 Task: Buy 4 Vacuum Pumps from Air Conditioning Tools & Equipment section under best seller category for shipping address: Danny Hernandez, 4721 Wines Lane, Sabine Pass, Texas 77655, Cell Number 8322385022. Pay from credit card ending with 5759, CVV 953
Action: Mouse moved to (212, 49)
Screenshot: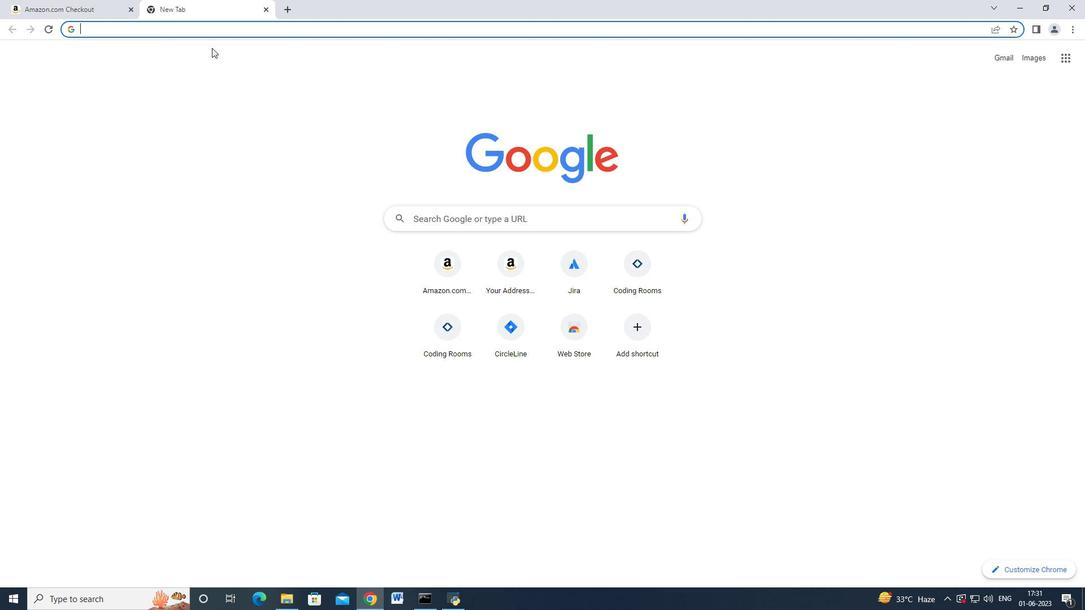 
Action: Key pressed amazon.com<Key.enter>
Screenshot: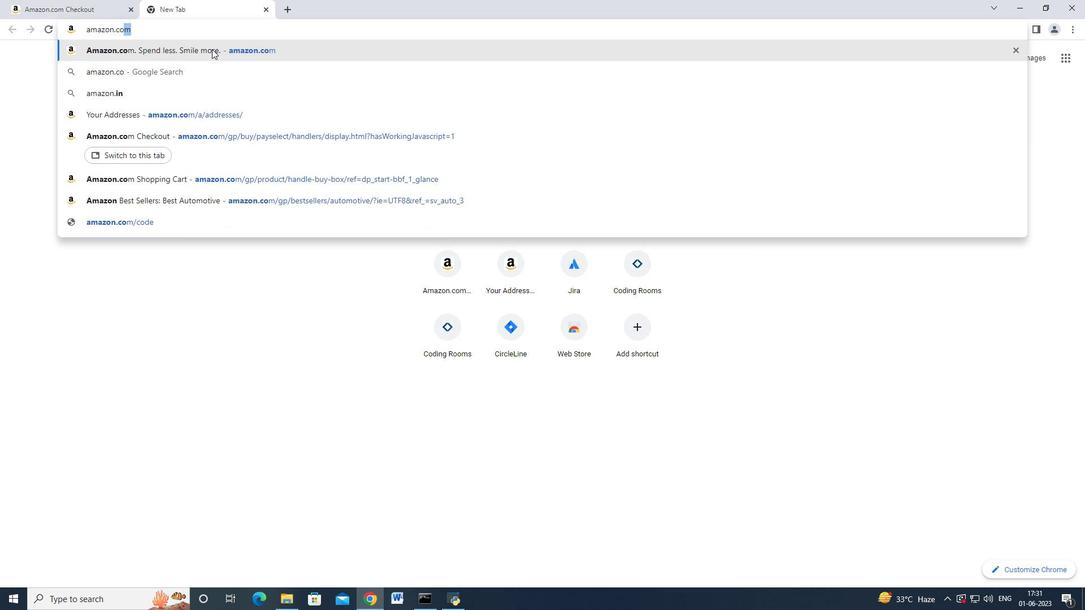
Action: Mouse moved to (9, 90)
Screenshot: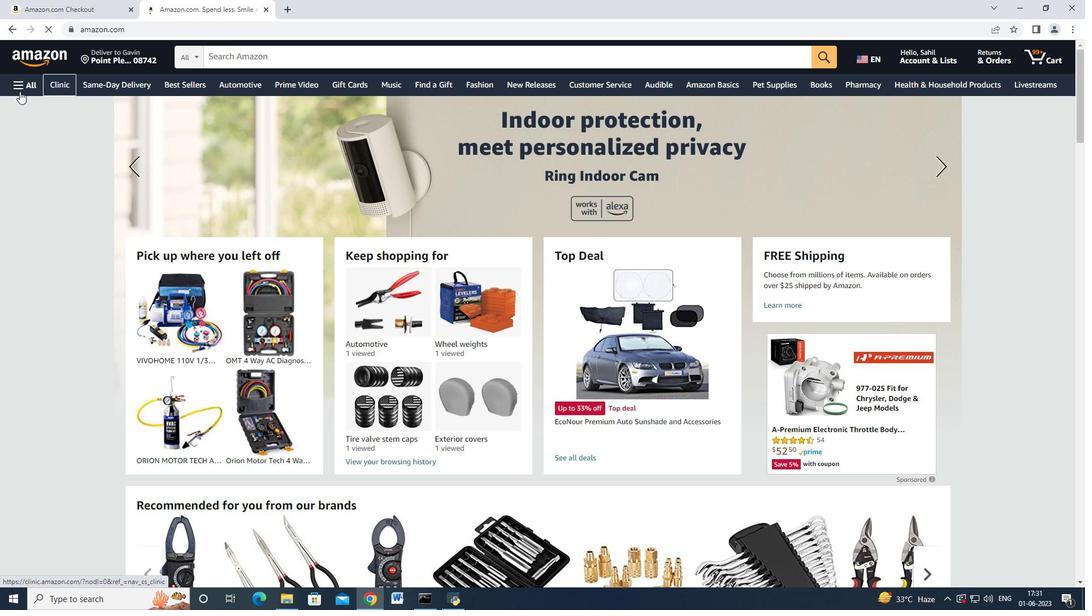 
Action: Mouse pressed left at (9, 90)
Screenshot: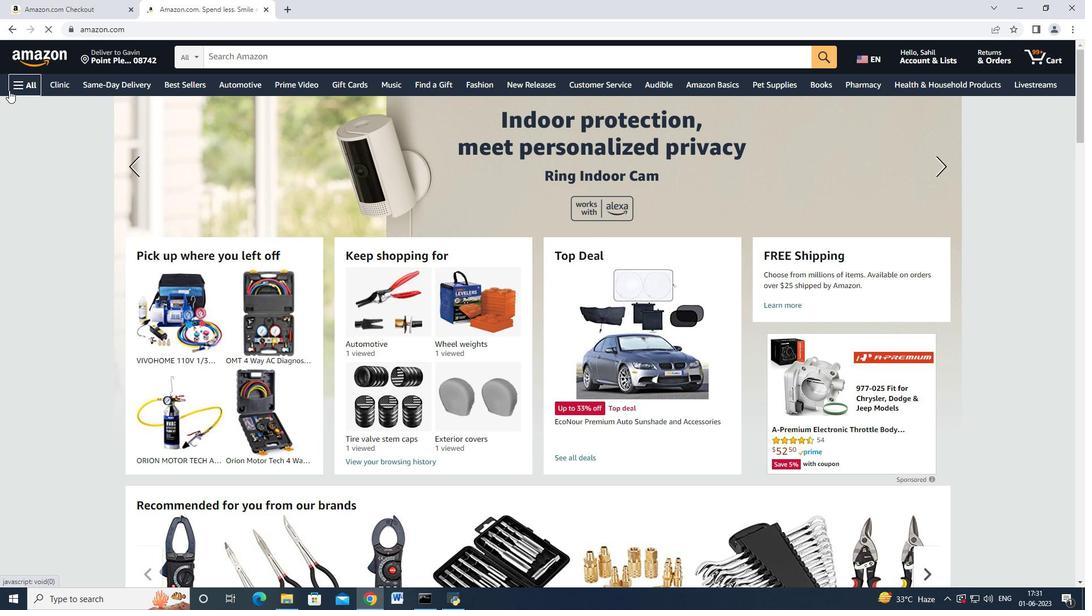 
Action: Mouse moved to (87, 250)
Screenshot: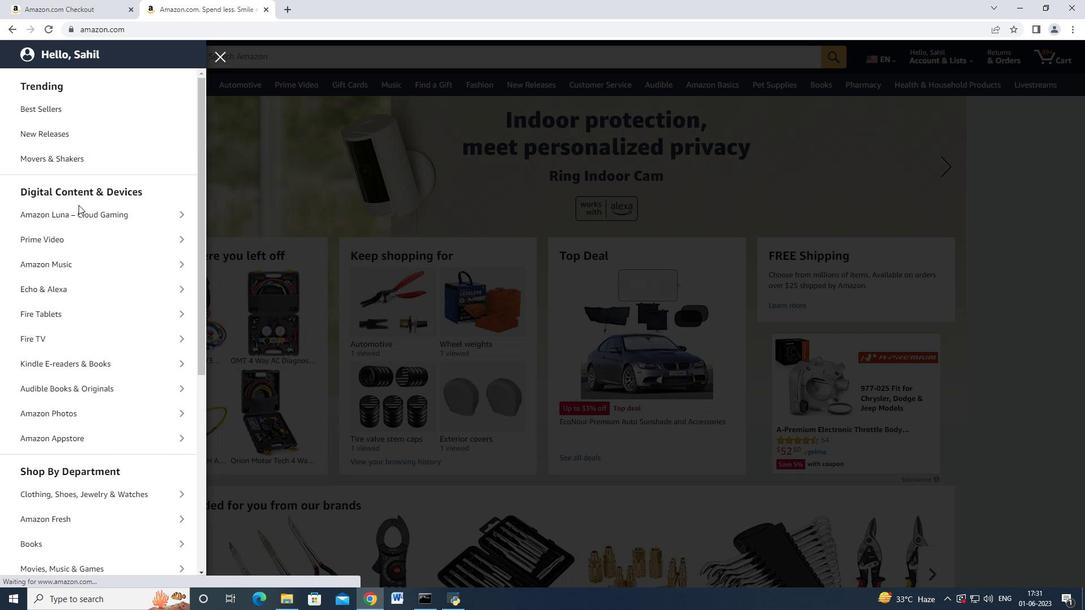 
Action: Mouse scrolled (87, 249) with delta (0, 0)
Screenshot: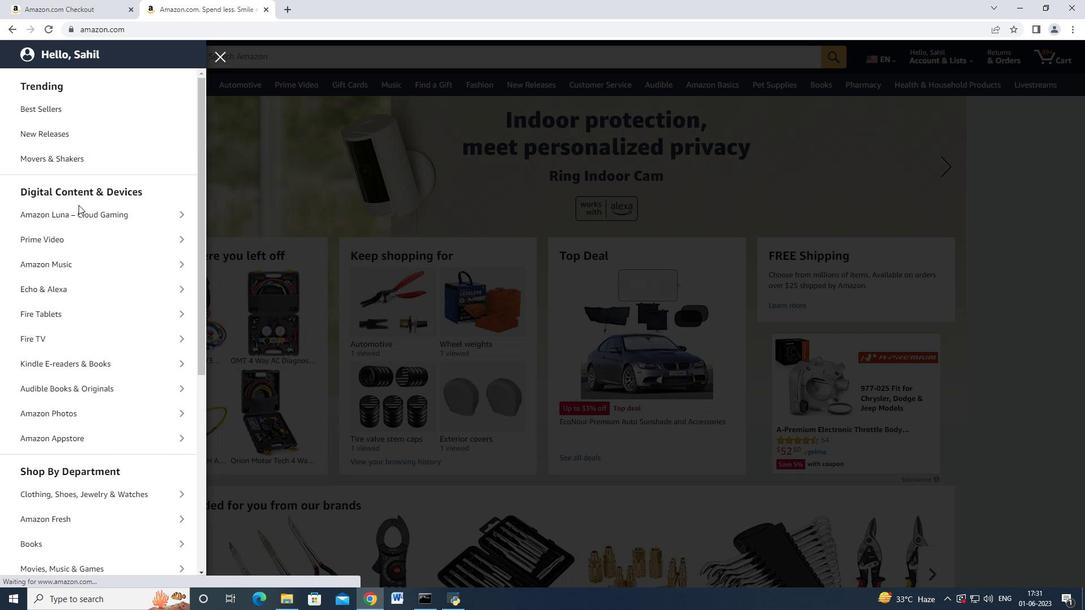 
Action: Mouse moved to (87, 250)
Screenshot: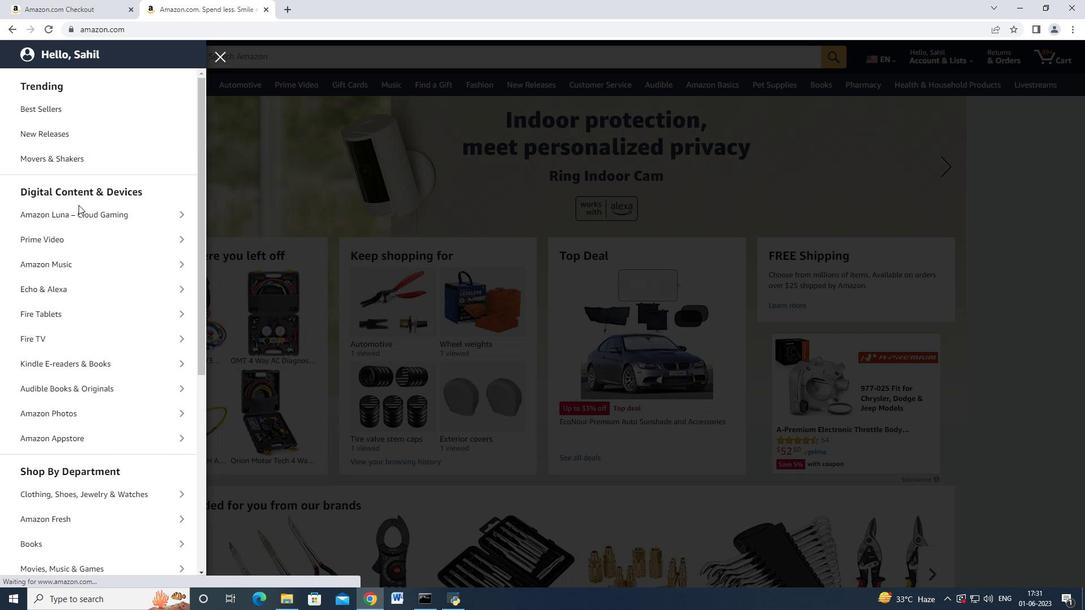 
Action: Mouse scrolled (87, 249) with delta (0, 0)
Screenshot: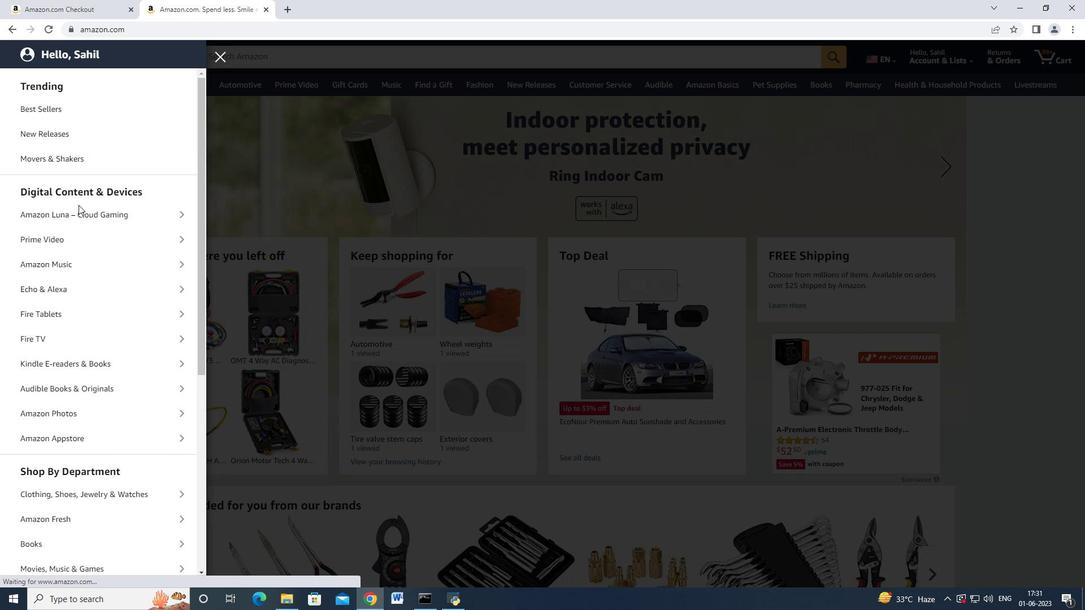 
Action: Mouse moved to (61, 480)
Screenshot: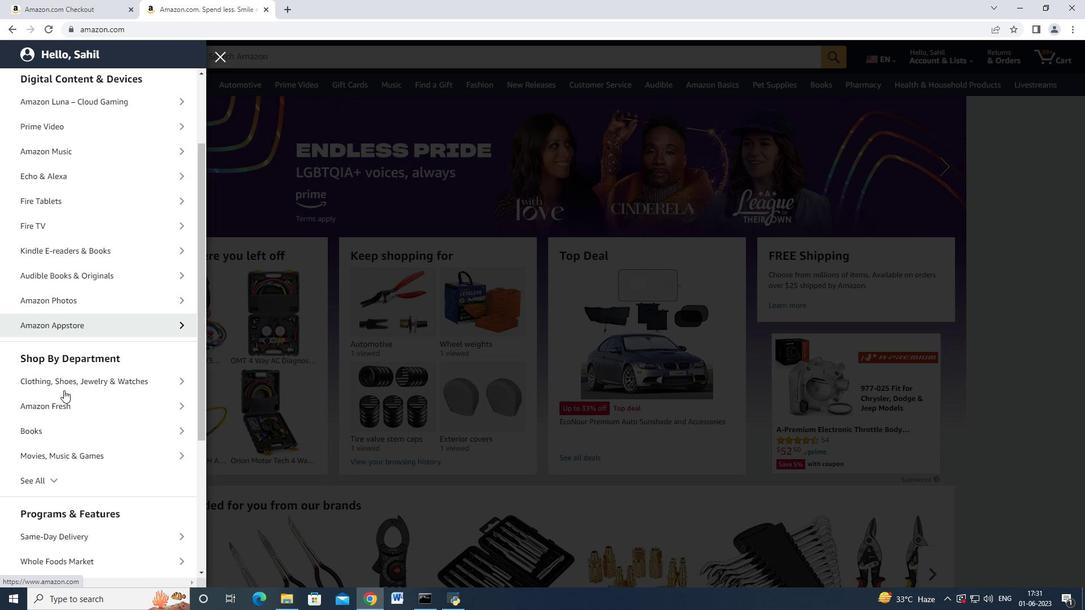 
Action: Mouse pressed left at (61, 480)
Screenshot: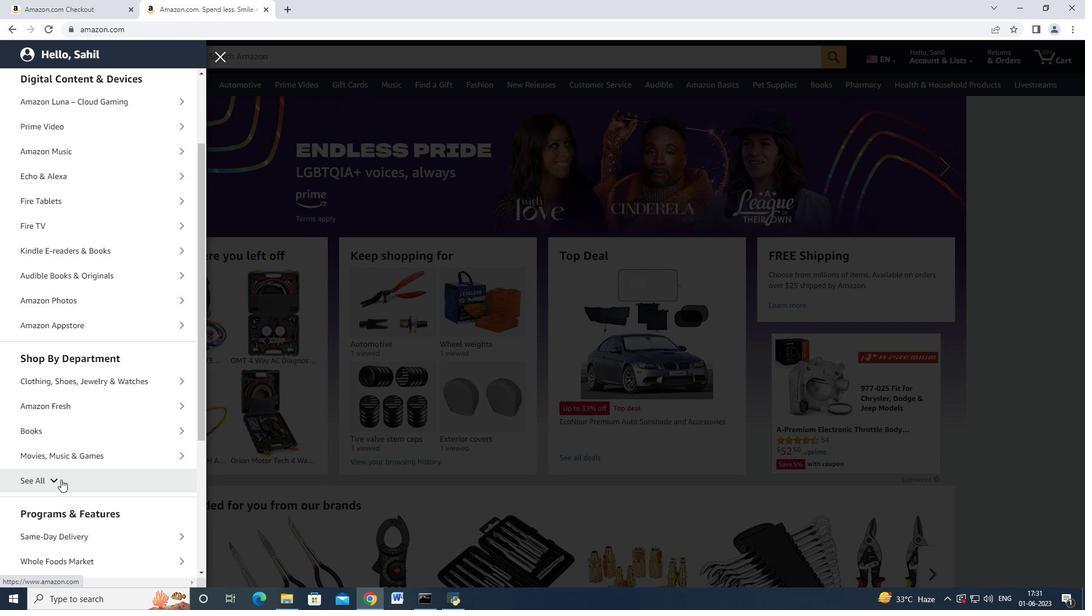 
Action: Mouse moved to (122, 388)
Screenshot: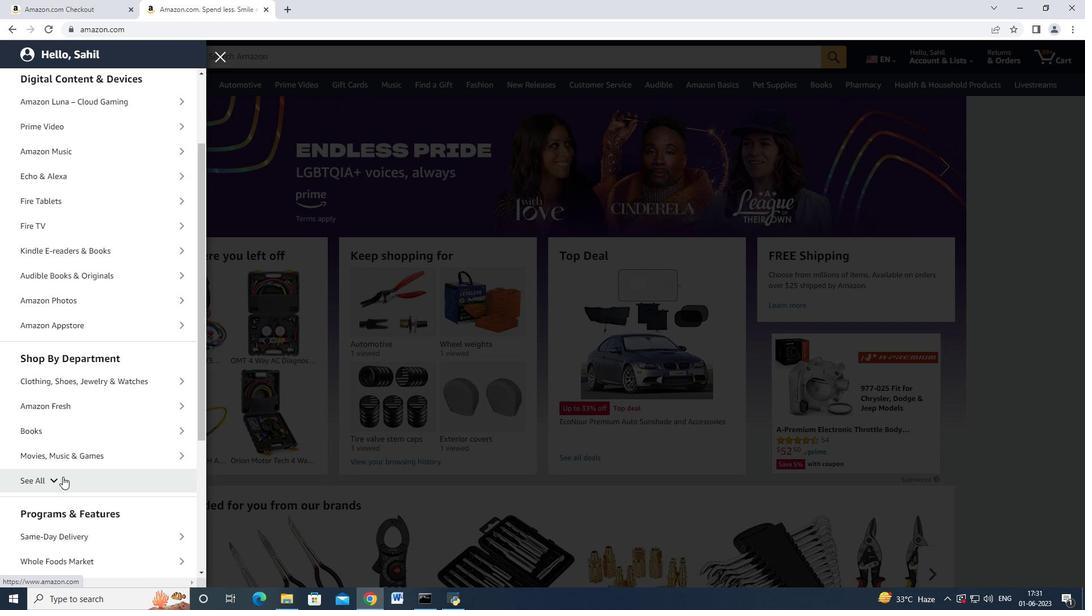 
Action: Mouse scrolled (122, 387) with delta (0, 0)
Screenshot: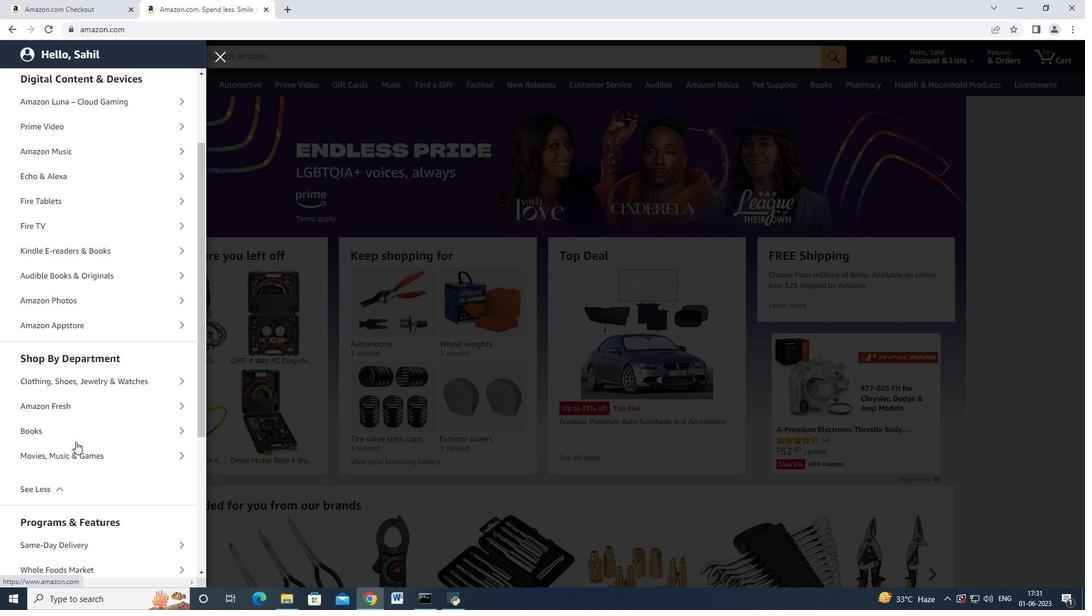 
Action: Mouse scrolled (122, 387) with delta (0, 0)
Screenshot: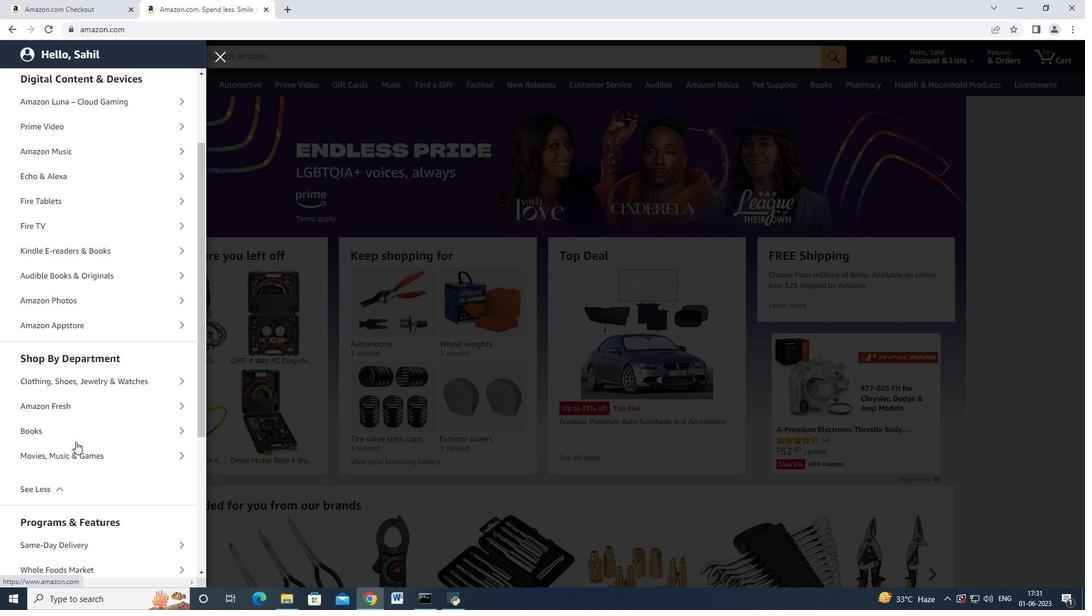 
Action: Mouse scrolled (122, 387) with delta (0, 0)
Screenshot: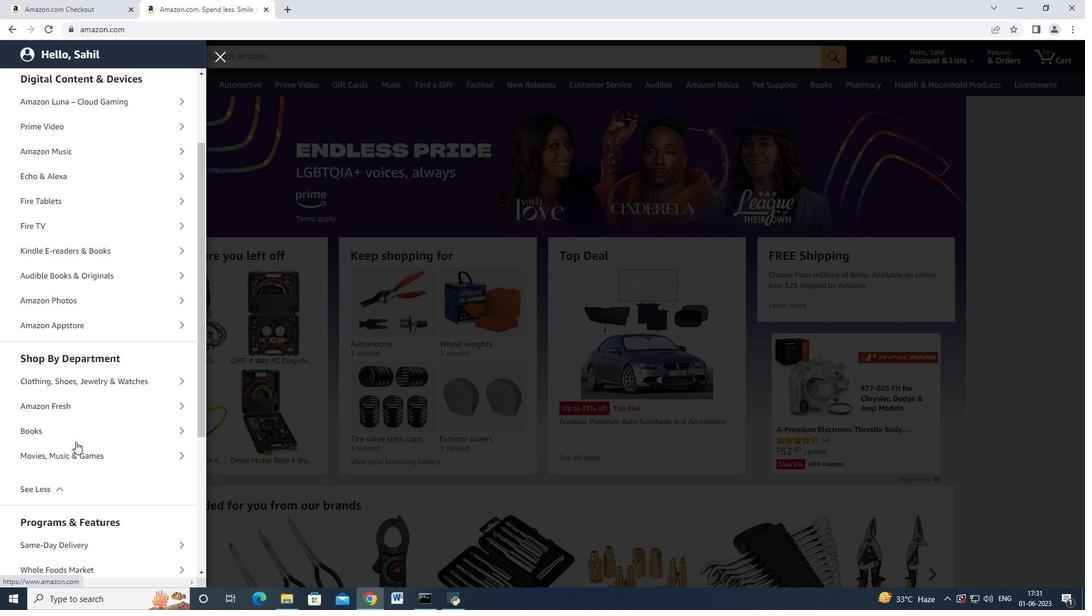 
Action: Mouse scrolled (122, 387) with delta (0, 0)
Screenshot: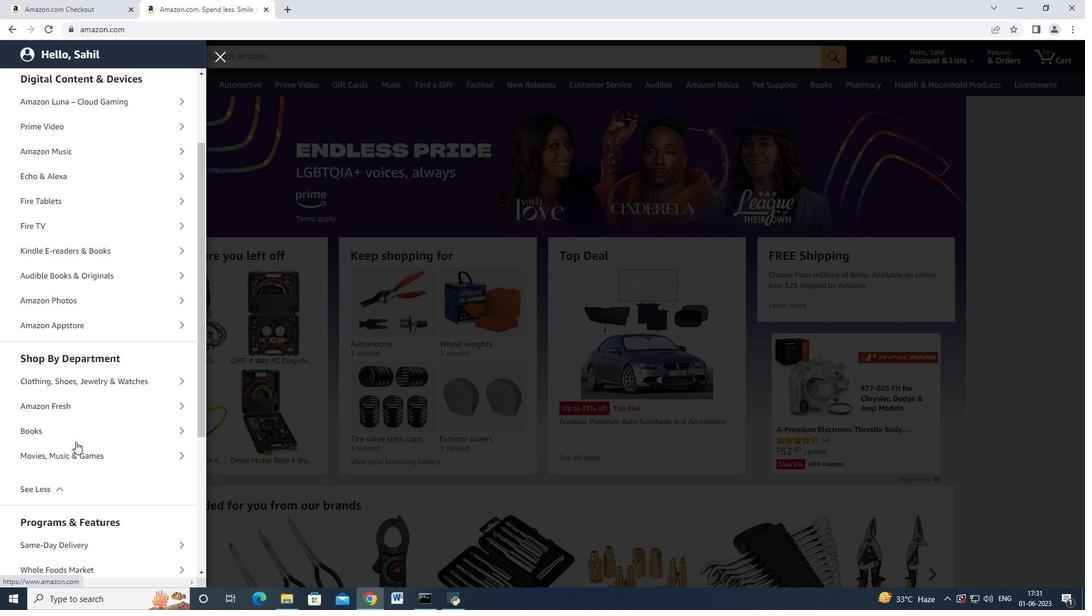 
Action: Mouse scrolled (122, 387) with delta (0, 0)
Screenshot: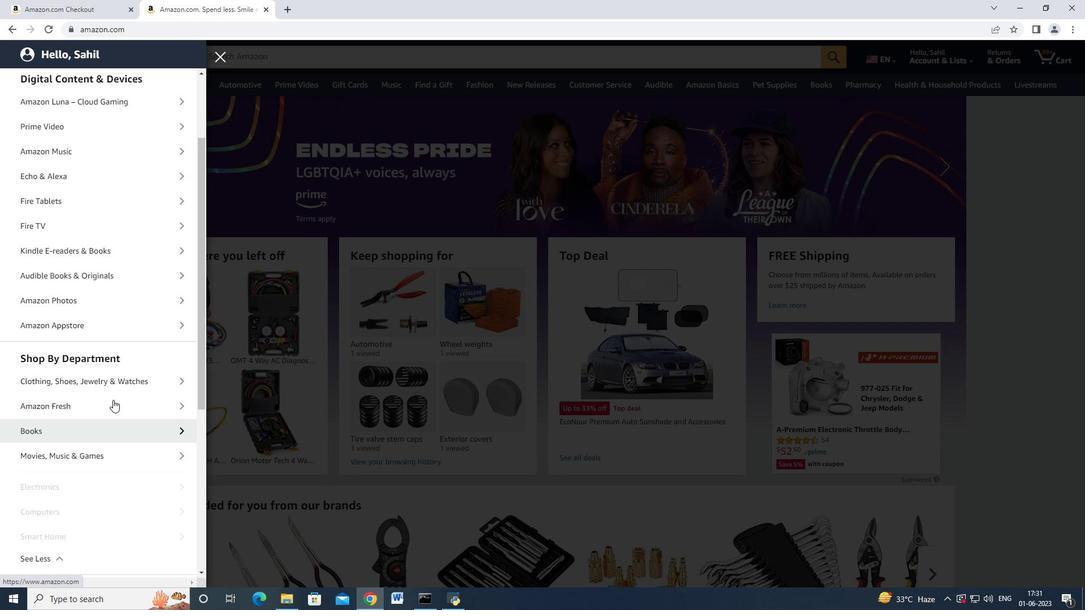 
Action: Mouse scrolled (122, 387) with delta (0, 0)
Screenshot: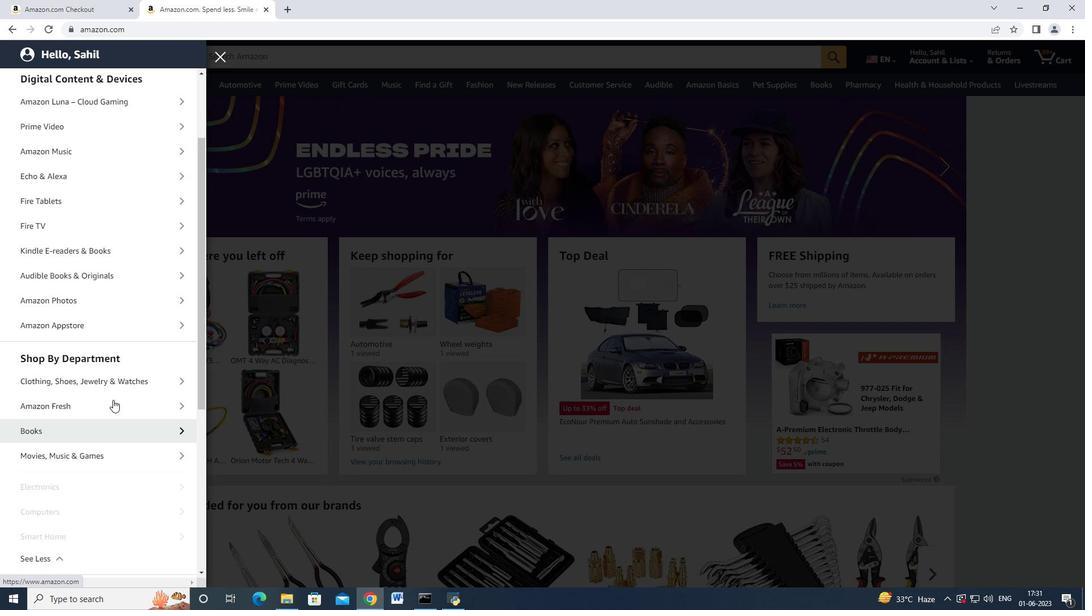 
Action: Mouse moved to (122, 388)
Screenshot: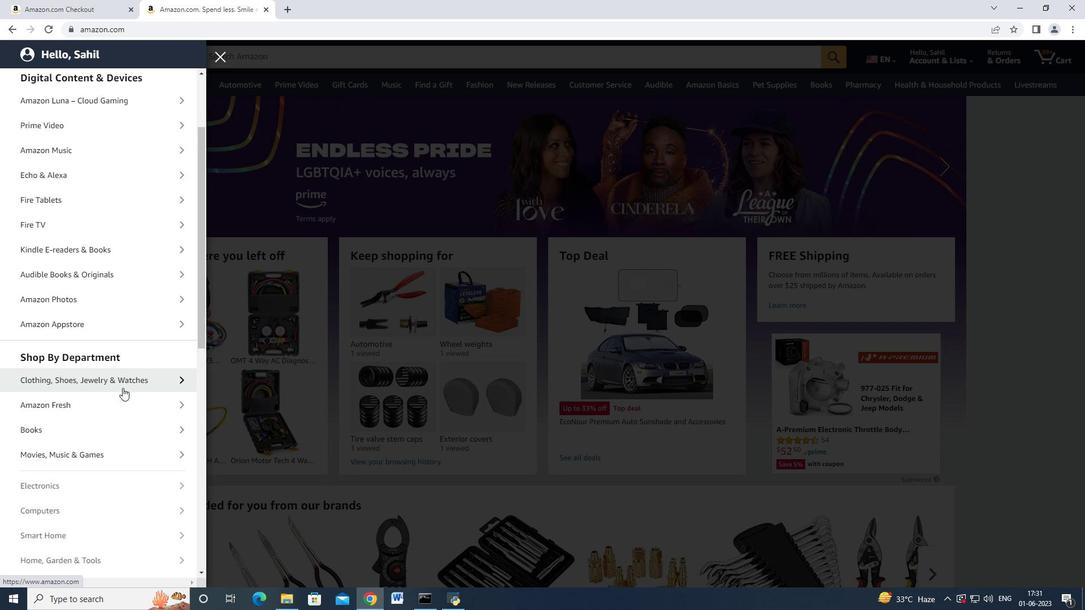 
Action: Mouse scrolled (122, 387) with delta (0, 0)
Screenshot: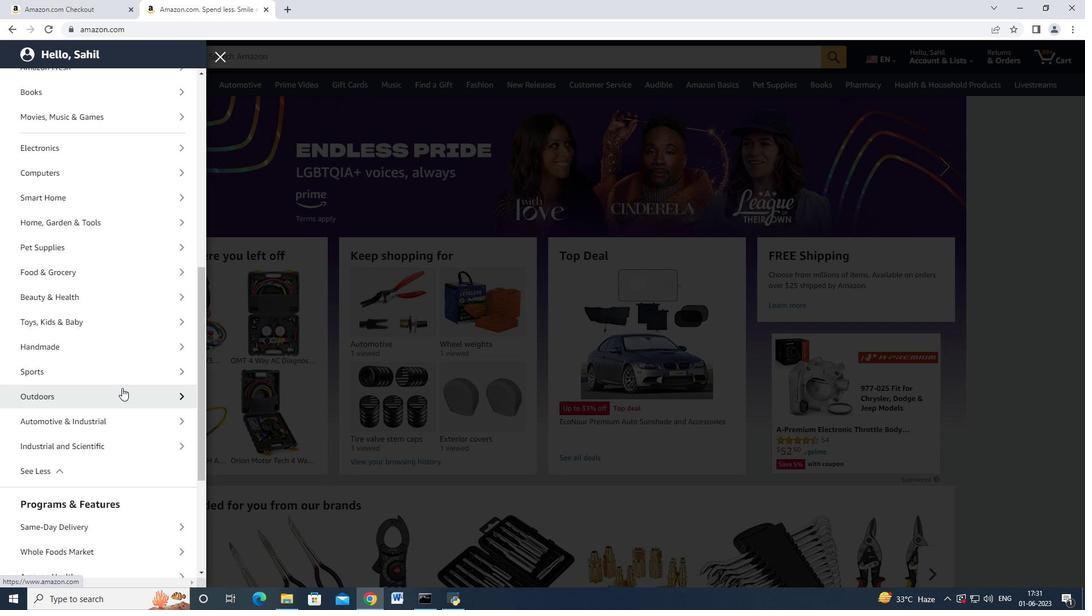 
Action: Mouse moved to (119, 364)
Screenshot: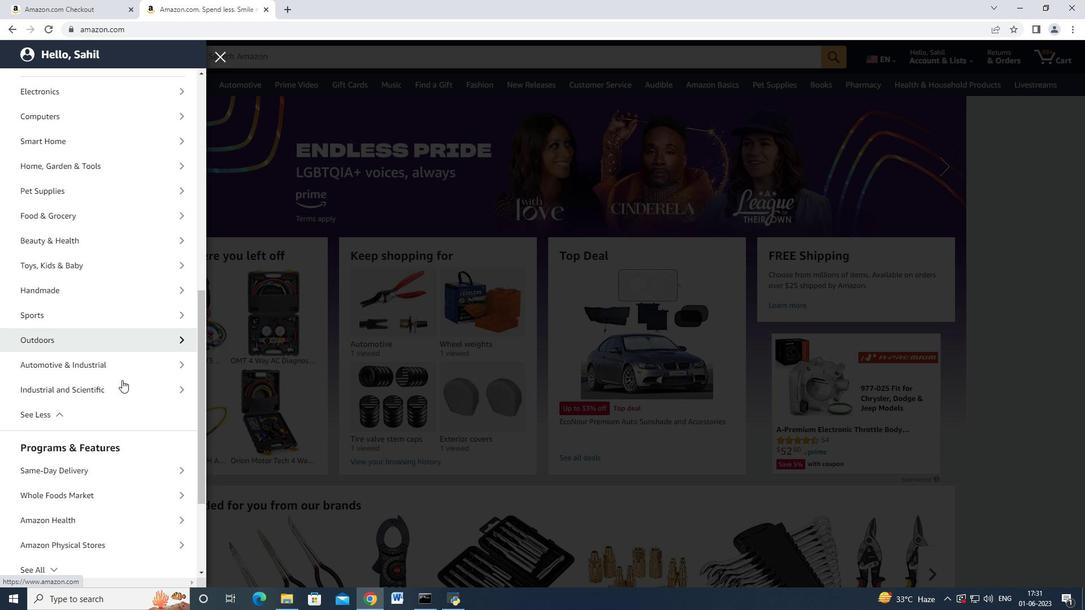
Action: Mouse pressed left at (119, 364)
Screenshot: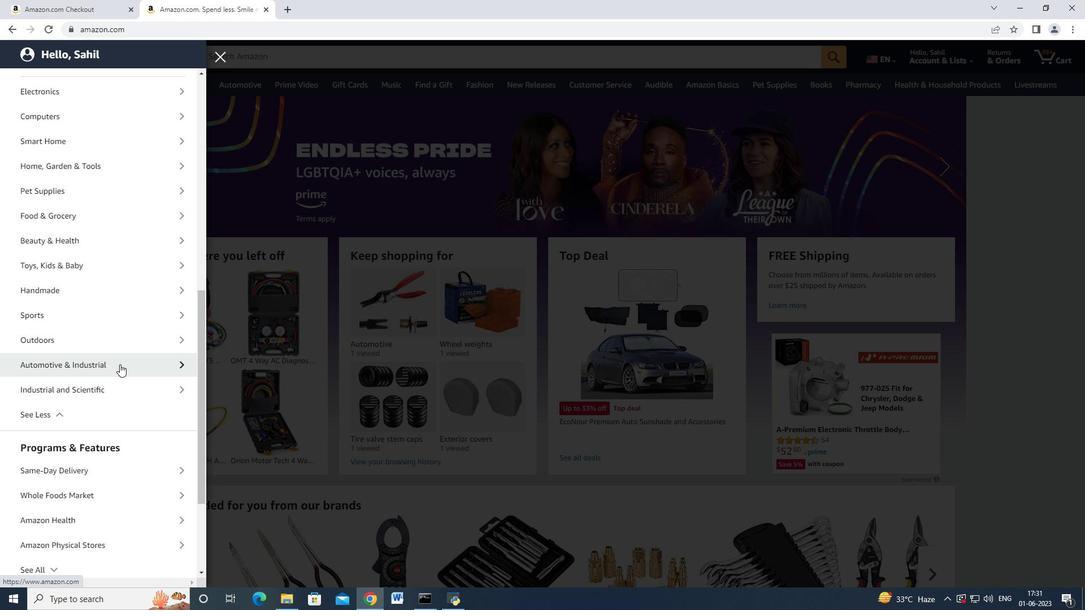 
Action: Mouse moved to (86, 137)
Screenshot: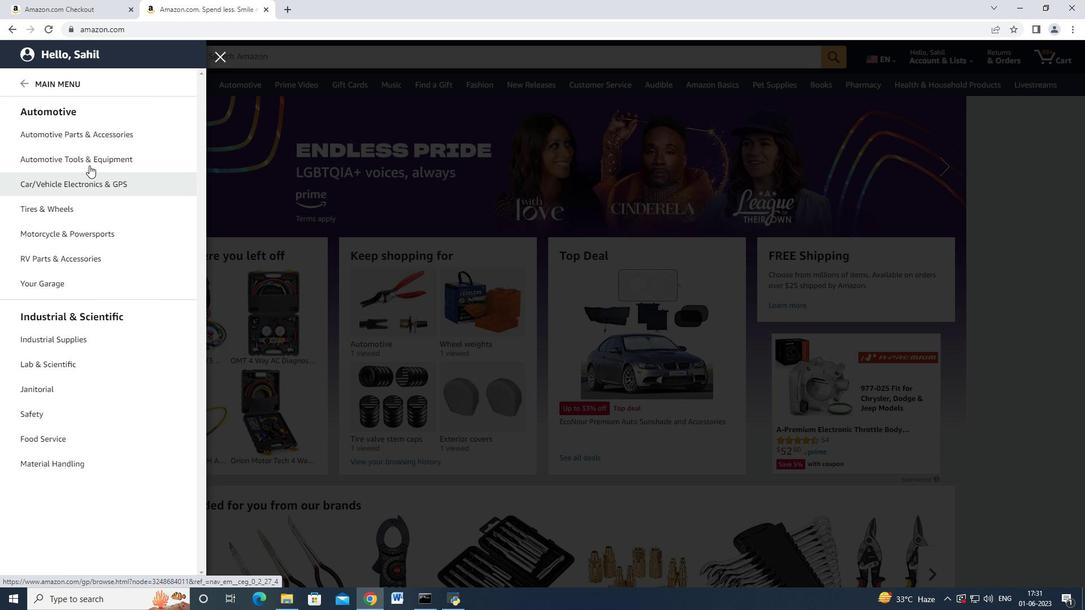 
Action: Mouse pressed left at (86, 137)
Screenshot: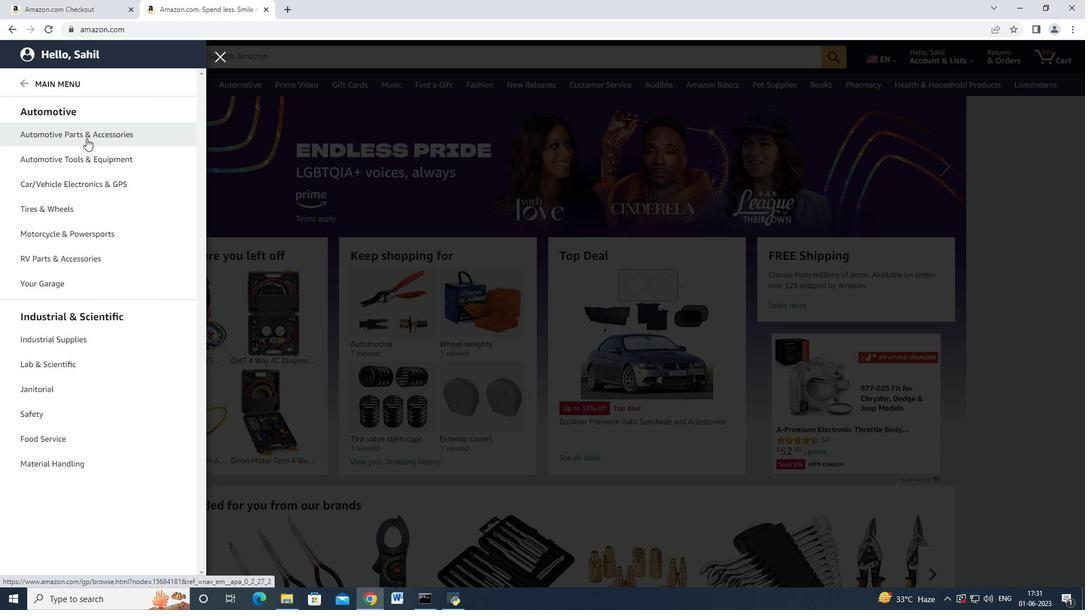 
Action: Mouse moved to (205, 103)
Screenshot: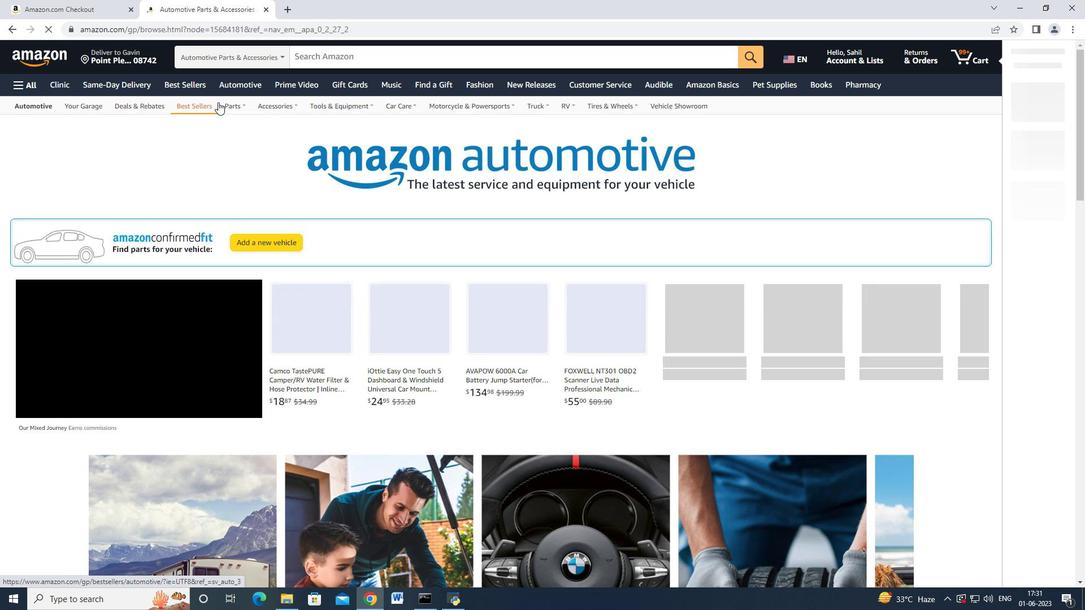 
Action: Mouse pressed left at (205, 103)
Screenshot: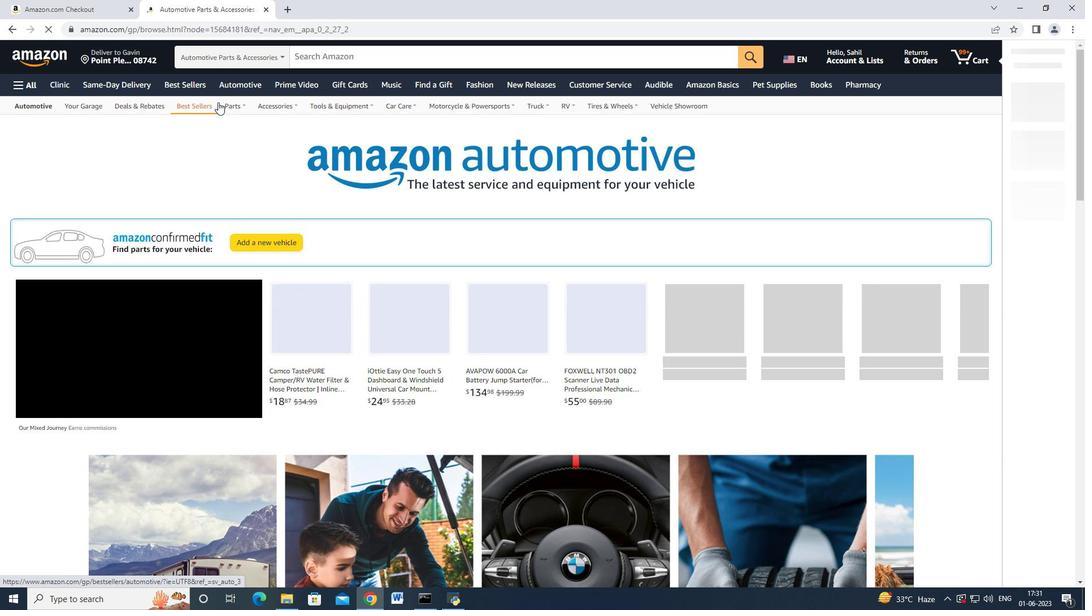 
Action: Mouse moved to (125, 311)
Screenshot: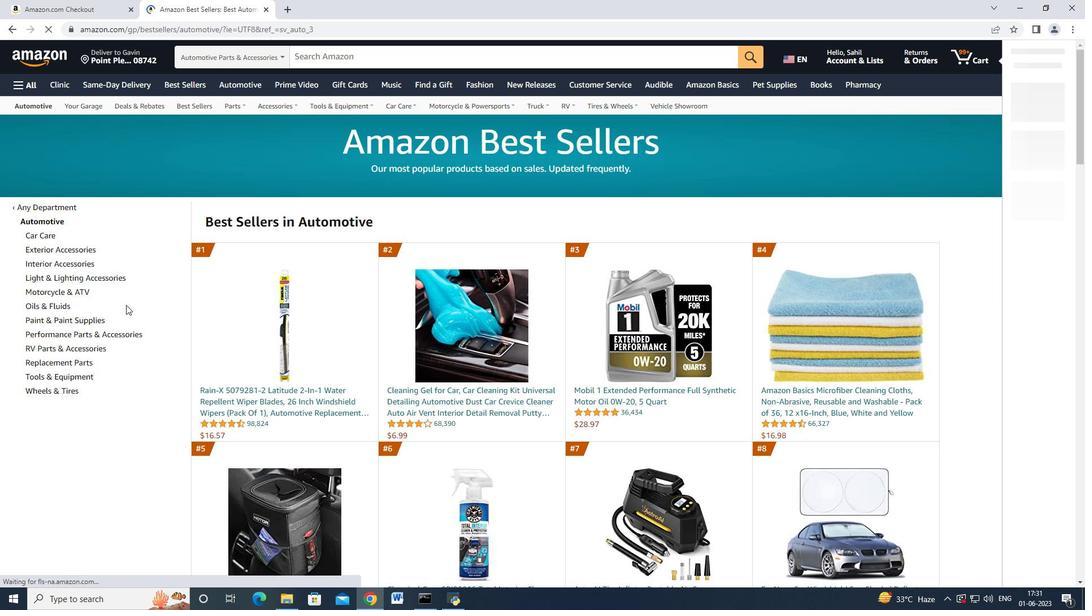 
Action: Mouse scrolled (125, 311) with delta (0, 0)
Screenshot: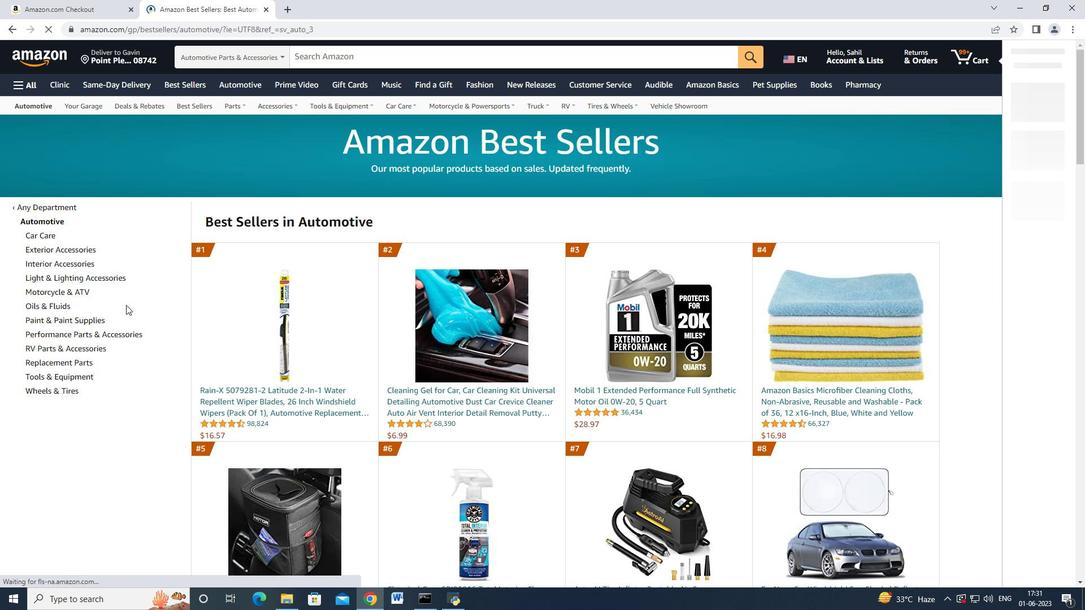 
Action: Mouse moved to (74, 308)
Screenshot: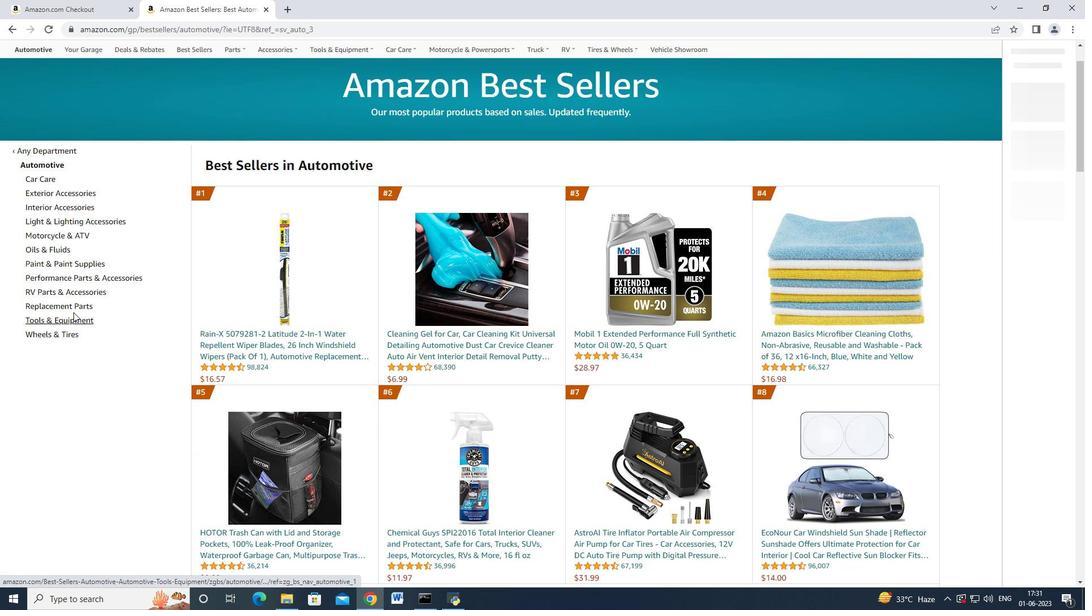 
Action: Mouse pressed left at (74, 308)
Screenshot: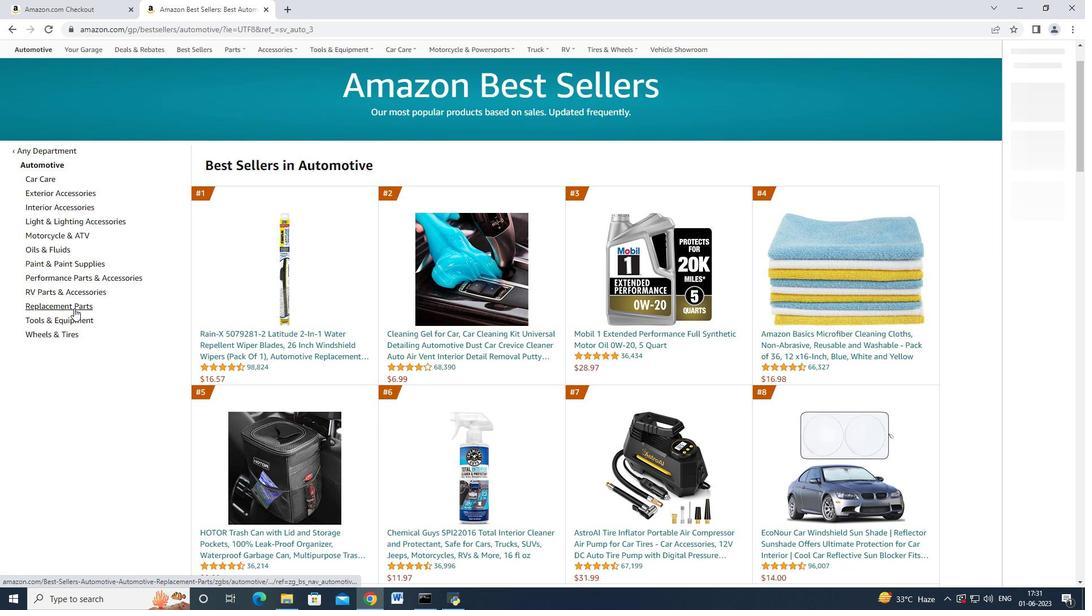 
Action: Mouse moved to (7, 26)
Screenshot: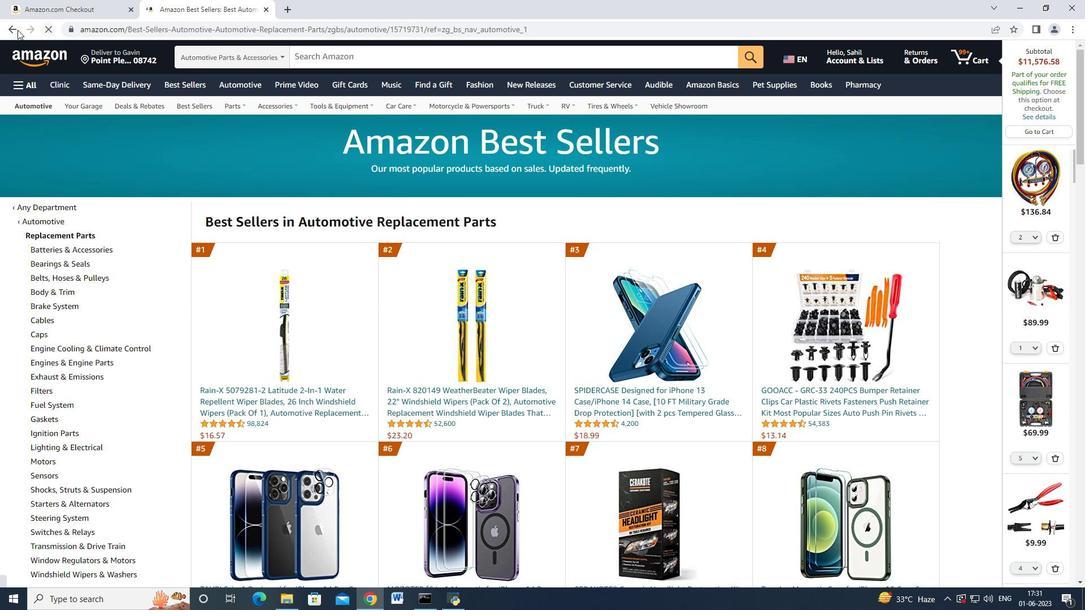 
Action: Mouse pressed left at (7, 26)
Screenshot: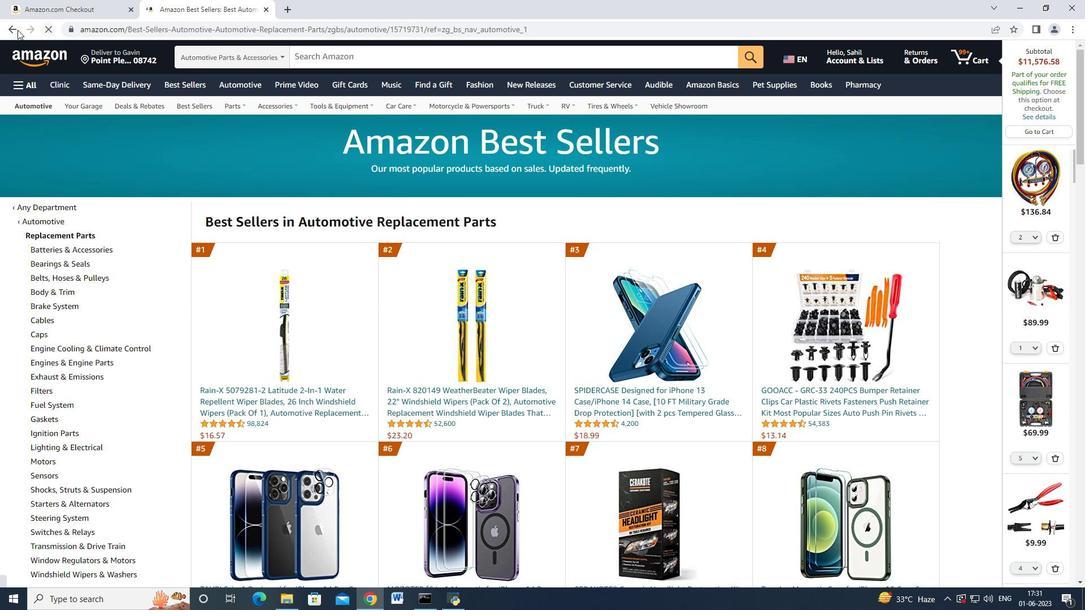 
Action: Mouse moved to (72, 320)
Screenshot: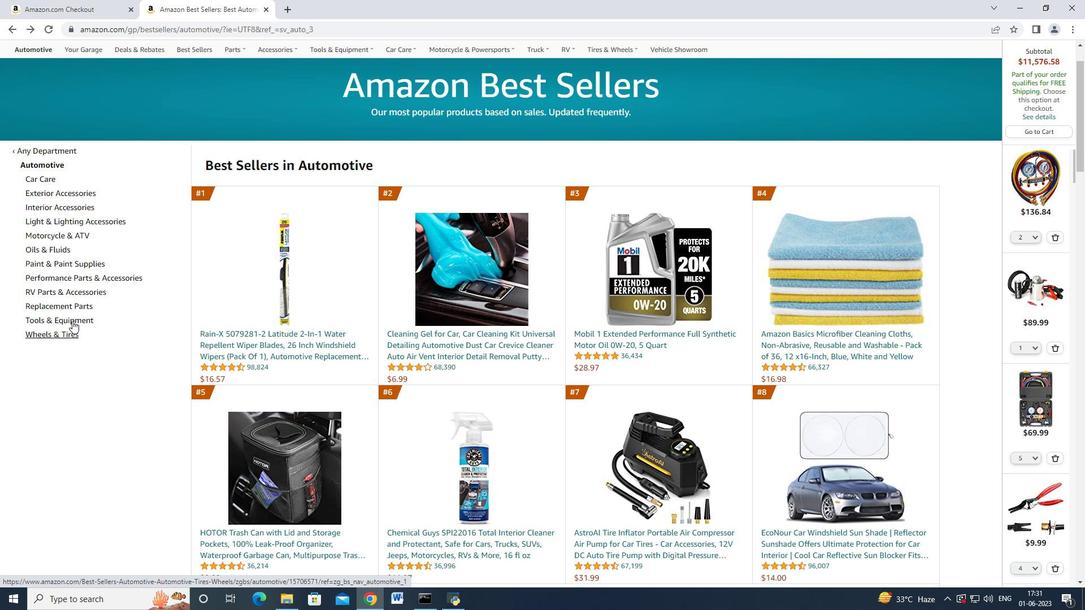 
Action: Mouse pressed left at (72, 320)
Screenshot: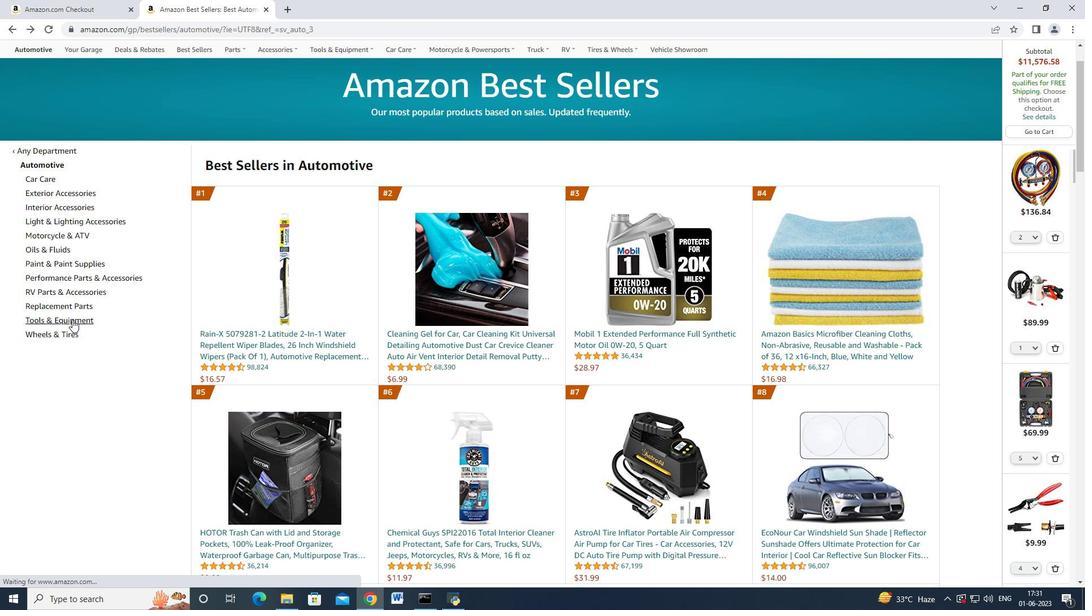 
Action: Mouse moved to (165, 219)
Screenshot: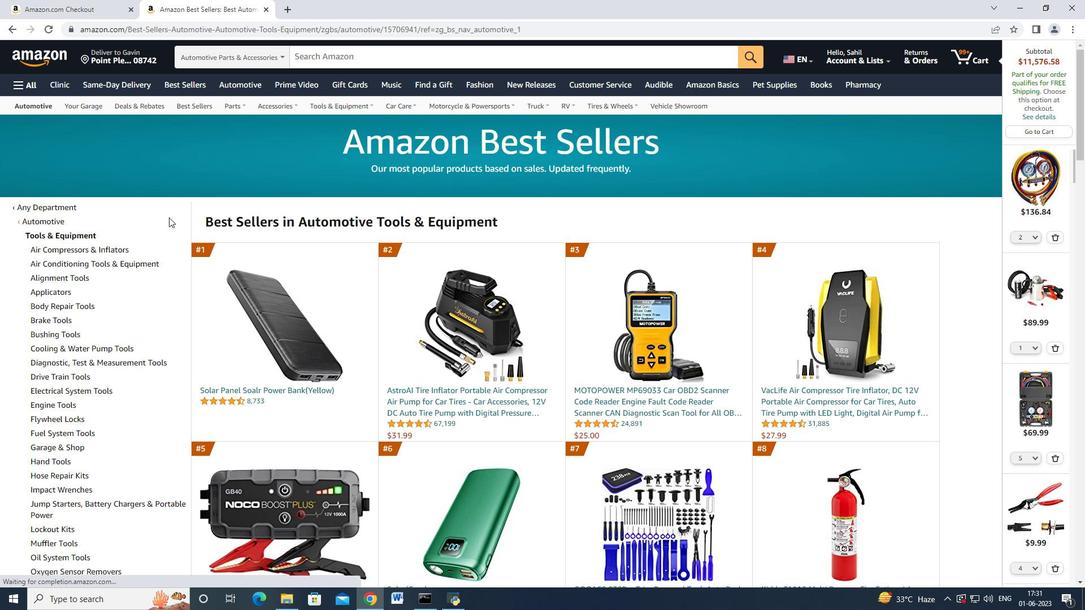 
Action: Mouse scrolled (165, 218) with delta (0, 0)
Screenshot: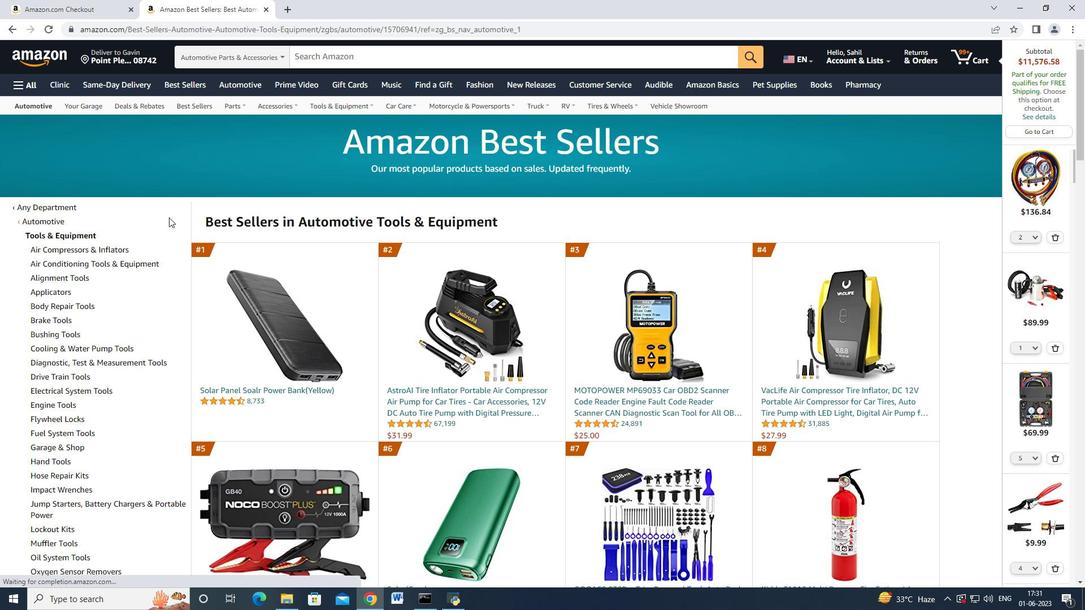 
Action: Mouse moved to (165, 219)
Screenshot: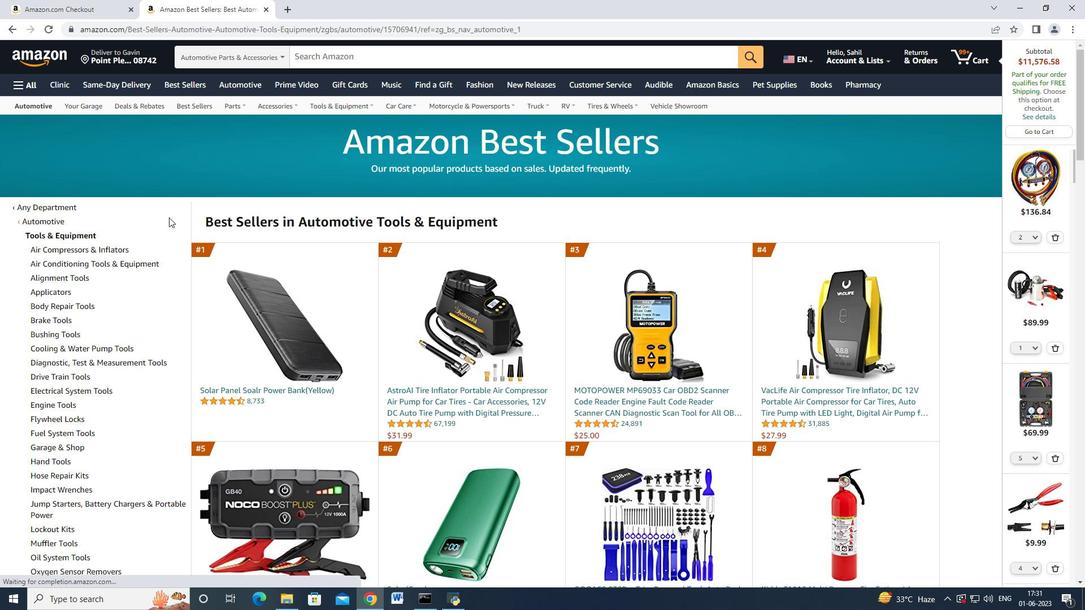 
Action: Mouse scrolled (165, 218) with delta (0, 0)
Screenshot: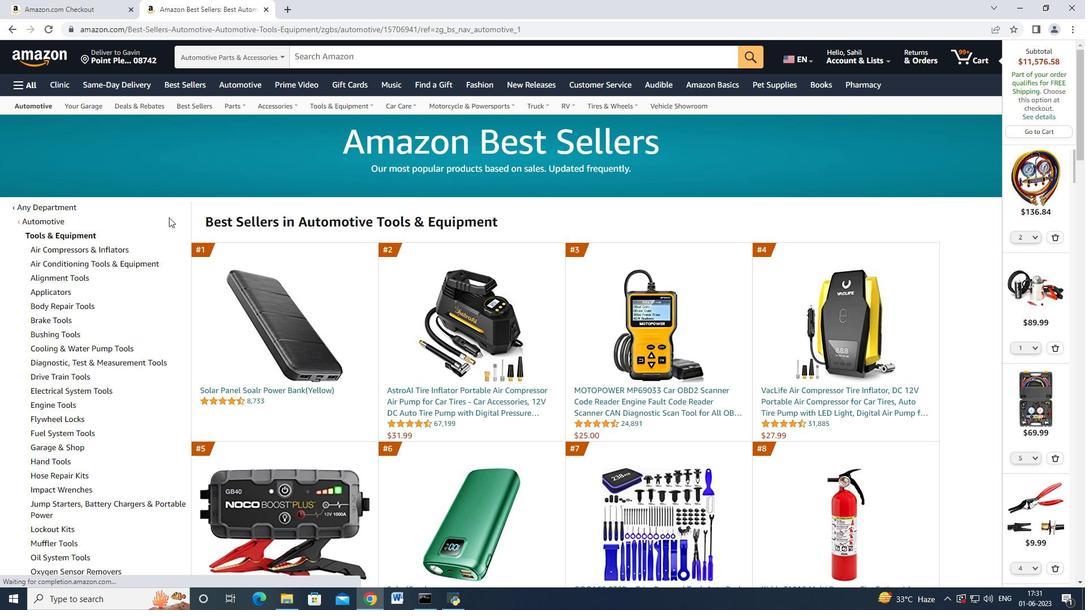 
Action: Mouse moved to (130, 152)
Screenshot: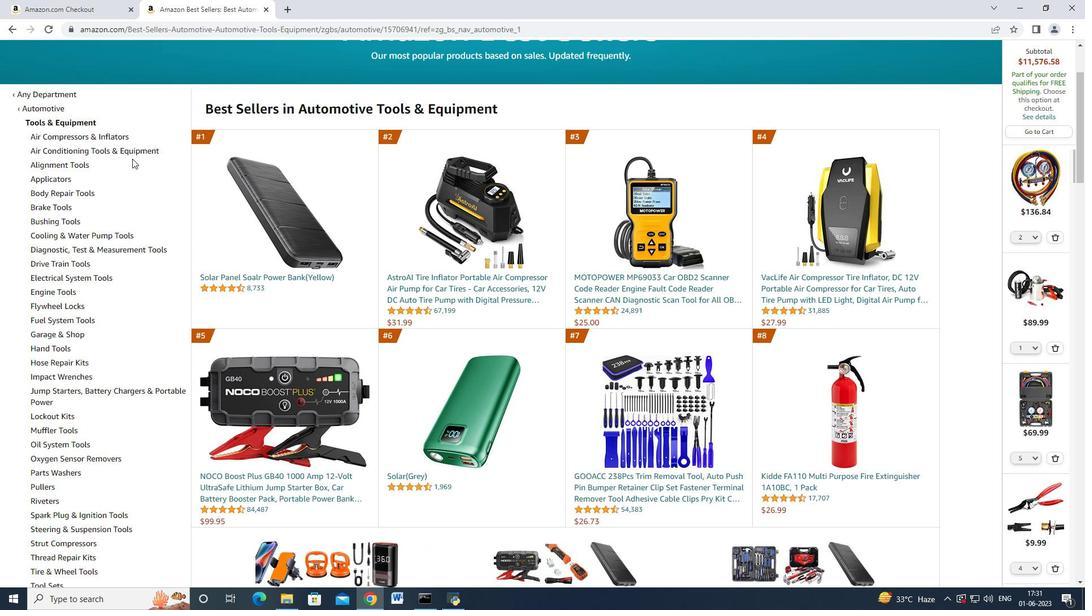 
Action: Mouse pressed left at (130, 152)
Screenshot: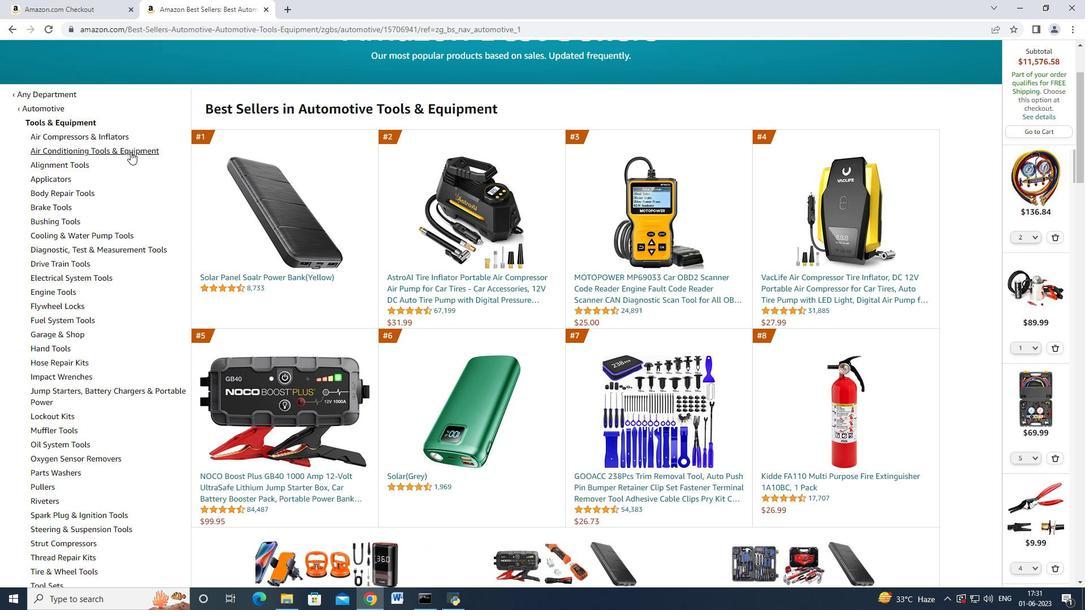 
Action: Mouse moved to (124, 262)
Screenshot: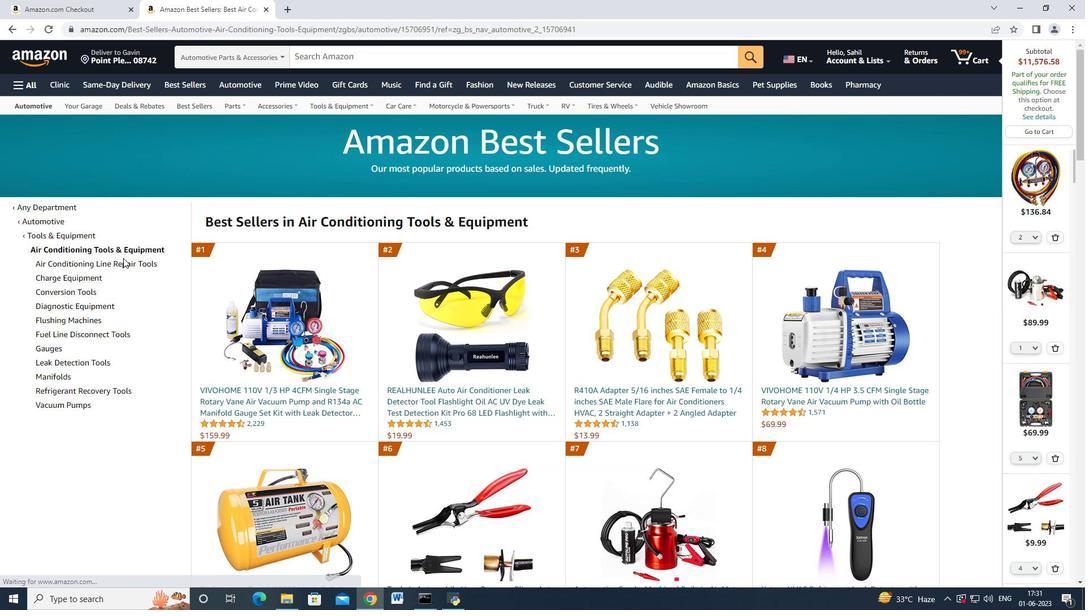 
Action: Mouse scrolled (124, 261) with delta (0, 0)
Screenshot: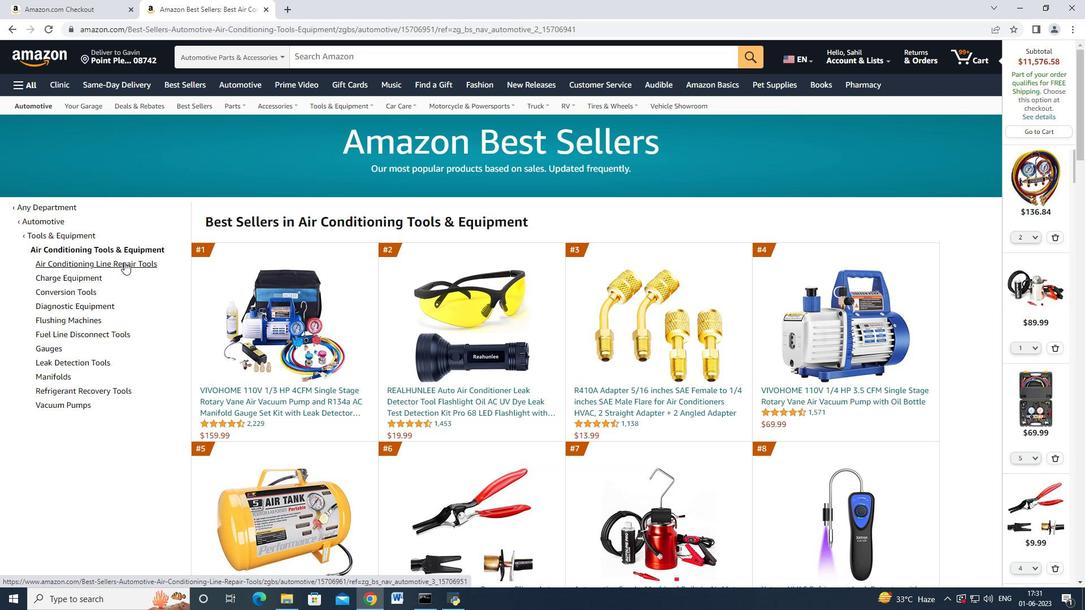 
Action: Mouse scrolled (124, 262) with delta (0, 0)
Screenshot: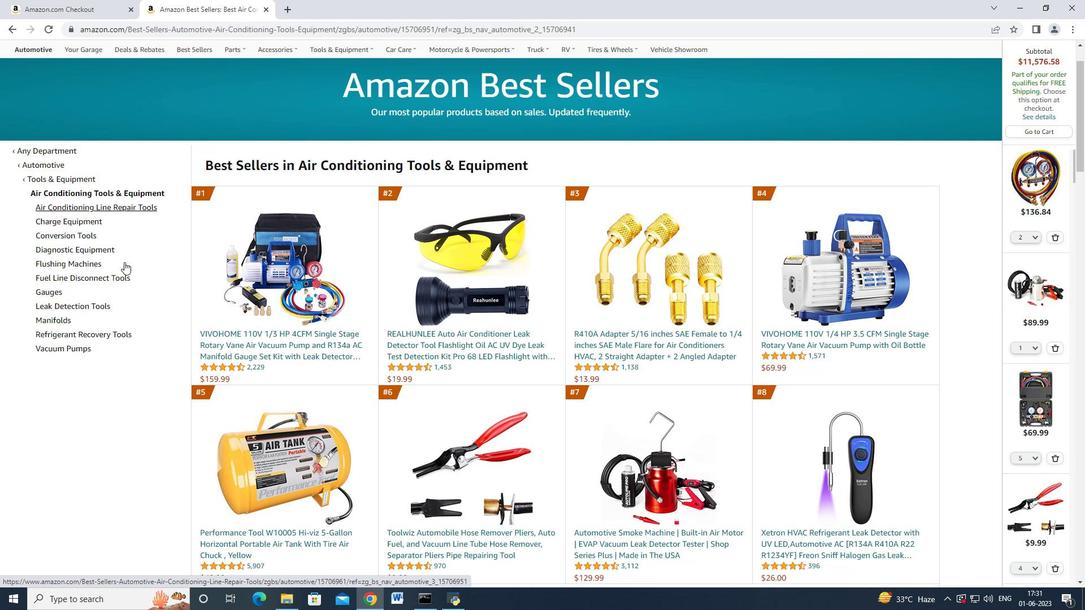 
Action: Mouse moved to (60, 402)
Screenshot: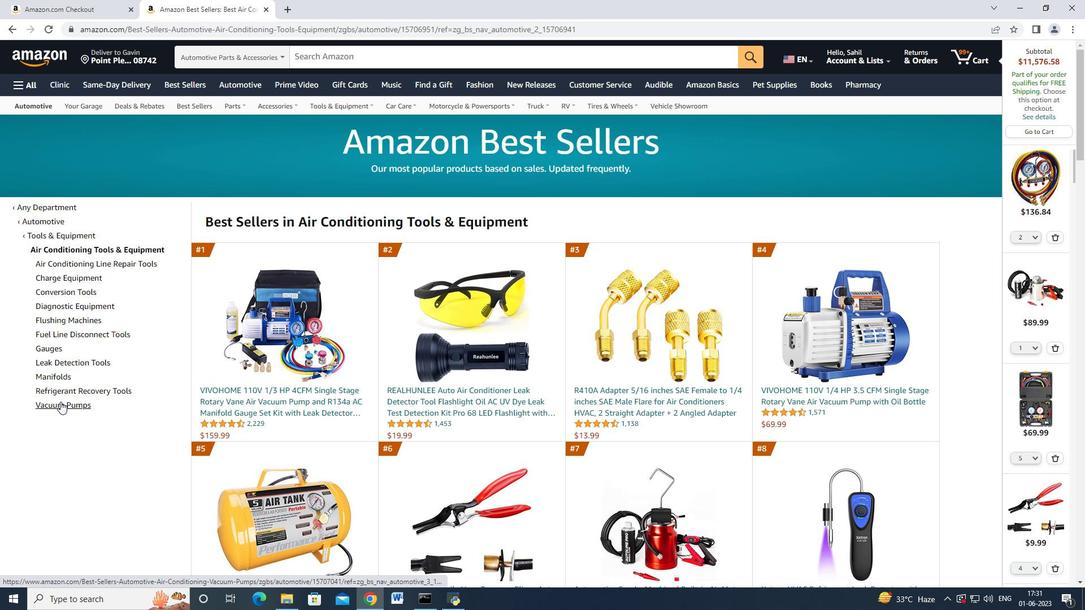 
Action: Mouse pressed left at (60, 402)
Screenshot: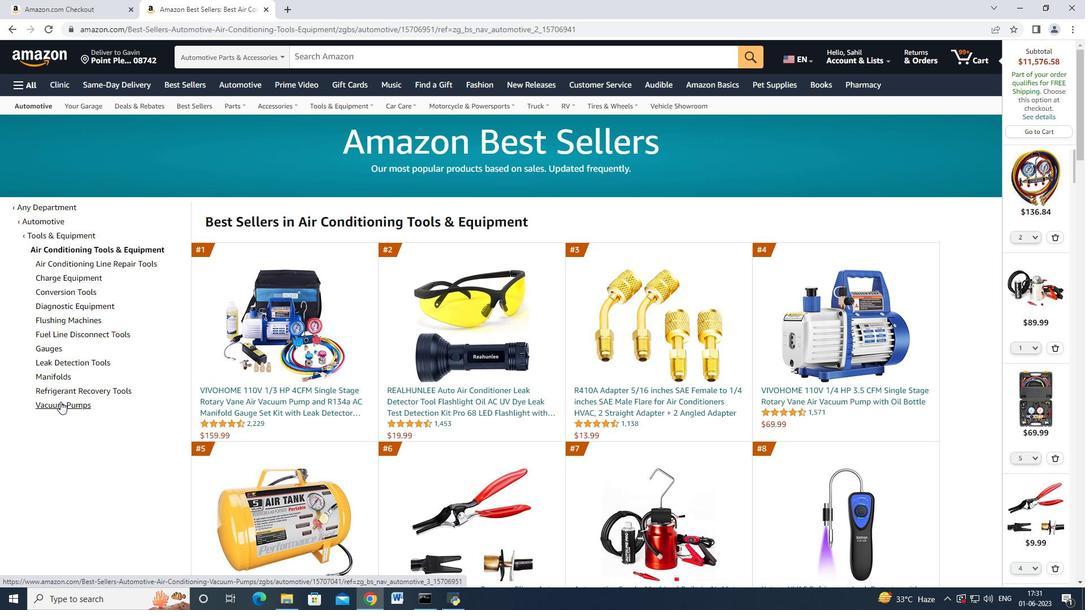 
Action: Mouse moved to (309, 387)
Screenshot: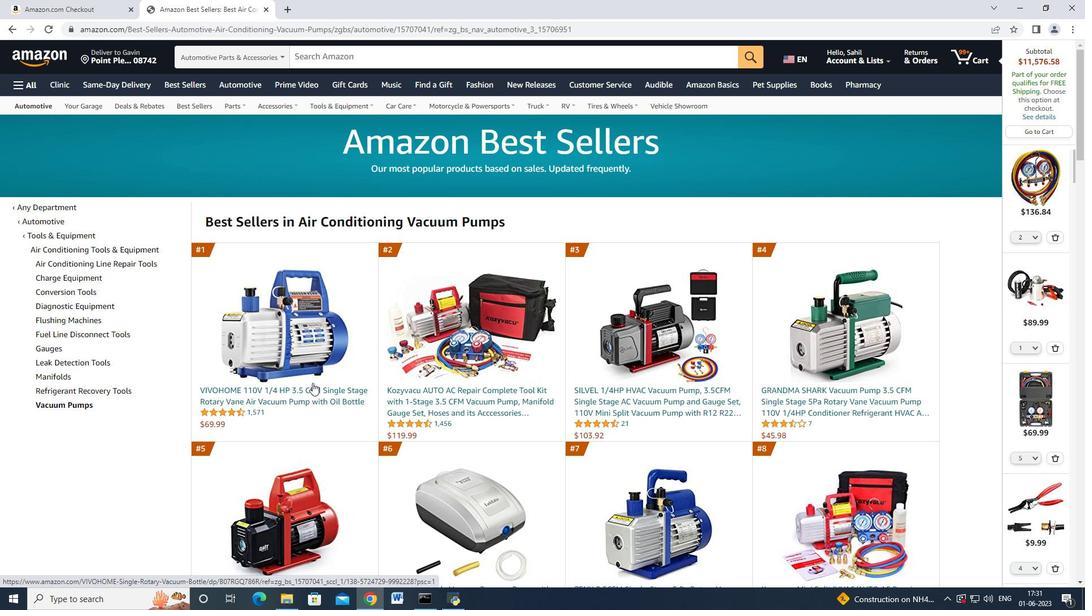 
Action: Mouse pressed left at (309, 387)
Screenshot: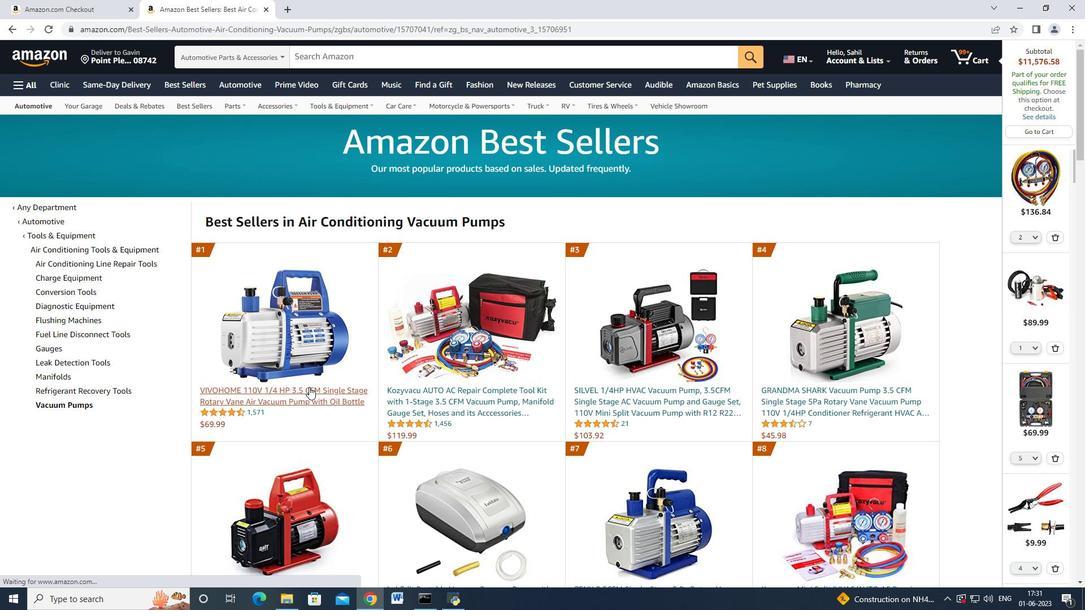 
Action: Mouse moved to (804, 390)
Screenshot: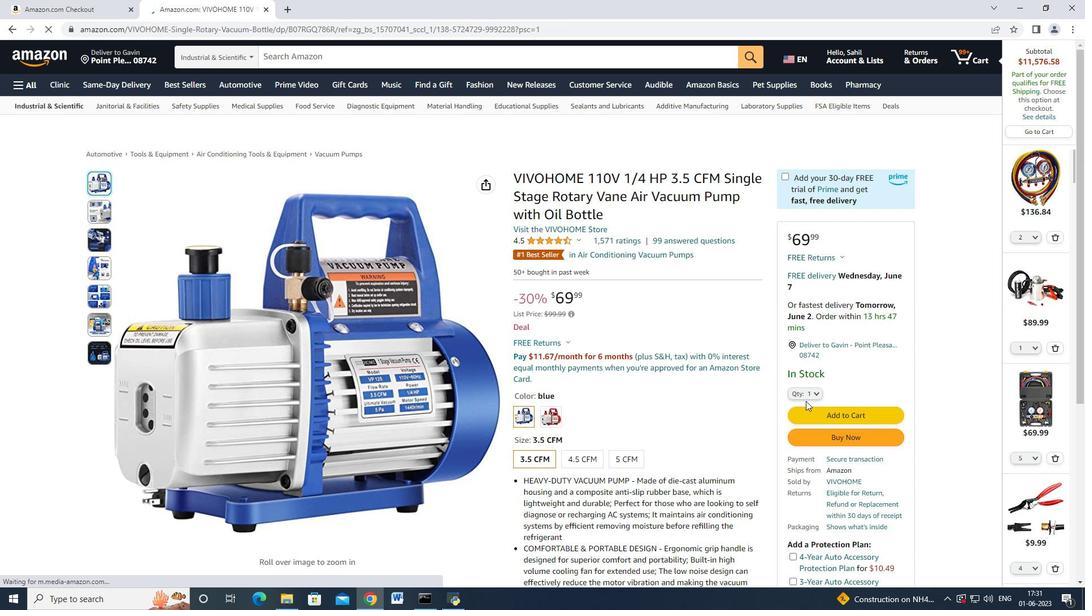 
Action: Mouse pressed left at (804, 390)
Screenshot: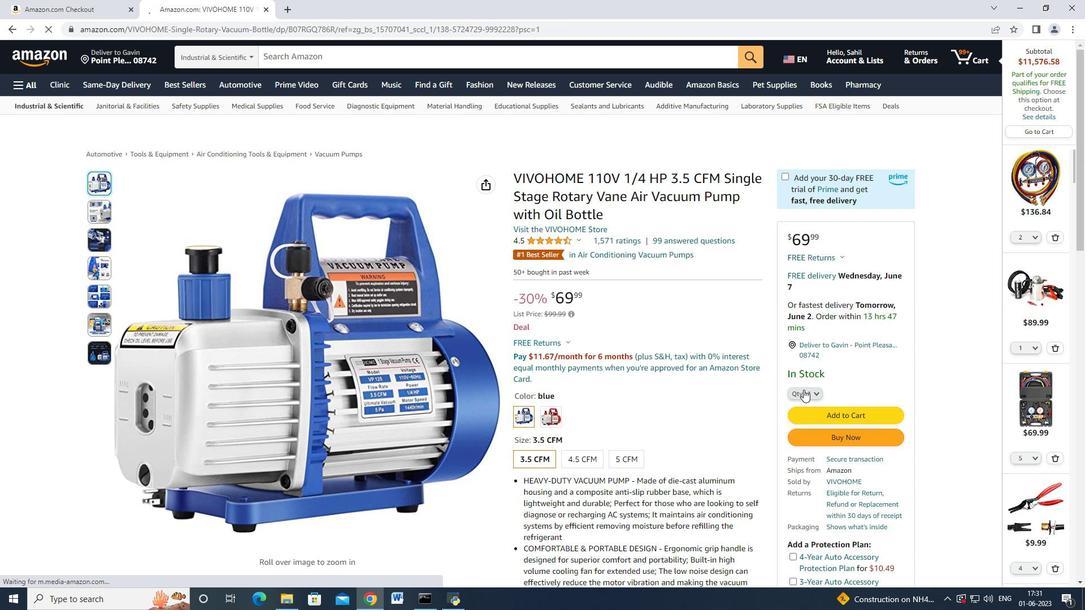 
Action: Mouse moved to (803, 163)
Screenshot: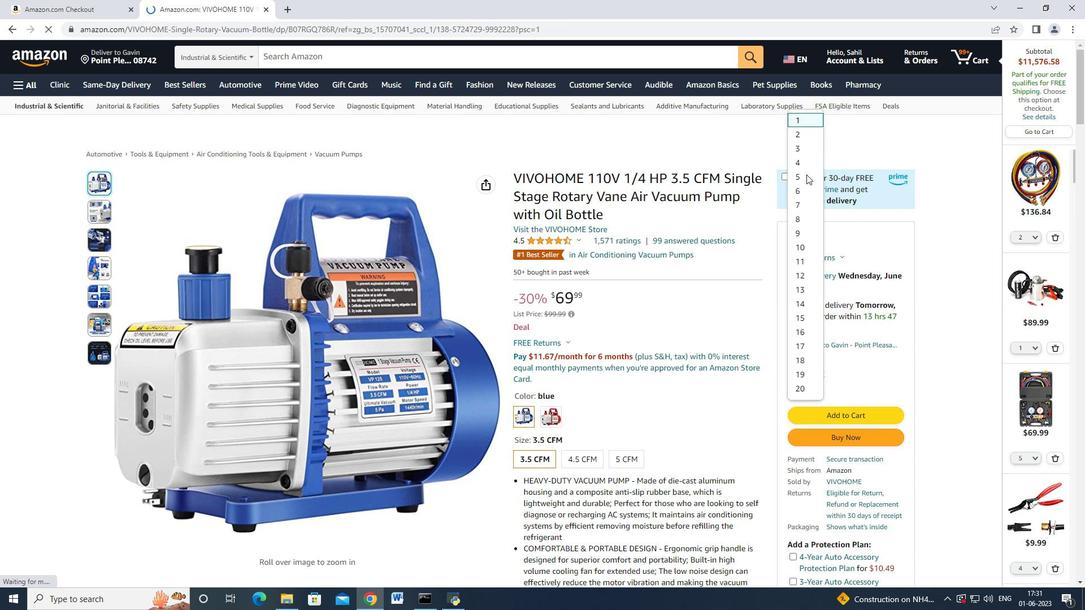 
Action: Mouse pressed left at (803, 163)
Screenshot: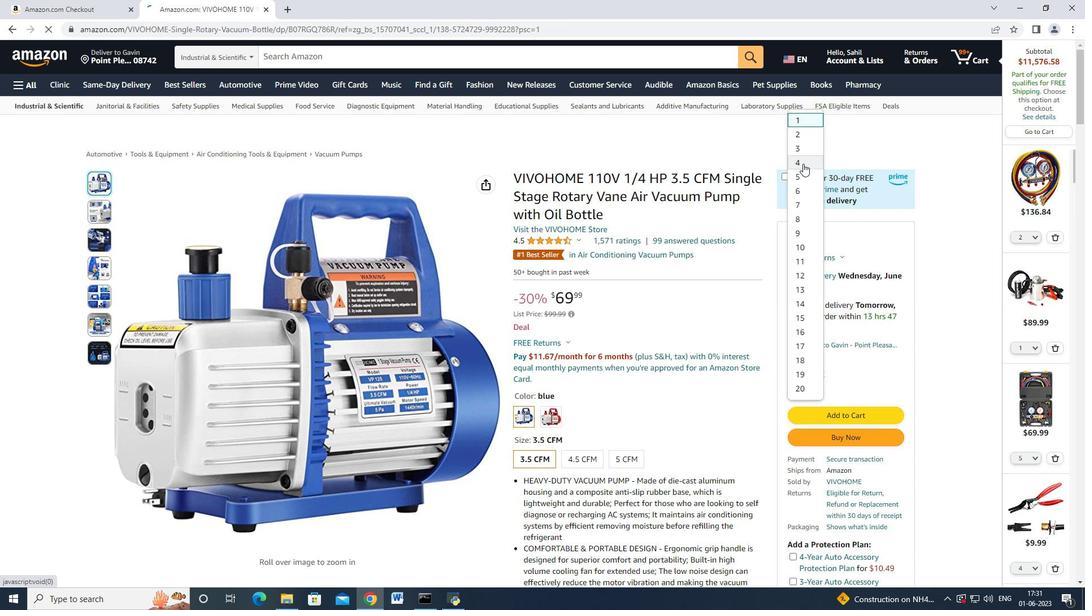 
Action: Mouse moved to (849, 437)
Screenshot: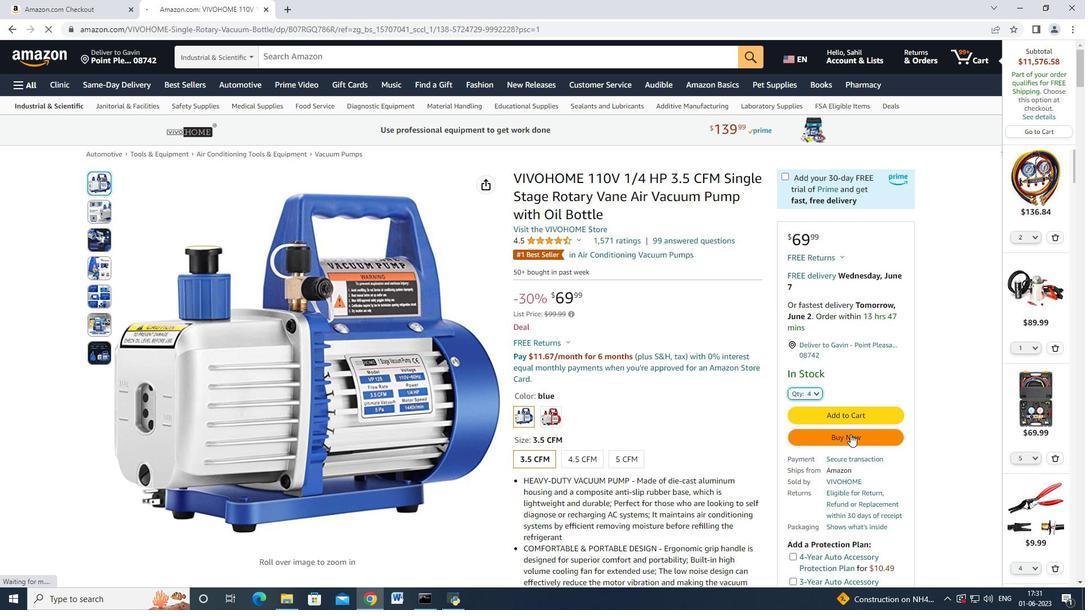 
Action: Mouse pressed left at (849, 437)
Screenshot: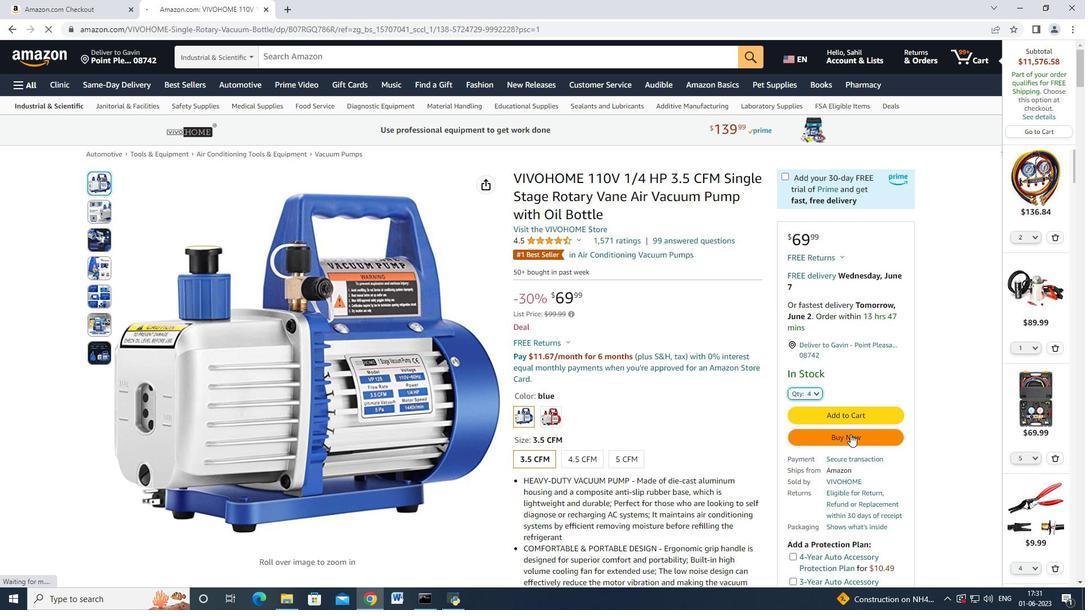 
Action: Mouse moved to (536, 210)
Screenshot: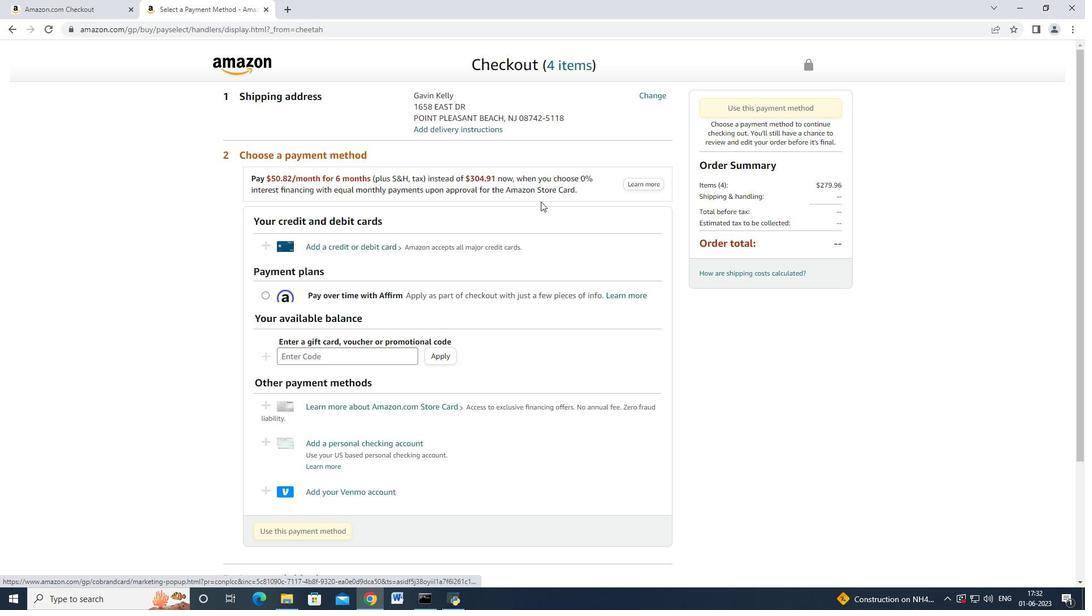 
Action: Mouse scrolled (536, 209) with delta (0, 0)
Screenshot: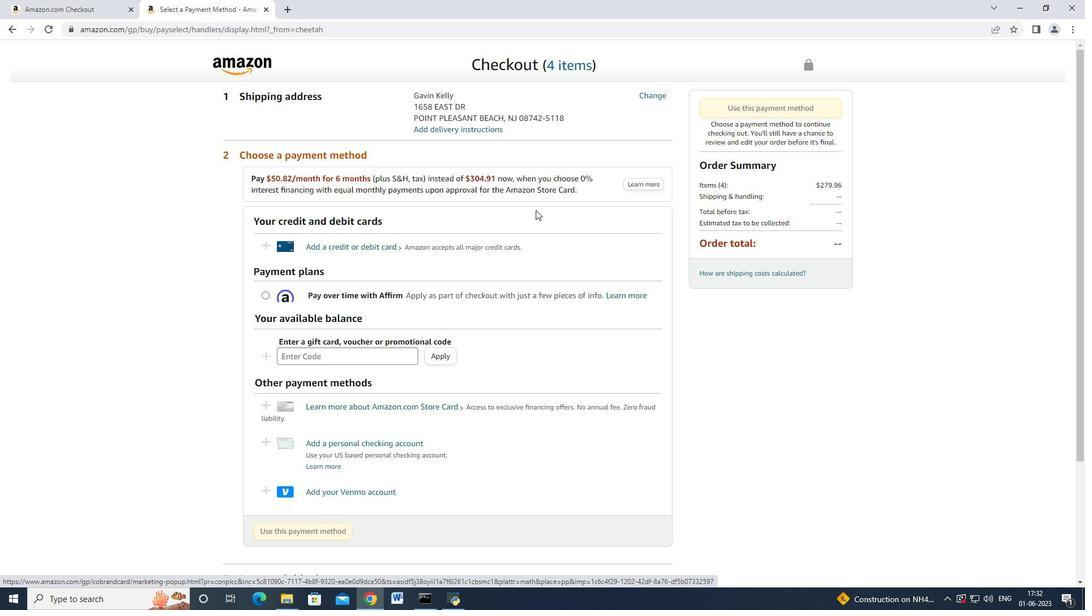 
Action: Mouse scrolled (536, 210) with delta (0, 0)
Screenshot: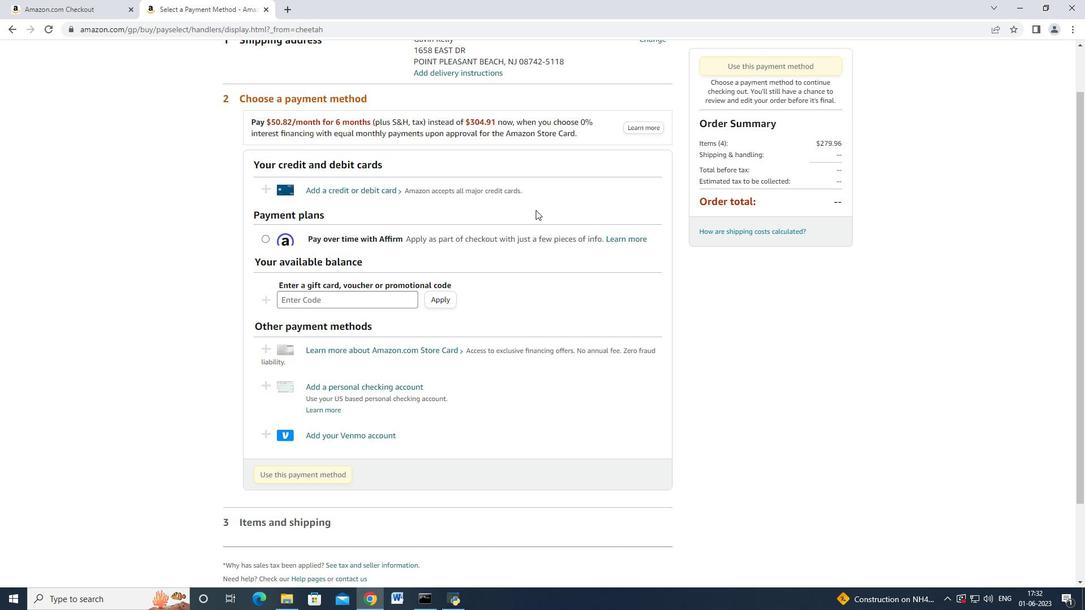 
Action: Mouse moved to (644, 96)
Screenshot: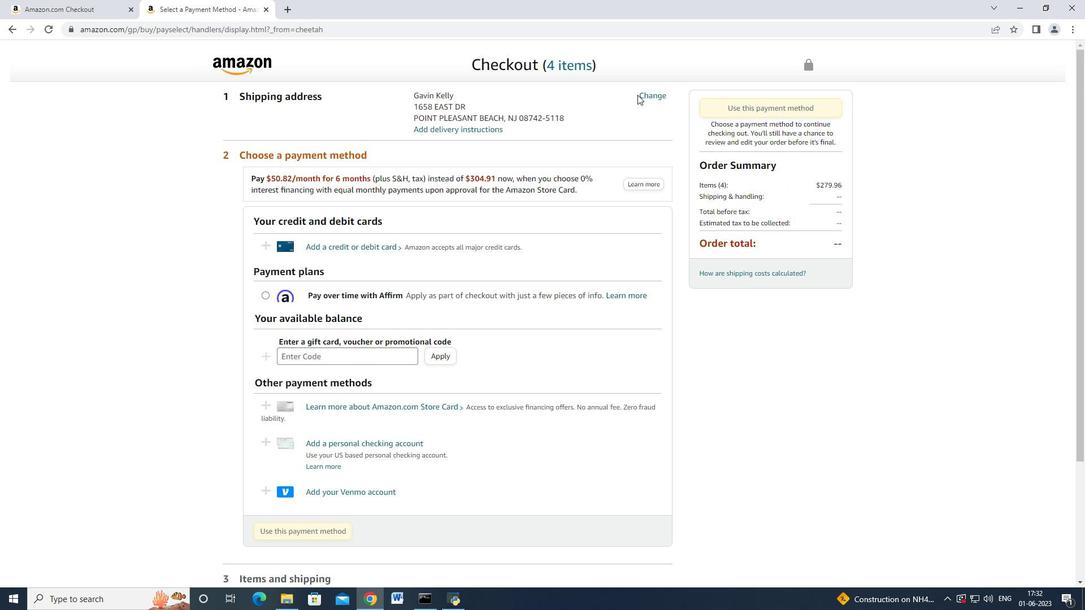 
Action: Mouse pressed left at (644, 96)
Screenshot: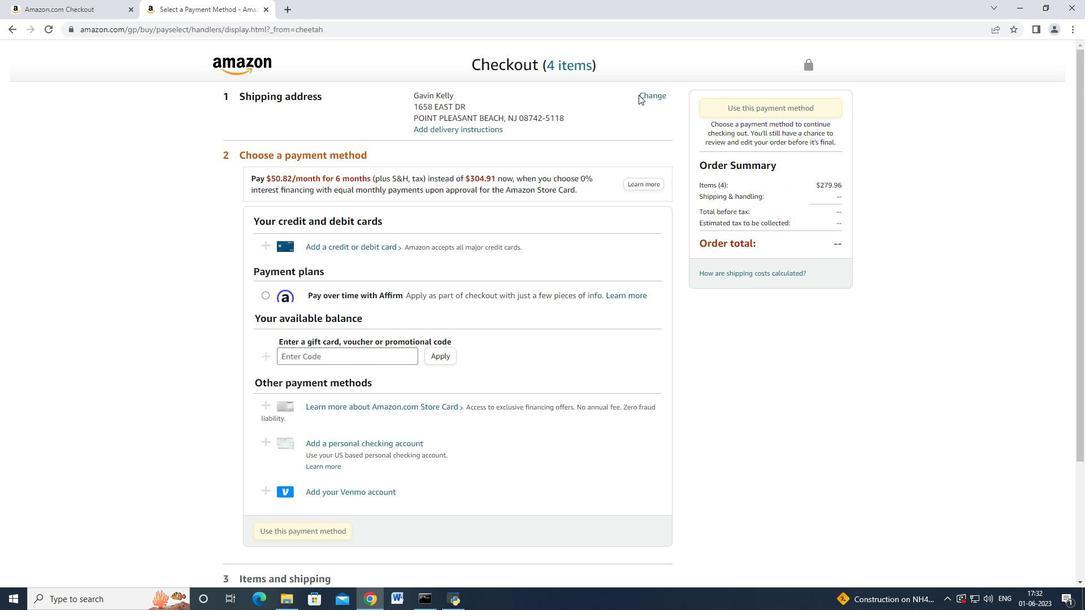 
Action: Mouse moved to (469, 230)
Screenshot: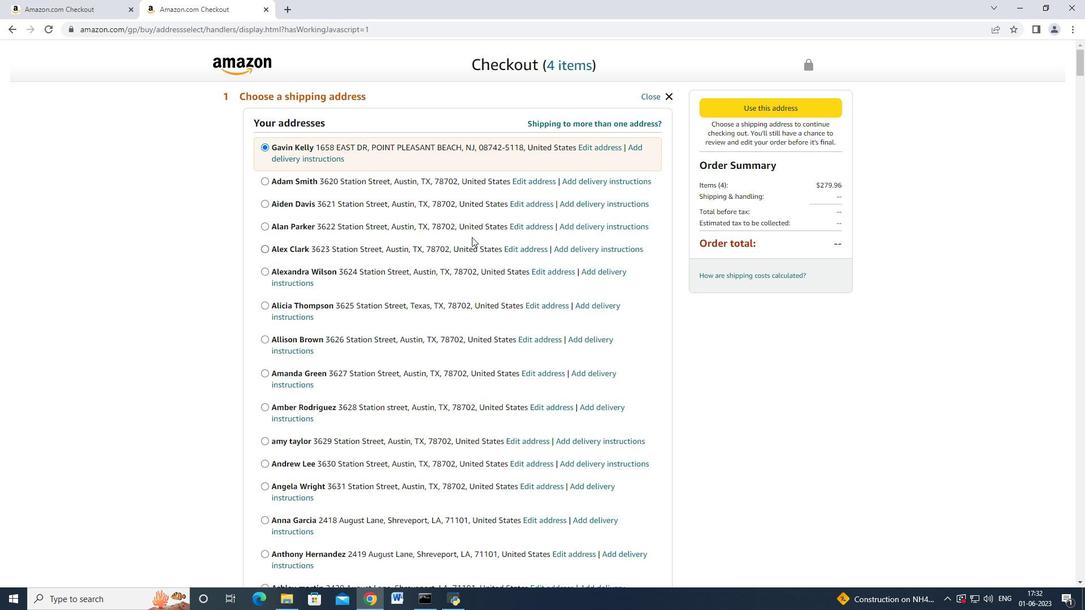 
Action: Mouse scrolled (469, 230) with delta (0, 0)
Screenshot: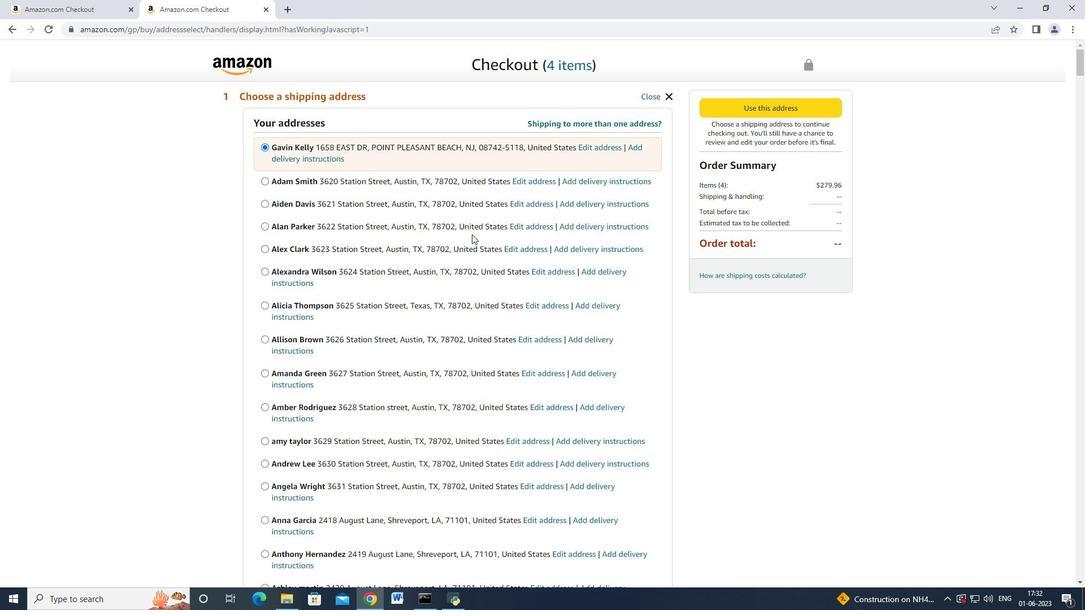 
Action: Mouse moved to (468, 230)
Screenshot: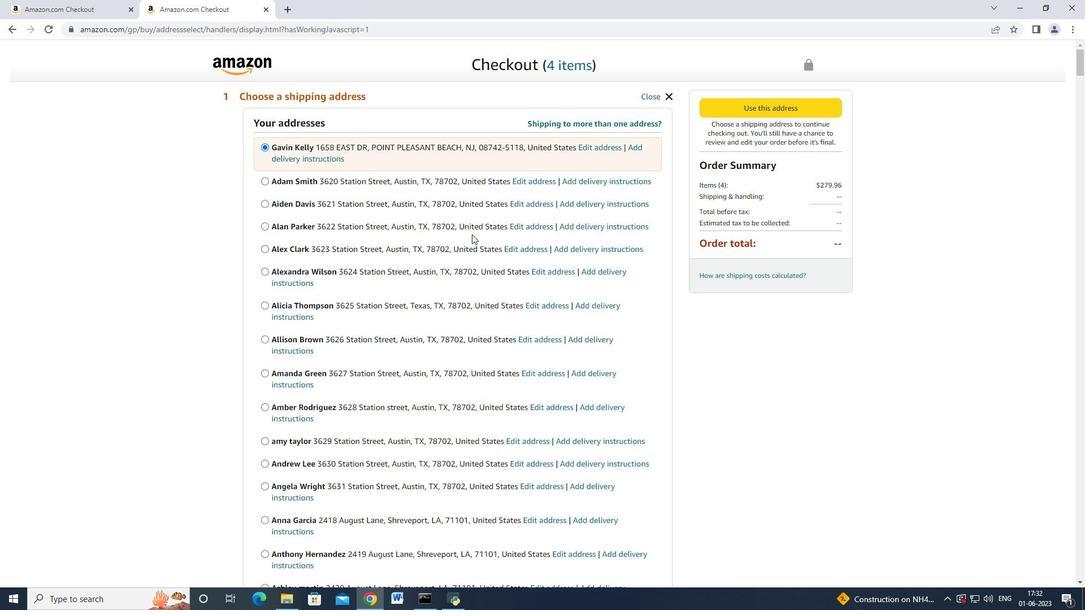 
Action: Mouse scrolled (468, 230) with delta (0, 0)
Screenshot: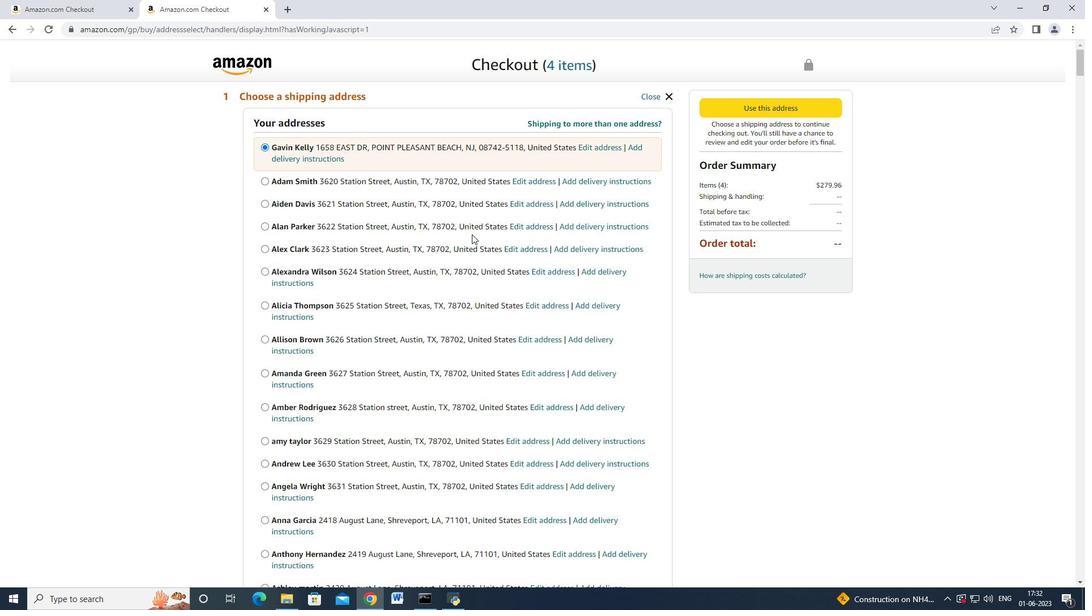 
Action: Mouse moved to (468, 230)
Screenshot: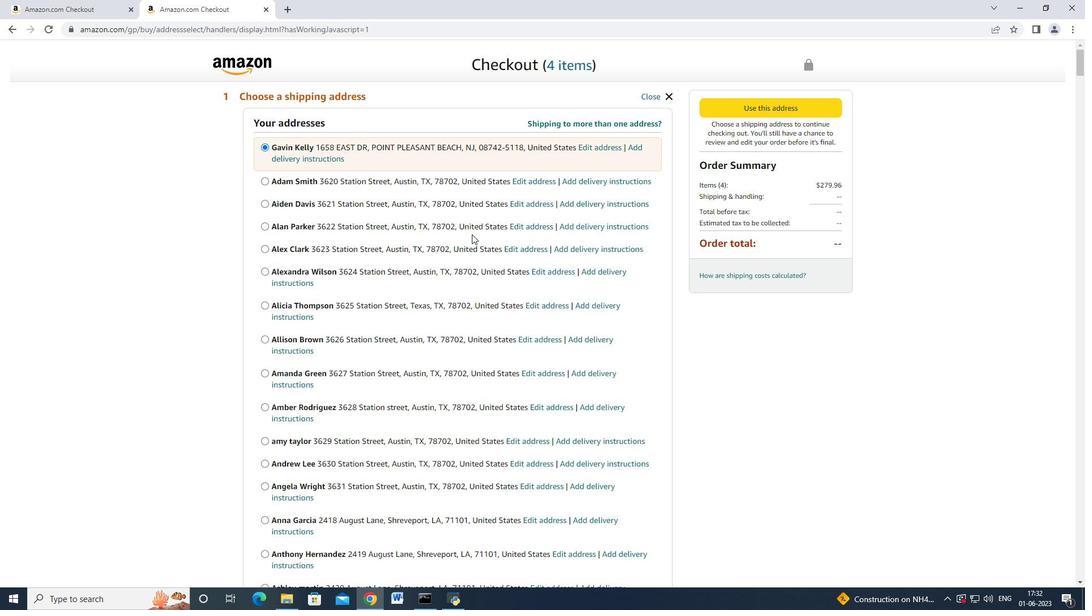 
Action: Mouse scrolled (468, 230) with delta (0, 0)
Screenshot: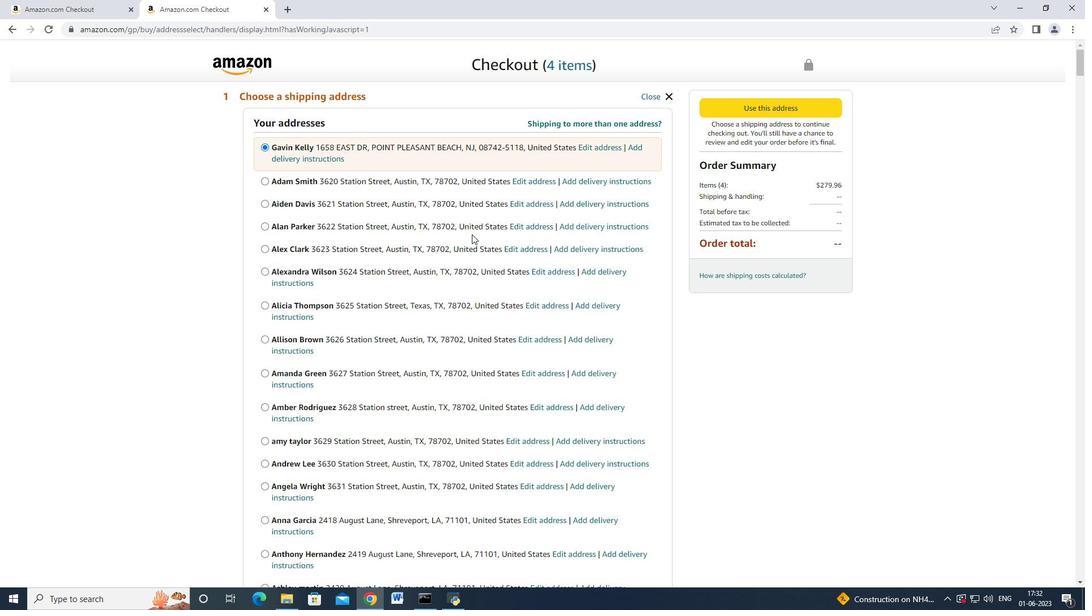 
Action: Mouse moved to (463, 228)
Screenshot: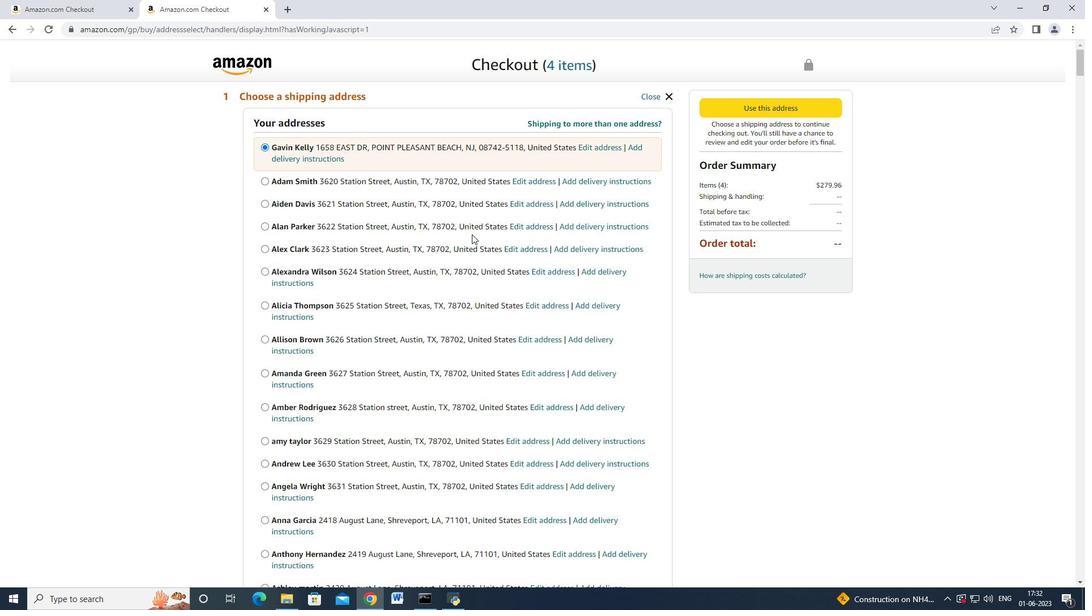 
Action: Mouse scrolled (465, 230) with delta (0, 0)
Screenshot: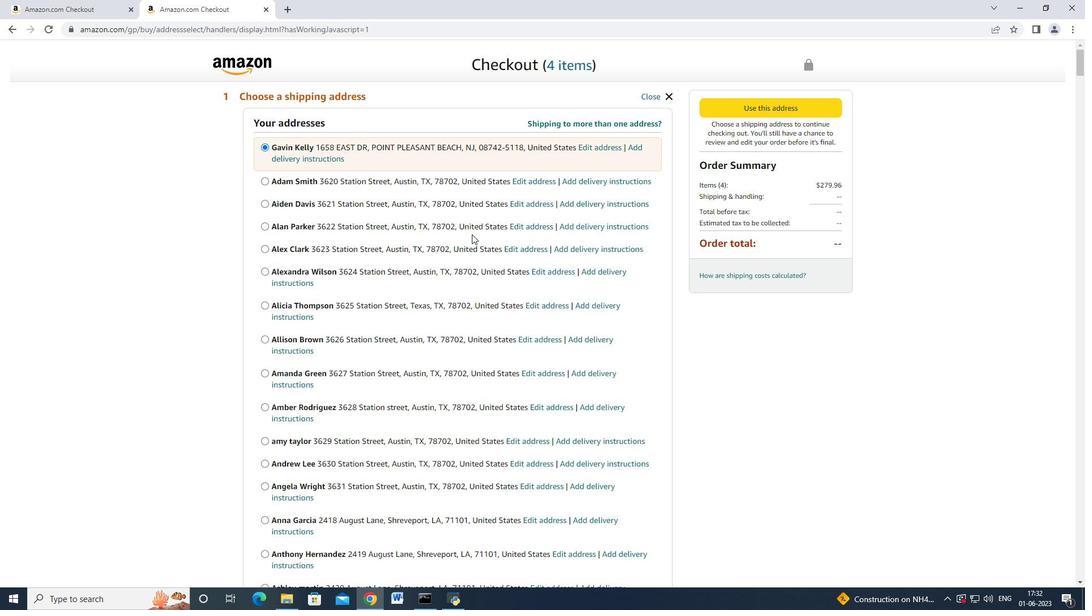 
Action: Mouse moved to (461, 226)
Screenshot: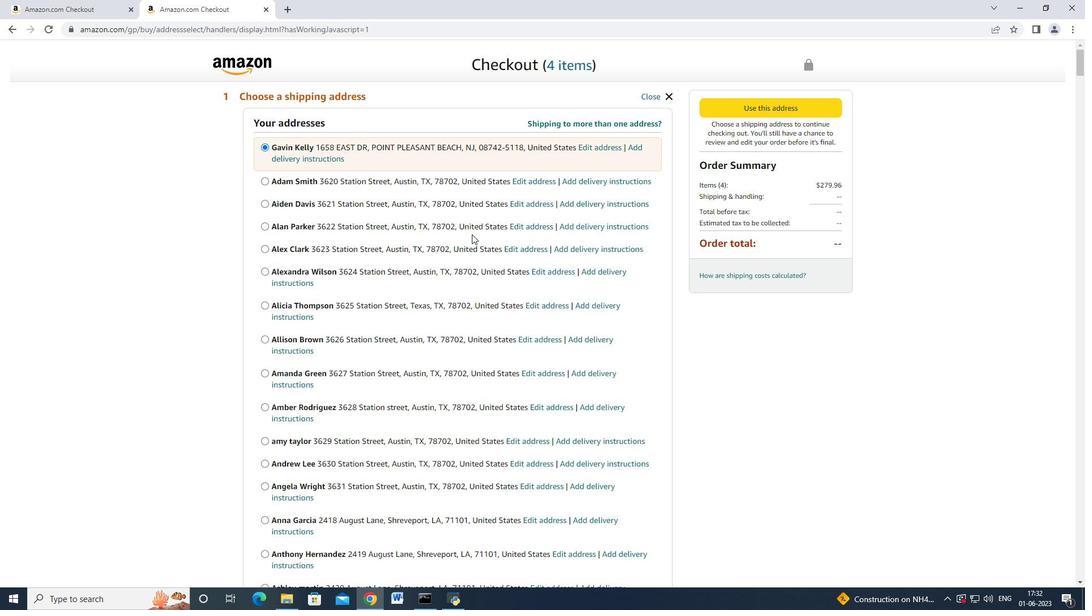 
Action: Mouse scrolled (463, 227) with delta (0, 0)
Screenshot: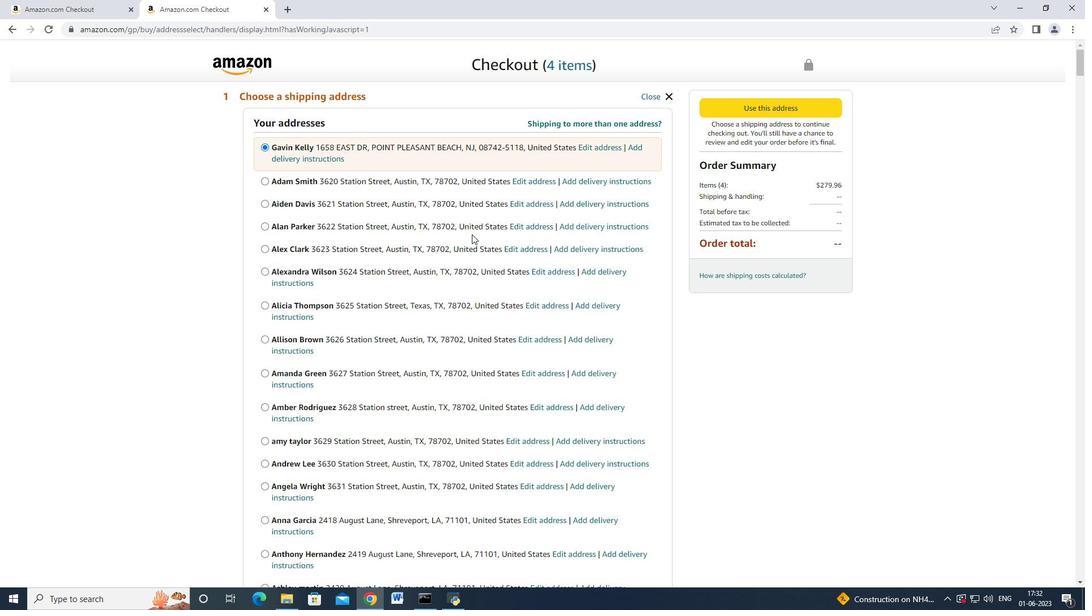 
Action: Mouse moved to (458, 223)
Screenshot: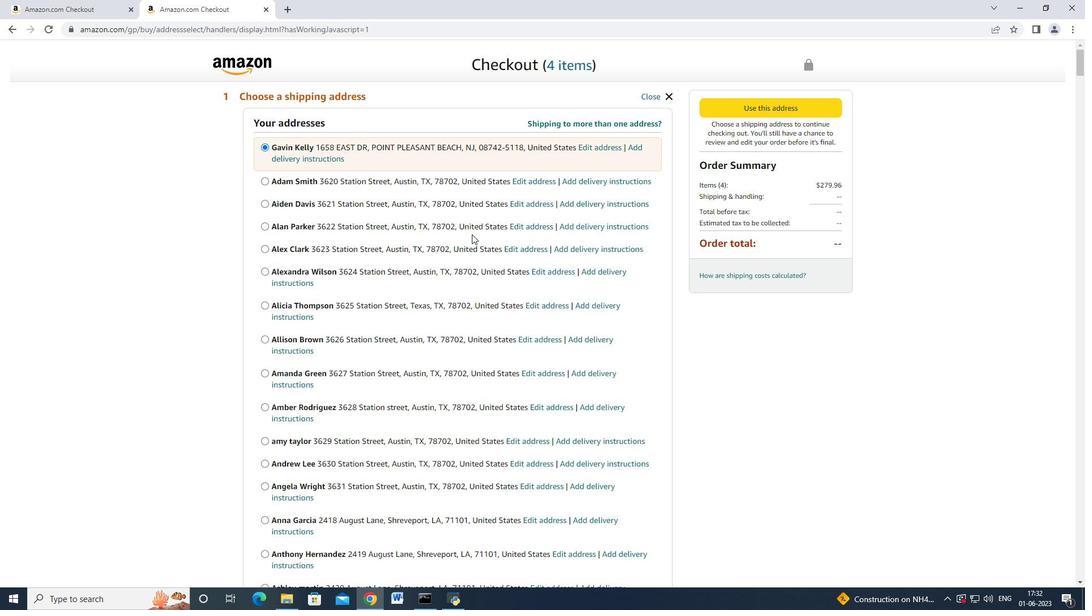 
Action: Mouse scrolled (461, 226) with delta (0, 0)
Screenshot: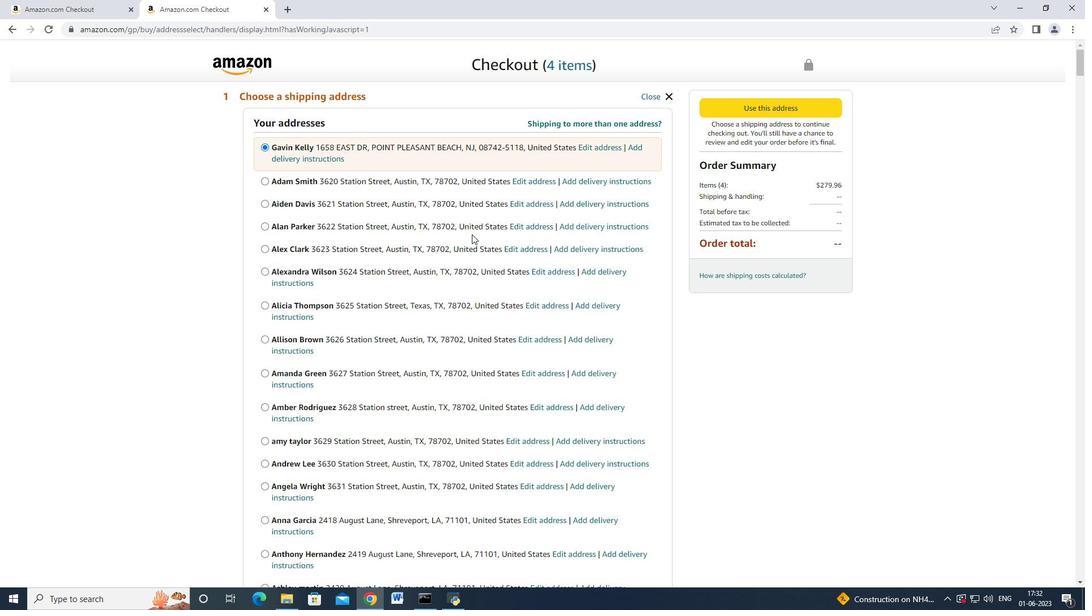 
Action: Mouse moved to (454, 219)
Screenshot: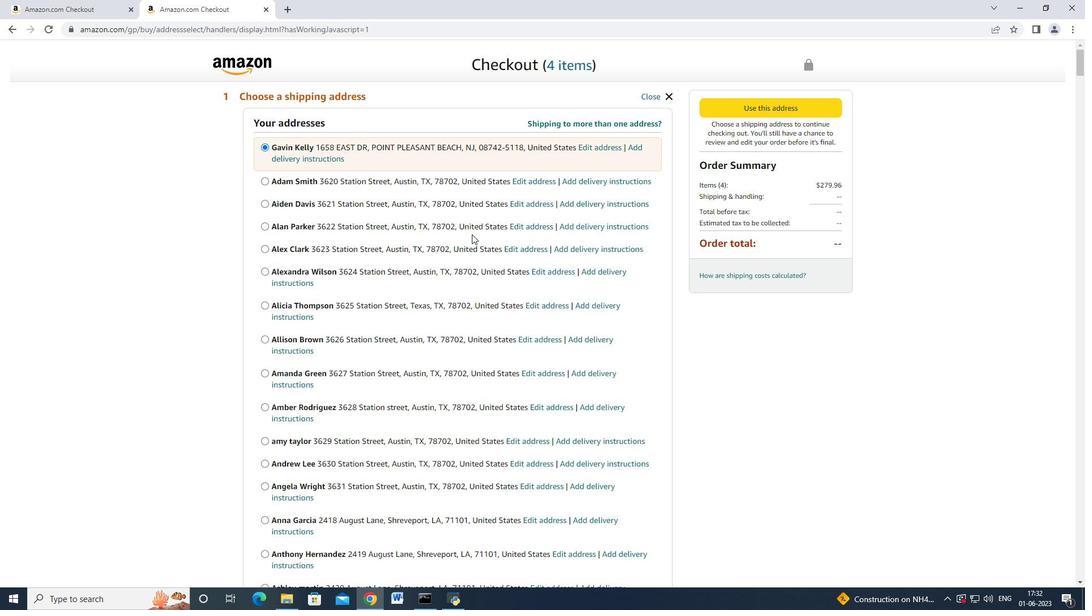 
Action: Mouse scrolled (458, 222) with delta (0, 0)
Screenshot: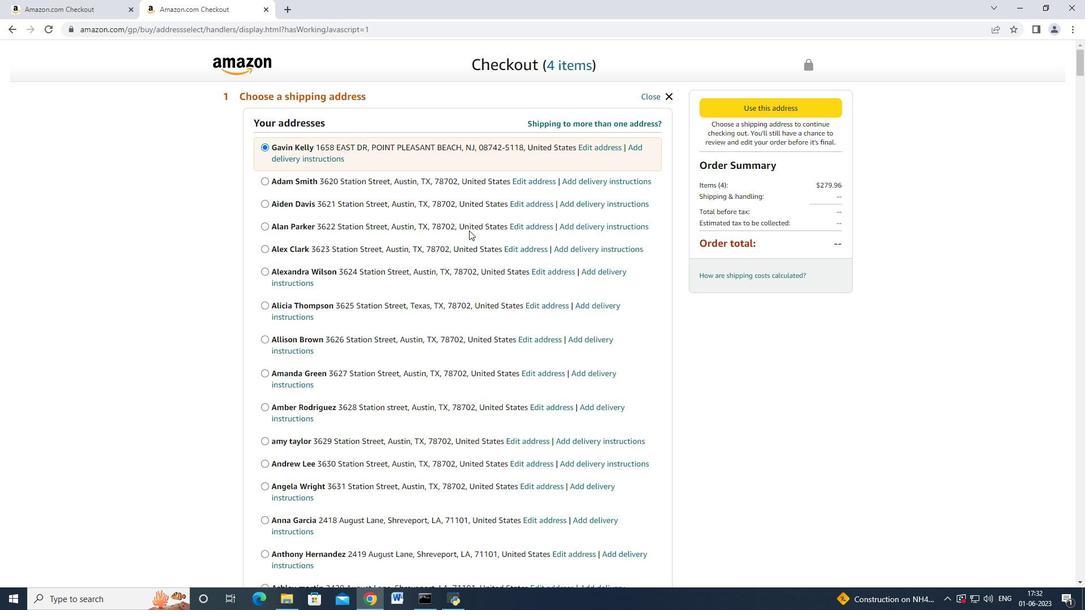 
Action: Mouse moved to (450, 209)
Screenshot: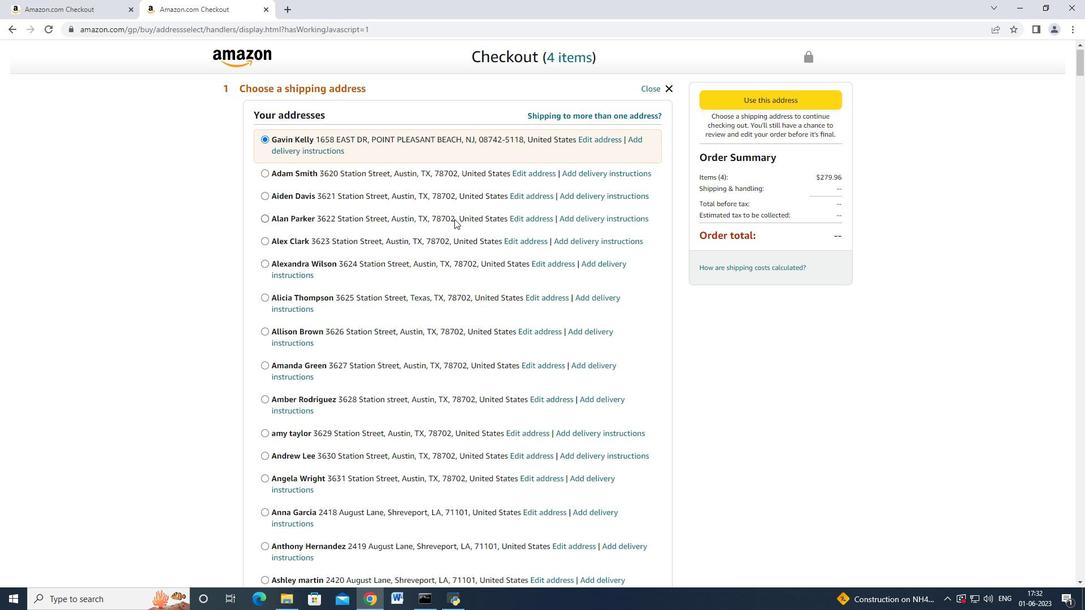 
Action: Mouse scrolled (450, 209) with delta (0, 0)
Screenshot: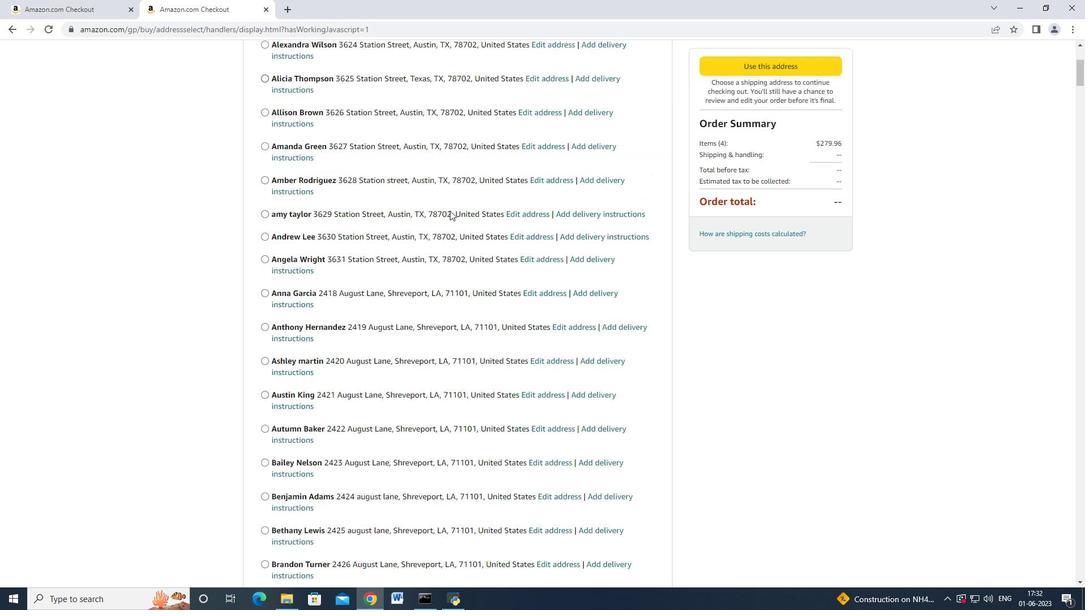 
Action: Mouse moved to (450, 209)
Screenshot: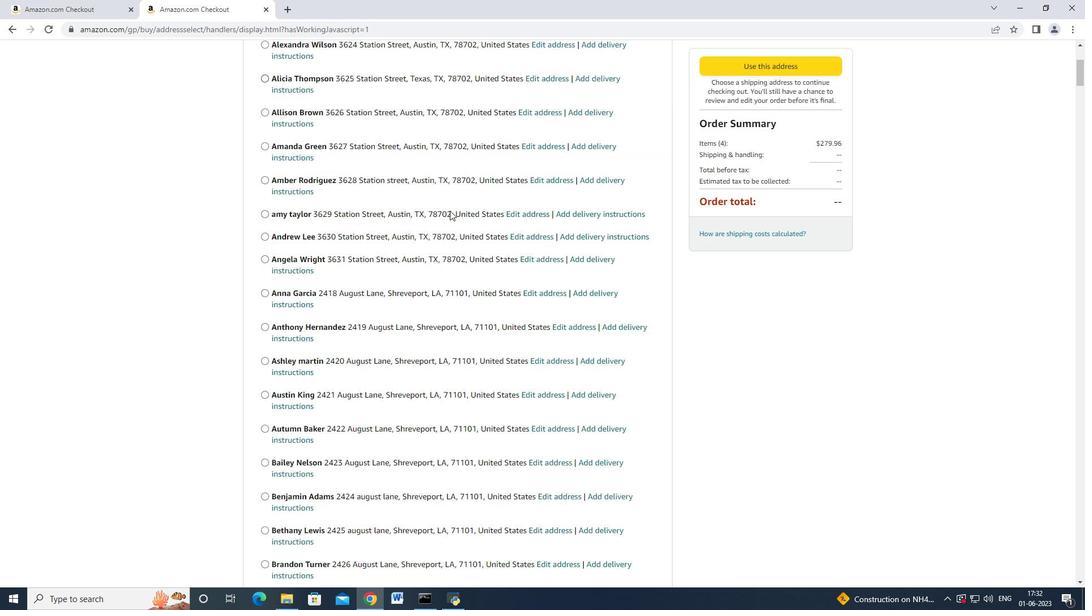 
Action: Mouse scrolled (450, 209) with delta (0, 0)
Screenshot: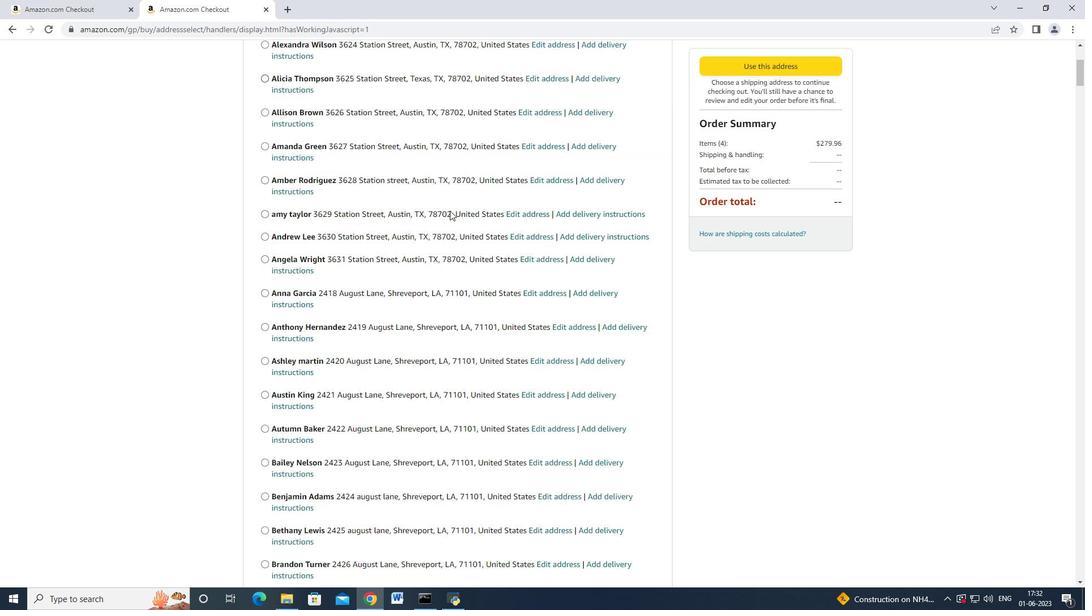 
Action: Mouse scrolled (450, 209) with delta (0, 0)
Screenshot: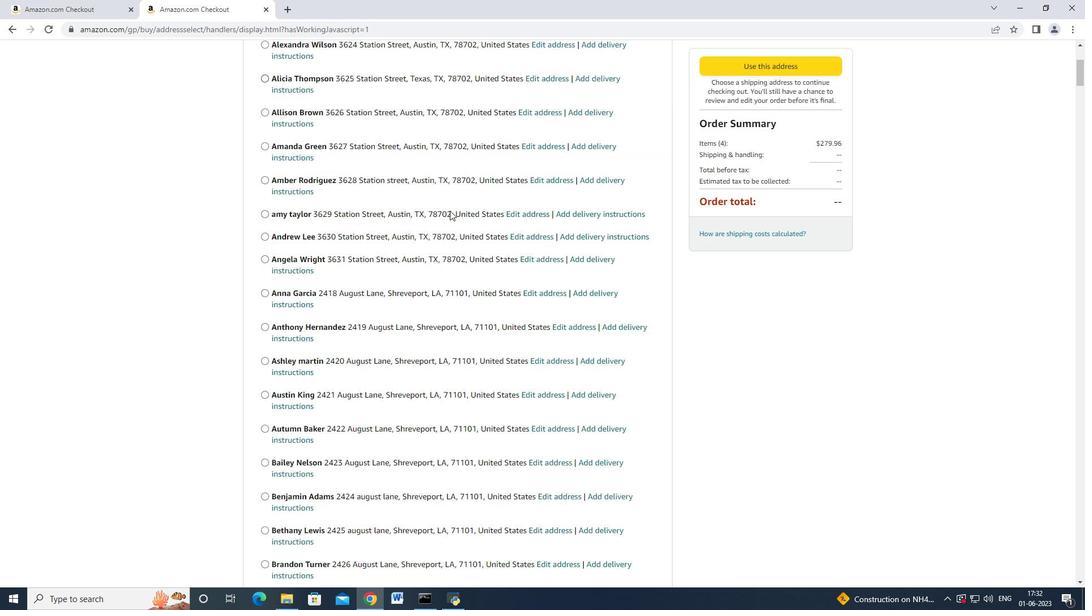 
Action: Mouse scrolled (450, 209) with delta (0, 0)
Screenshot: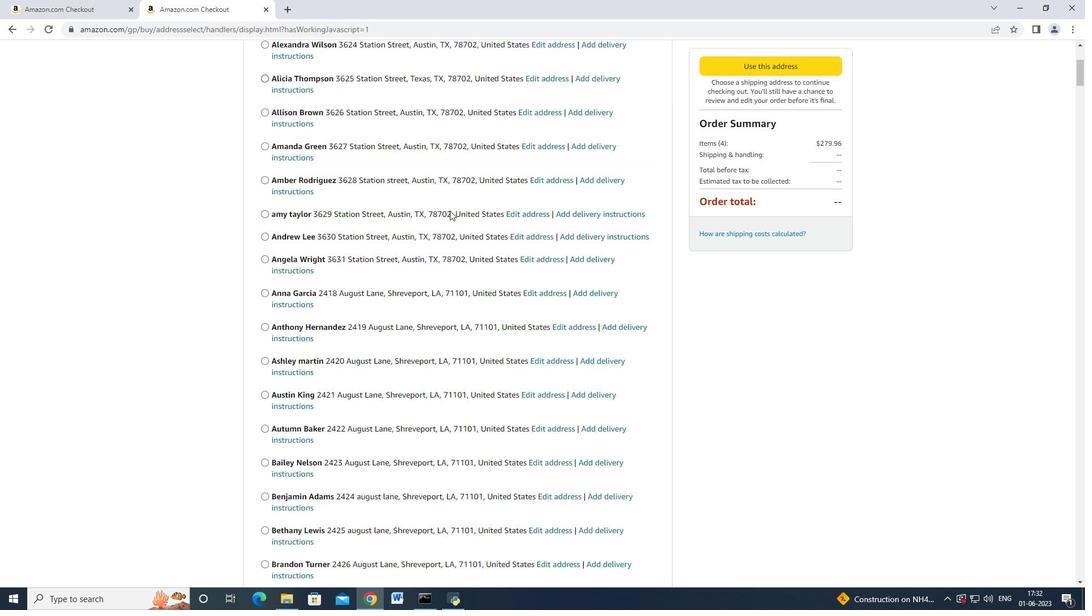 
Action: Mouse scrolled (450, 209) with delta (0, 0)
Screenshot: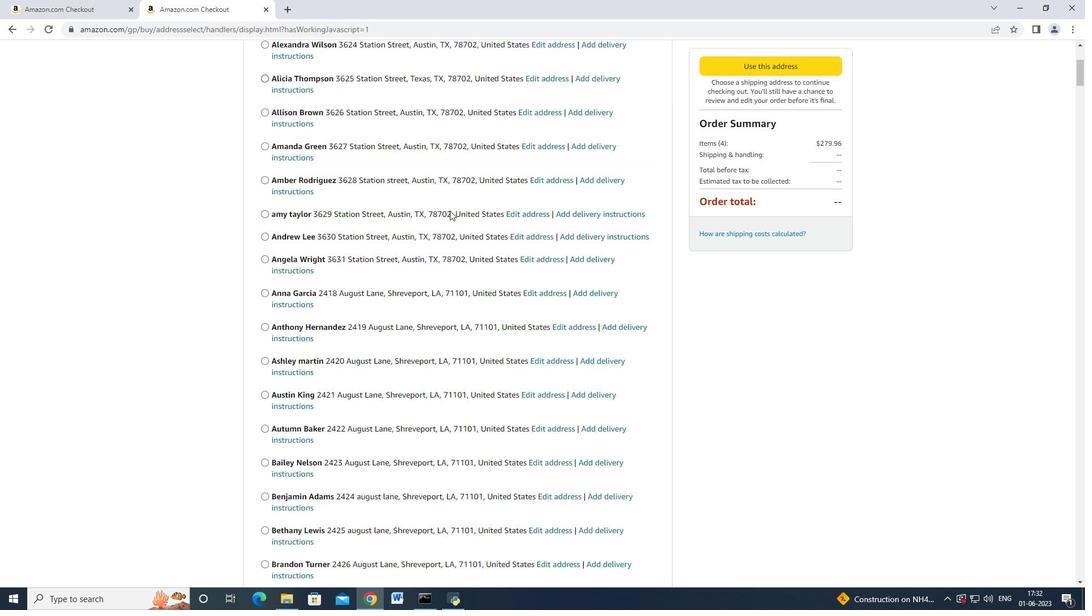
Action: Mouse scrolled (450, 209) with delta (0, 0)
Screenshot: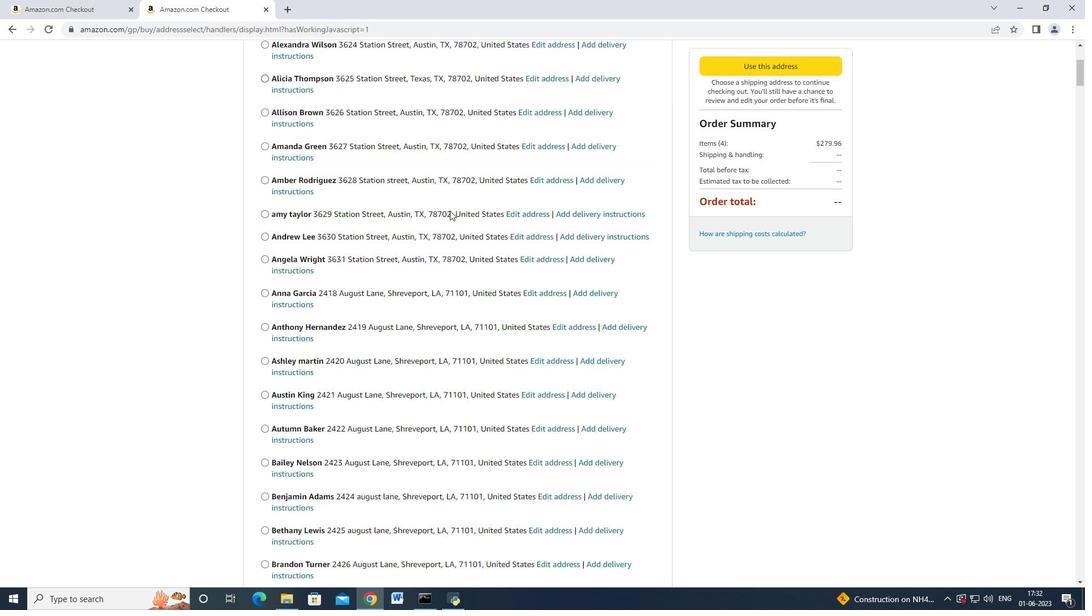 
Action: Mouse scrolled (450, 209) with delta (0, 0)
Screenshot: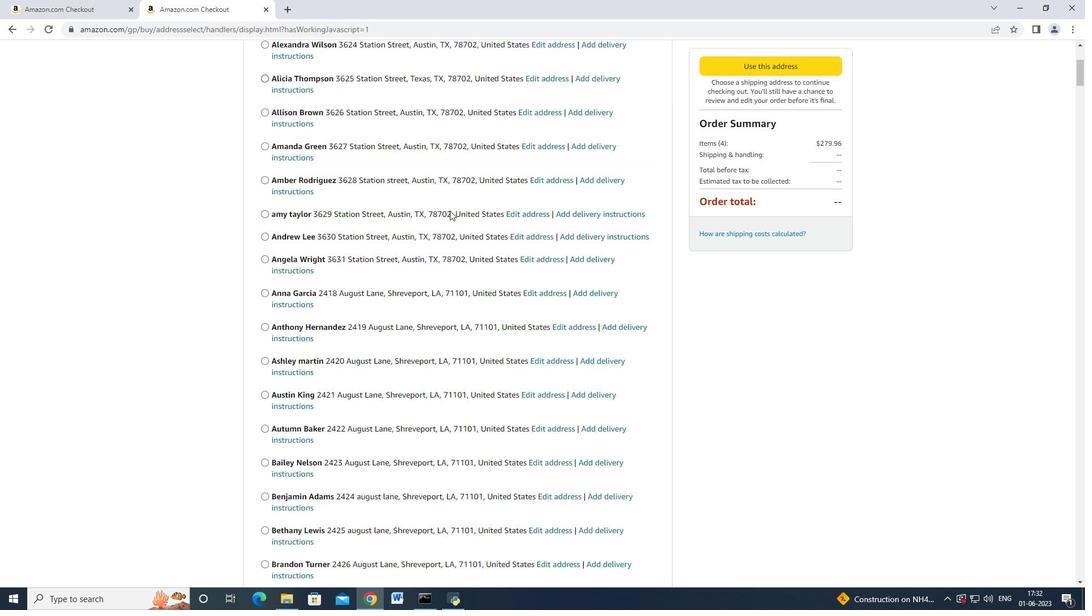 
Action: Mouse scrolled (450, 209) with delta (0, 0)
Screenshot: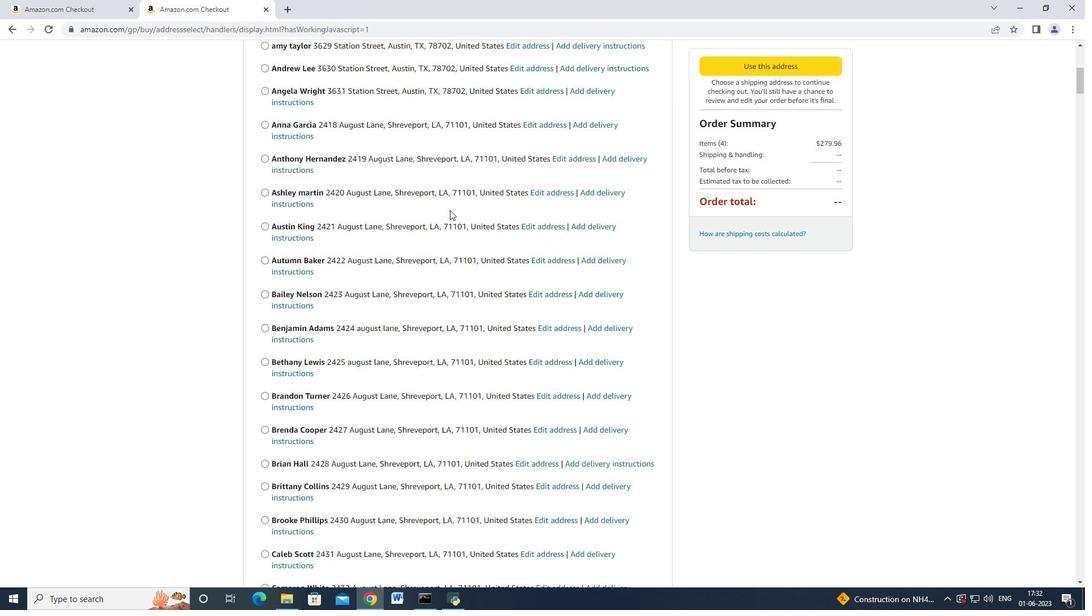 
Action: Mouse scrolled (450, 209) with delta (0, 0)
Screenshot: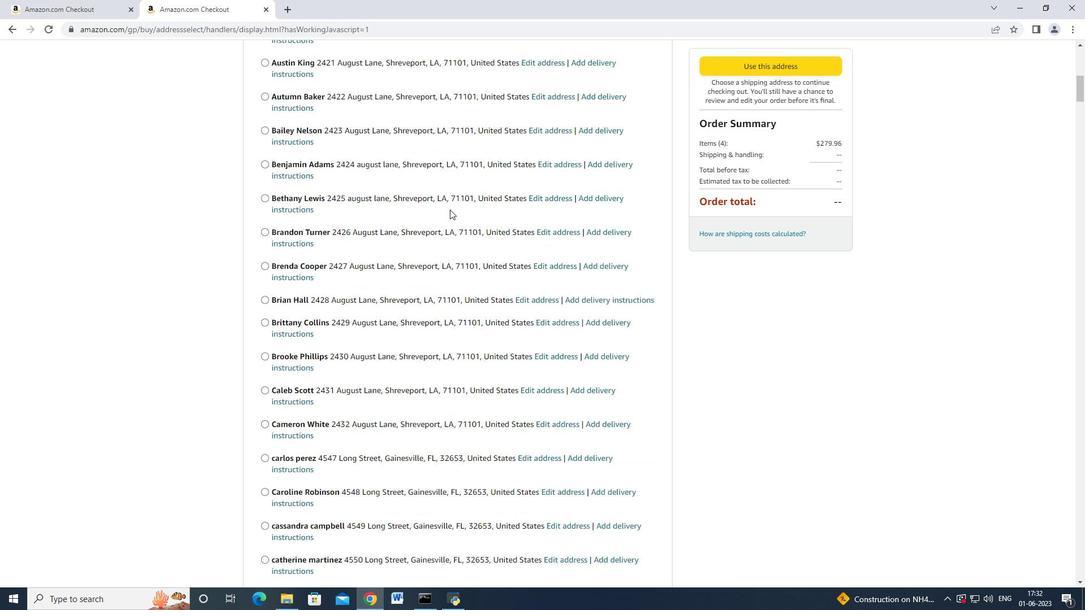 
Action: Mouse scrolled (450, 209) with delta (0, 0)
Screenshot: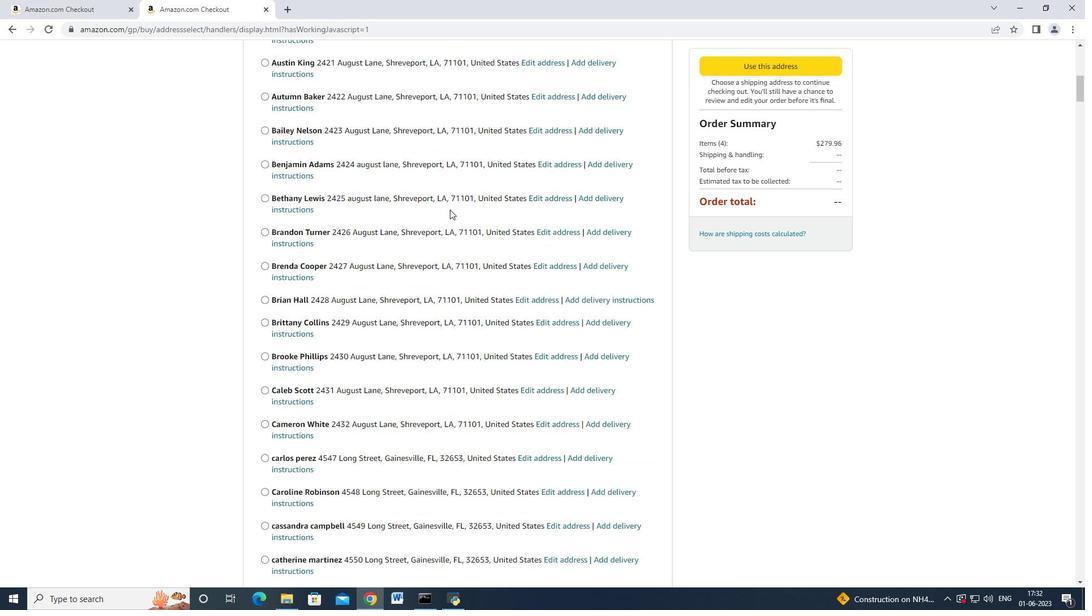 
Action: Mouse scrolled (450, 209) with delta (0, 0)
Screenshot: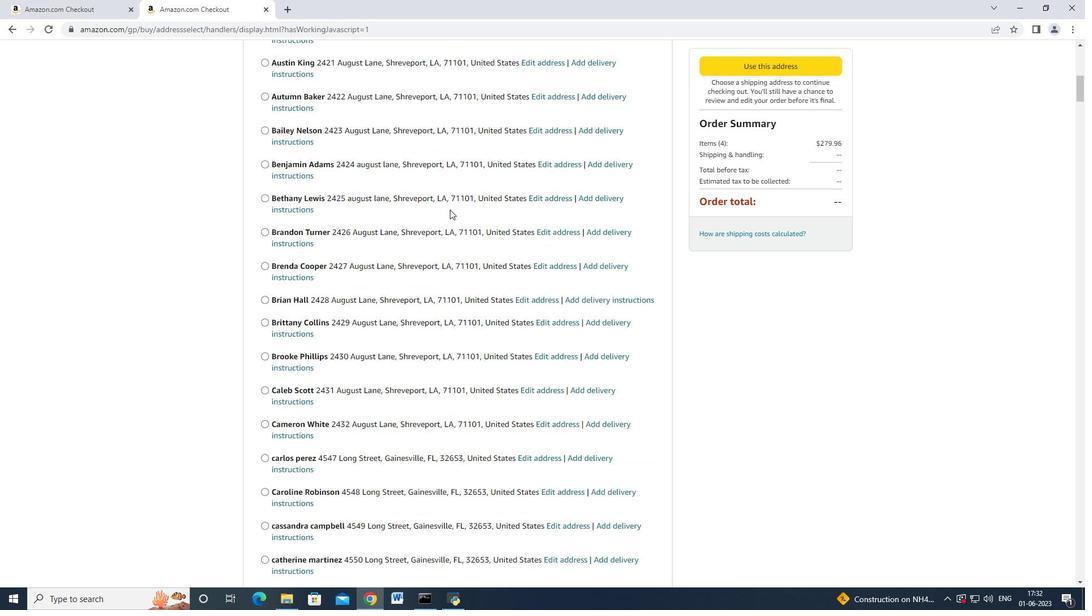 
Action: Mouse scrolled (450, 209) with delta (0, 0)
Screenshot: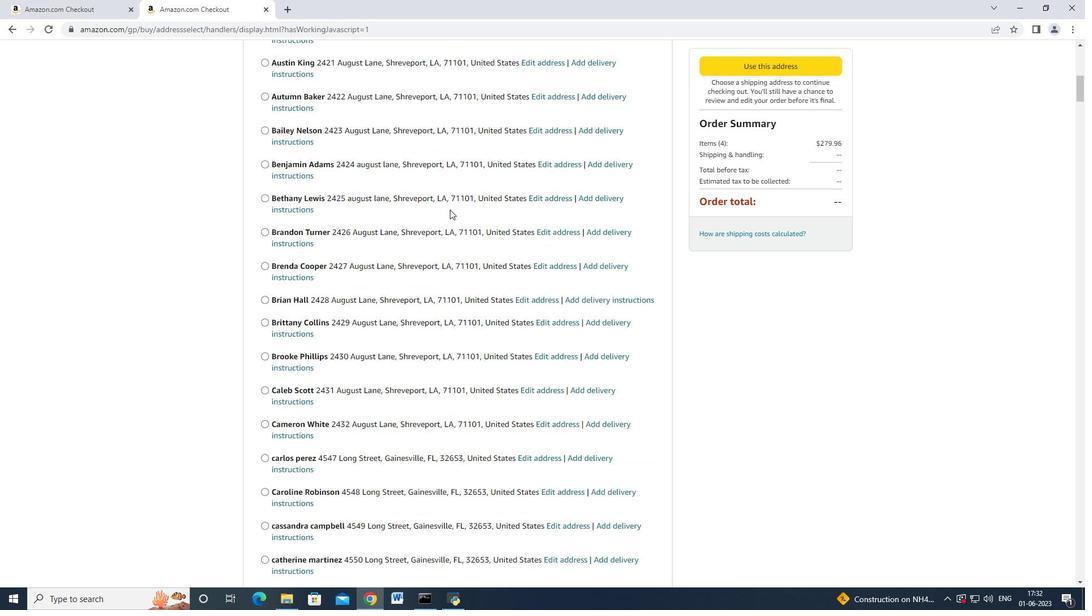 
Action: Mouse scrolled (450, 209) with delta (0, 0)
Screenshot: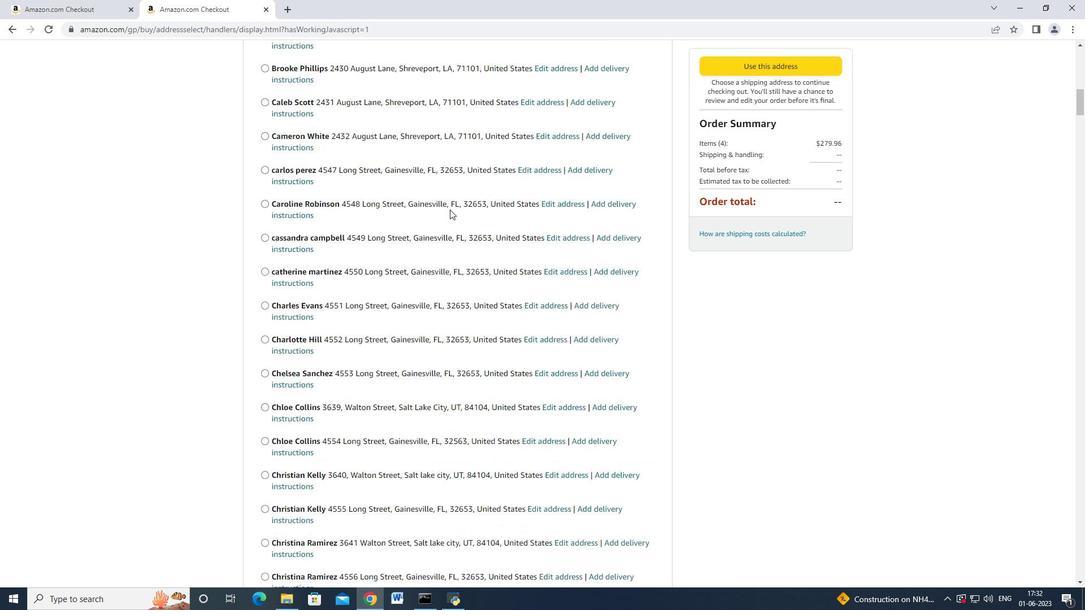
Action: Mouse scrolled (450, 209) with delta (0, 0)
Screenshot: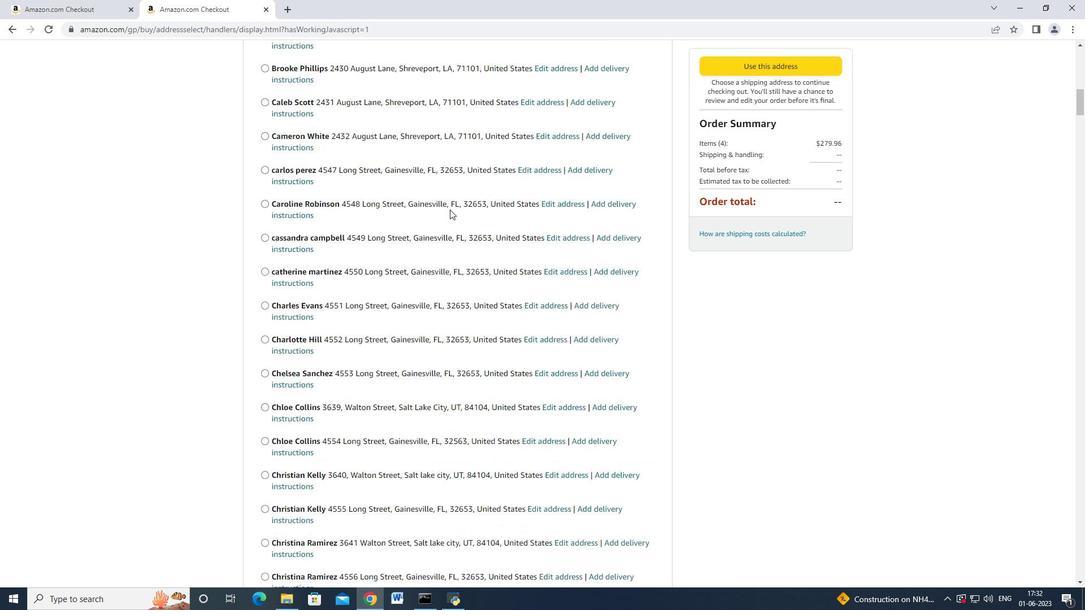 
Action: Mouse scrolled (450, 209) with delta (0, 0)
Screenshot: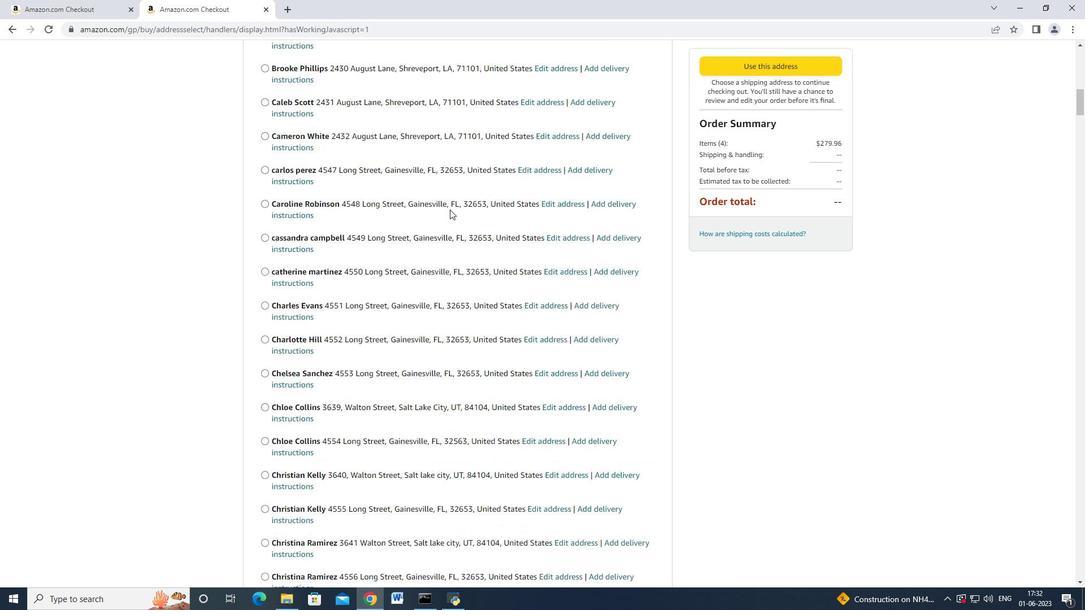 
Action: Mouse scrolled (450, 209) with delta (0, 0)
Screenshot: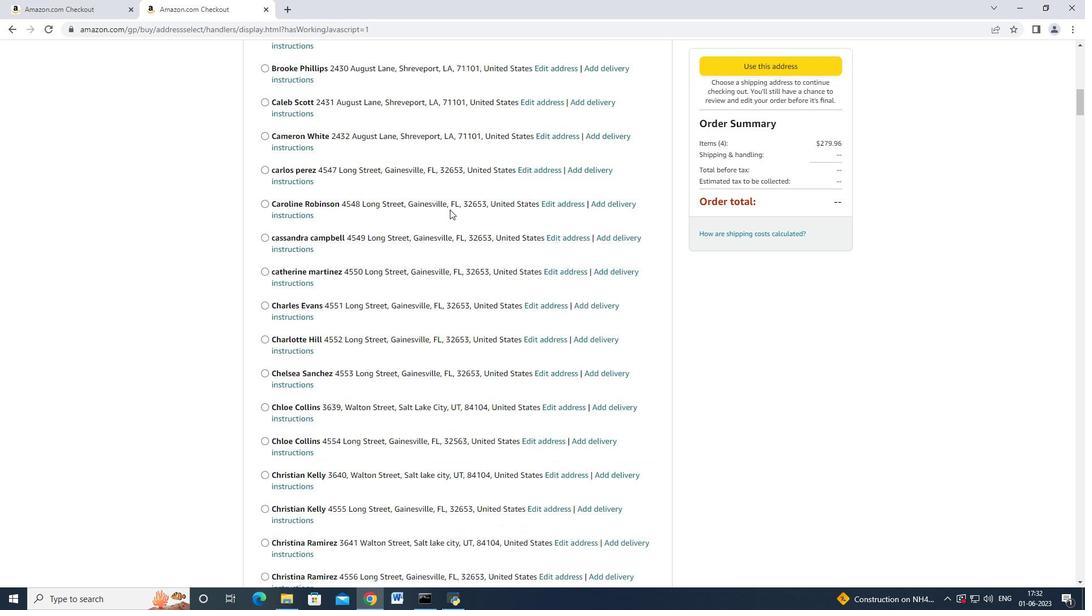 
Action: Mouse scrolled (450, 209) with delta (0, 0)
Screenshot: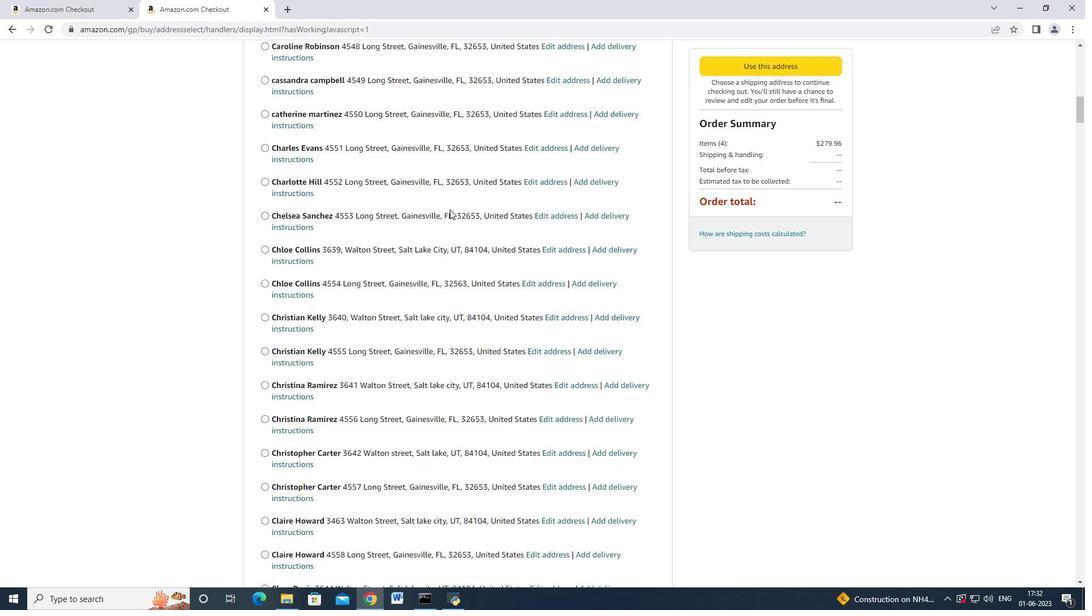 
Action: Mouse scrolled (450, 209) with delta (0, 0)
Screenshot: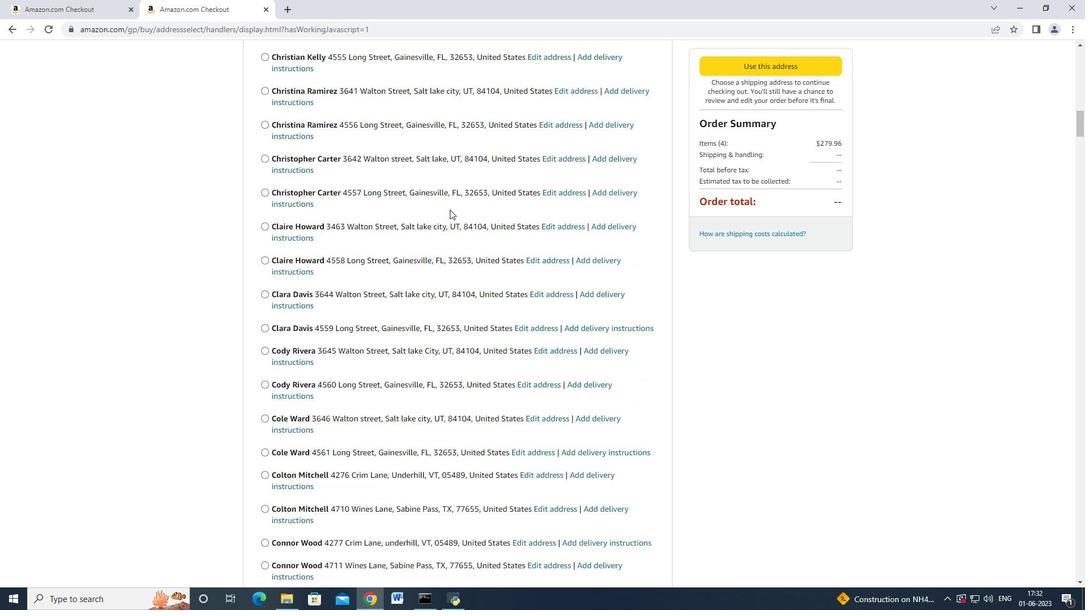 
Action: Mouse scrolled (450, 209) with delta (0, 0)
Screenshot: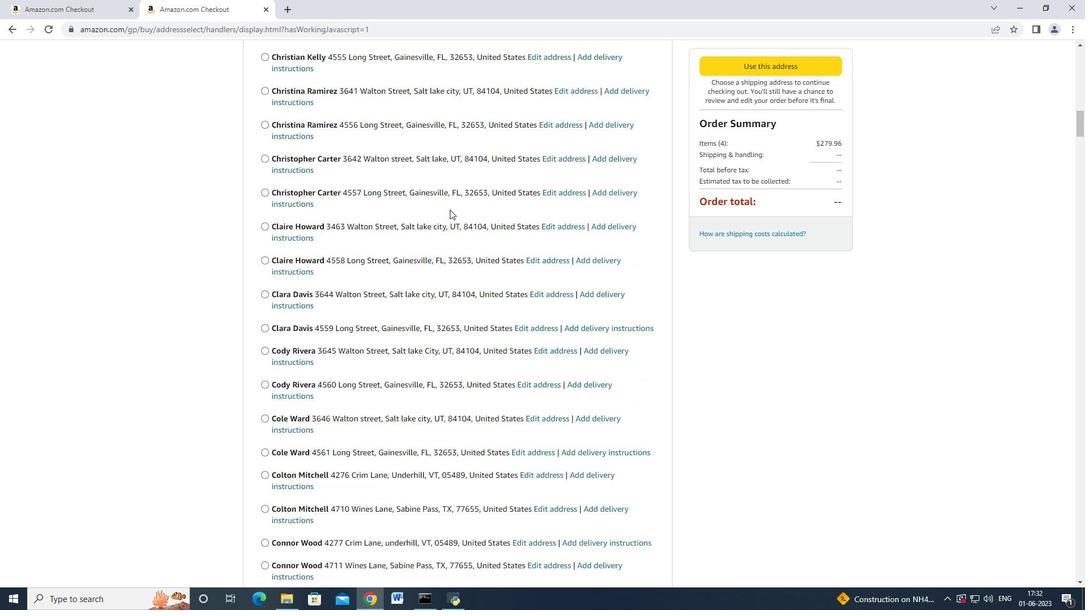 
Action: Mouse scrolled (450, 209) with delta (0, 0)
Screenshot: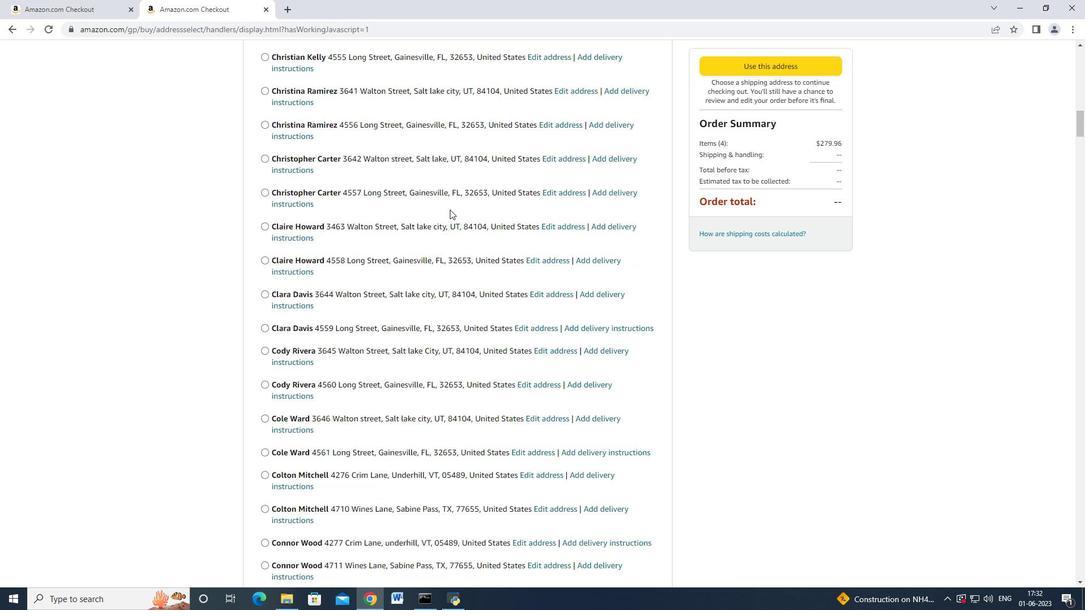 
Action: Mouse scrolled (450, 209) with delta (0, 0)
Screenshot: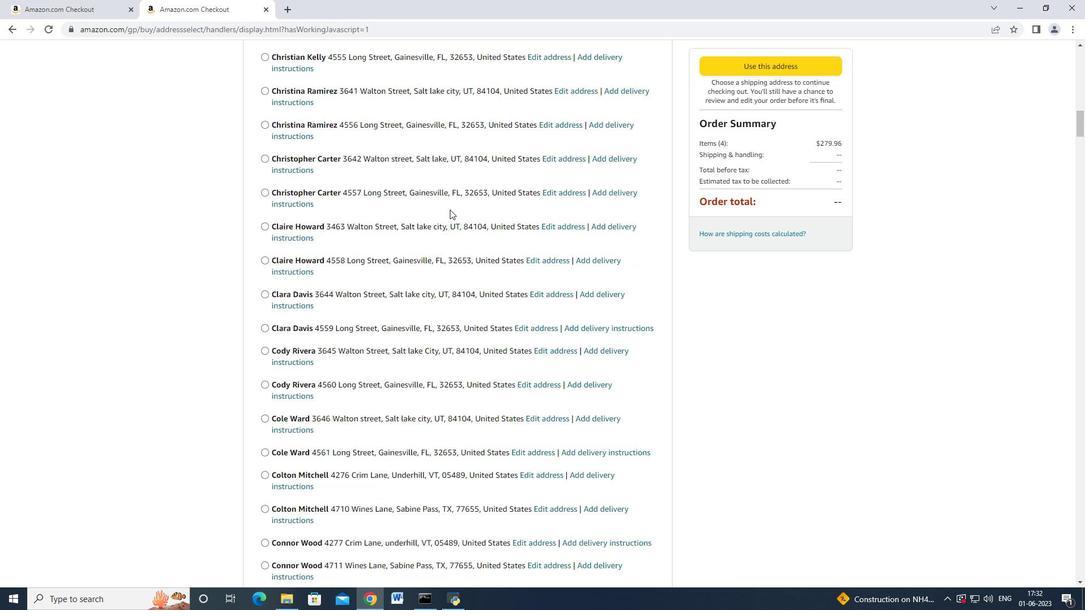 
Action: Mouse scrolled (450, 209) with delta (0, 0)
Screenshot: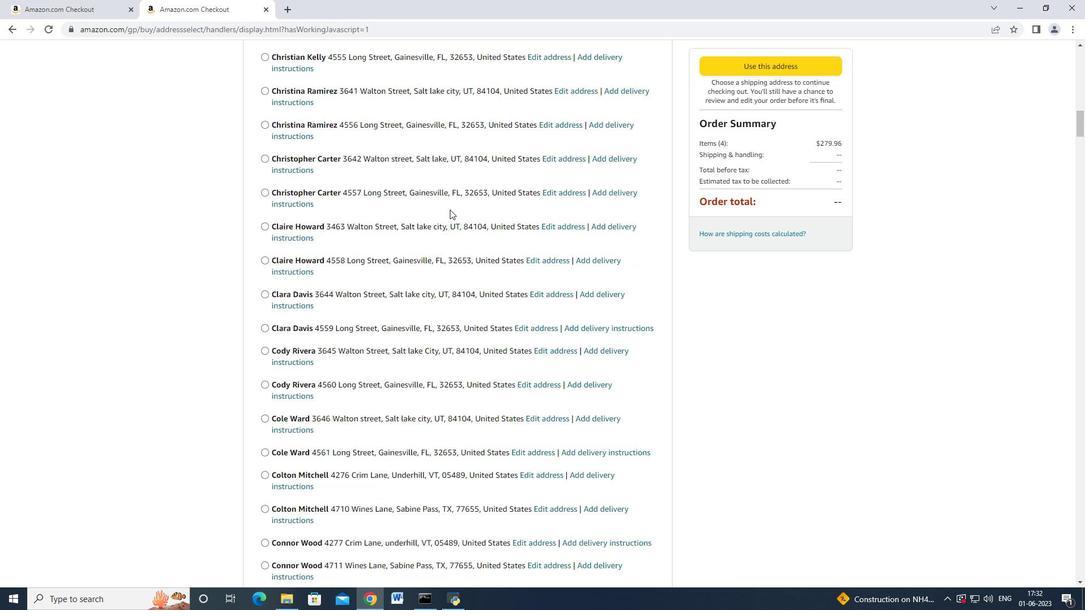 
Action: Mouse scrolled (450, 209) with delta (0, 0)
Screenshot: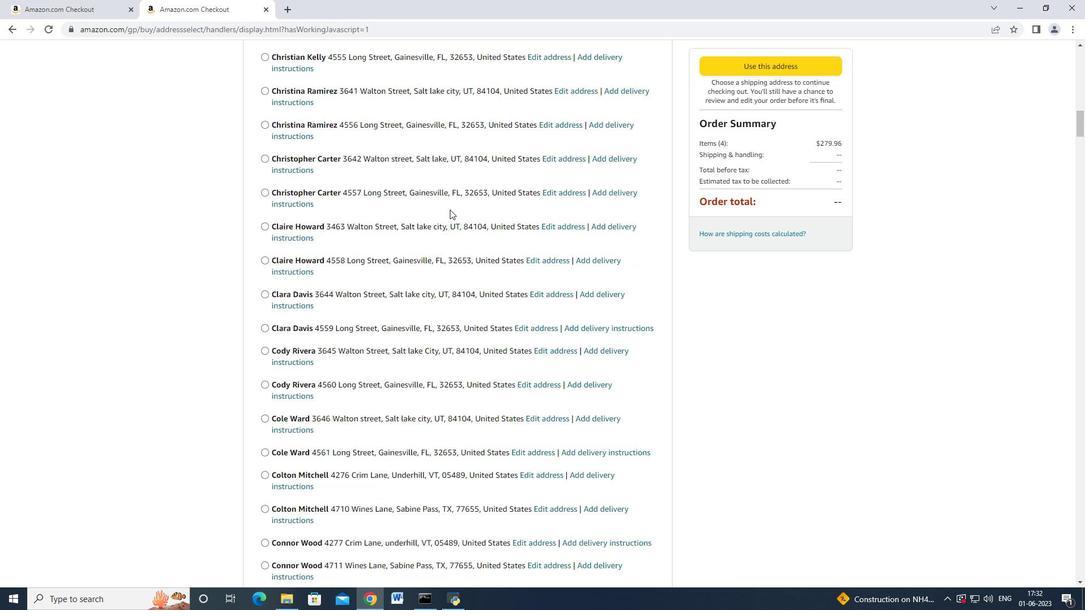 
Action: Mouse scrolled (450, 209) with delta (0, 0)
Screenshot: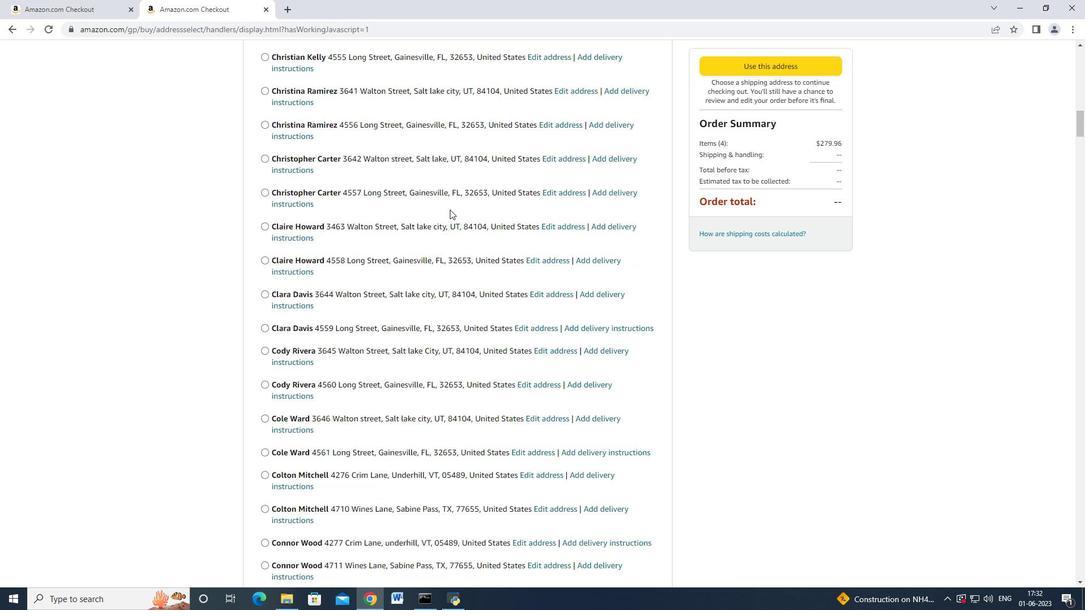 
Action: Mouse scrolled (450, 209) with delta (0, 0)
Screenshot: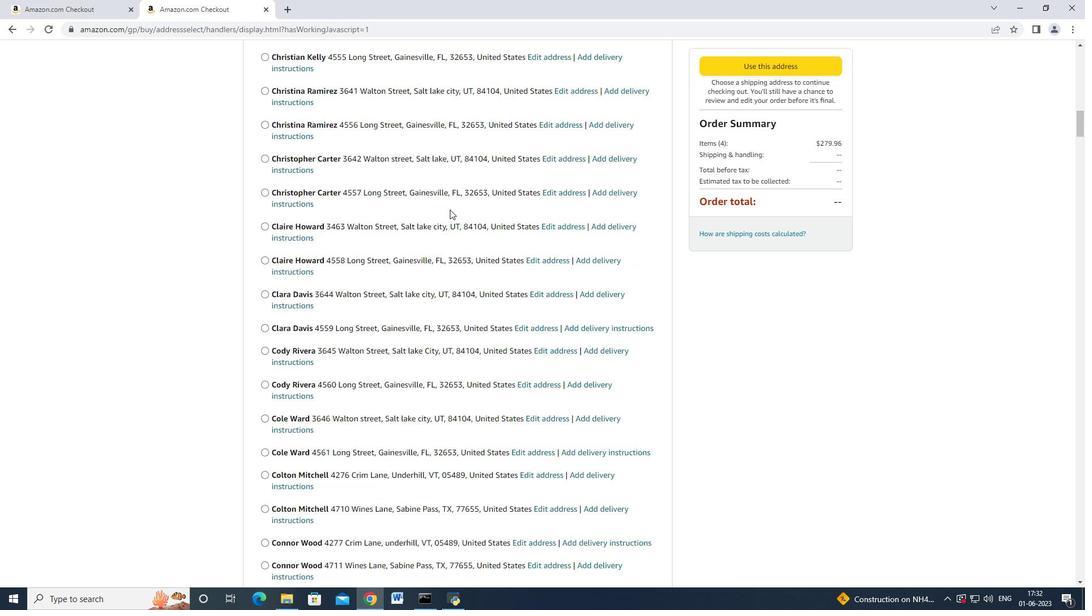 
Action: Mouse scrolled (450, 209) with delta (0, 0)
Screenshot: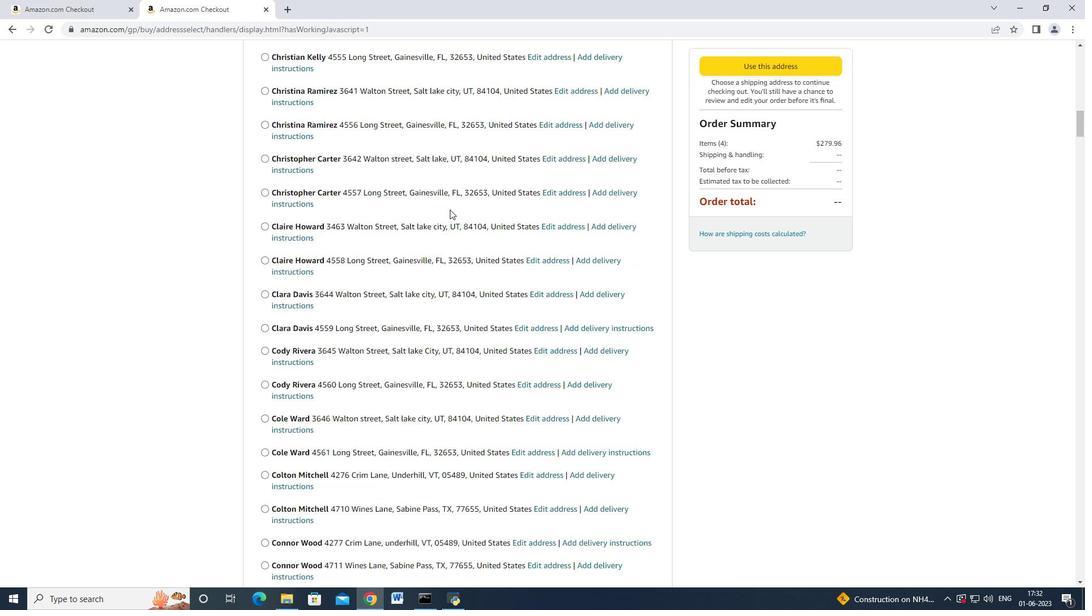 
Action: Mouse scrolled (450, 209) with delta (0, 0)
Screenshot: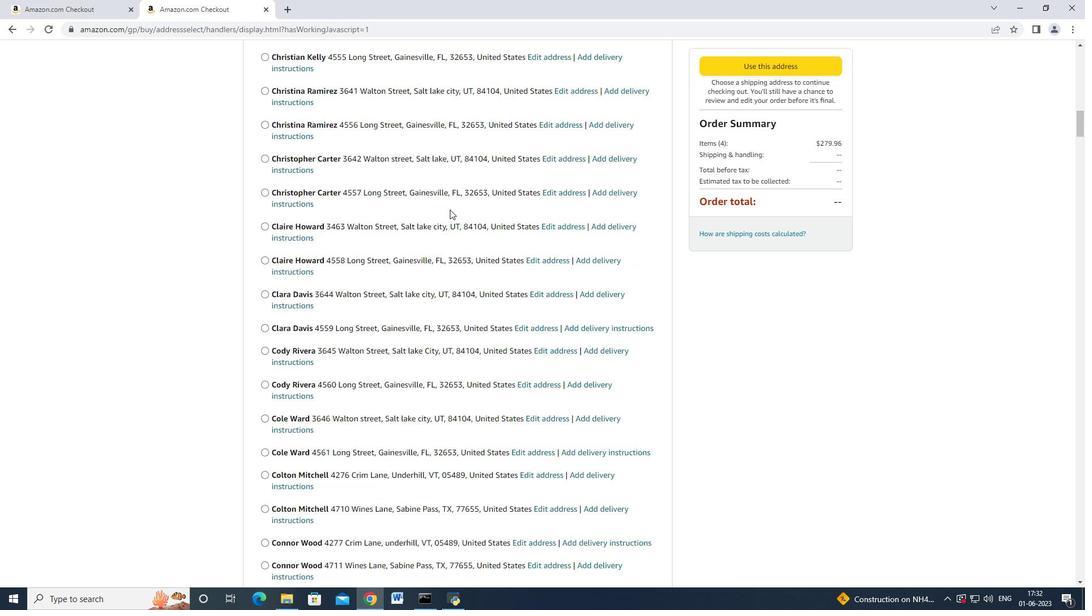 
Action: Mouse moved to (449, 209)
Screenshot: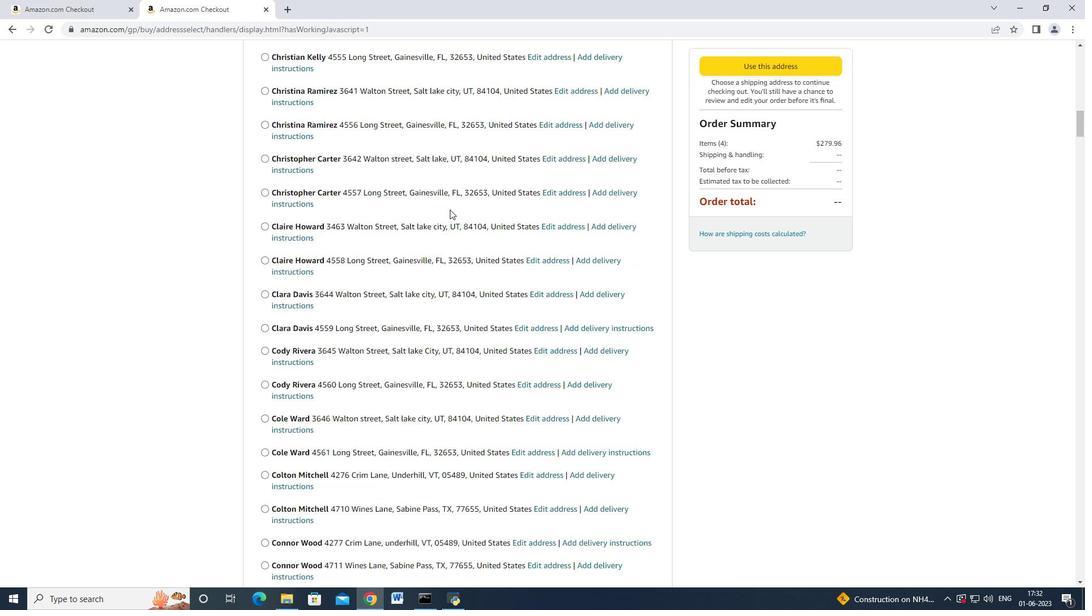 
Action: Mouse scrolled (450, 208) with delta (0, -1)
Screenshot: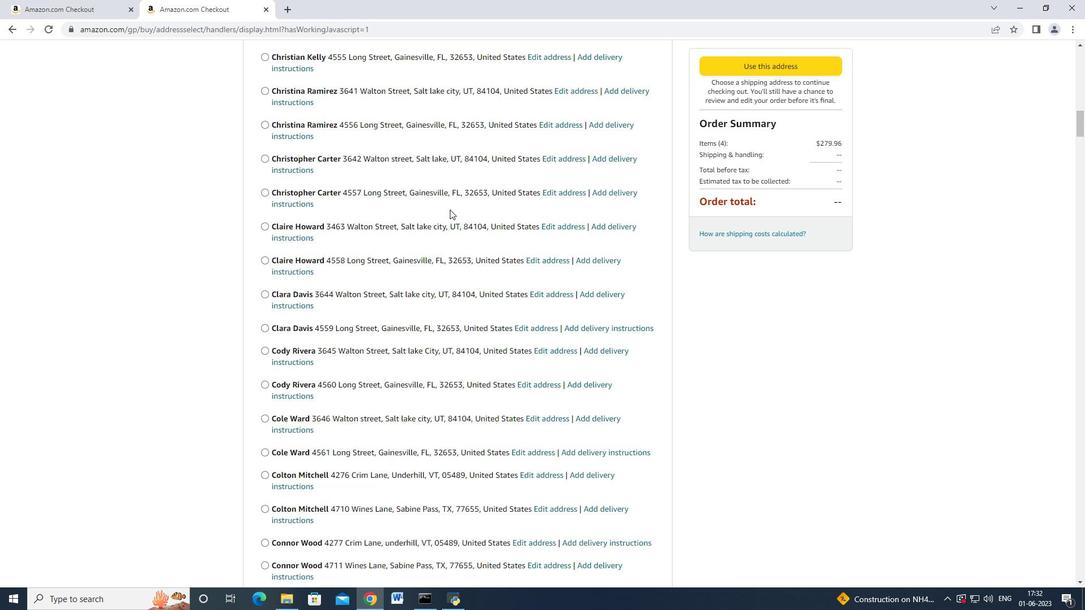
Action: Mouse moved to (446, 205)
Screenshot: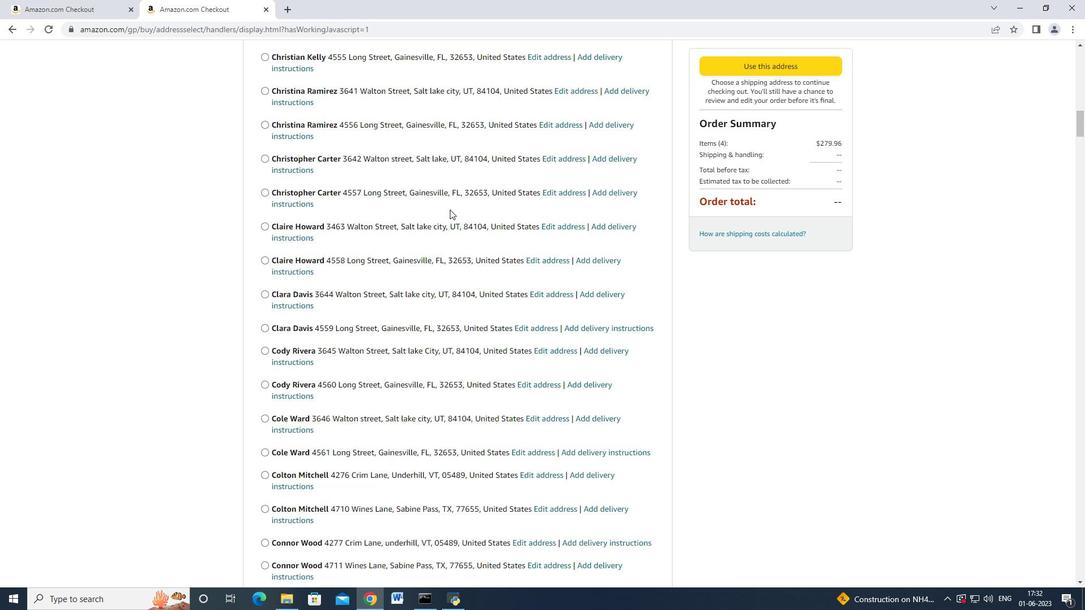 
Action: Mouse scrolled (450, 209) with delta (0, 0)
Screenshot: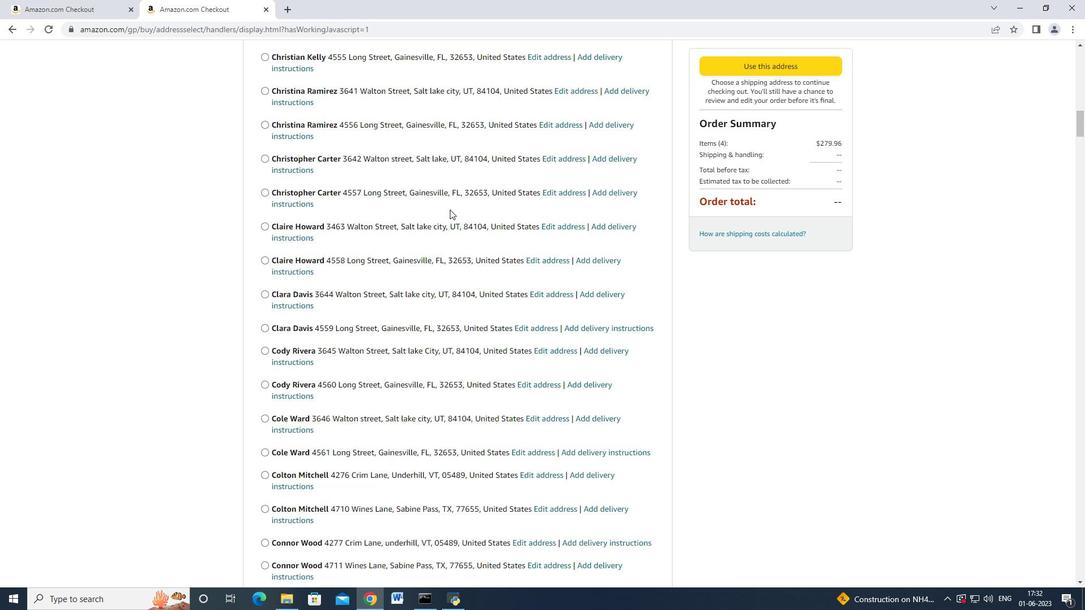 
Action: Mouse moved to (445, 205)
Screenshot: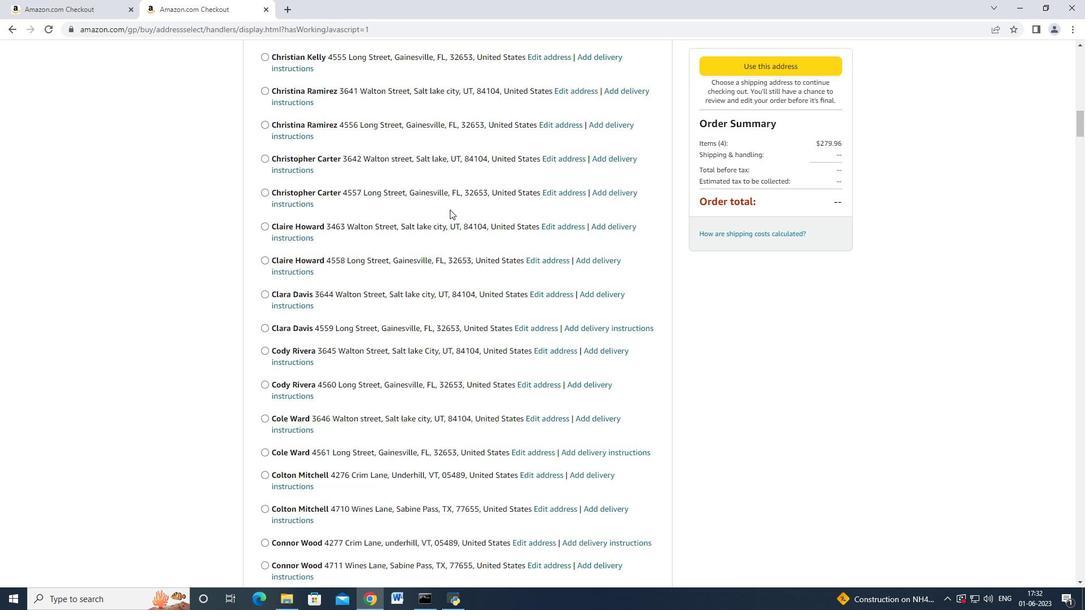 
Action: Mouse scrolled (449, 209) with delta (0, 0)
Screenshot: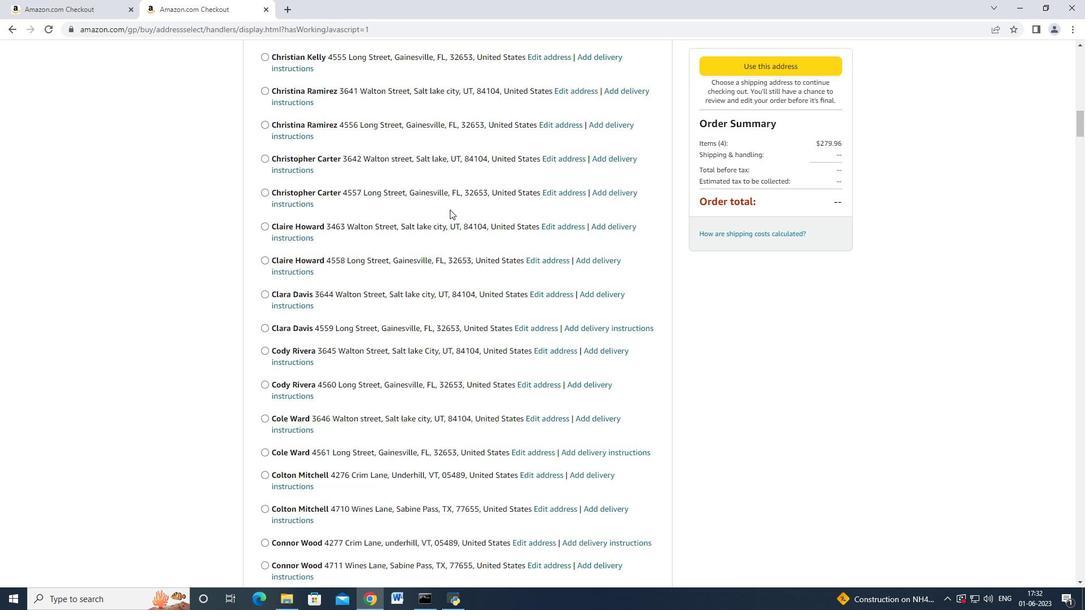 
Action: Mouse scrolled (445, 204) with delta (0, 0)
Screenshot: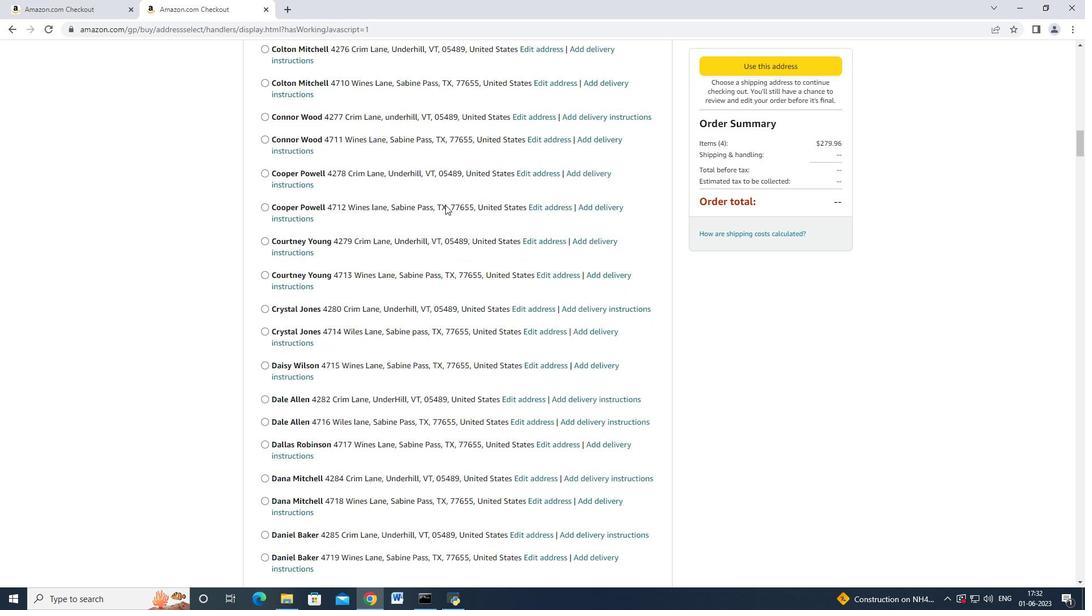 
Action: Mouse scrolled (445, 204) with delta (0, 0)
Screenshot: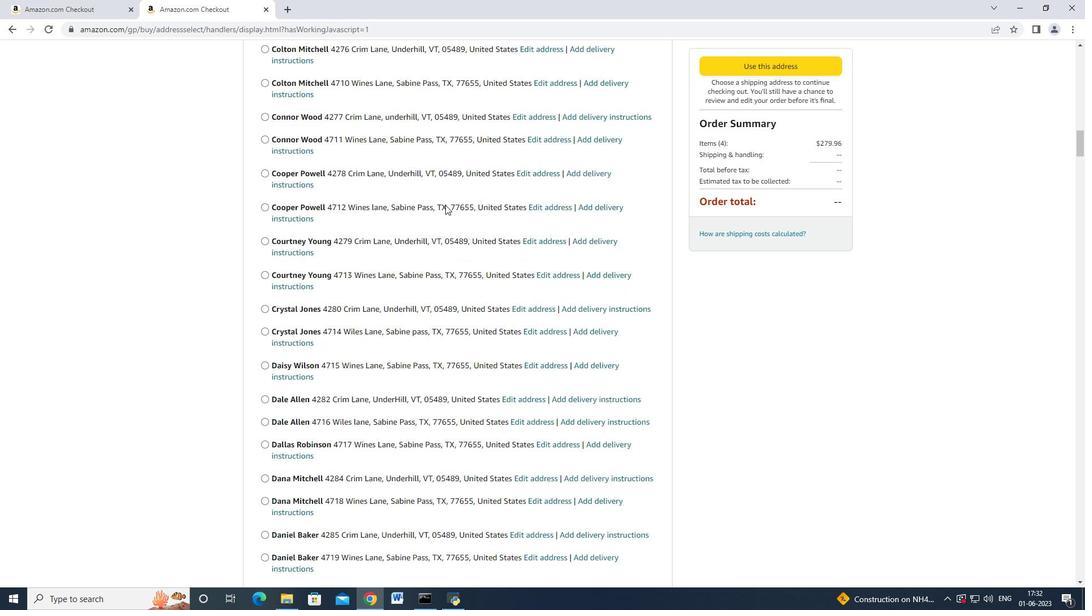 
Action: Mouse scrolled (445, 204) with delta (0, 0)
Screenshot: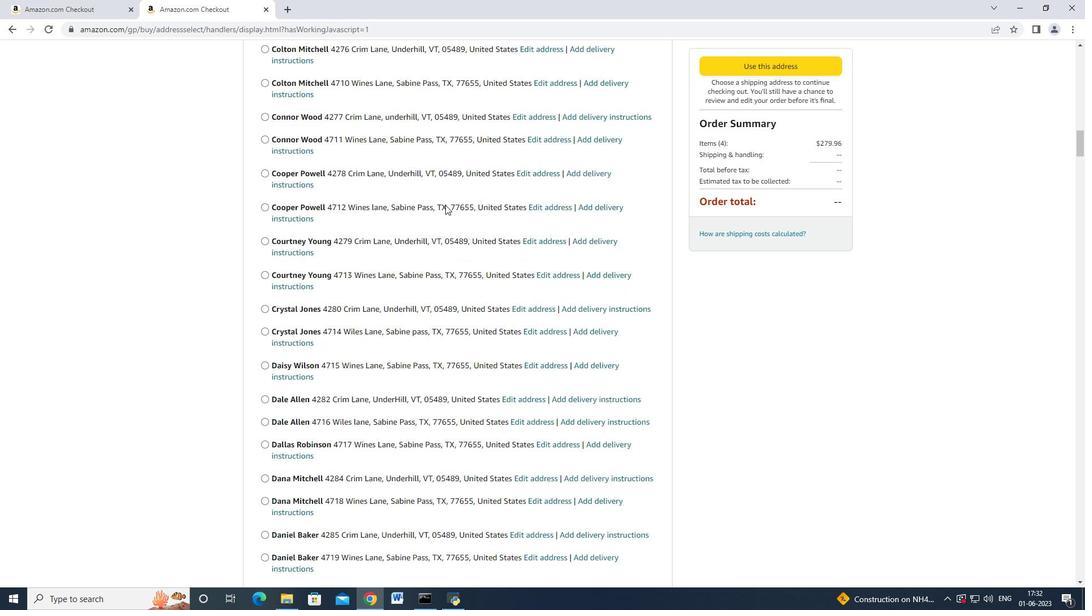 
Action: Mouse scrolled (445, 204) with delta (0, 0)
Screenshot: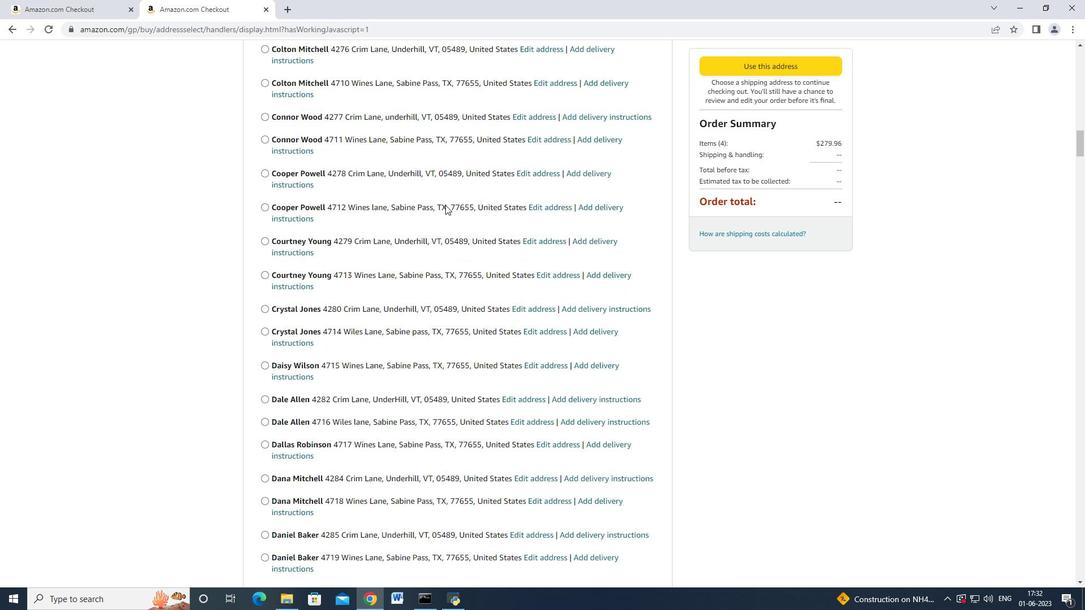 
Action: Mouse scrolled (445, 204) with delta (0, 0)
Screenshot: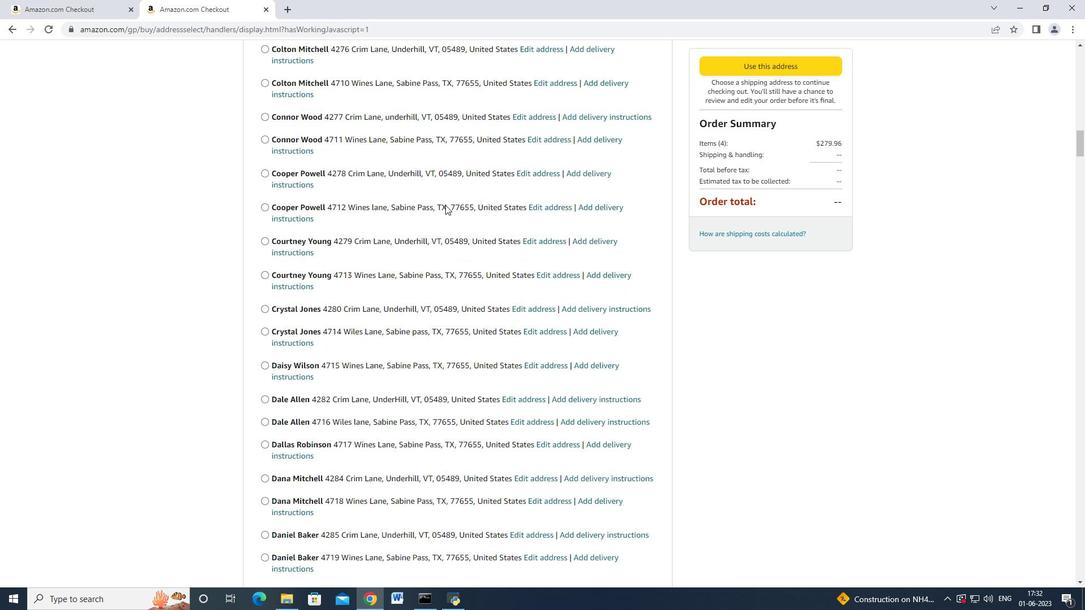 
Action: Mouse scrolled (445, 204) with delta (0, 0)
Screenshot: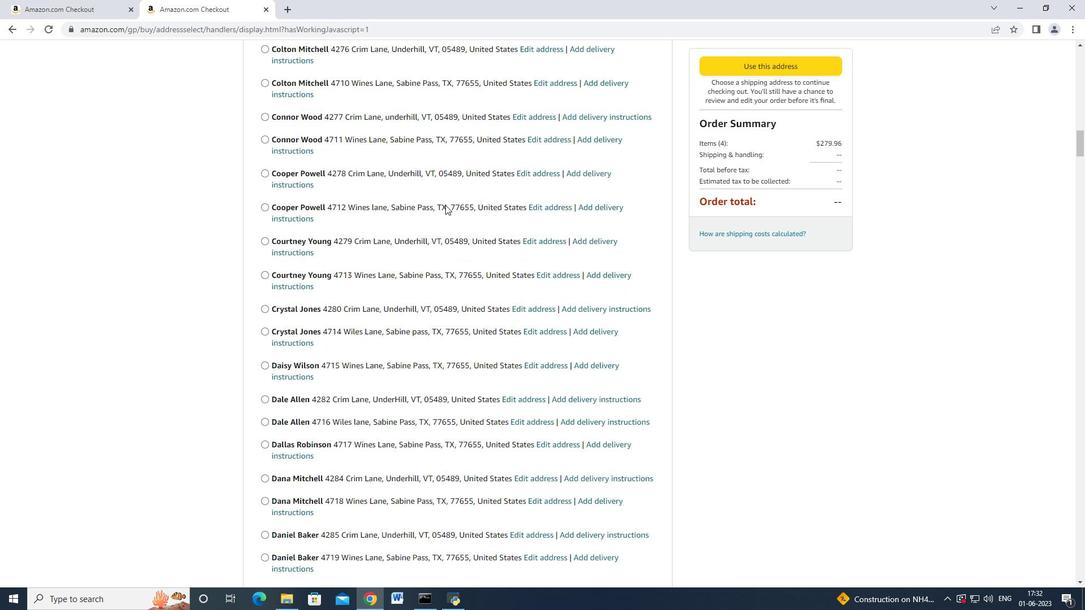 
Action: Mouse scrolled (445, 204) with delta (0, 0)
Screenshot: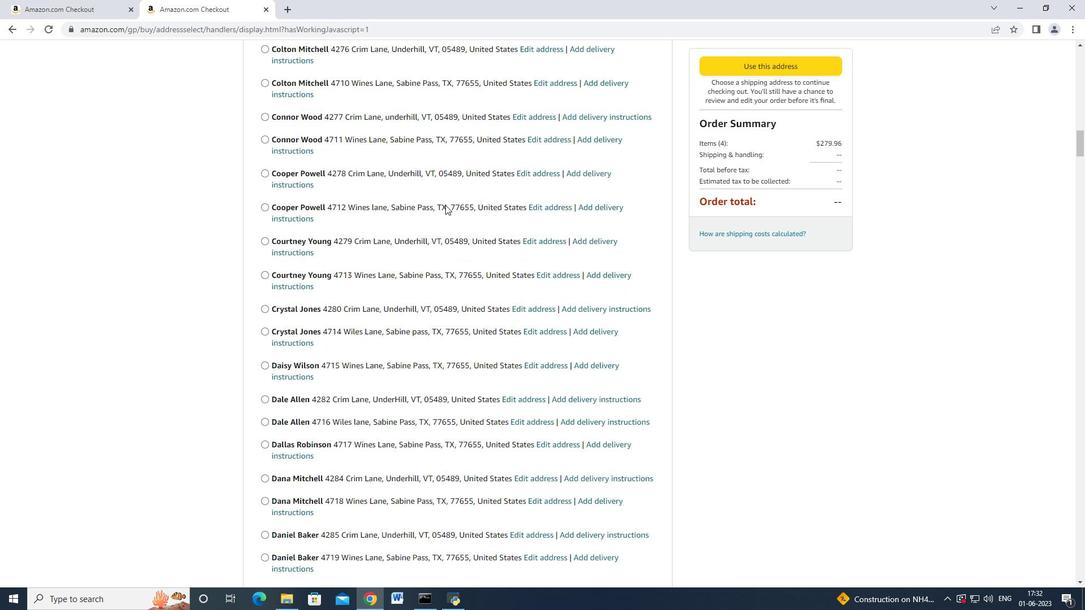 
Action: Mouse scrolled (445, 204) with delta (0, 0)
Screenshot: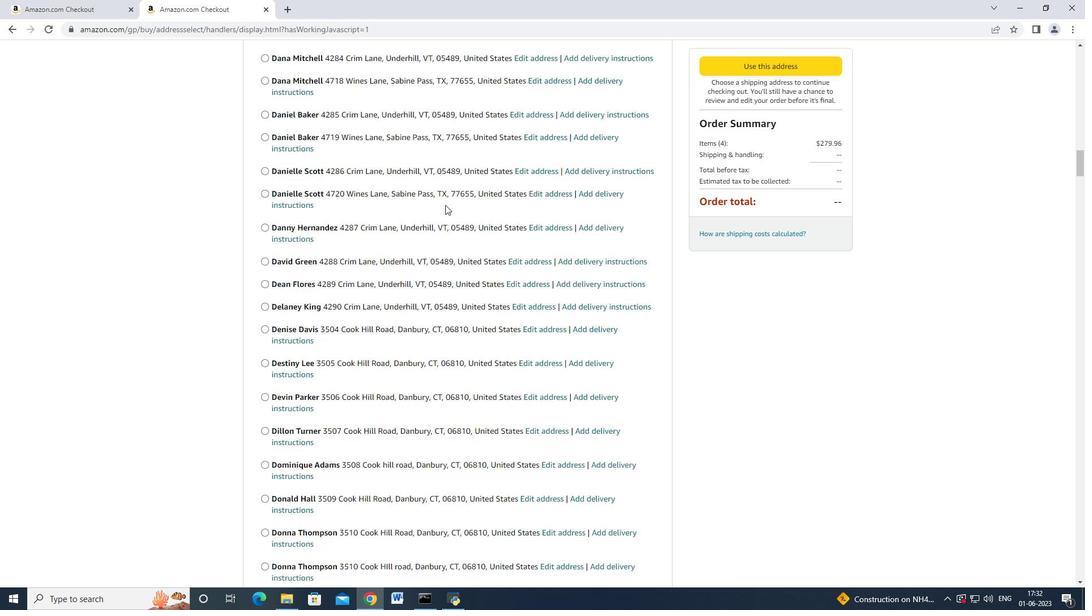 
Action: Mouse scrolled (445, 204) with delta (0, 0)
Screenshot: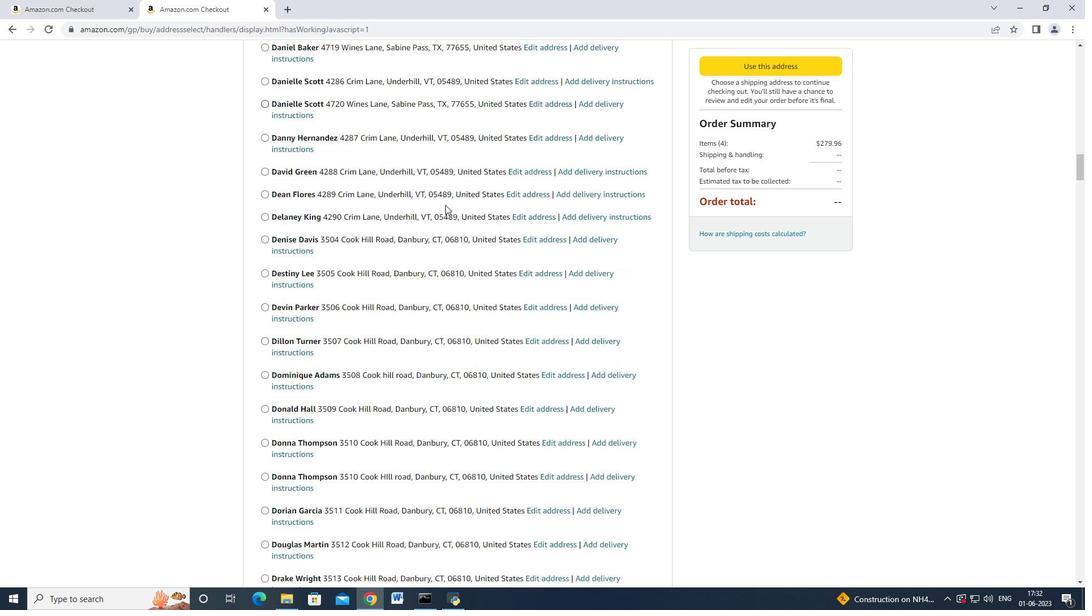 
Action: Mouse scrolled (445, 204) with delta (0, 0)
Screenshot: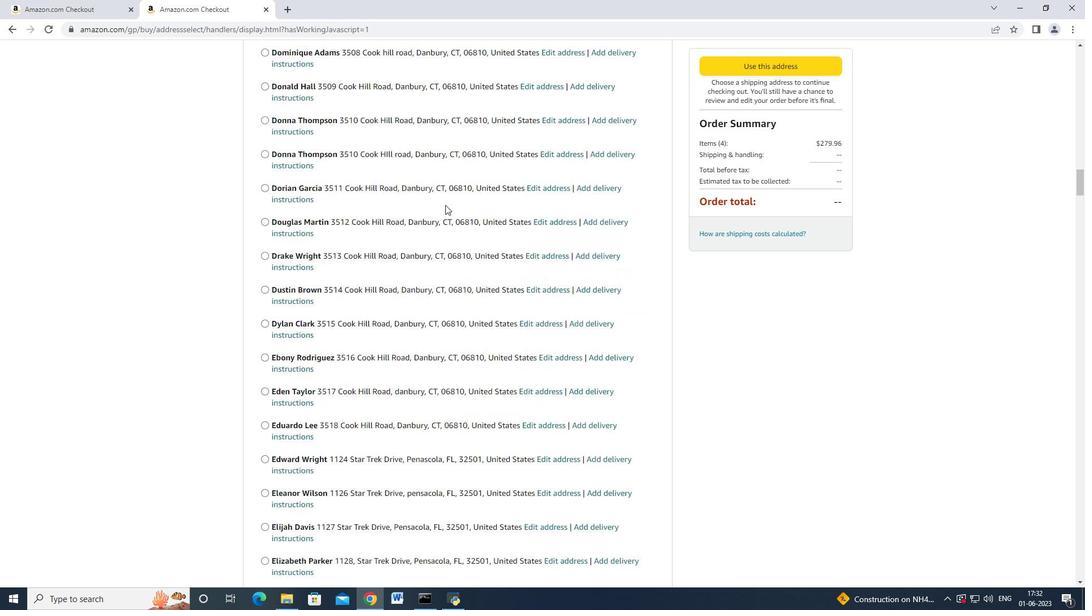 
Action: Mouse scrolled (445, 204) with delta (0, 0)
Screenshot: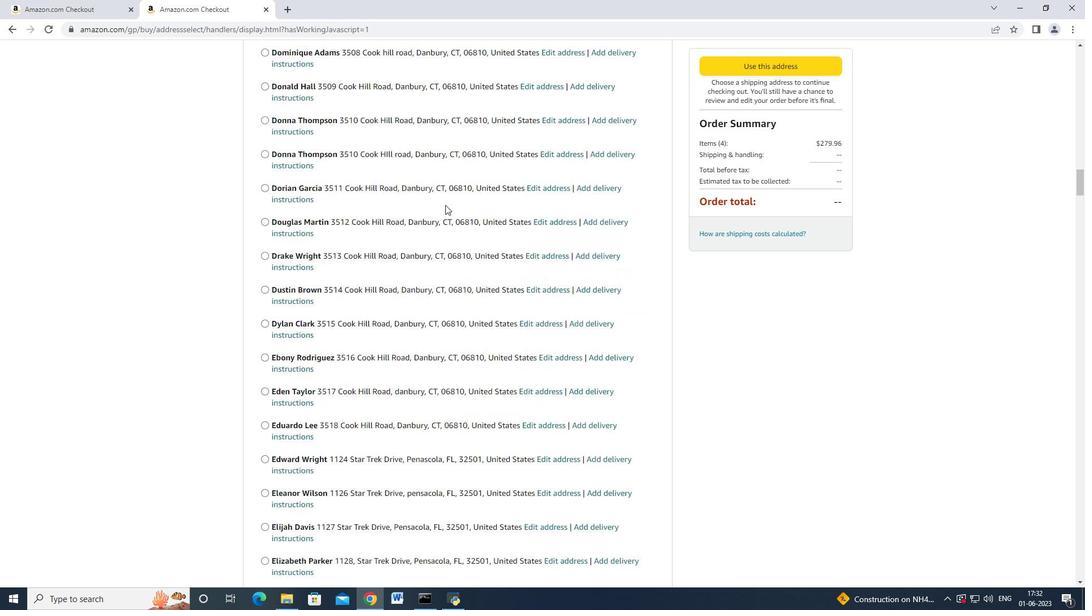 
Action: Mouse scrolled (445, 204) with delta (0, 0)
Screenshot: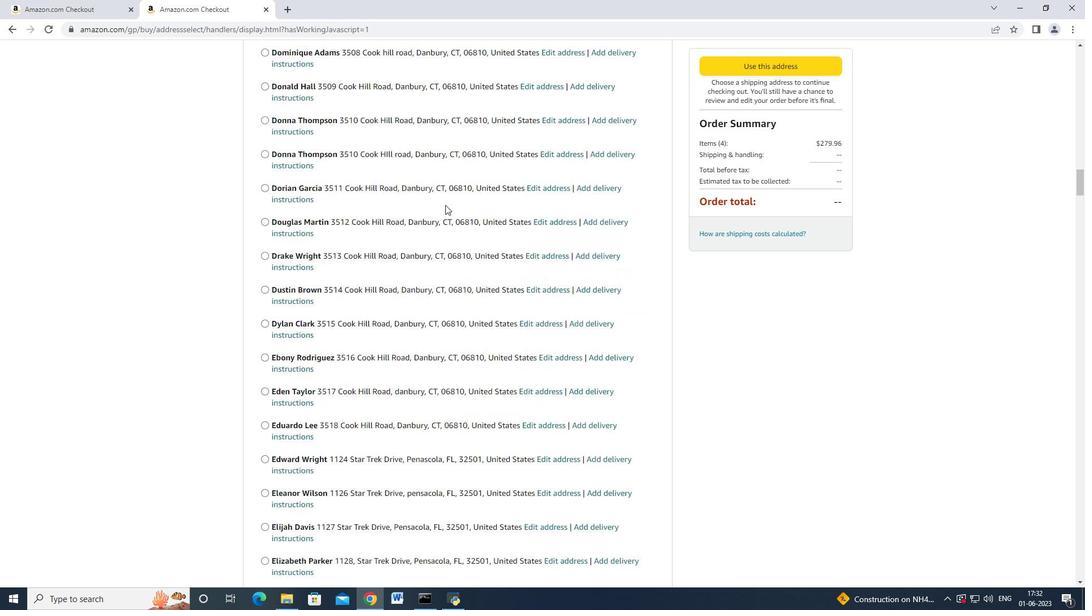 
Action: Mouse scrolled (445, 204) with delta (0, 0)
Screenshot: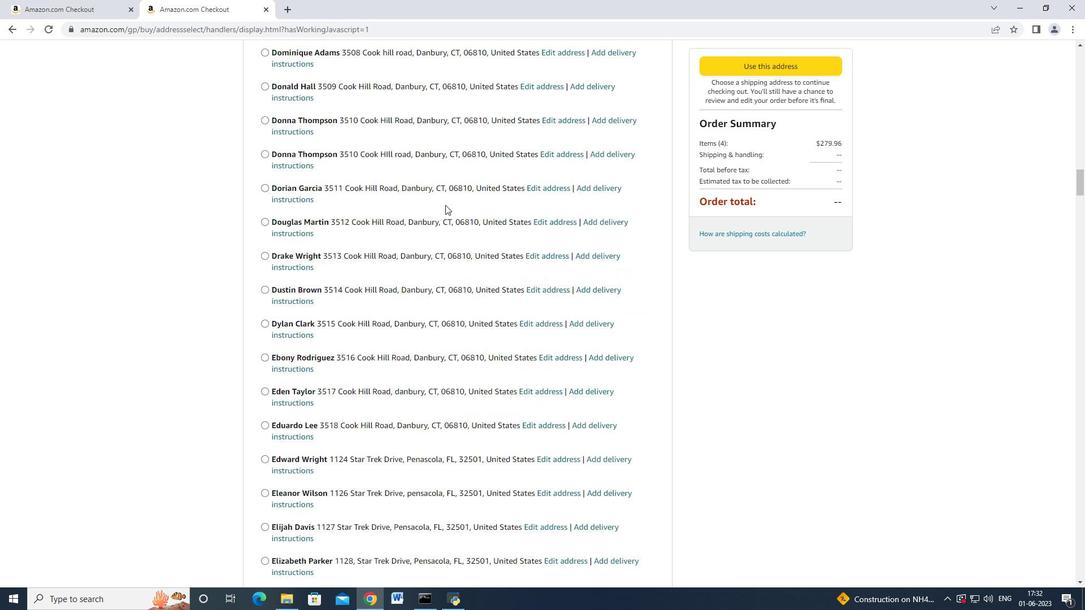 
Action: Mouse scrolled (445, 204) with delta (0, 0)
Screenshot: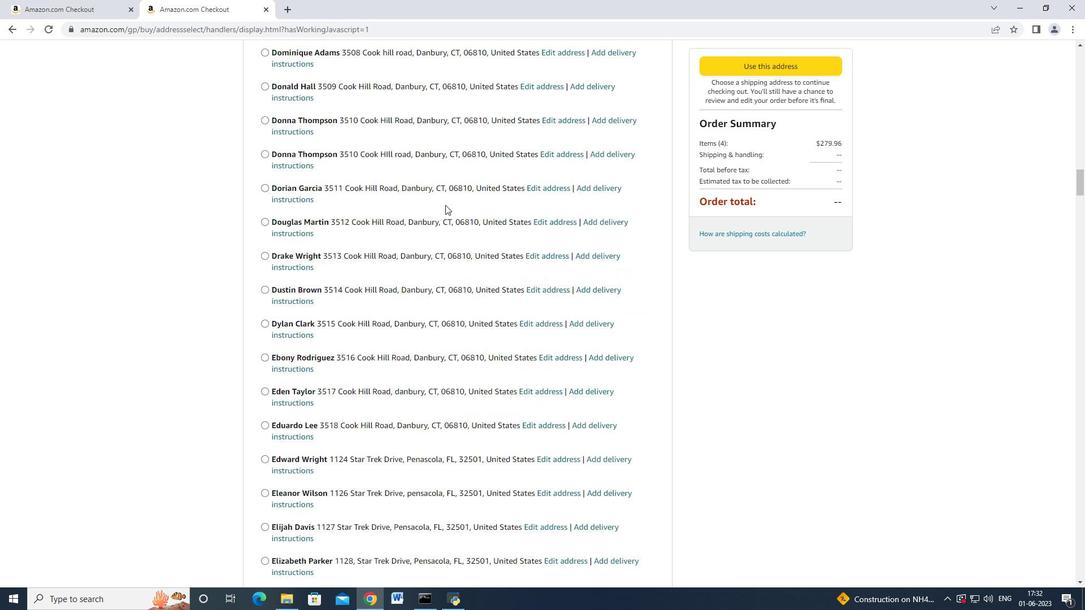 
Action: Mouse scrolled (445, 204) with delta (0, 0)
Screenshot: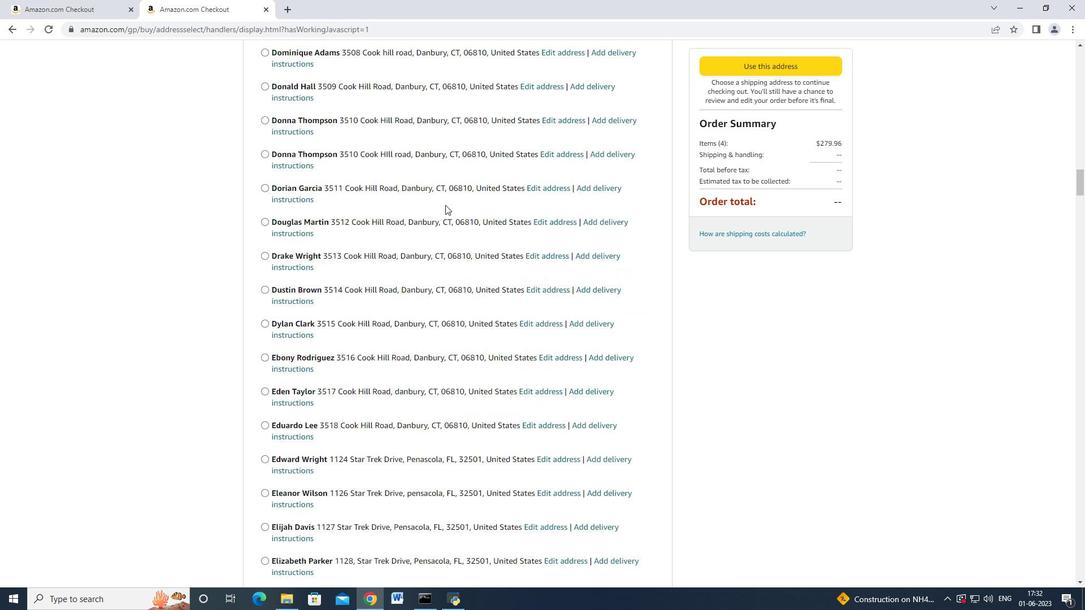 
Action: Mouse scrolled (445, 204) with delta (0, 0)
Screenshot: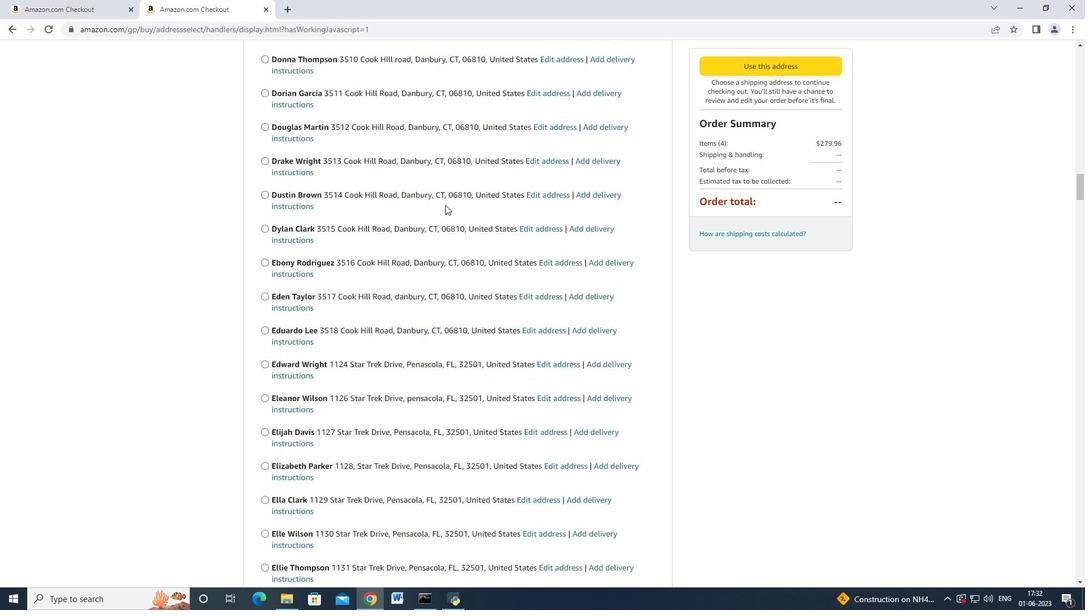 
Action: Mouse scrolled (445, 204) with delta (0, 0)
Screenshot: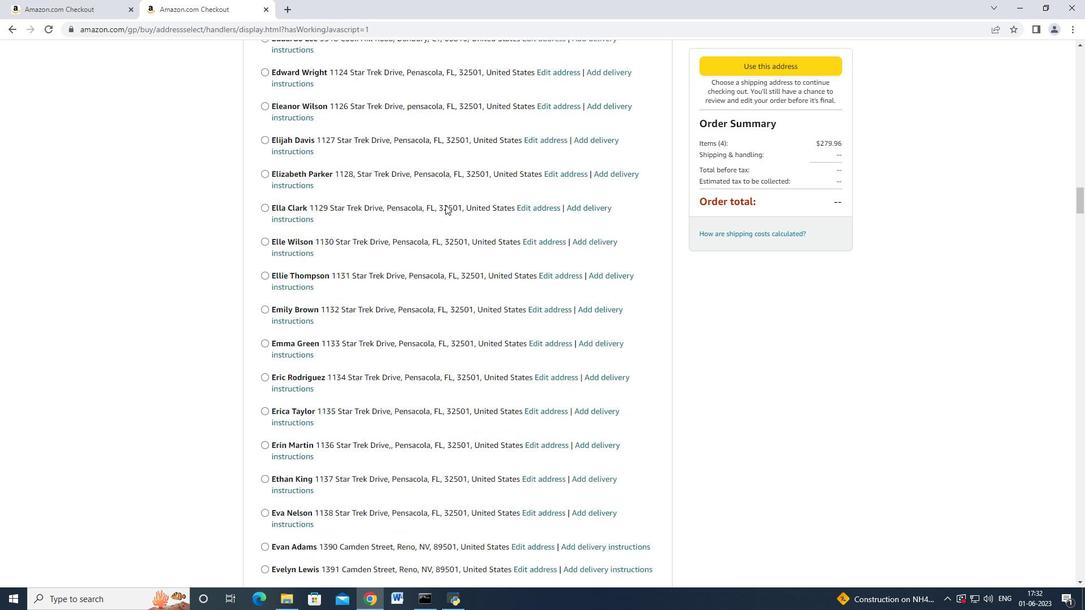
Action: Mouse scrolled (445, 204) with delta (0, 0)
Screenshot: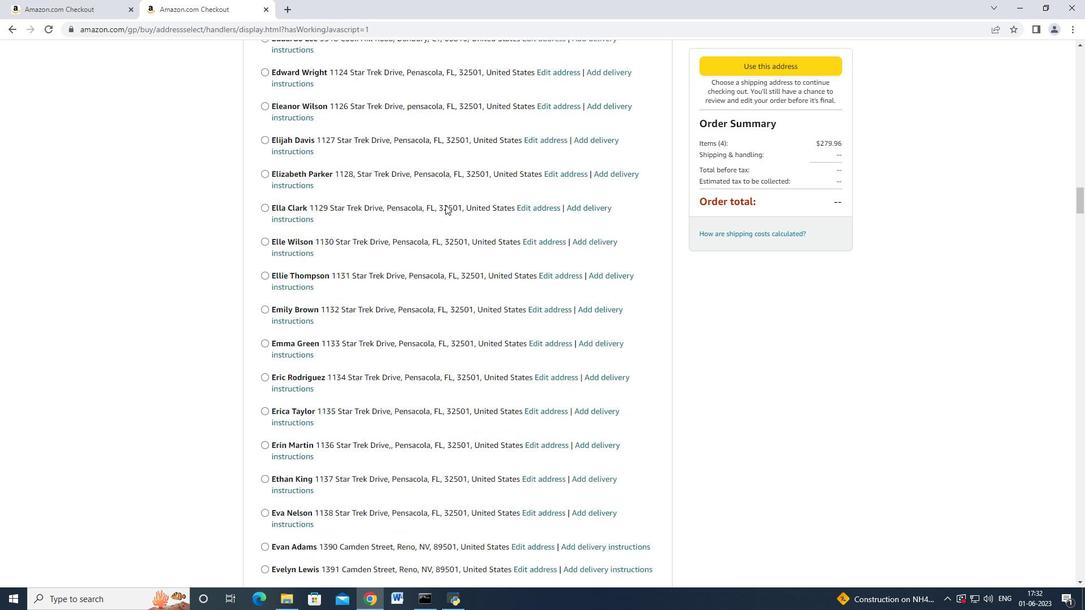 
Action: Mouse scrolled (445, 204) with delta (0, 0)
Screenshot: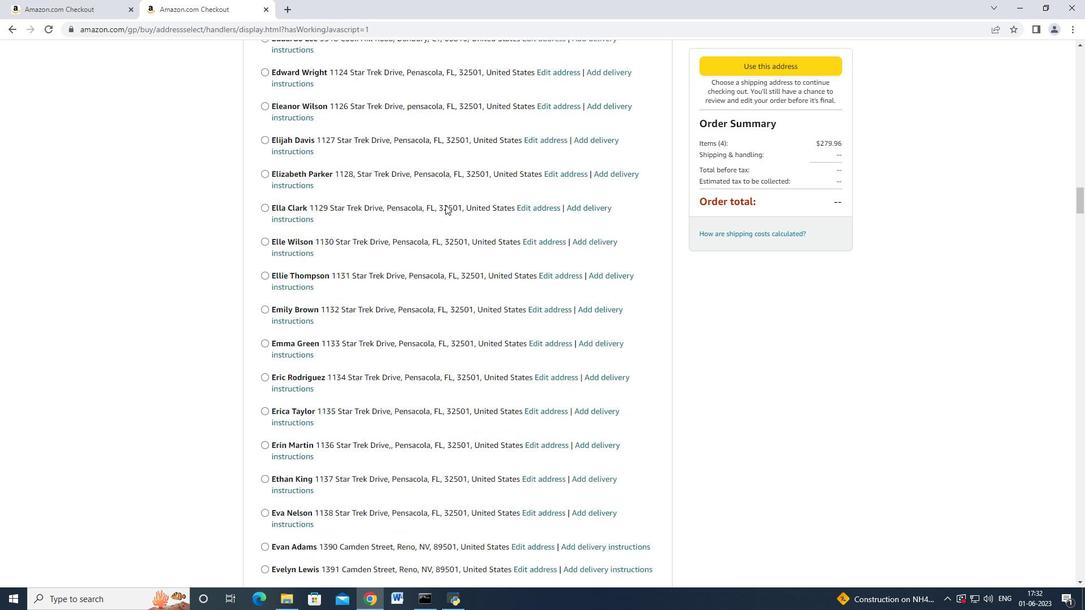 
Action: Mouse scrolled (445, 204) with delta (0, 0)
Screenshot: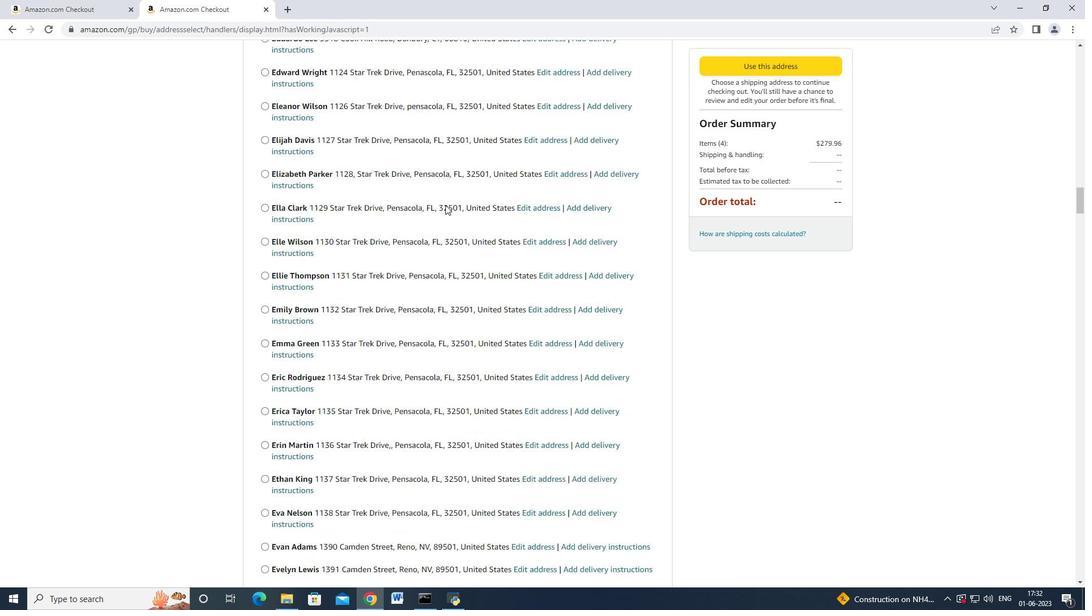 
Action: Mouse scrolled (445, 204) with delta (0, 0)
Screenshot: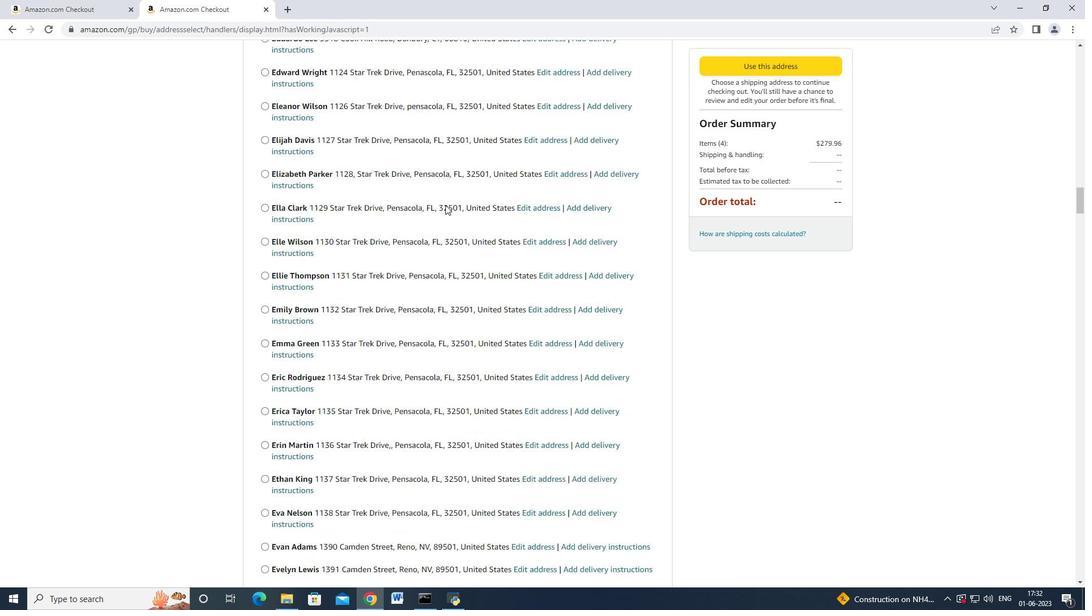 
Action: Mouse scrolled (445, 204) with delta (0, 0)
Screenshot: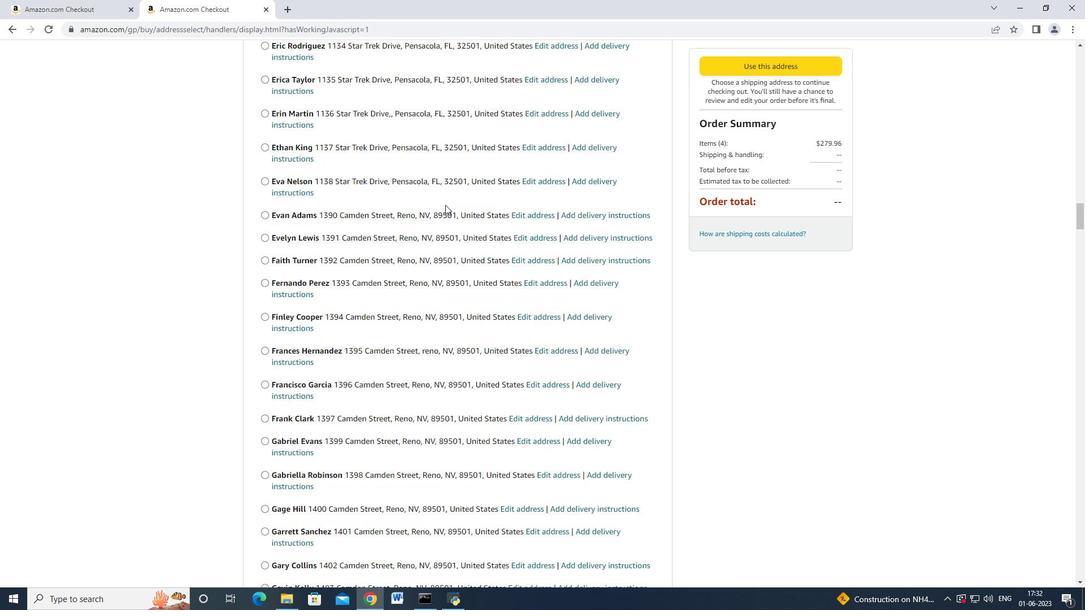 
Action: Mouse scrolled (445, 204) with delta (0, 0)
Screenshot: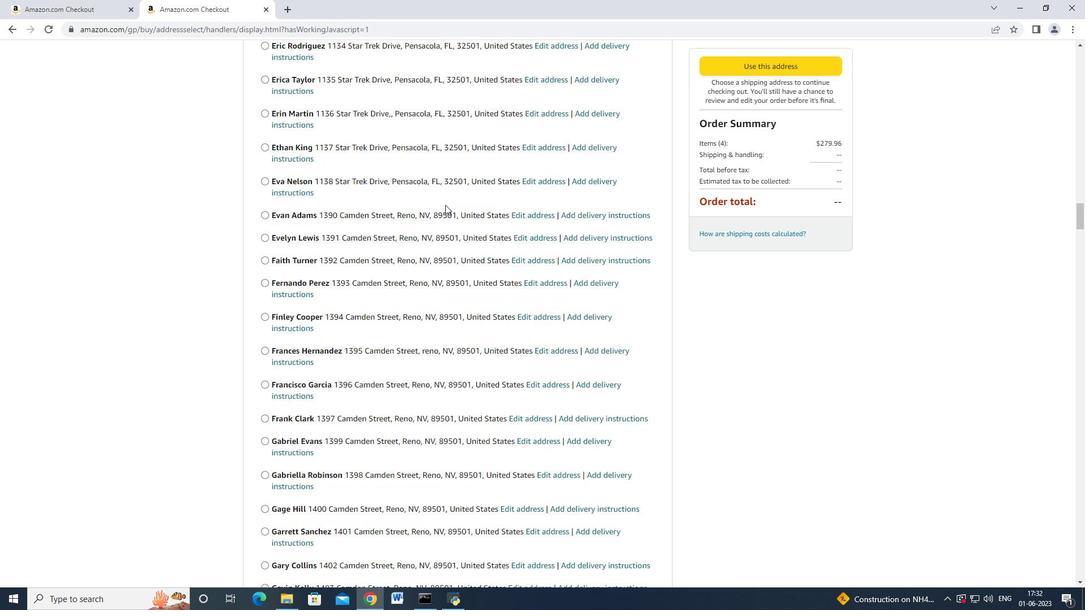 
Action: Mouse scrolled (445, 204) with delta (0, 0)
Screenshot: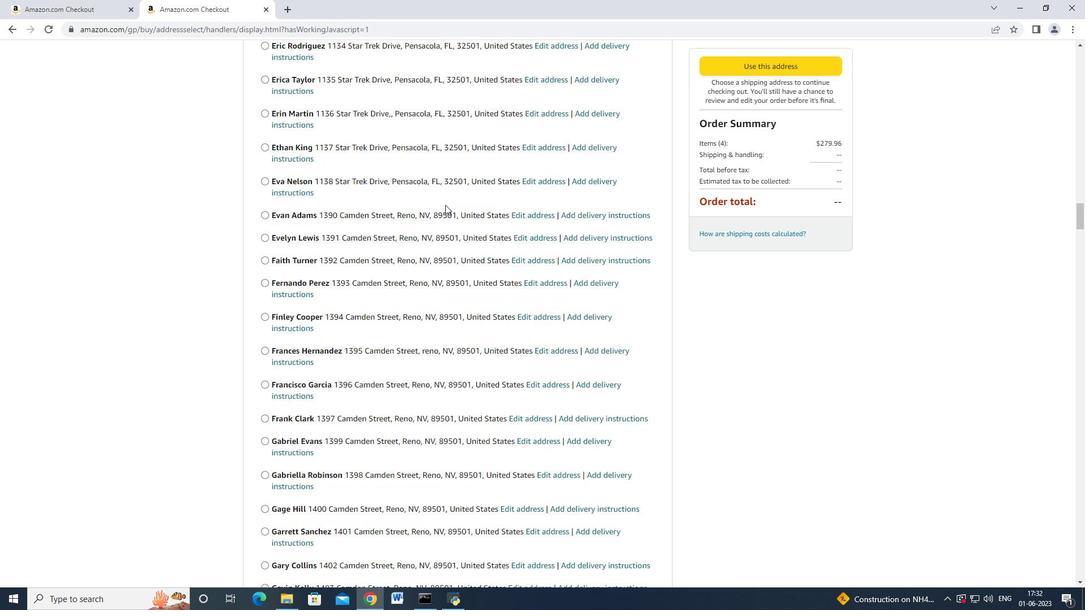 
Action: Mouse scrolled (445, 204) with delta (0, 0)
Screenshot: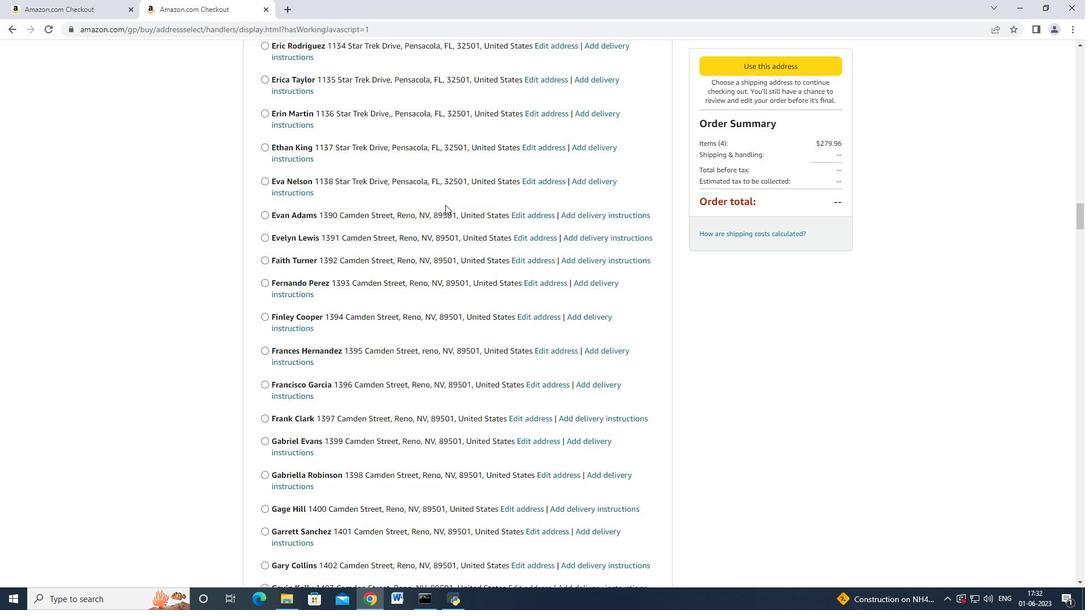 
Action: Mouse scrolled (445, 204) with delta (0, 0)
Screenshot: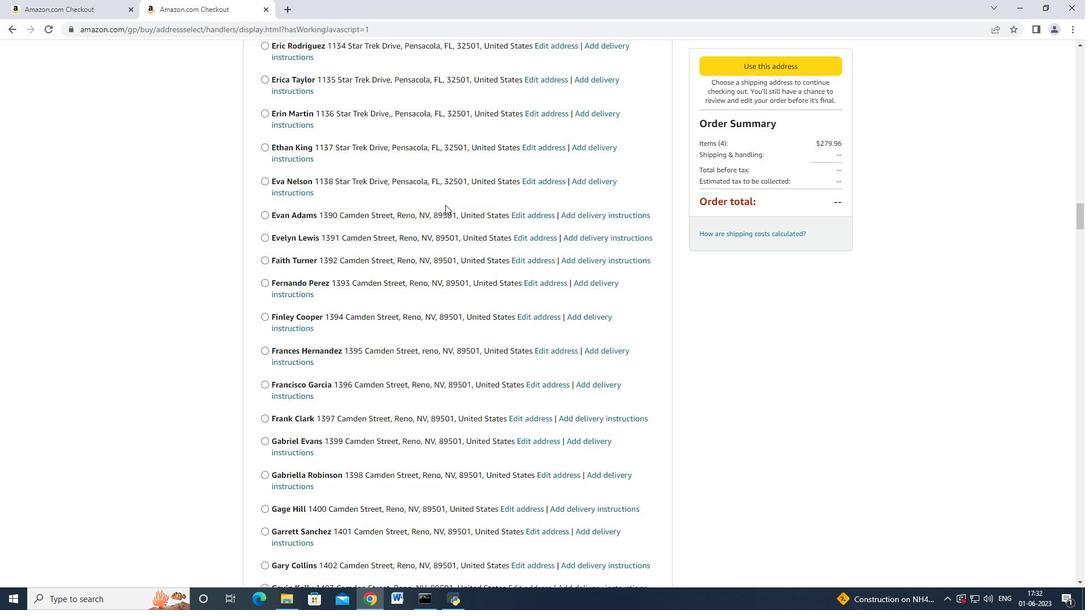 
Action: Mouse scrolled (445, 204) with delta (0, 0)
Screenshot: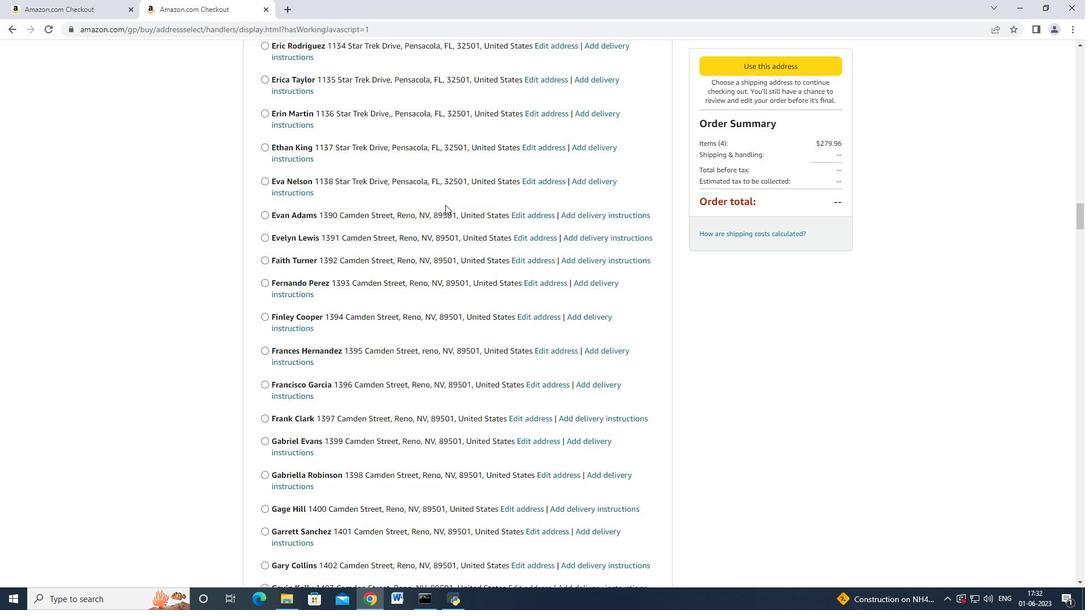 
Action: Mouse scrolled (445, 204) with delta (0, 0)
Screenshot: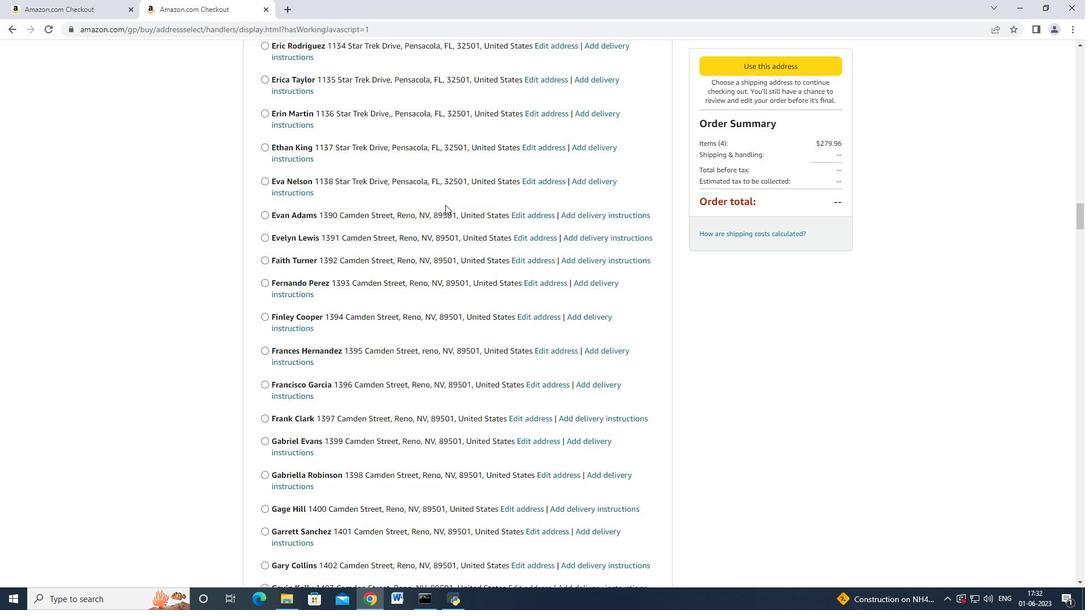 
Action: Mouse scrolled (445, 204) with delta (0, 0)
Screenshot: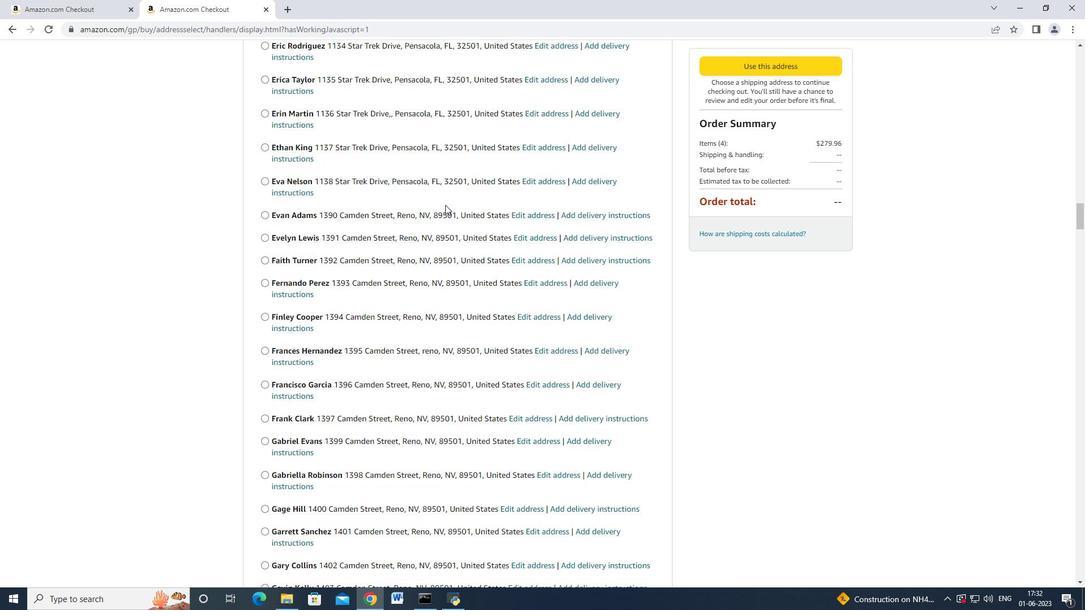 
Action: Mouse scrolled (445, 204) with delta (0, 0)
Screenshot: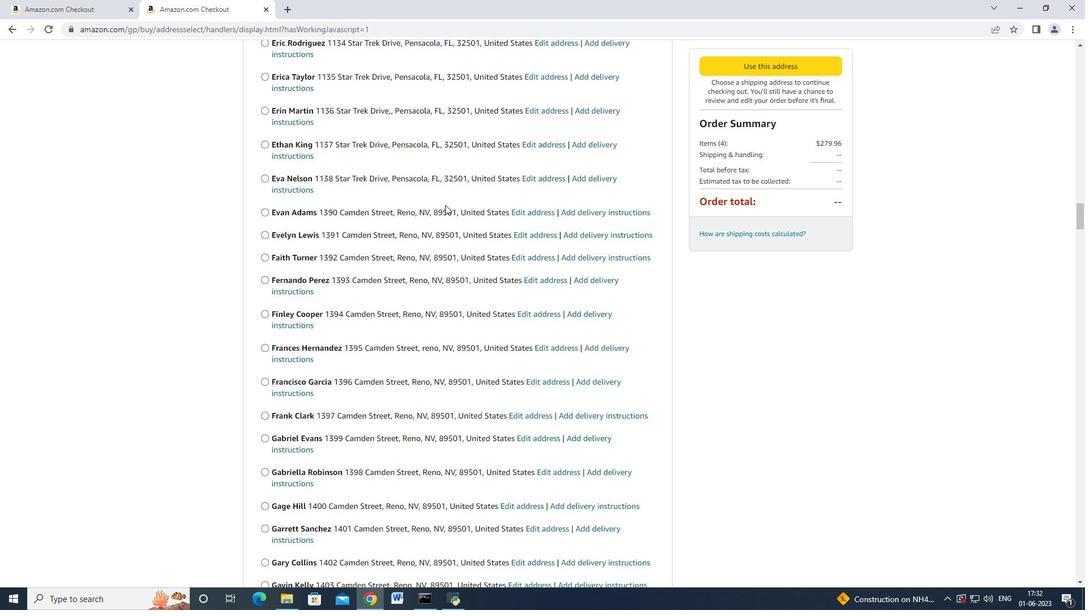 
Action: Mouse scrolled (445, 204) with delta (0, 0)
Screenshot: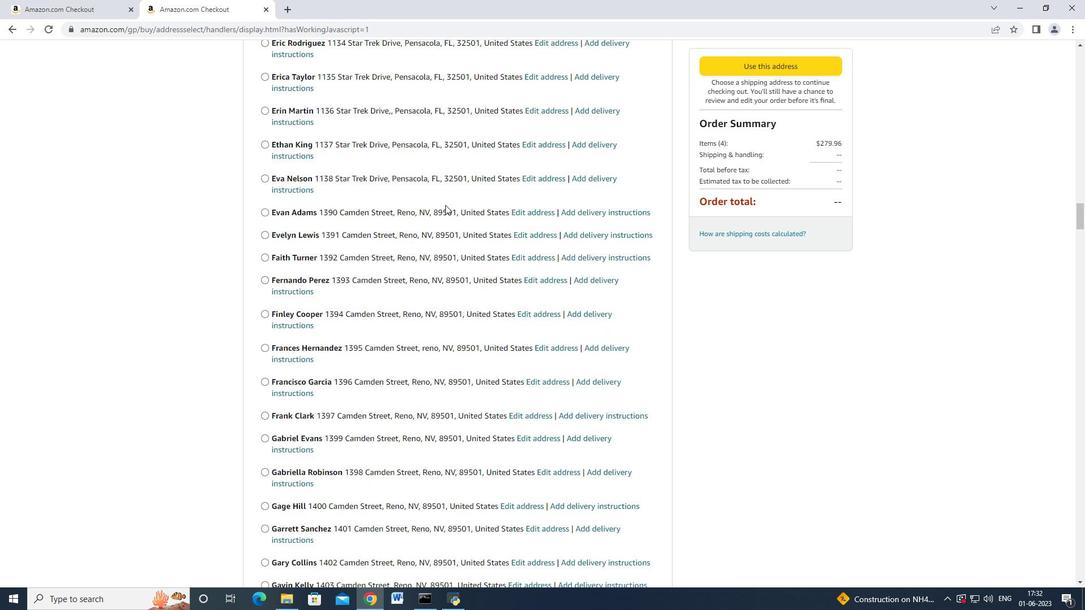 
Action: Mouse scrolled (445, 204) with delta (0, 0)
Screenshot: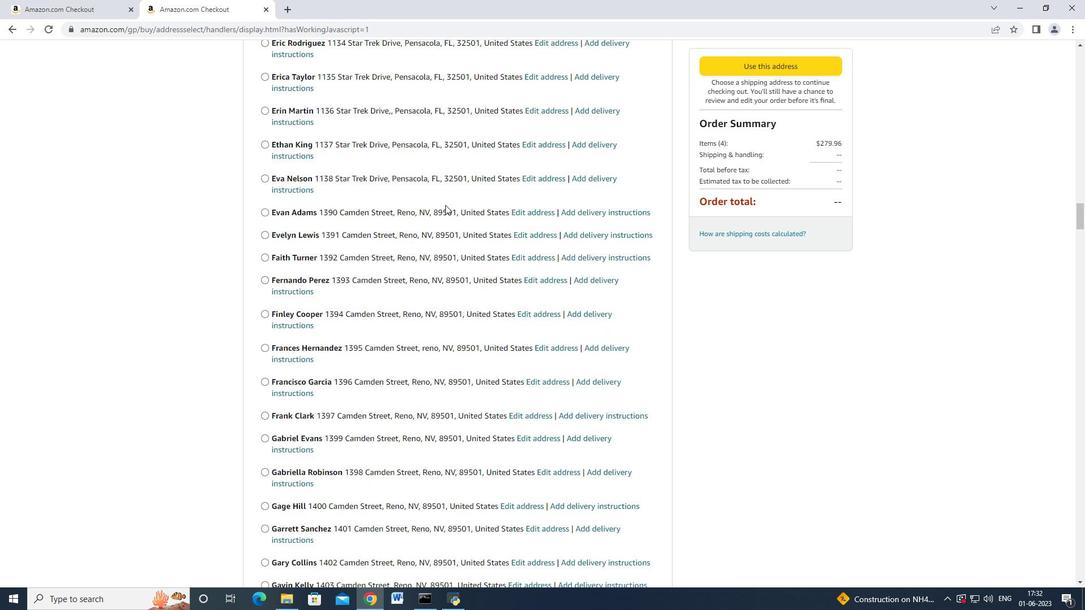 
Action: Mouse scrolled (445, 204) with delta (0, 0)
Screenshot: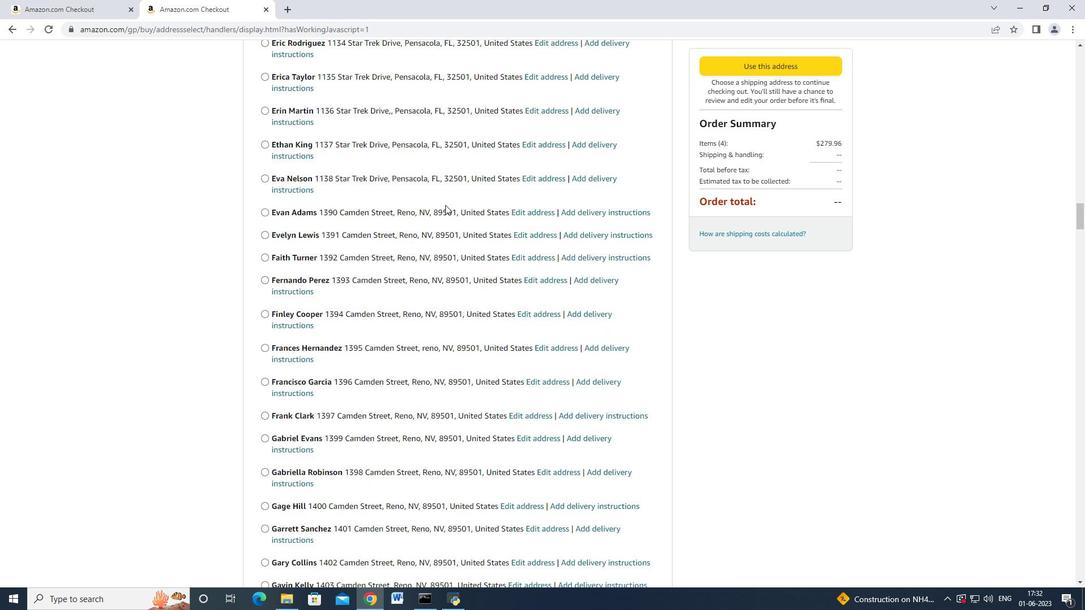 
Action: Mouse scrolled (445, 204) with delta (0, 0)
Screenshot: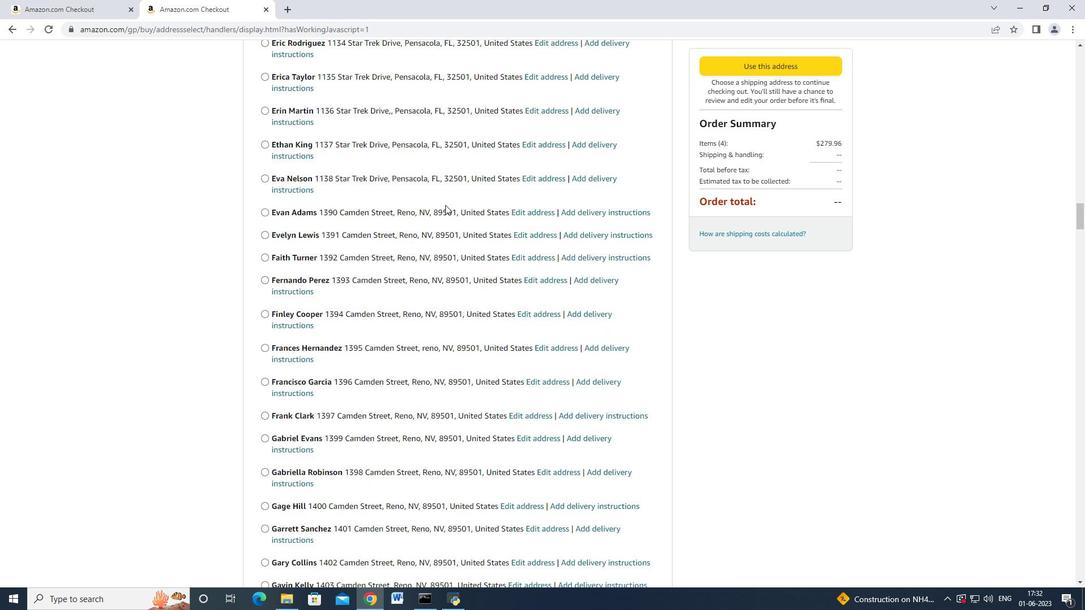 
Action: Mouse scrolled (445, 204) with delta (0, 0)
Screenshot: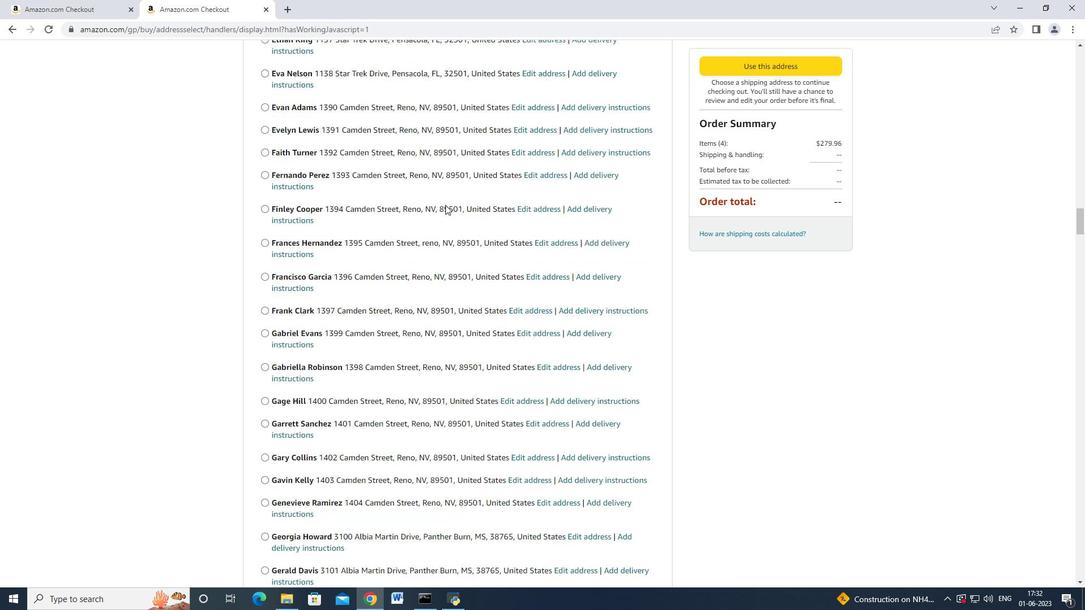 
Action: Mouse scrolled (445, 204) with delta (0, 0)
Screenshot: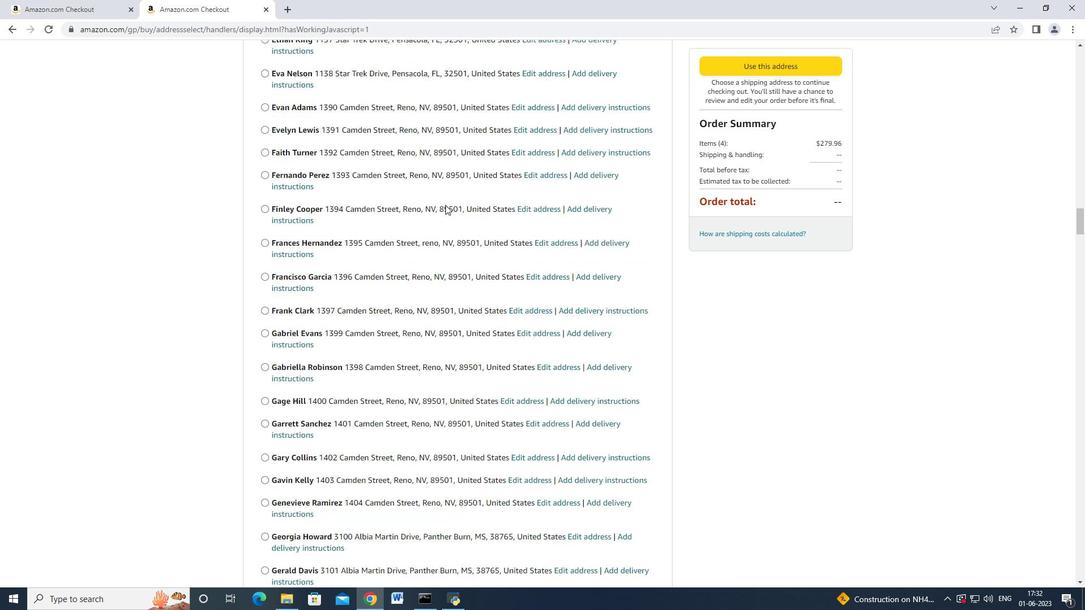 
Action: Mouse scrolled (445, 204) with delta (0, 0)
Screenshot: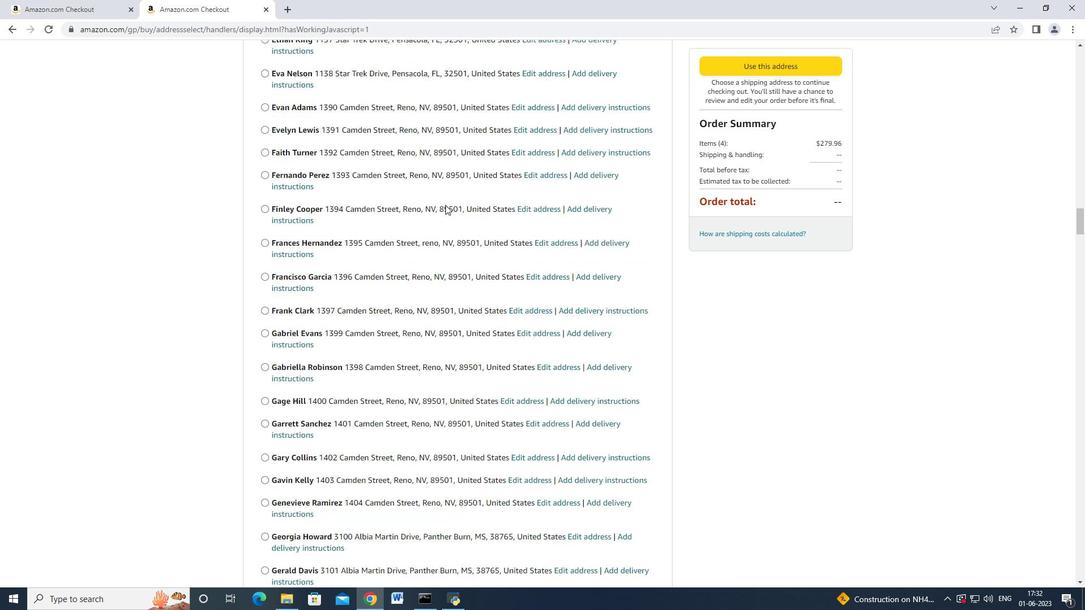 
Action: Mouse scrolled (445, 204) with delta (0, 0)
Screenshot: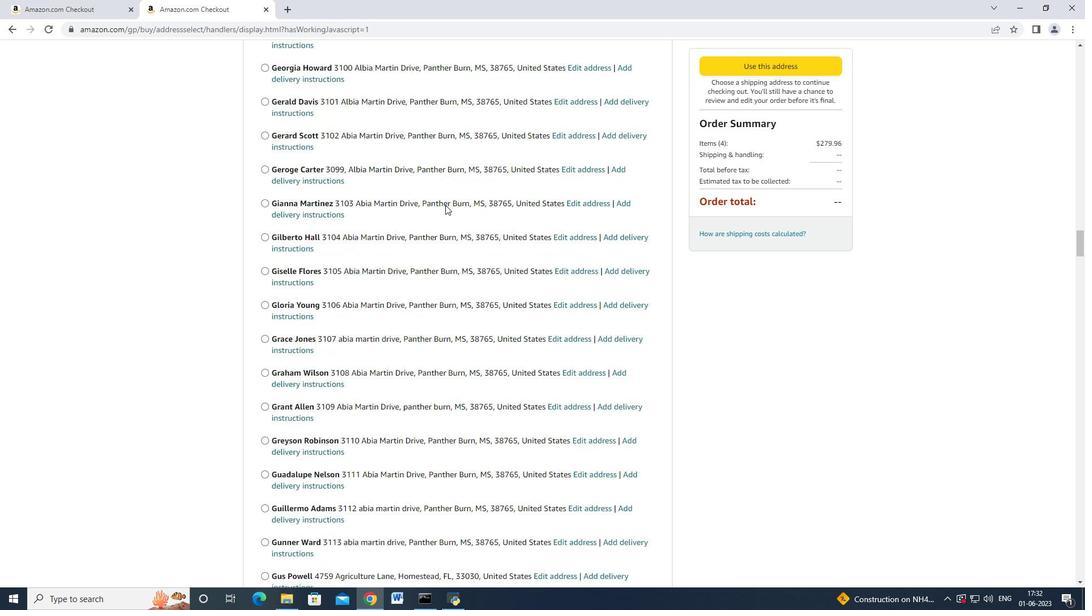 
Action: Mouse scrolled (445, 204) with delta (0, 0)
Screenshot: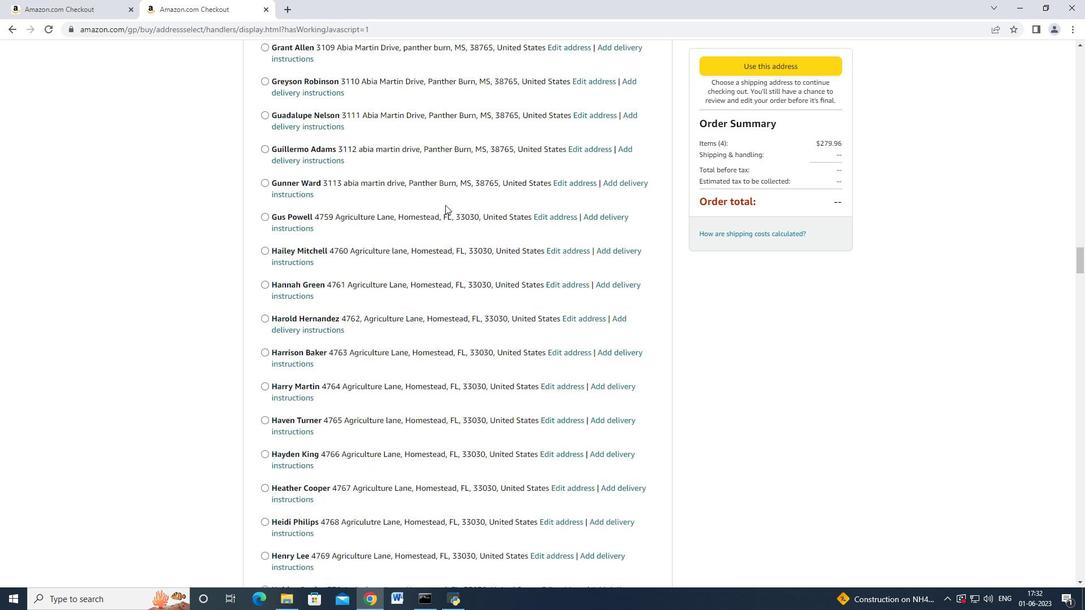 
Action: Mouse scrolled (445, 204) with delta (0, 0)
Screenshot: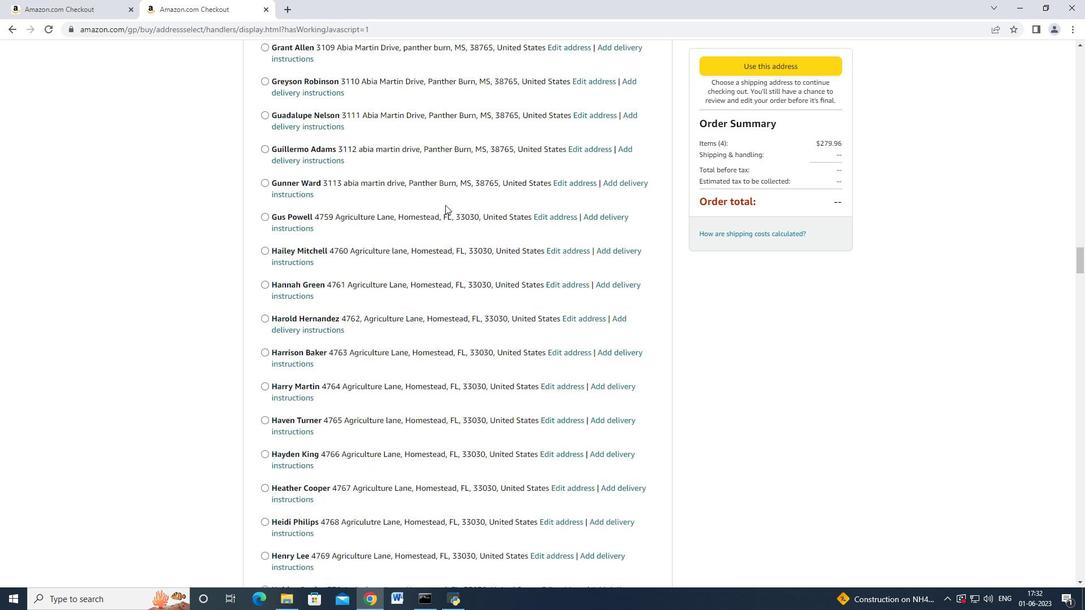 
Action: Mouse scrolled (445, 204) with delta (0, 0)
Screenshot: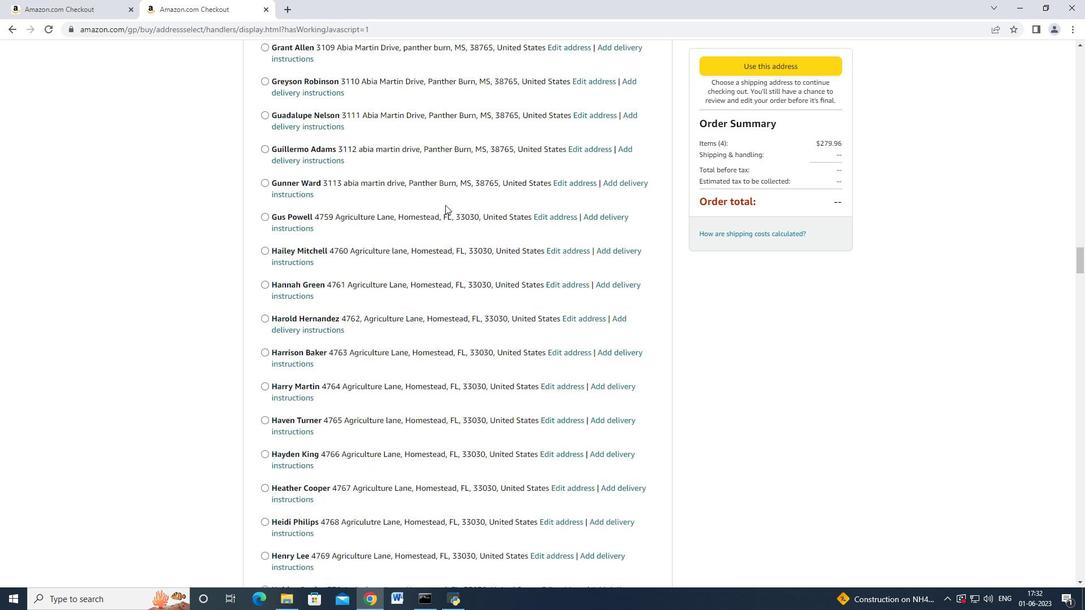 
Action: Mouse scrolled (445, 204) with delta (0, 0)
Screenshot: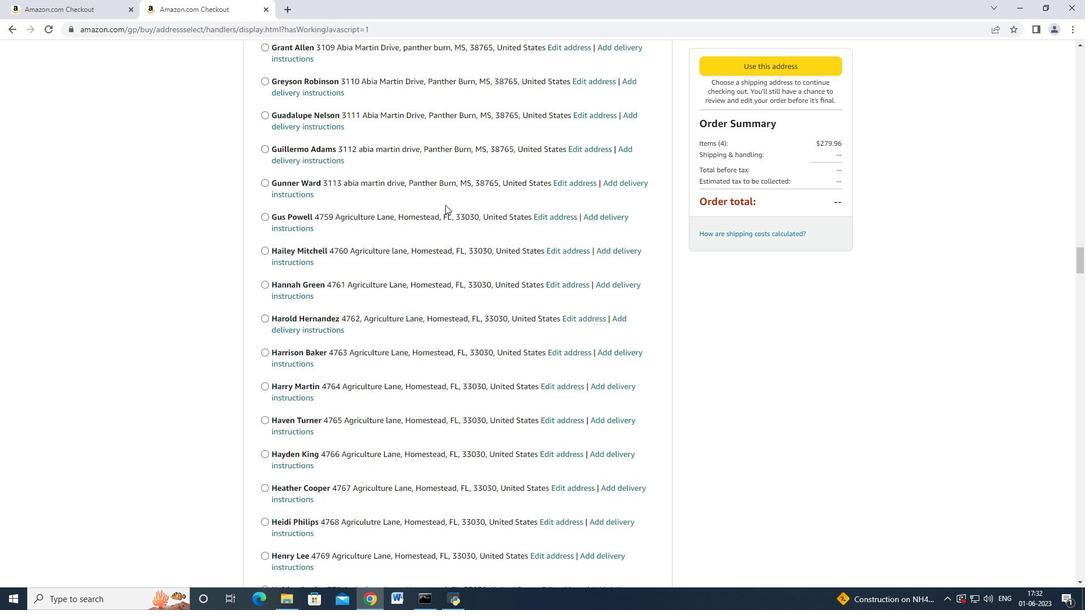 
Action: Mouse scrolled (445, 204) with delta (0, 0)
Screenshot: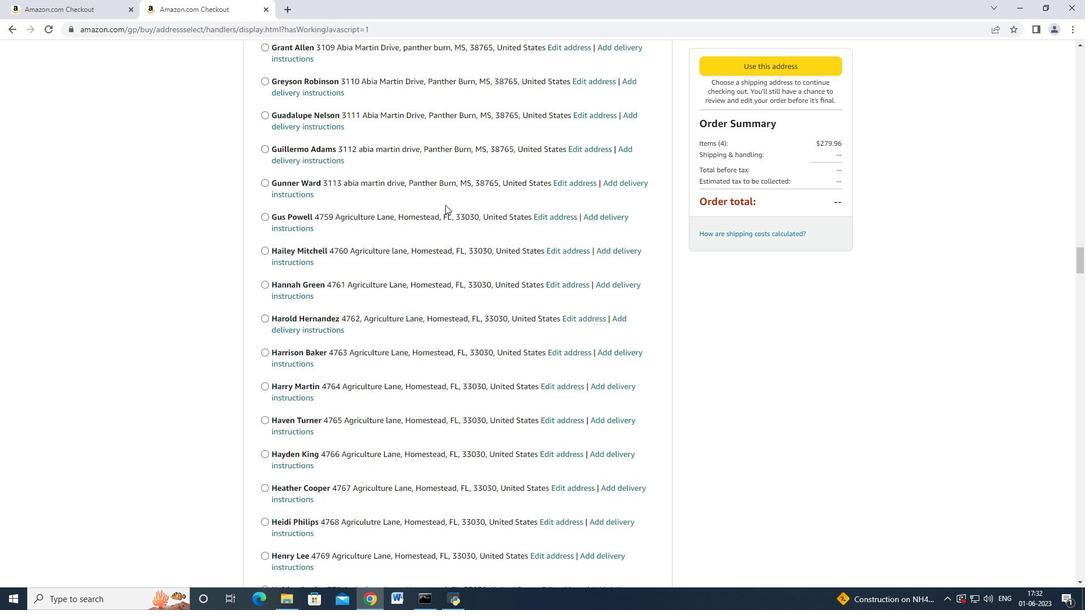 
Action: Mouse scrolled (445, 204) with delta (0, 0)
Screenshot: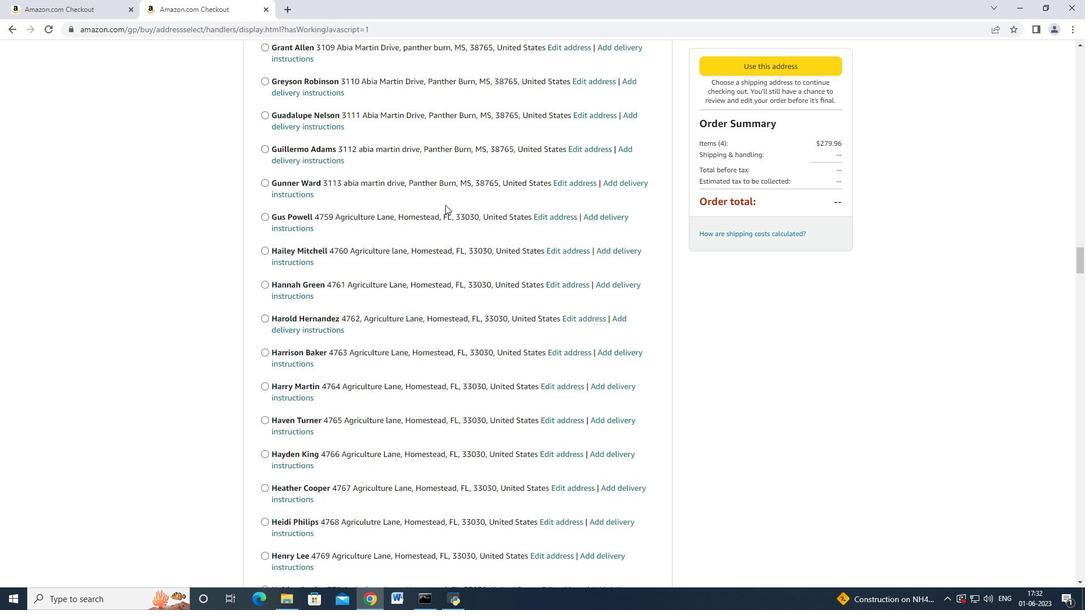 
Action: Mouse scrolled (445, 204) with delta (0, 0)
Screenshot: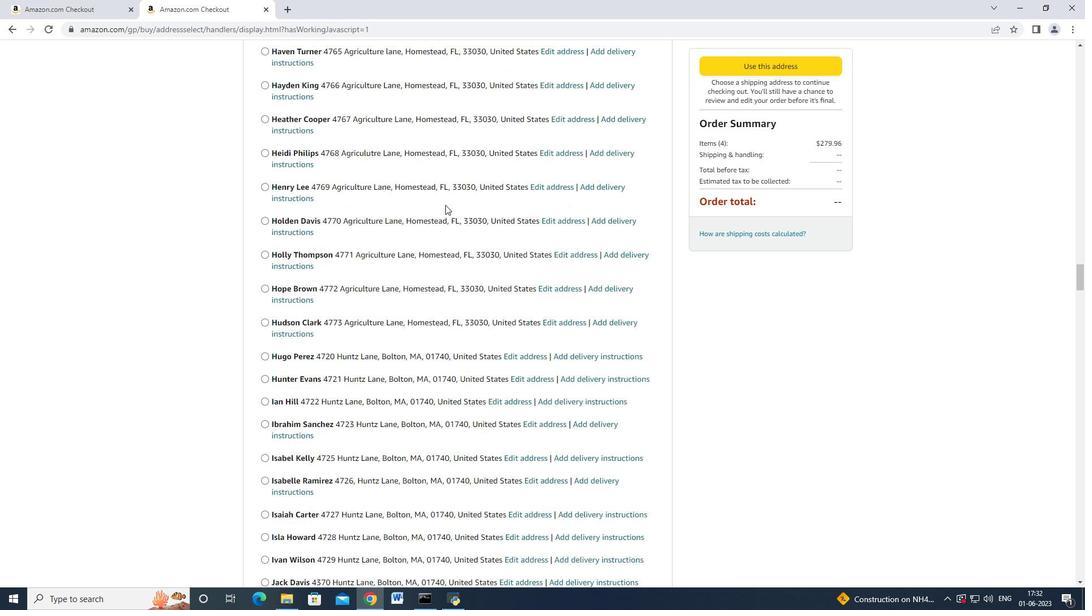
Action: Mouse scrolled (445, 204) with delta (0, 0)
Screenshot: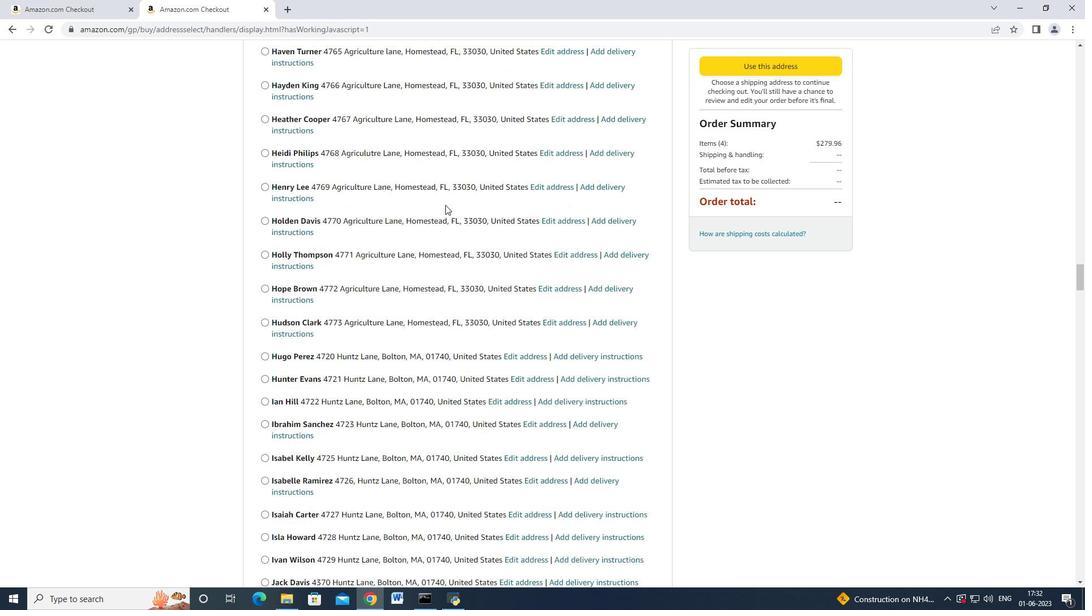 
Action: Mouse scrolled (445, 204) with delta (0, 0)
Screenshot: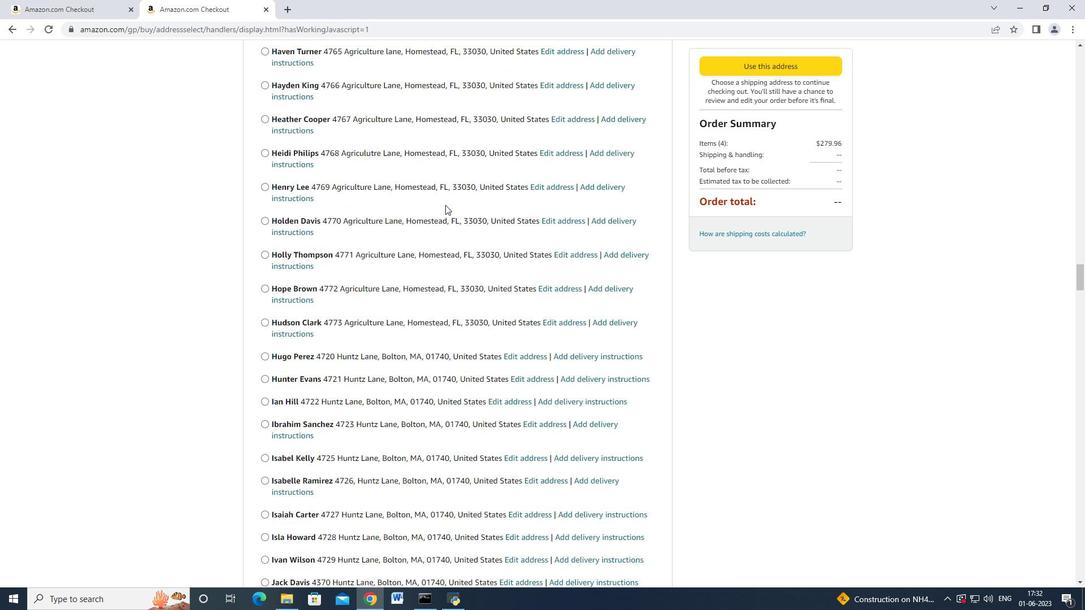 
Action: Mouse scrolled (445, 204) with delta (0, 0)
Screenshot: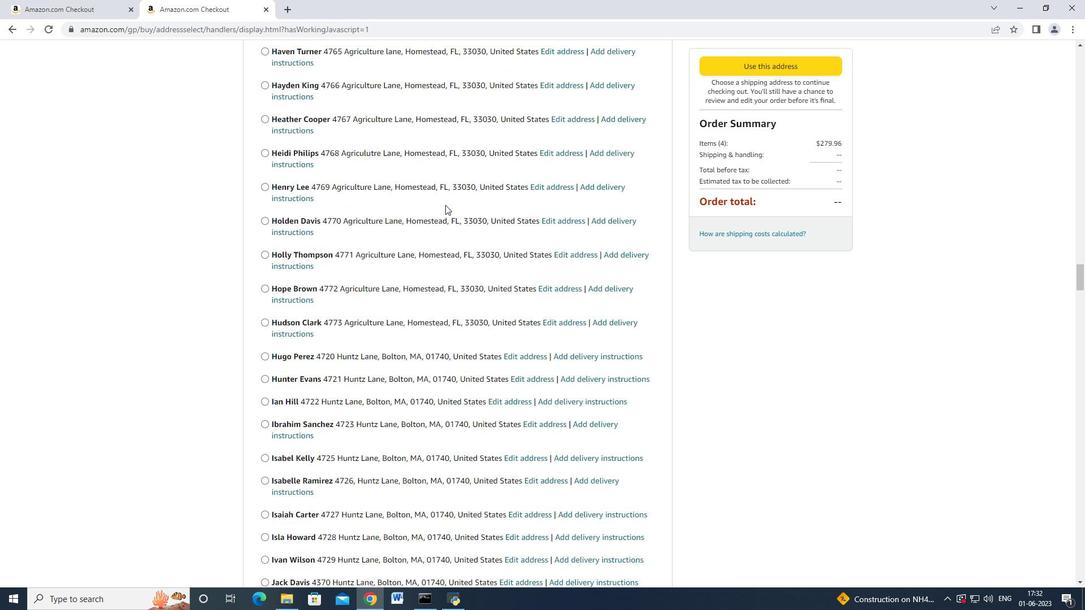 
Action: Mouse scrolled (445, 204) with delta (0, 0)
Screenshot: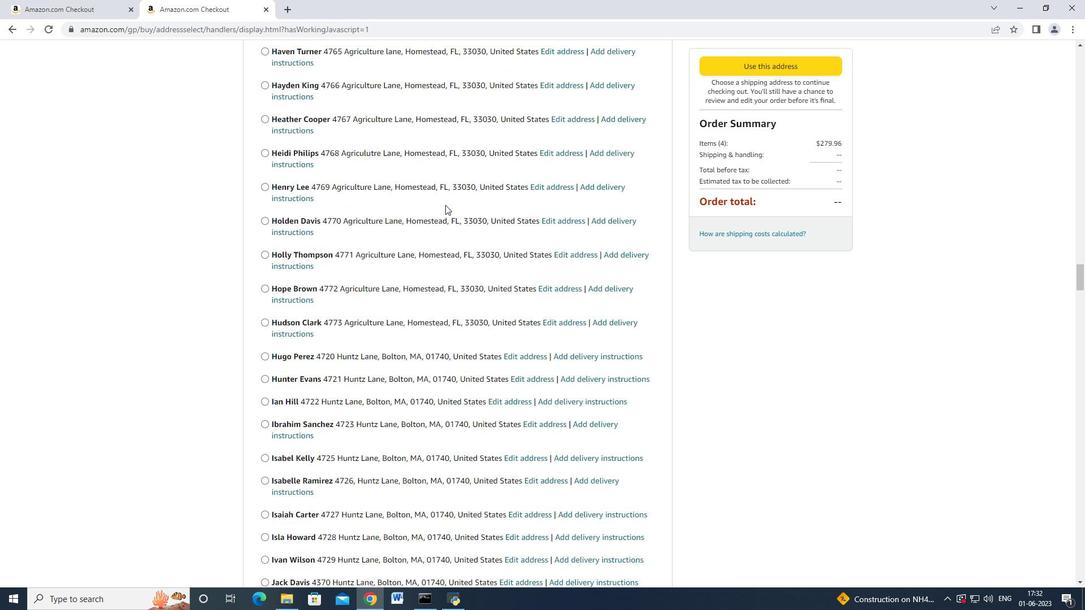 
Action: Mouse scrolled (445, 204) with delta (0, 0)
Screenshot: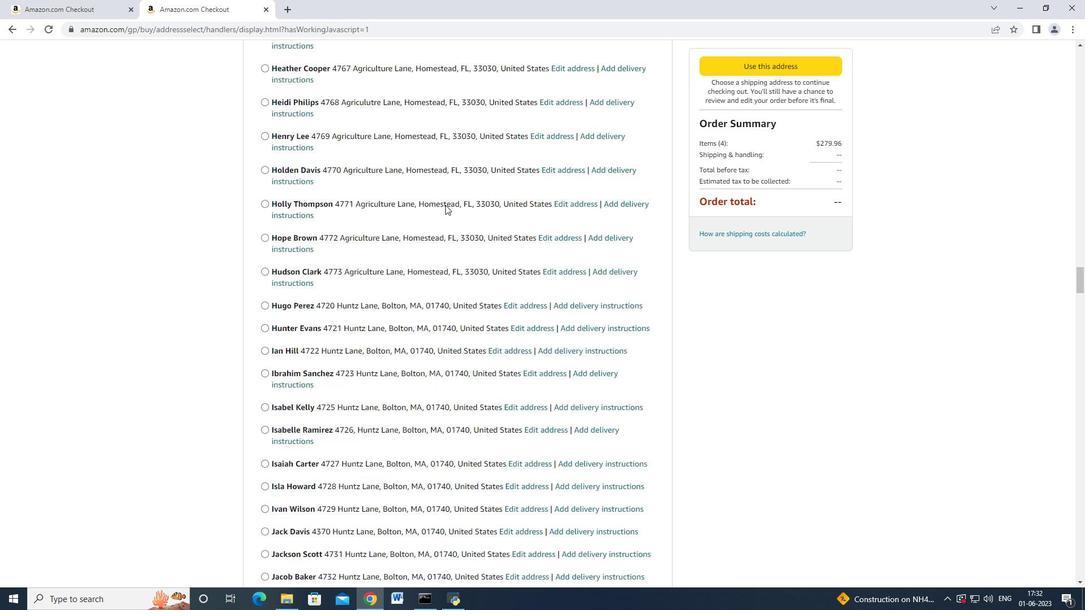 
Action: Mouse moved to (408, 219)
Screenshot: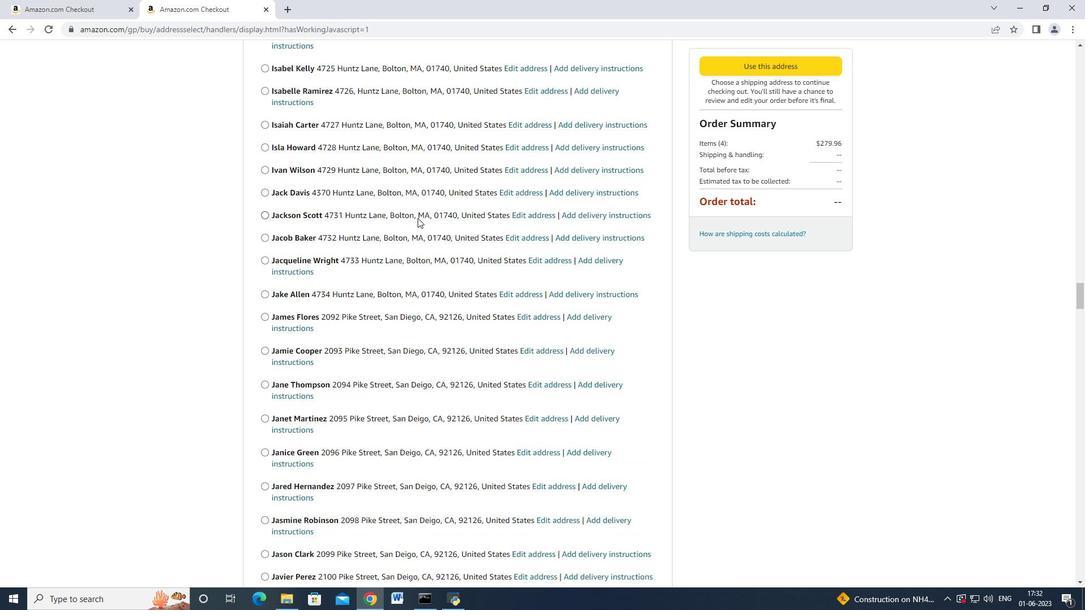 
Action: Mouse scrolled (413, 218) with delta (0, 0)
Screenshot: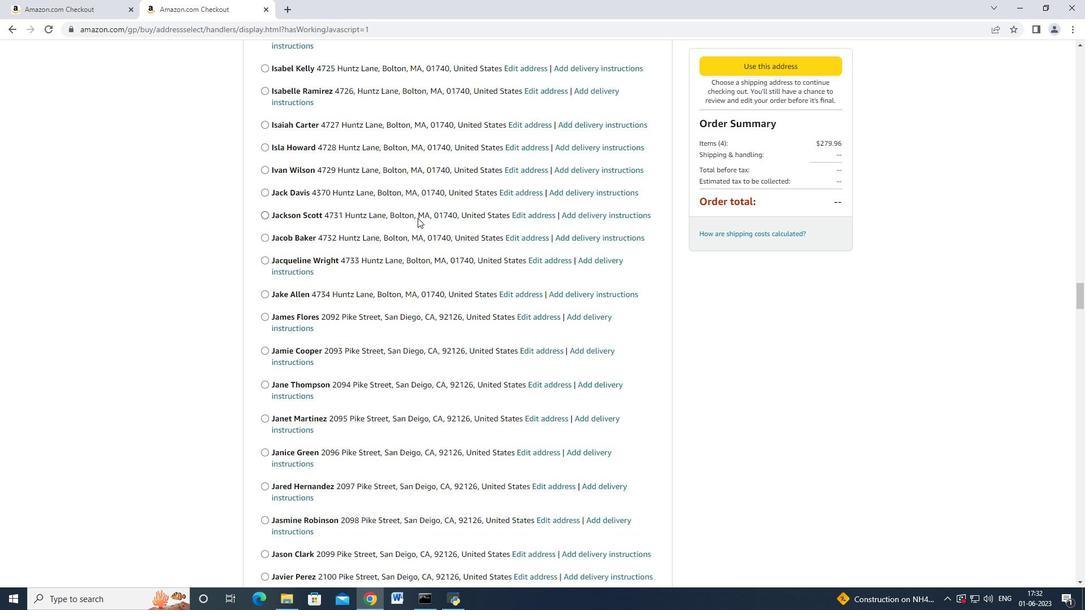 
Action: Mouse moved to (408, 219)
Screenshot: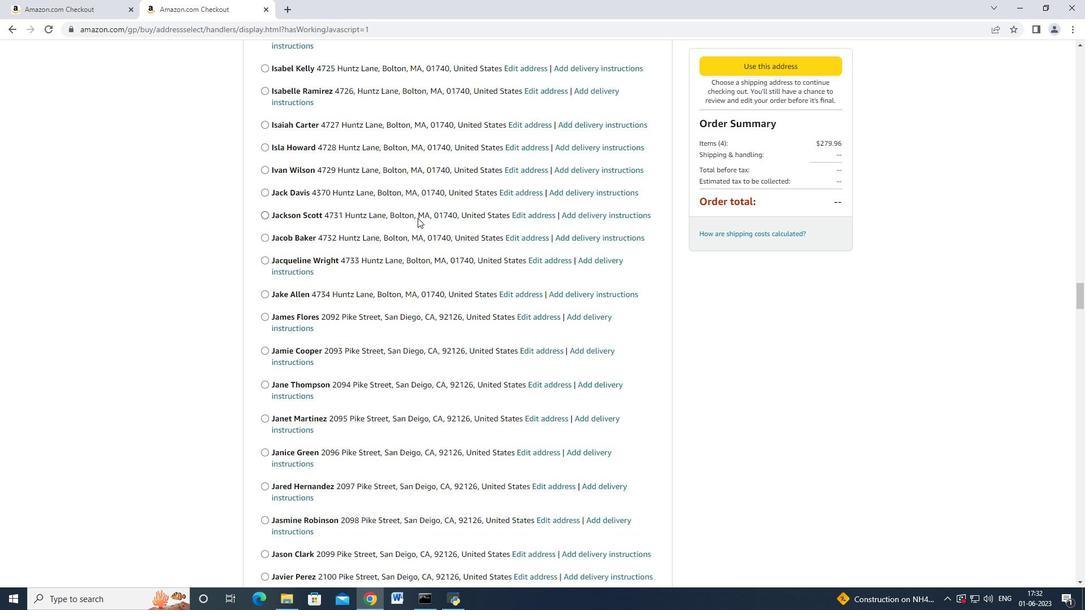 
Action: Mouse scrolled (413, 218) with delta (0, 0)
Screenshot: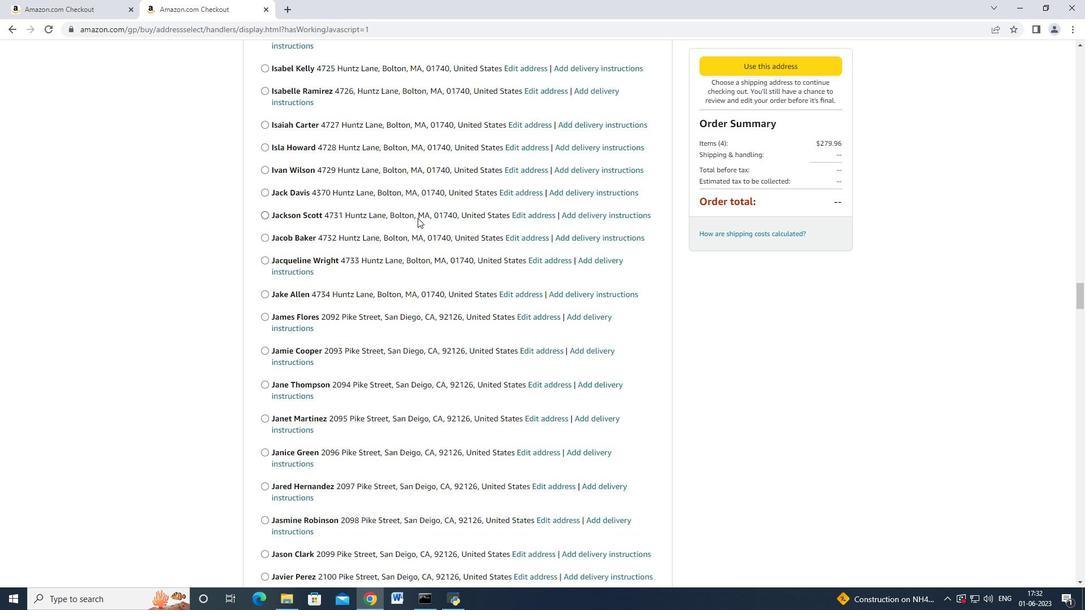 
Action: Mouse moved to (409, 219)
Screenshot: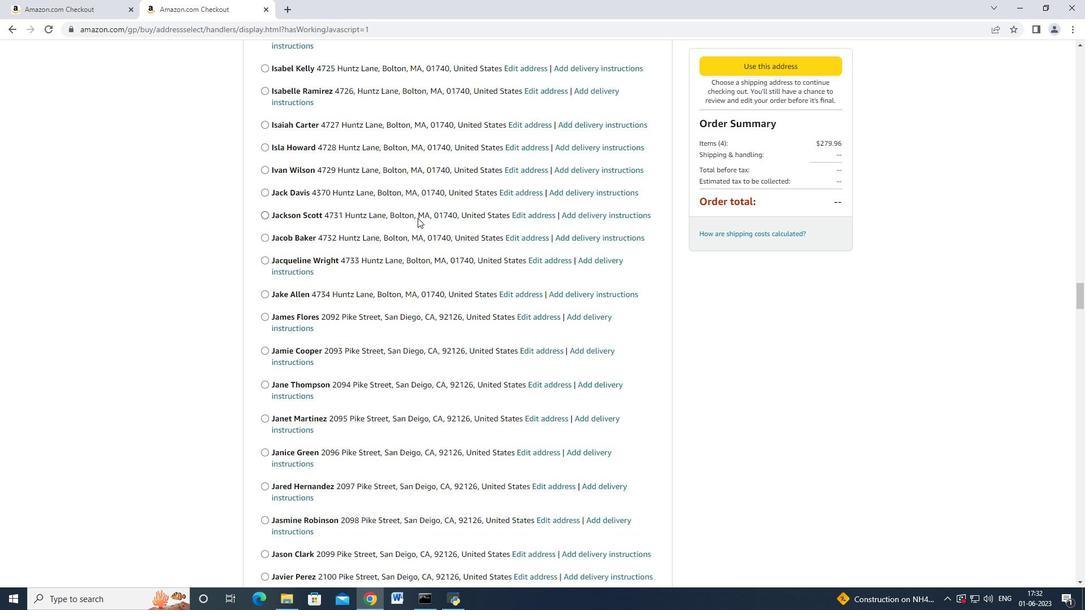 
Action: Mouse scrolled (412, 218) with delta (0, 0)
Screenshot: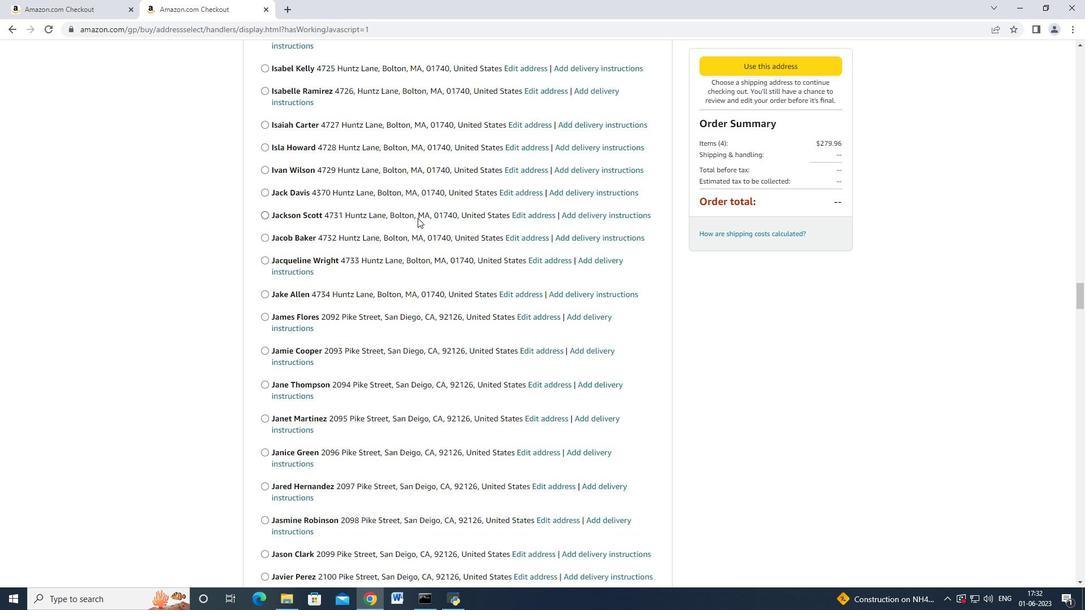 
Action: Mouse moved to (409, 219)
Screenshot: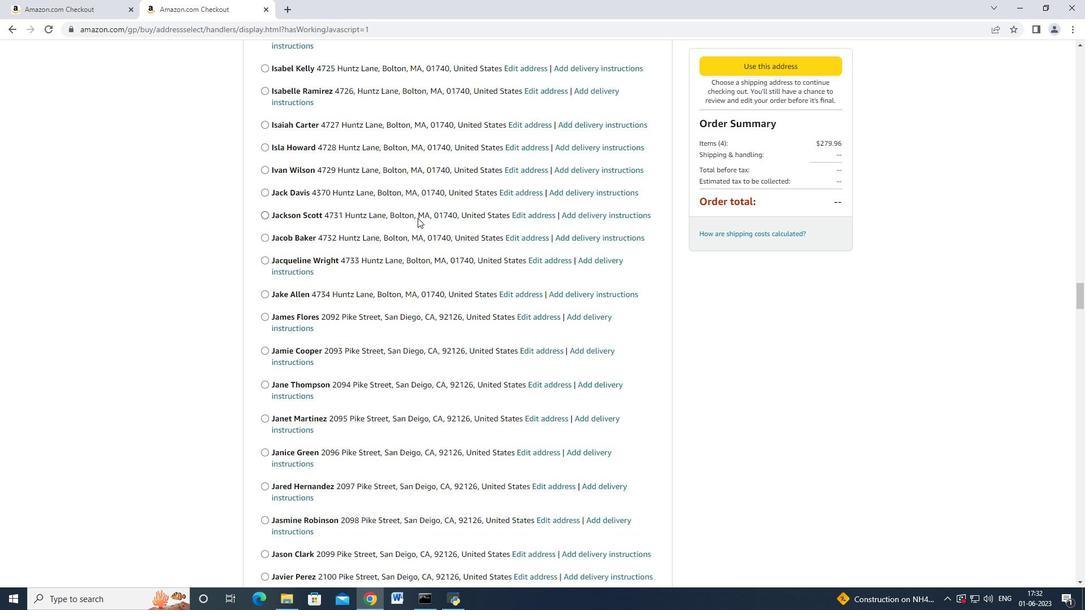 
Action: Mouse scrolled (412, 218) with delta (0, 0)
Screenshot: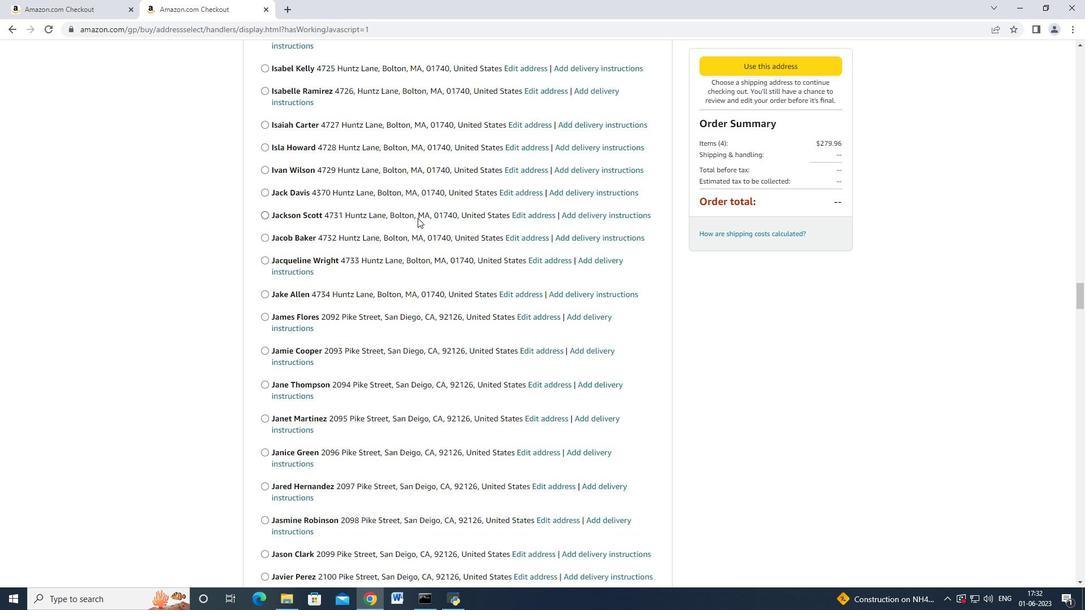 
Action: Mouse moved to (409, 219)
Screenshot: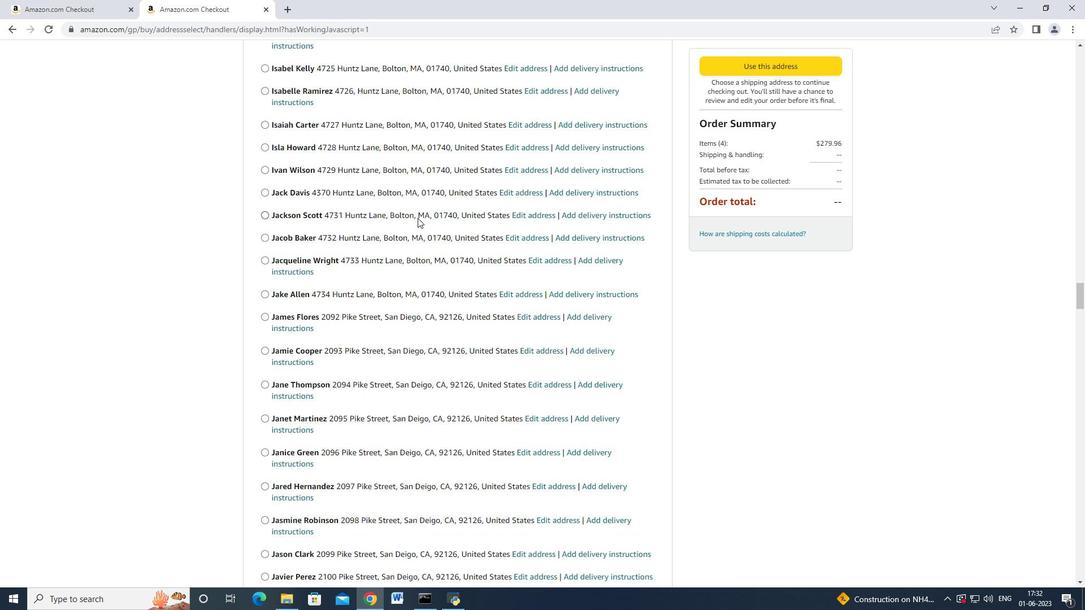 
Action: Mouse scrolled (412, 218) with delta (0, 0)
Screenshot: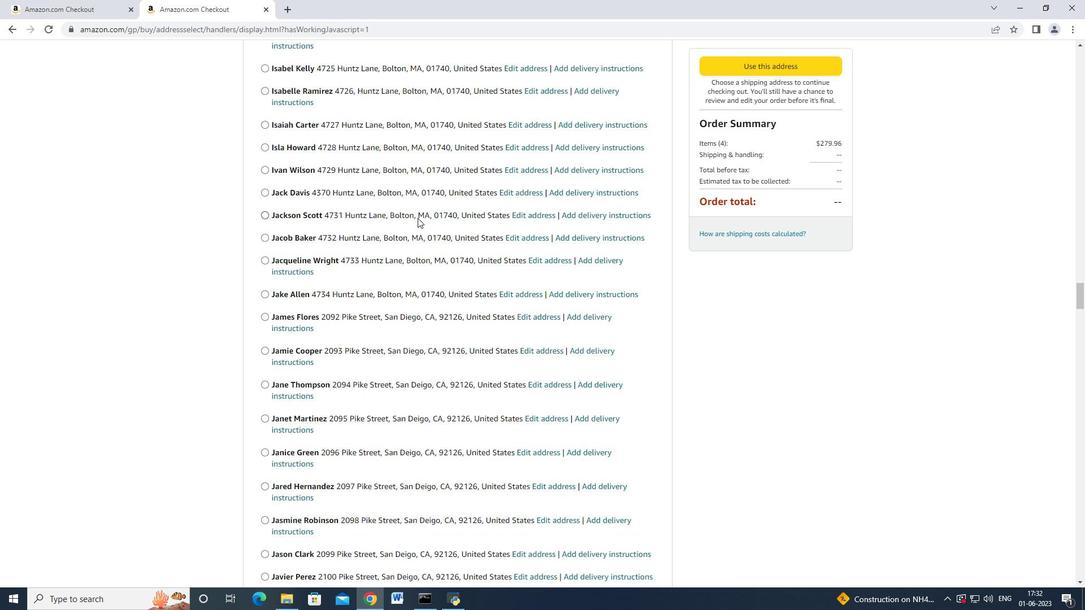 
Action: Mouse scrolled (411, 218) with delta (0, 0)
Screenshot: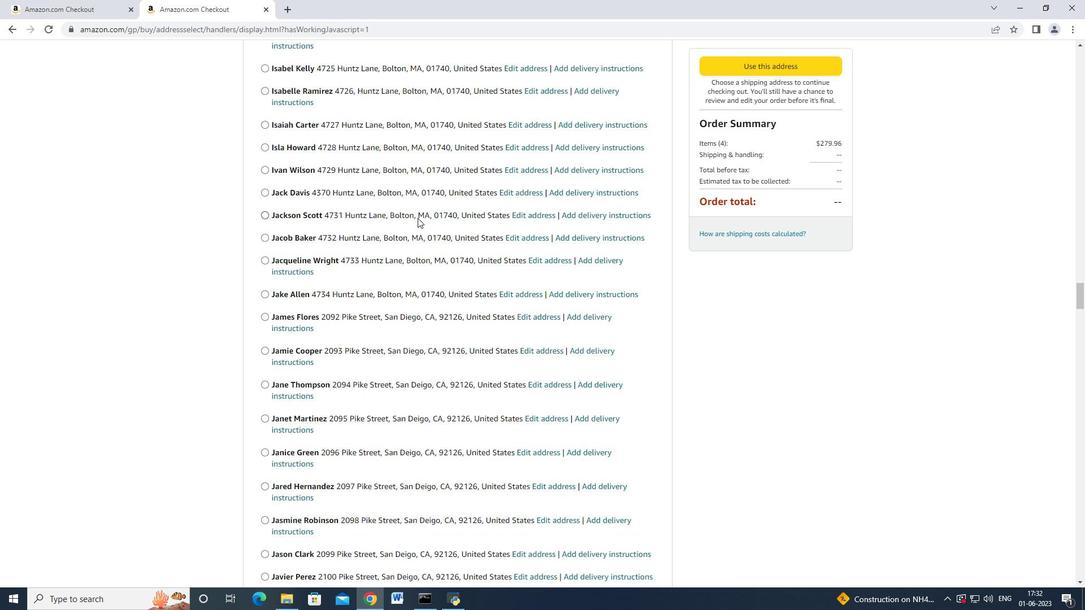 
Action: Mouse scrolled (408, 218) with delta (0, 0)
Screenshot: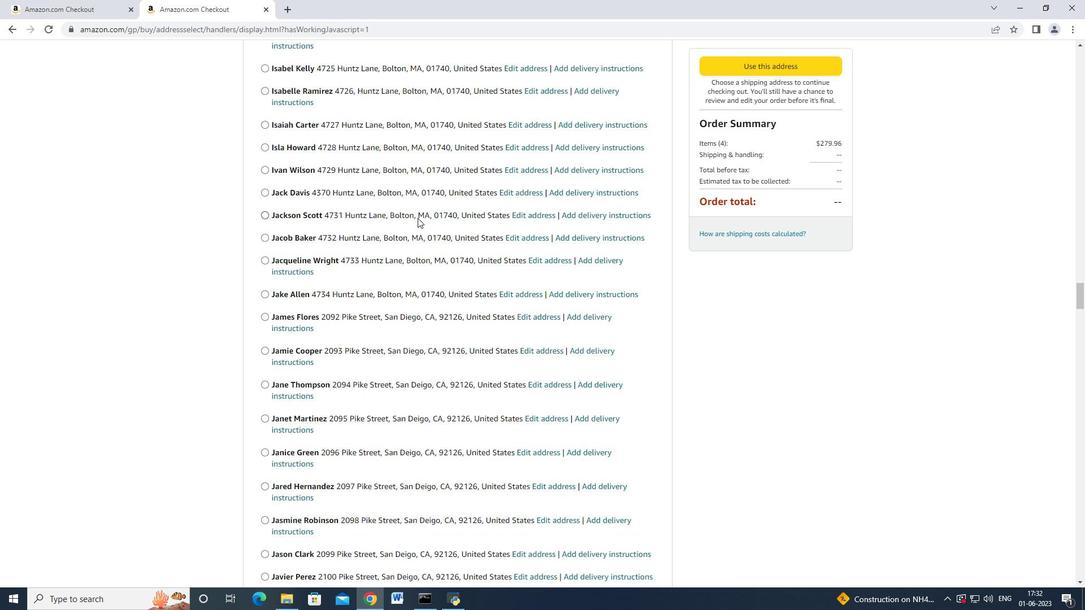 
Action: Mouse moved to (407, 222)
Screenshot: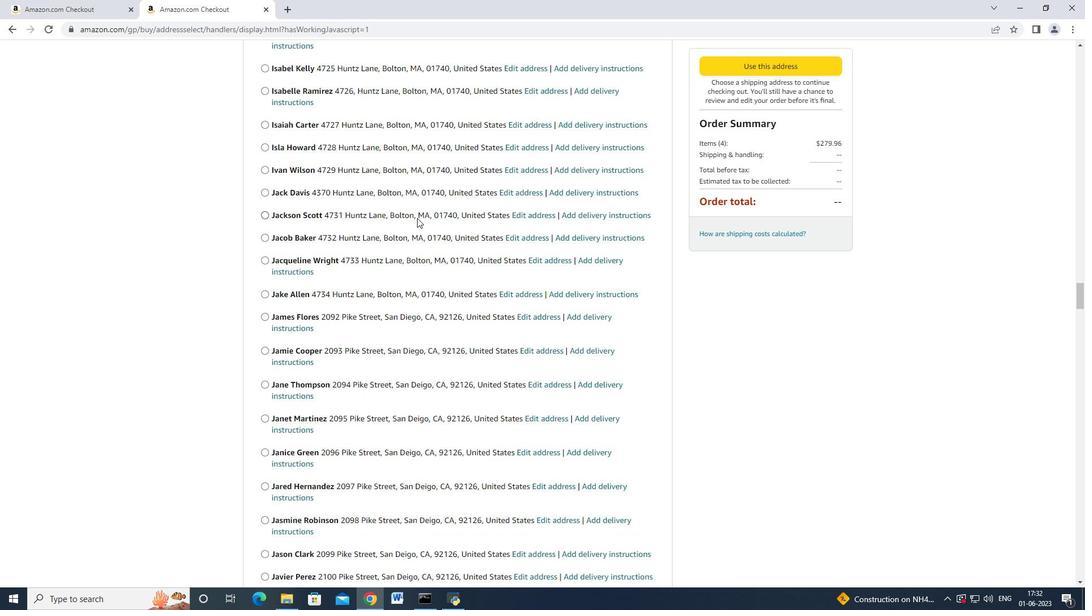 
Action: Mouse scrolled (407, 222) with delta (0, 0)
Screenshot: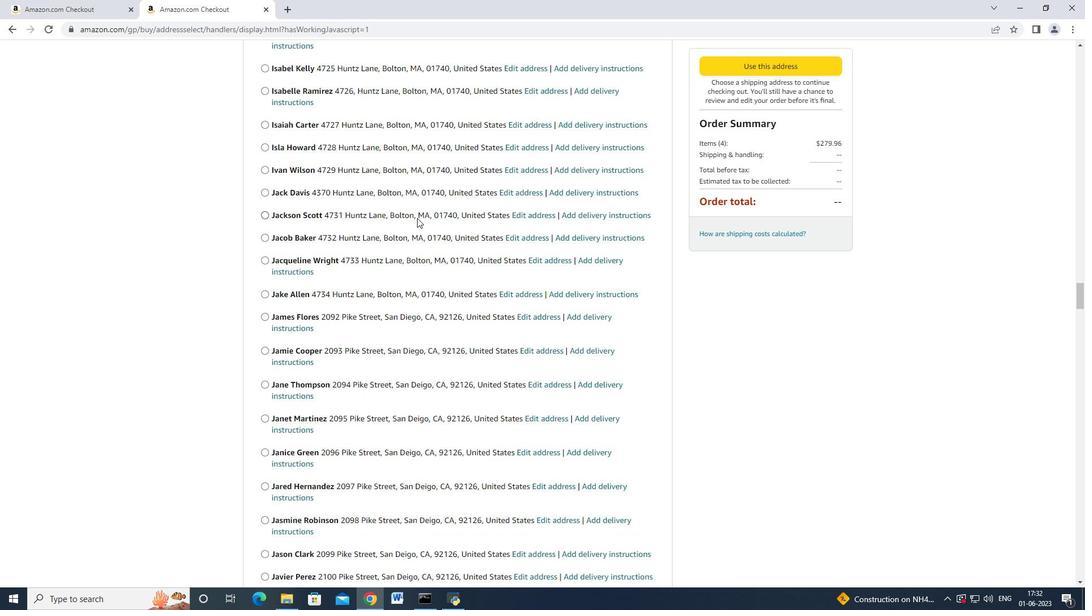 
Action: Mouse moved to (405, 223)
Screenshot: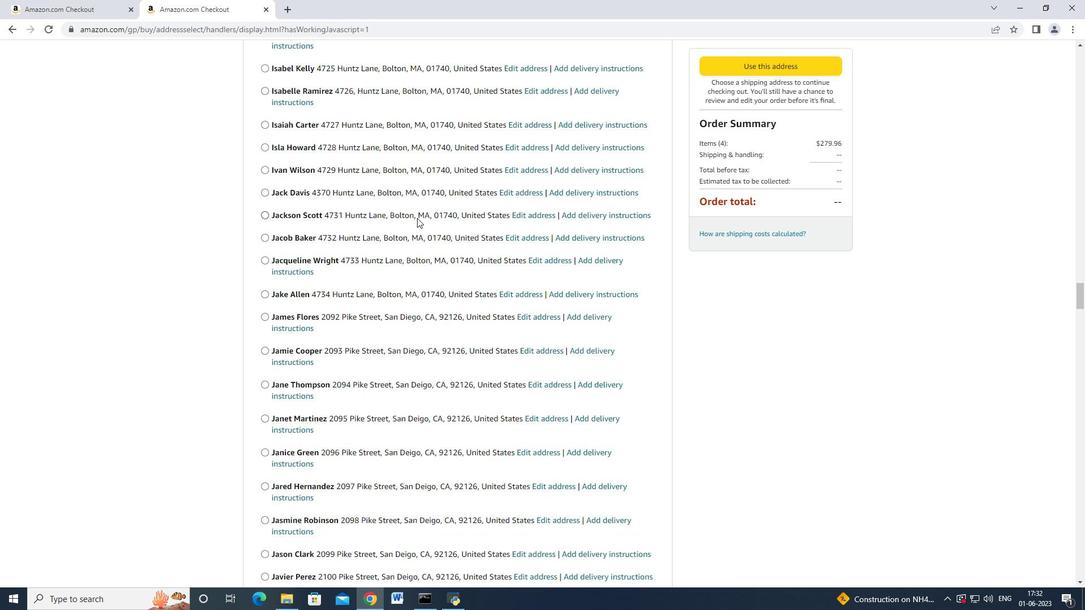 
Action: Mouse scrolled (406, 223) with delta (0, 0)
Screenshot: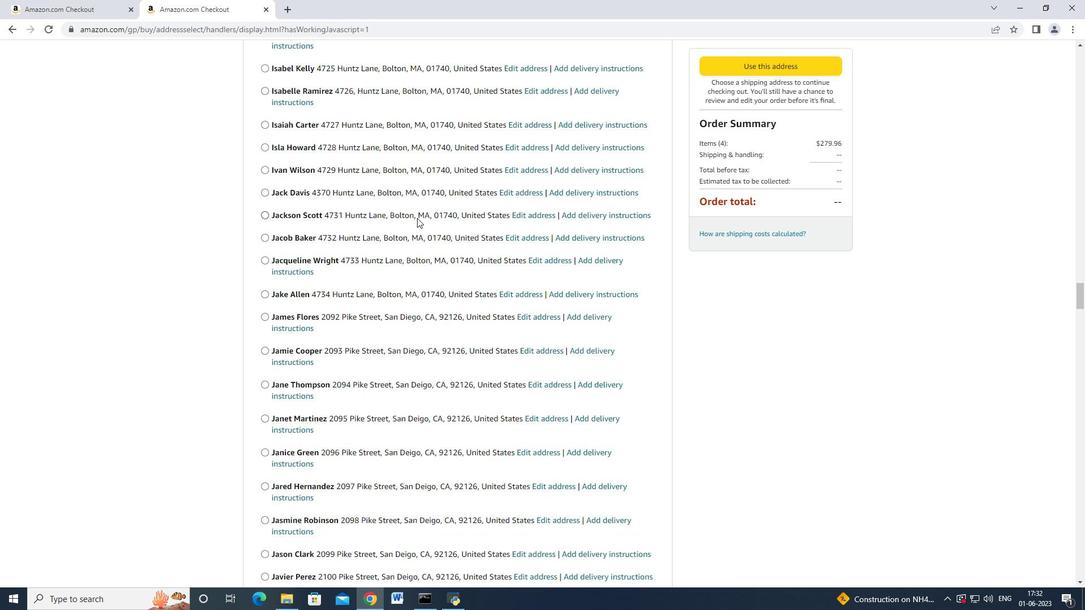
Action: Mouse moved to (405, 223)
Screenshot: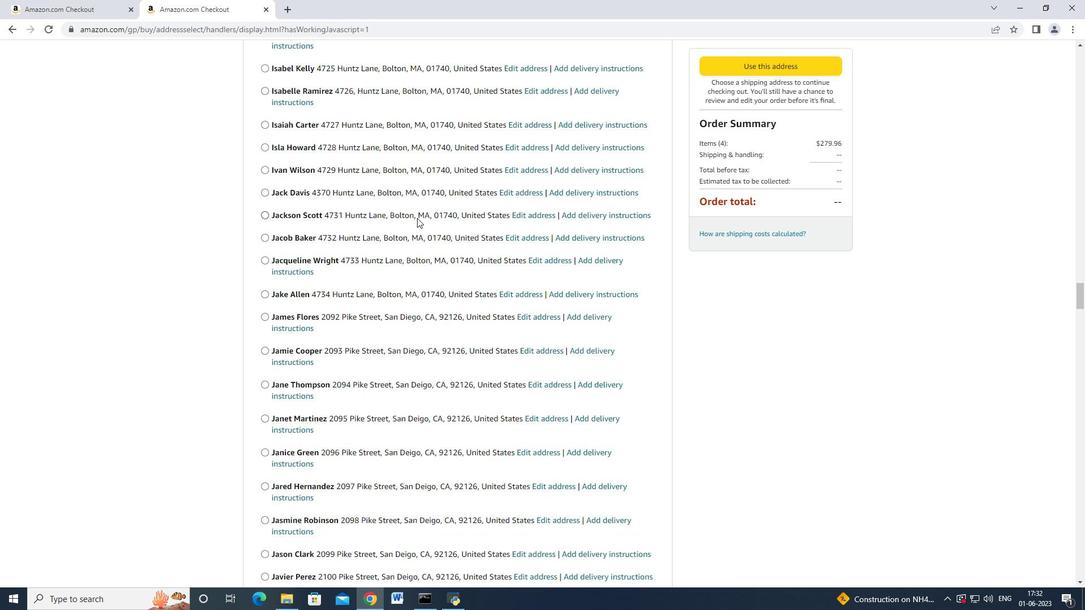 
Action: Mouse scrolled (405, 223) with delta (0, 0)
Screenshot: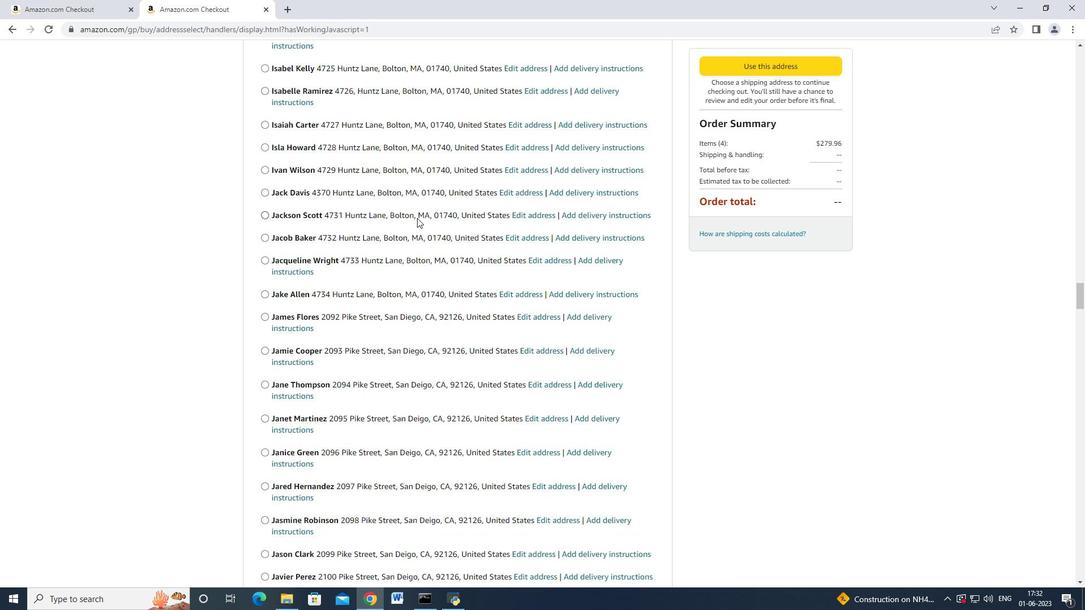 
Action: Mouse moved to (404, 224)
Screenshot: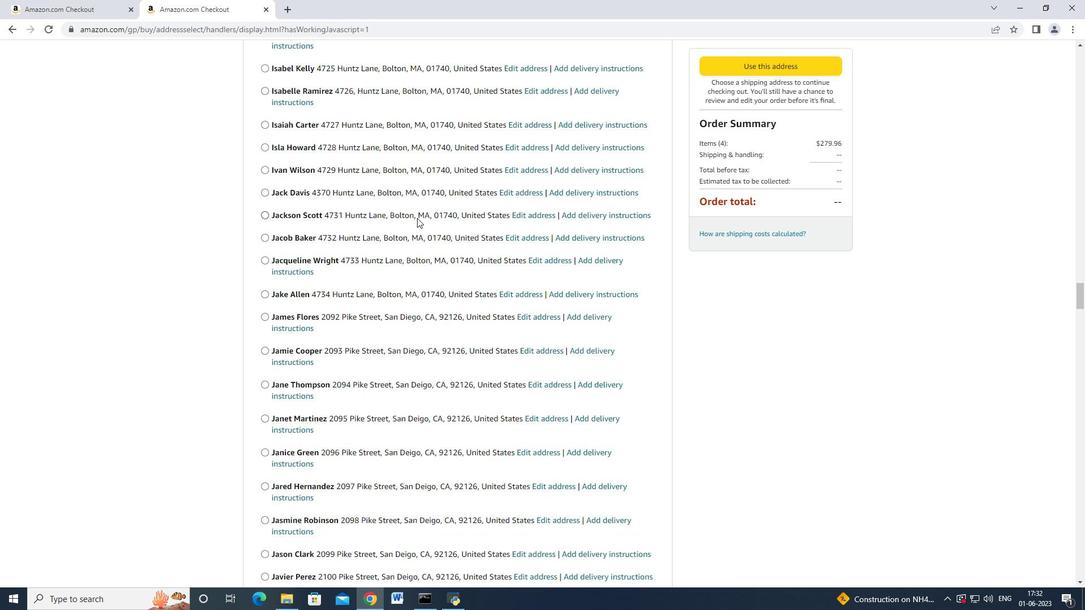 
Action: Mouse scrolled (405, 223) with delta (0, 0)
Screenshot: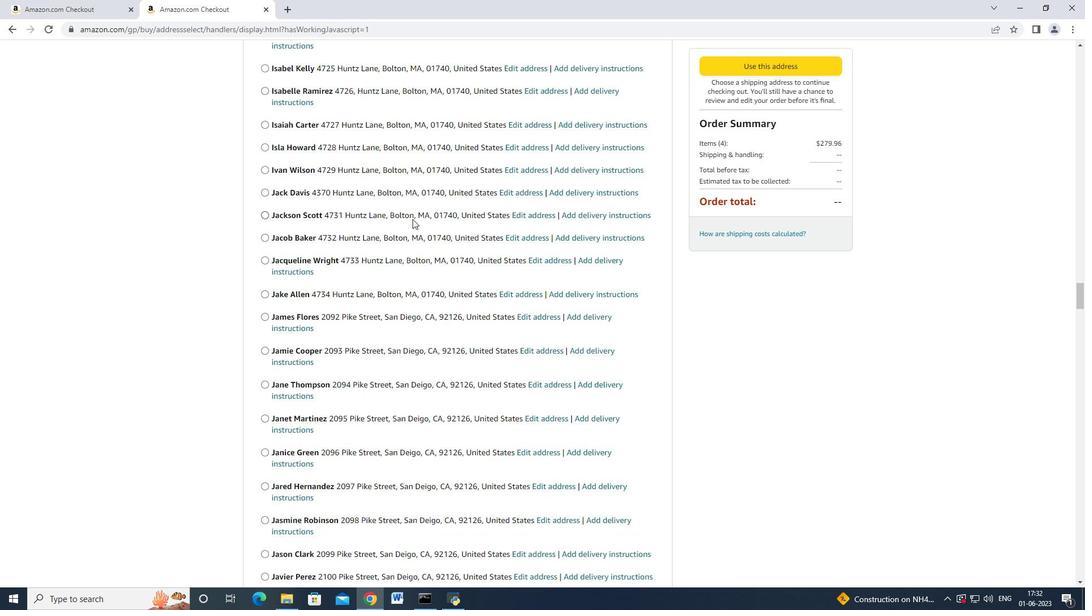 
Action: Mouse moved to (402, 225)
Screenshot: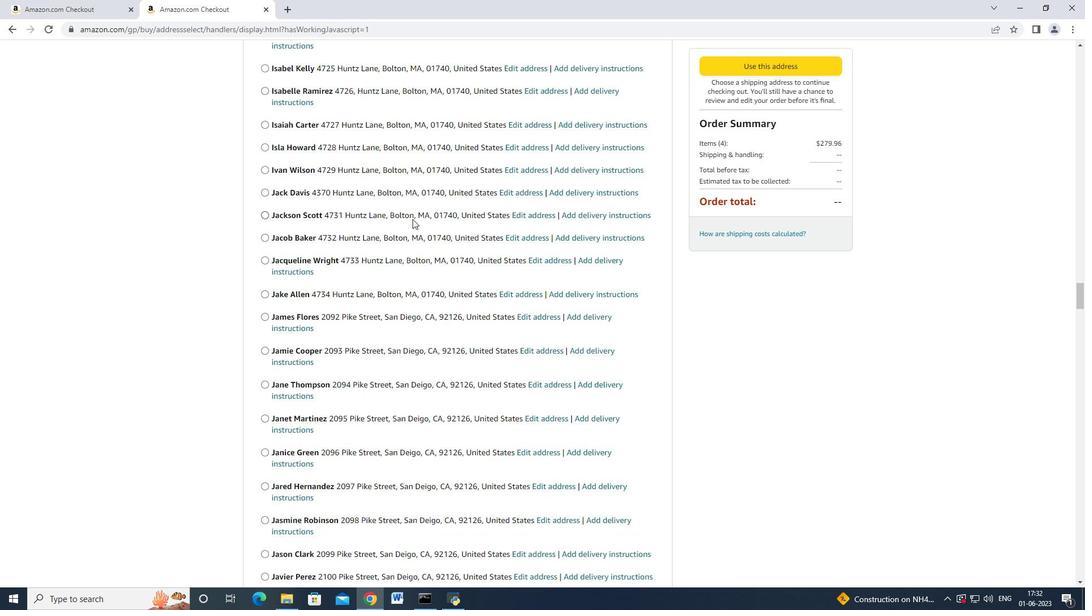 
Action: Mouse scrolled (404, 223) with delta (0, 0)
Screenshot: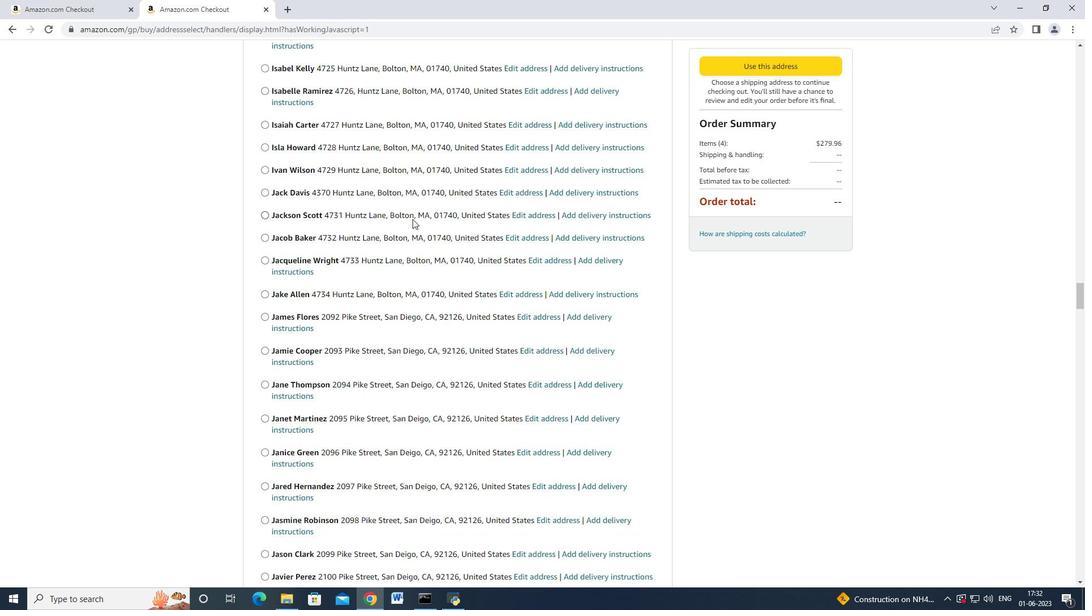 
Action: Mouse moved to (399, 226)
Screenshot: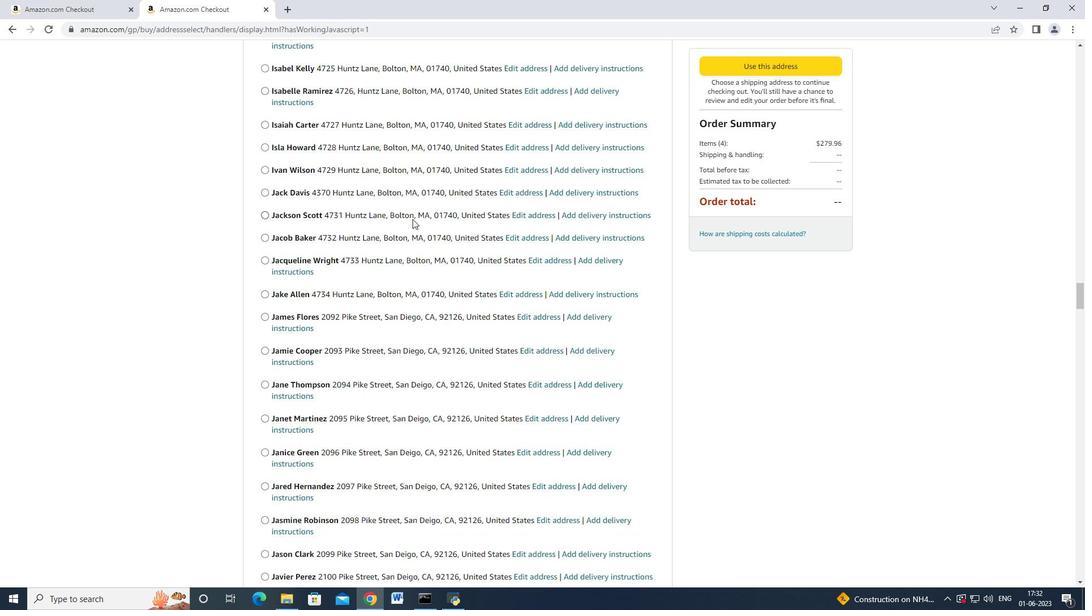 
Action: Mouse scrolled (401, 224) with delta (0, 0)
Screenshot: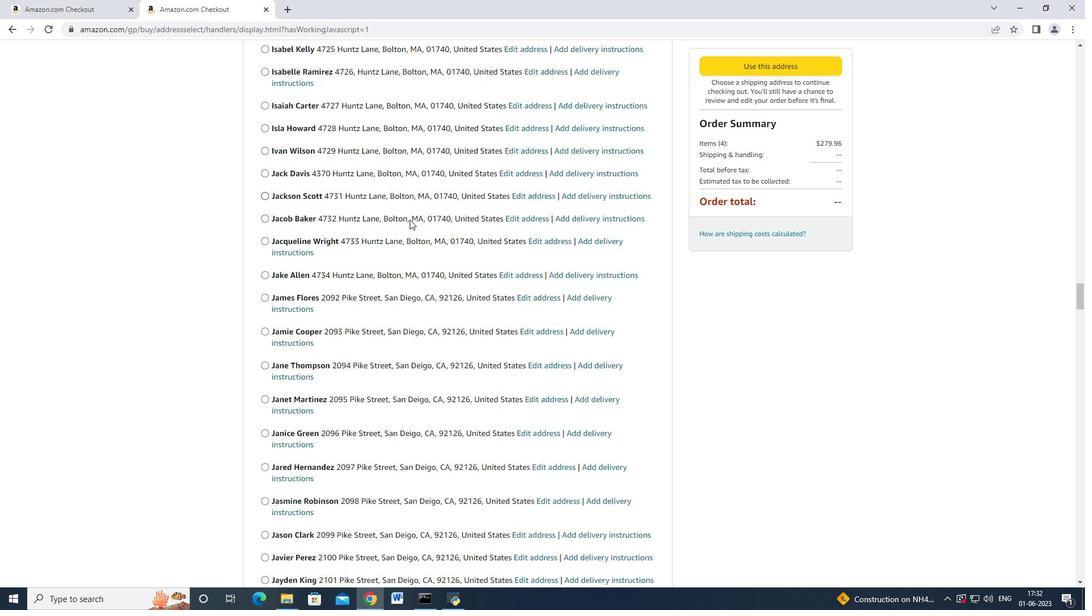 
Action: Mouse moved to (399, 225)
Screenshot: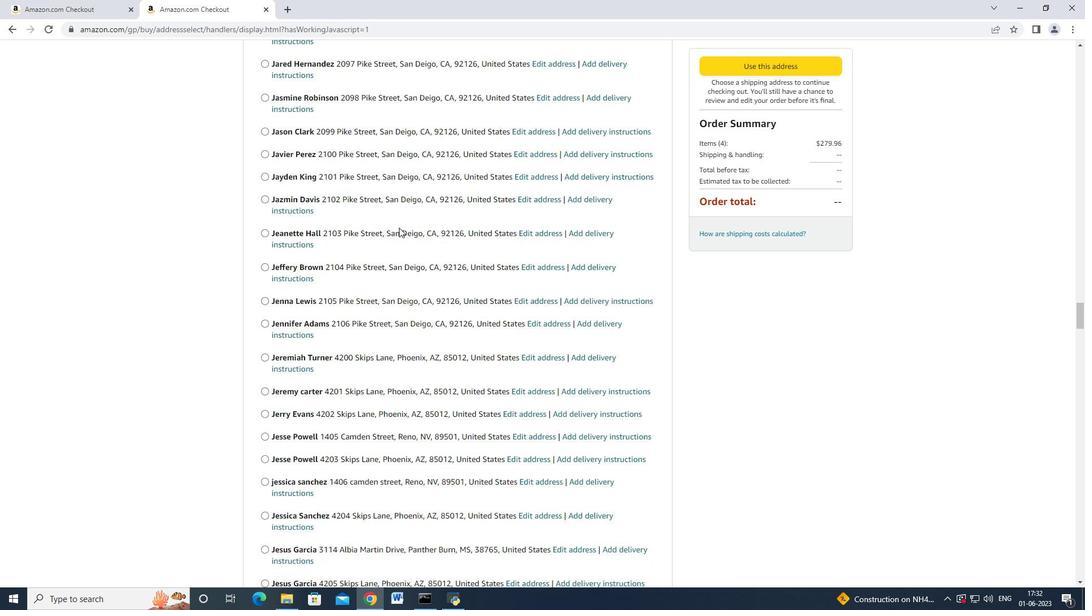 
Action: Mouse scrolled (399, 224) with delta (0, 0)
Screenshot: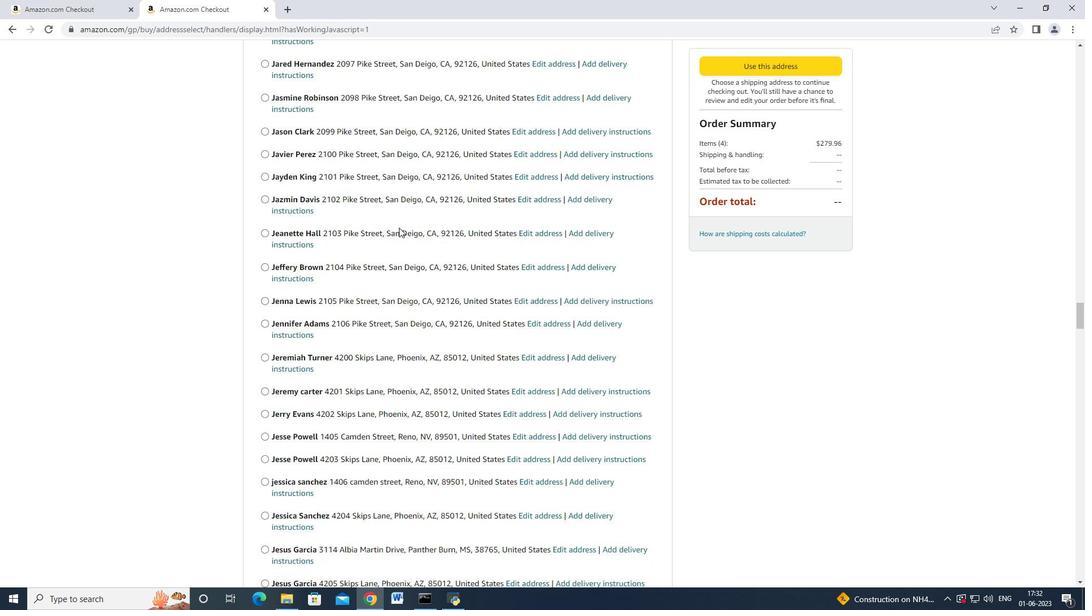 
Action: Mouse scrolled (399, 224) with delta (0, 0)
Screenshot: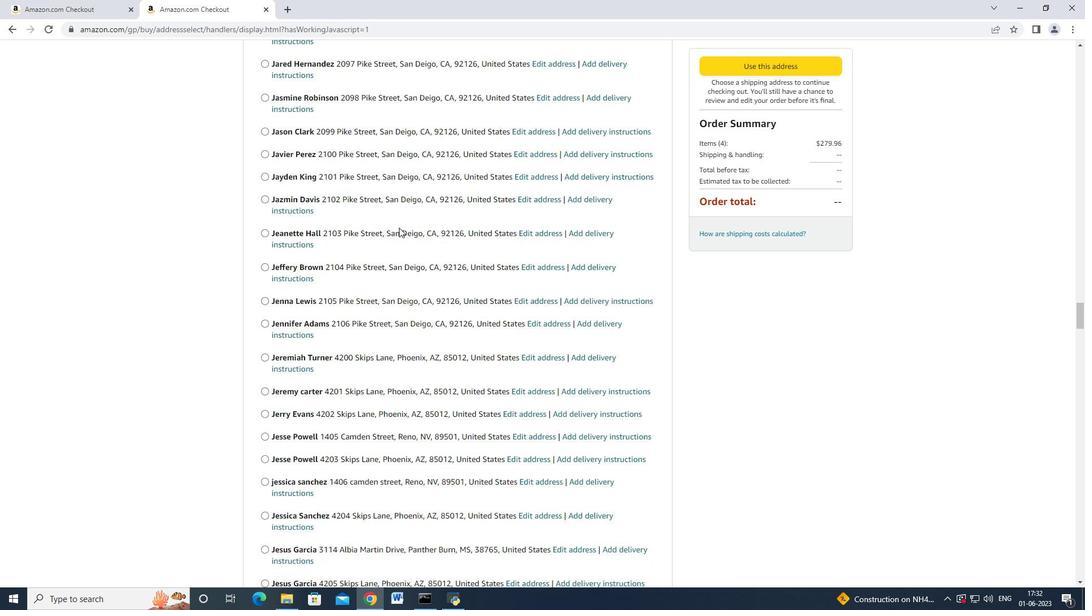 
Action: Mouse scrolled (399, 224) with delta (0, 0)
Screenshot: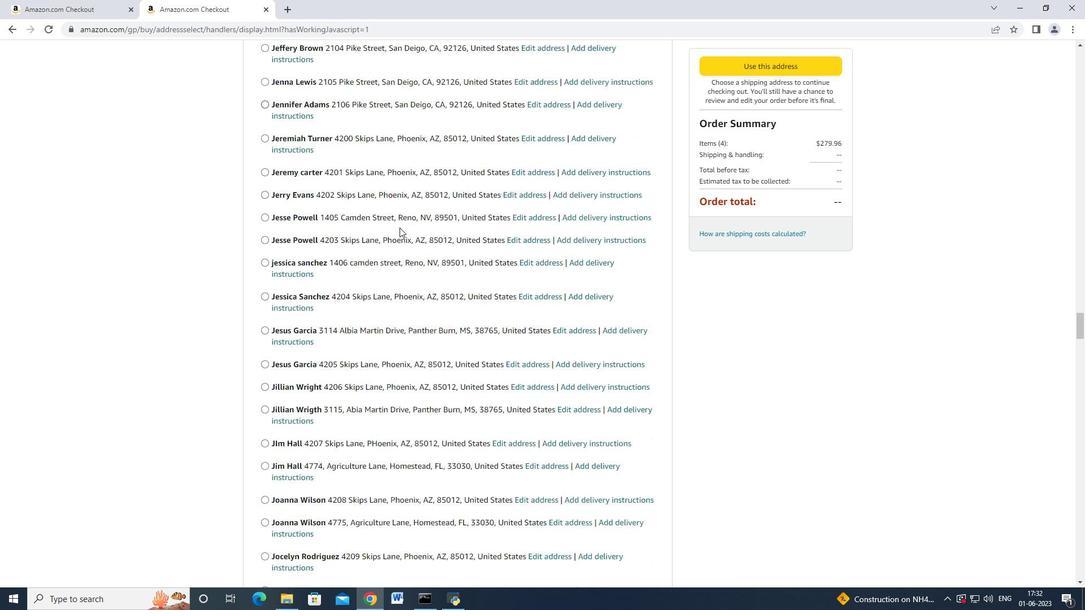 
Action: Mouse scrolled (399, 224) with delta (0, 0)
Screenshot: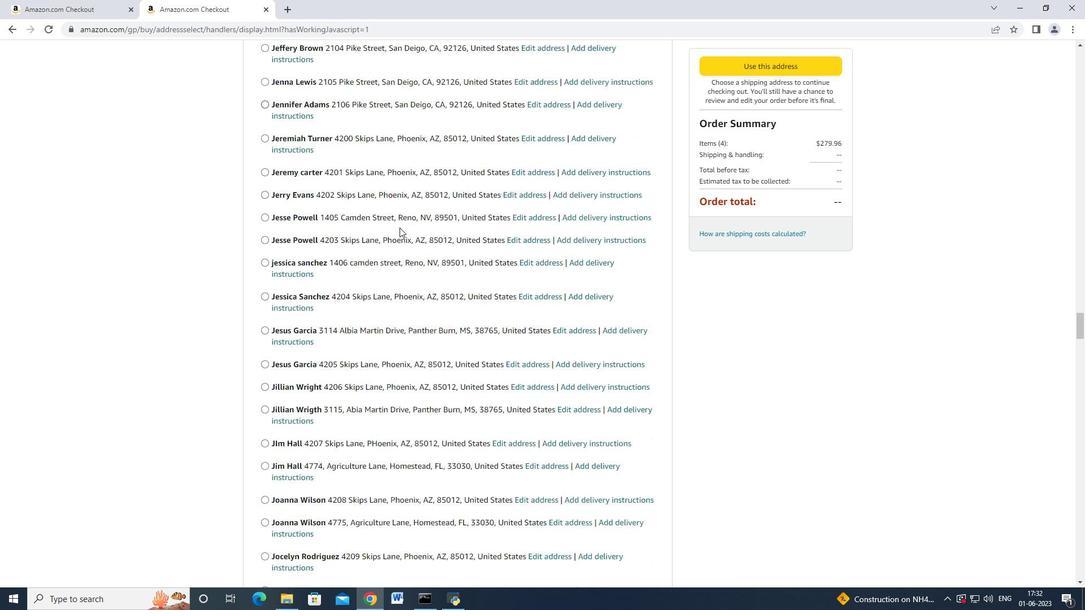 
Action: Mouse scrolled (399, 224) with delta (0, 0)
Screenshot: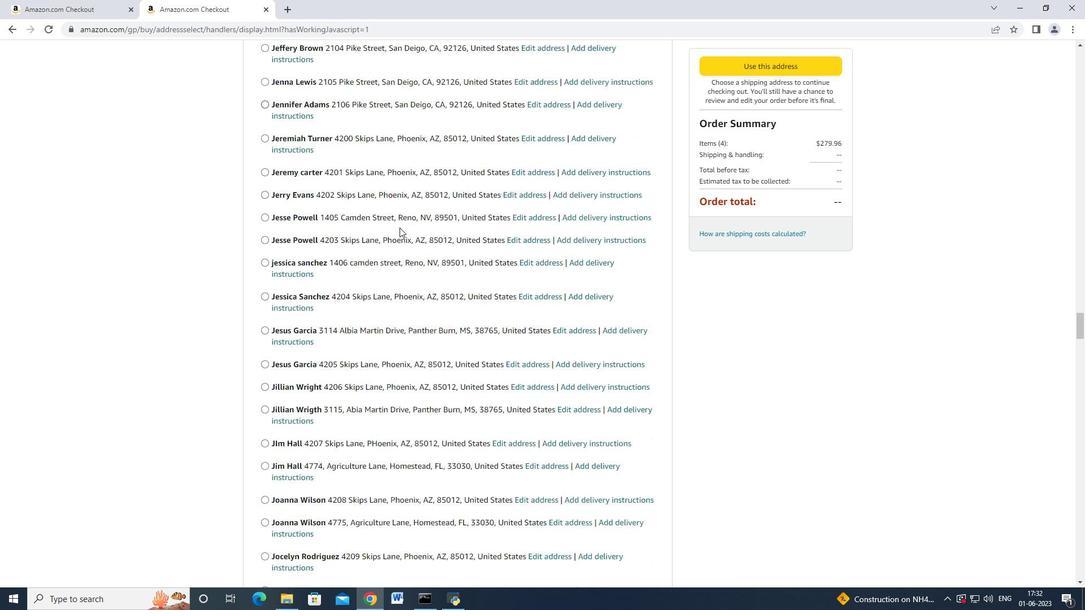 
Action: Mouse scrolled (399, 224) with delta (0, 0)
Screenshot: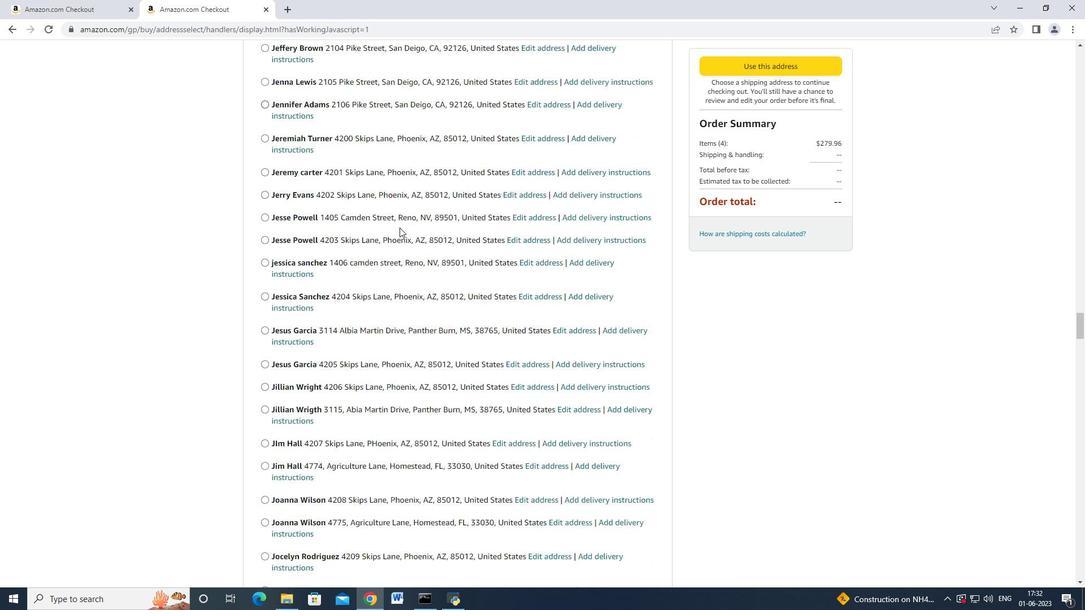 
Action: Mouse moved to (398, 225)
Screenshot: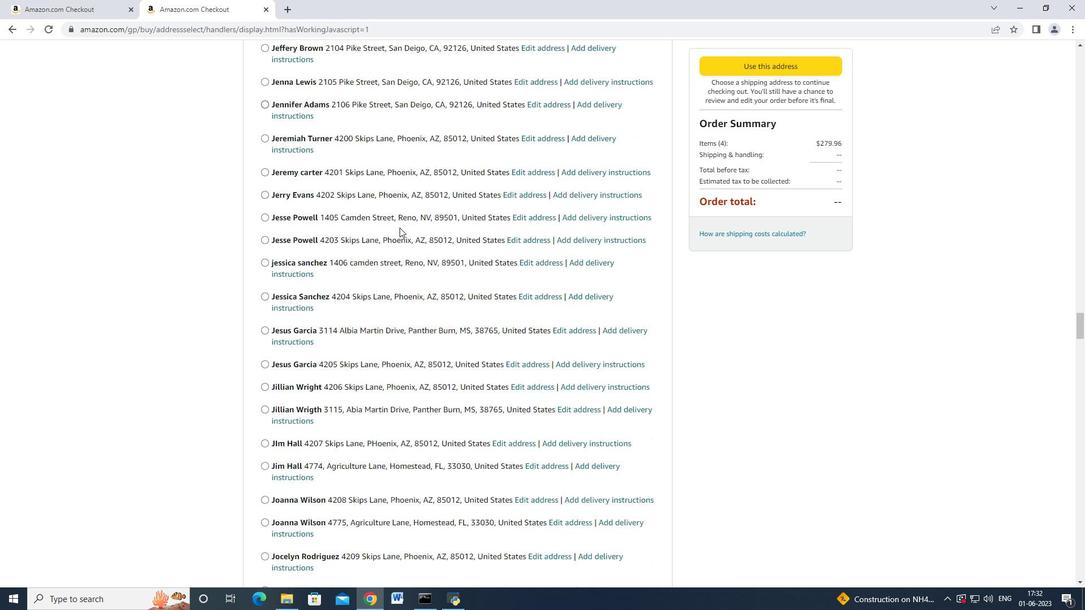 
Action: Mouse scrolled (398, 224) with delta (0, 0)
Screenshot: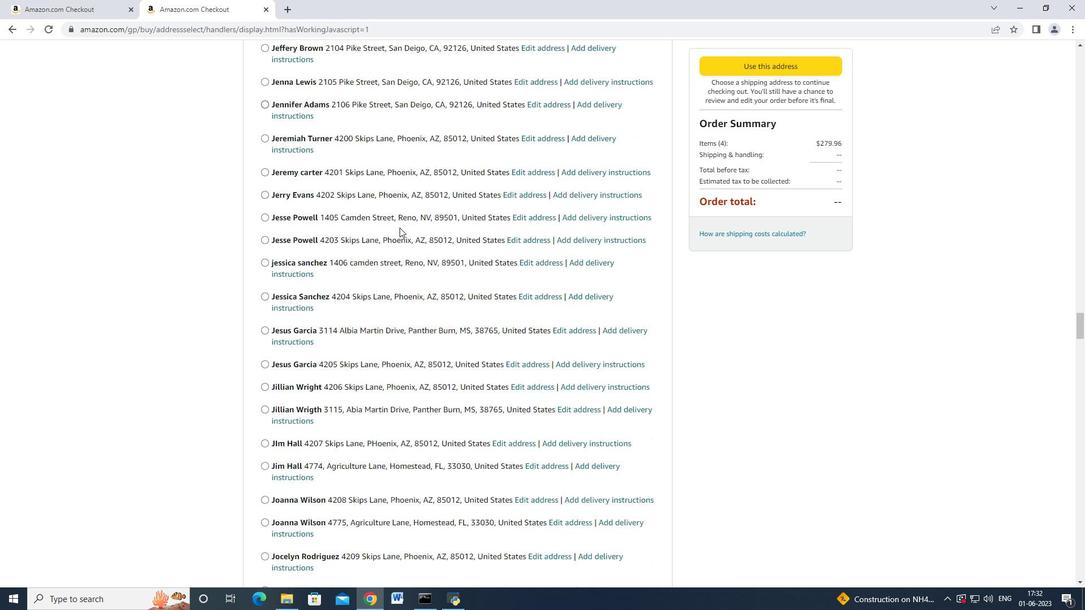 
Action: Mouse moved to (397, 225)
Screenshot: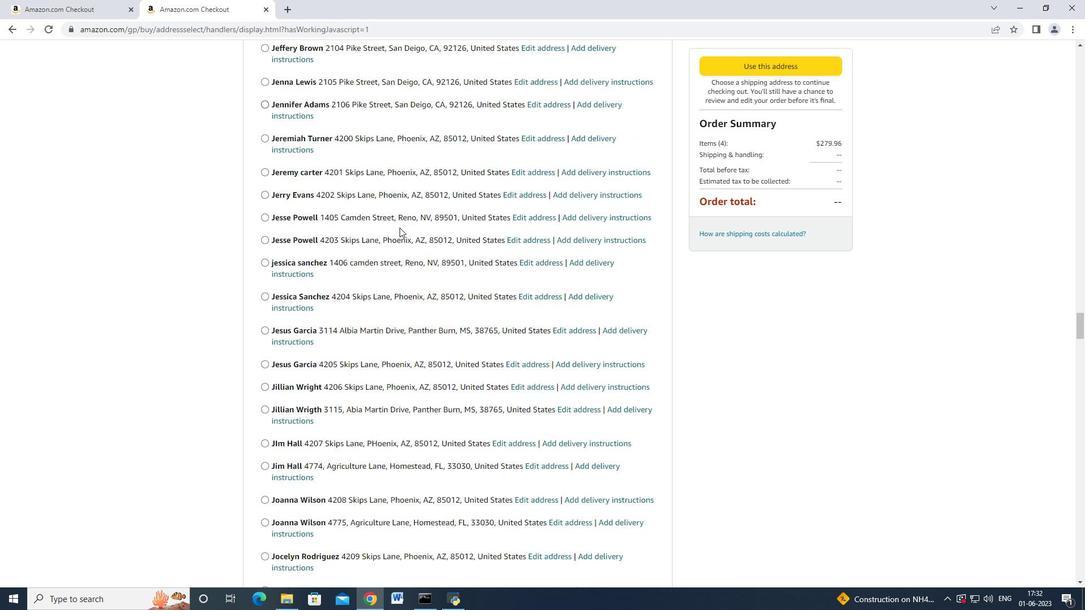 
Action: Mouse scrolled (397, 224) with delta (0, 0)
Screenshot: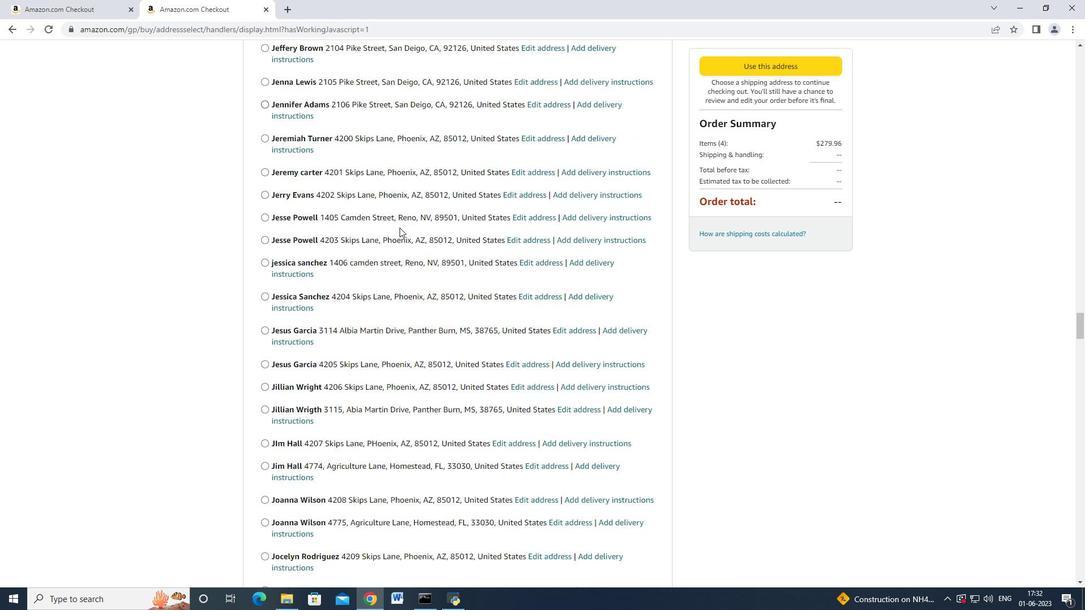 
Action: Mouse moved to (403, 212)
Screenshot: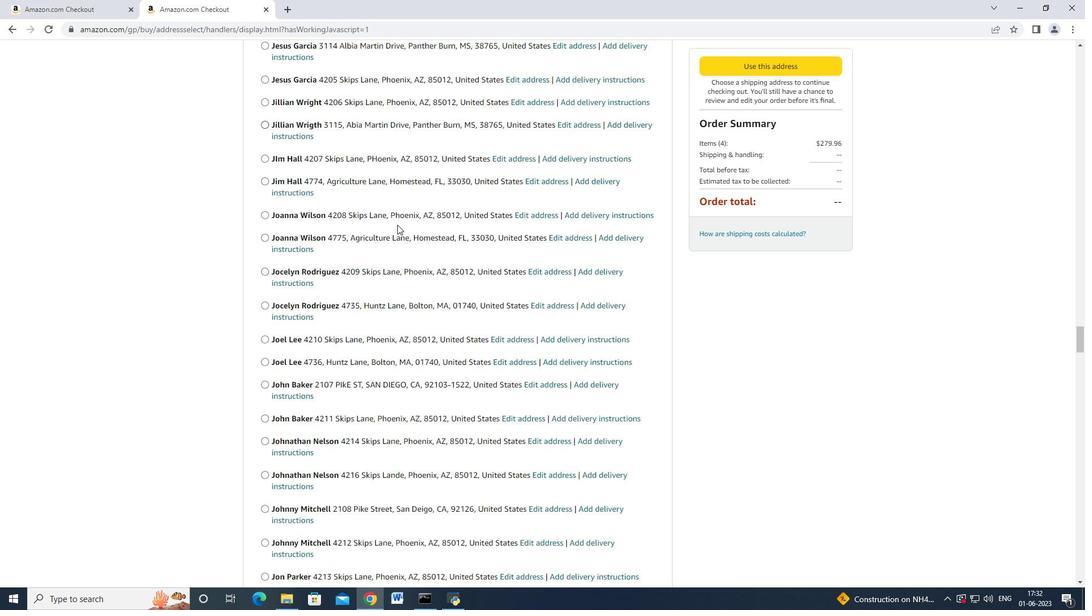 
Action: Mouse scrolled (403, 211) with delta (0, 0)
Screenshot: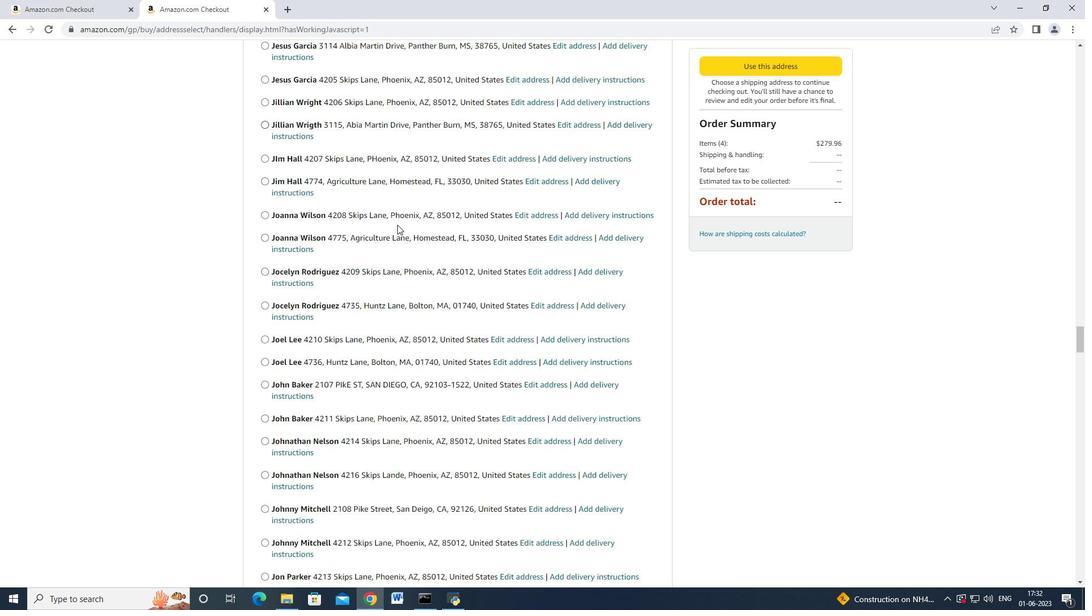 
Action: Mouse scrolled (403, 211) with delta (0, 0)
Screenshot: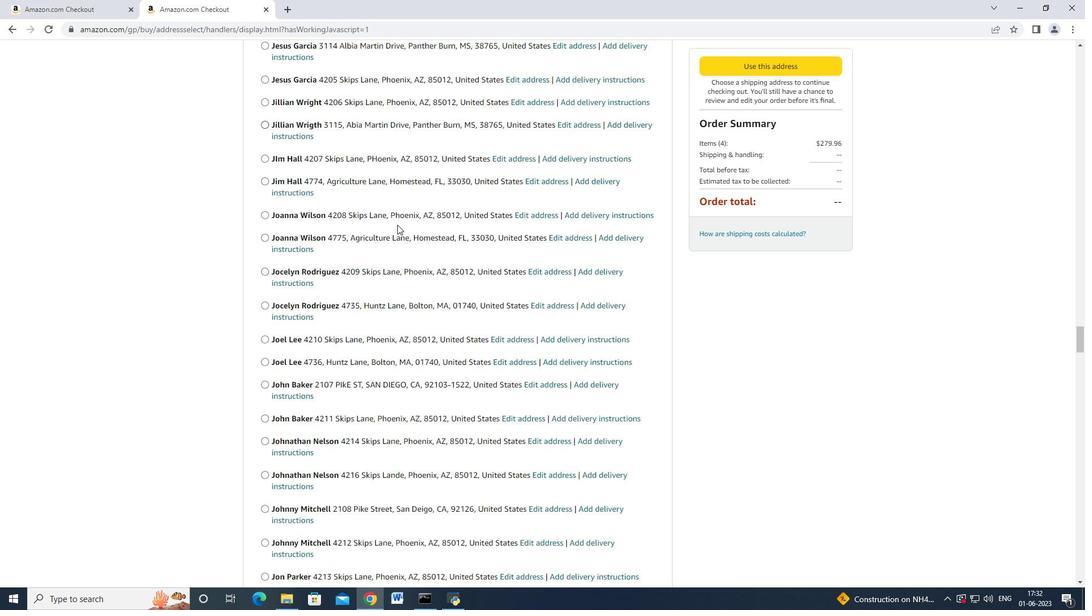 
Action: Mouse scrolled (403, 211) with delta (0, 0)
Screenshot: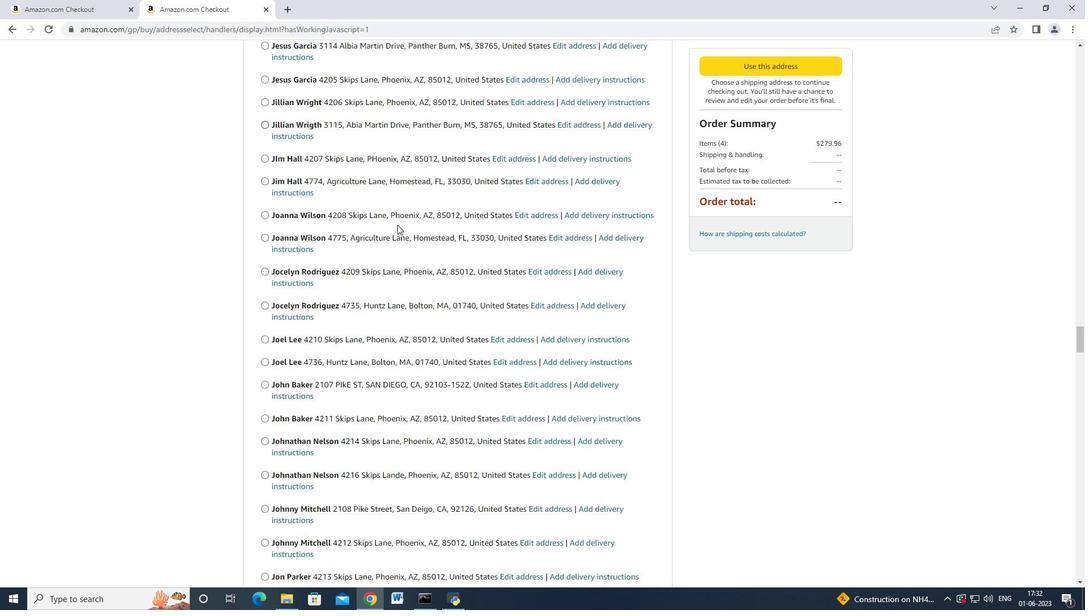 
Action: Mouse scrolled (403, 211) with delta (0, 0)
Screenshot: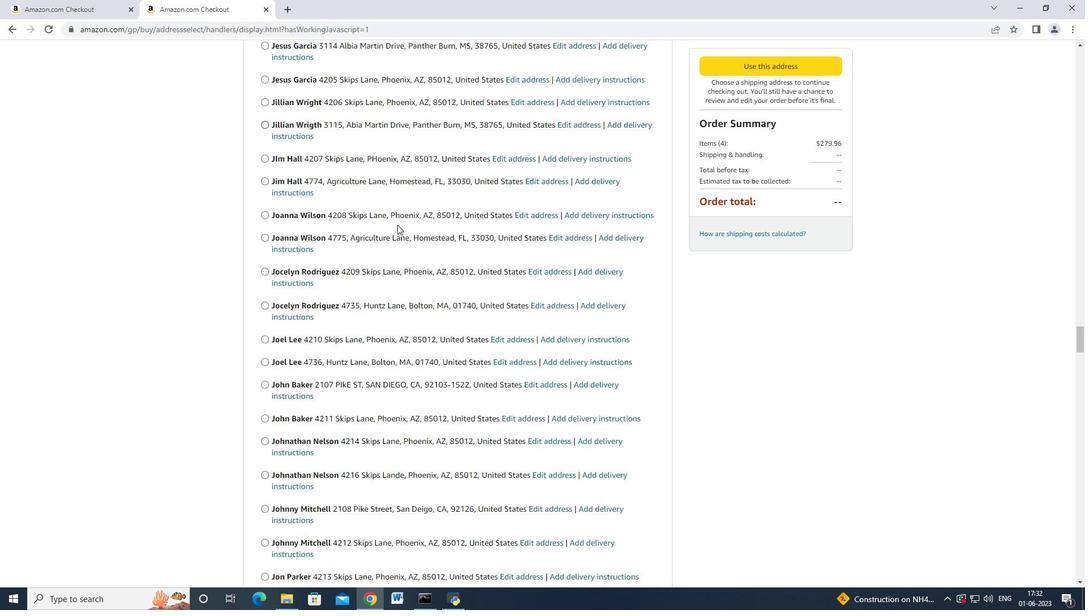 
Action: Mouse scrolled (403, 211) with delta (0, 0)
Screenshot: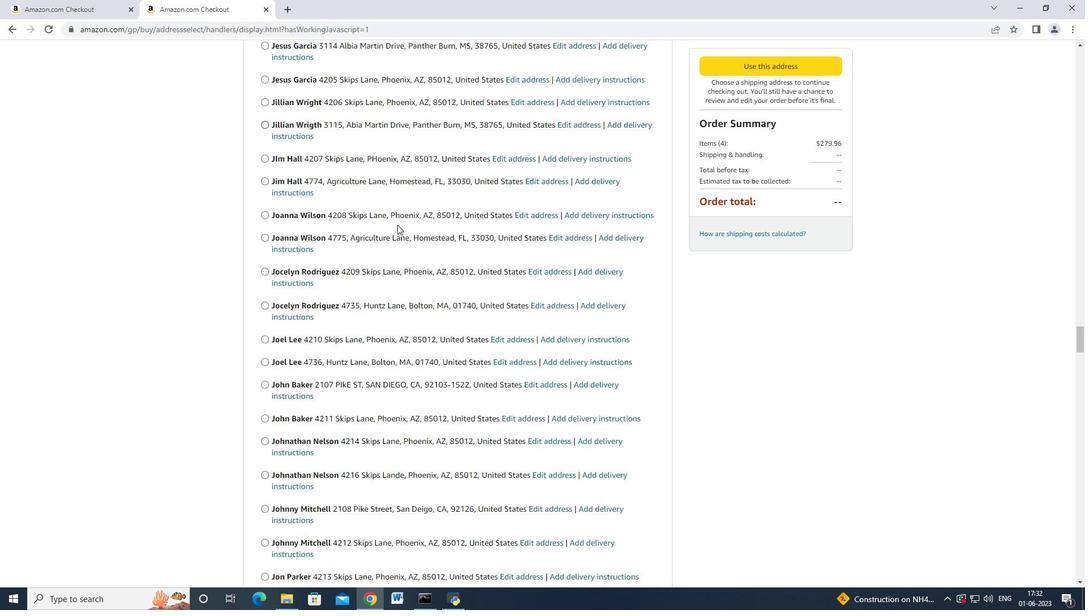 
Action: Mouse moved to (403, 212)
Screenshot: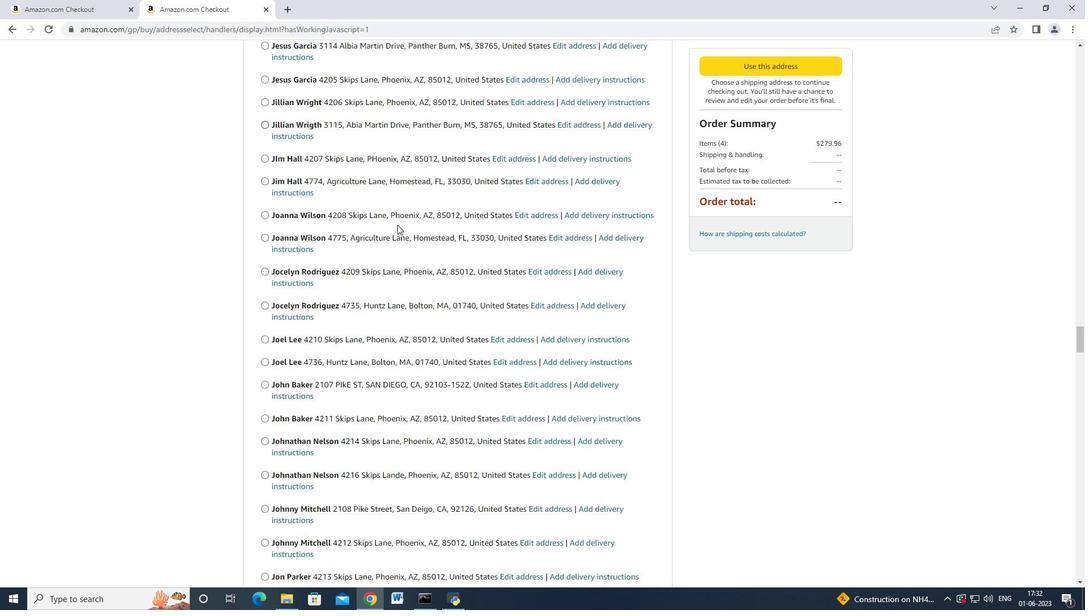 
Action: Mouse scrolled (403, 211) with delta (0, 0)
Screenshot: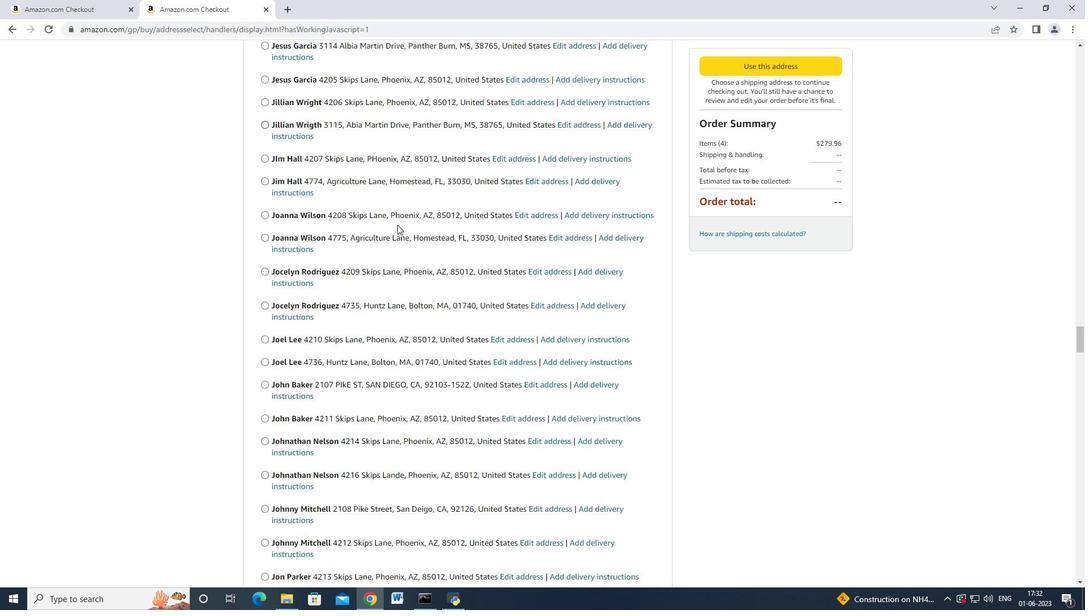 
Action: Mouse scrolled (403, 211) with delta (0, 0)
Screenshot: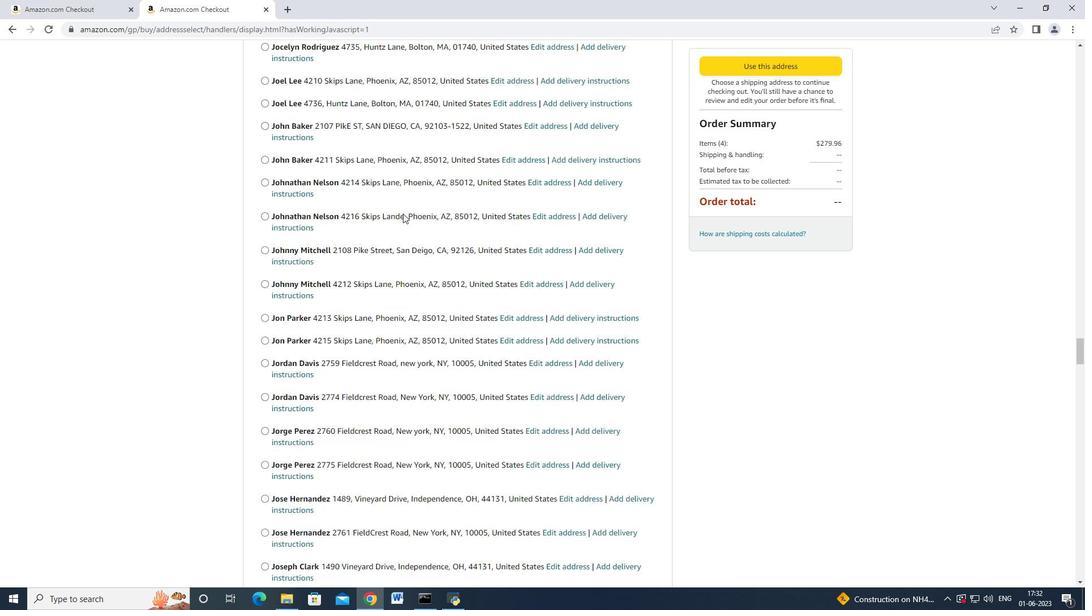 
Action: Mouse moved to (402, 212)
Screenshot: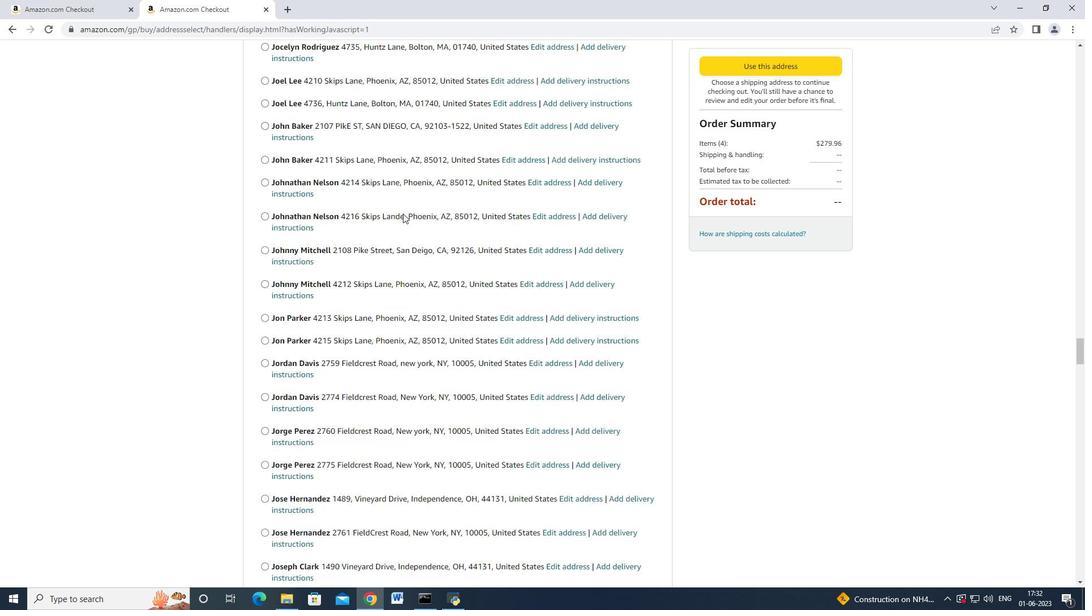 
Action: Mouse scrolled (402, 211) with delta (0, 0)
Screenshot: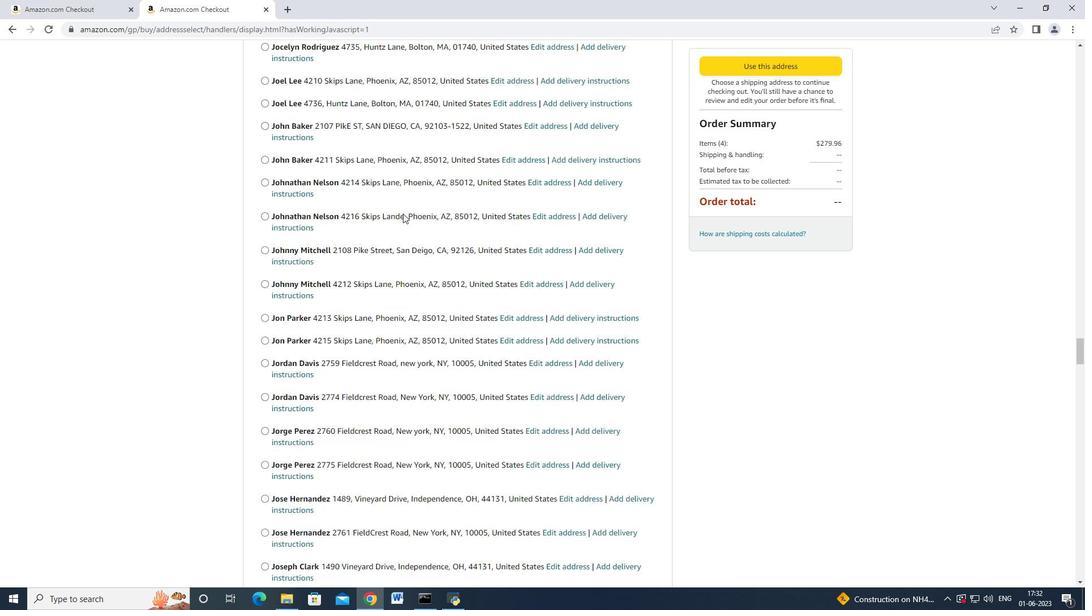 
Action: Mouse moved to (400, 212)
Screenshot: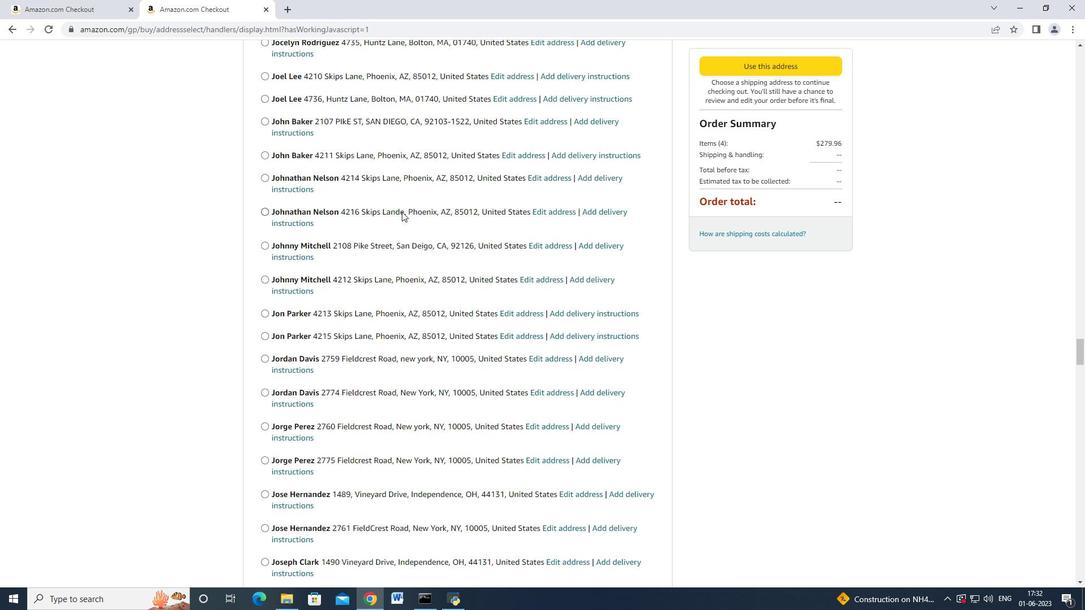 
Action: Mouse scrolled (400, 211) with delta (0, 0)
Screenshot: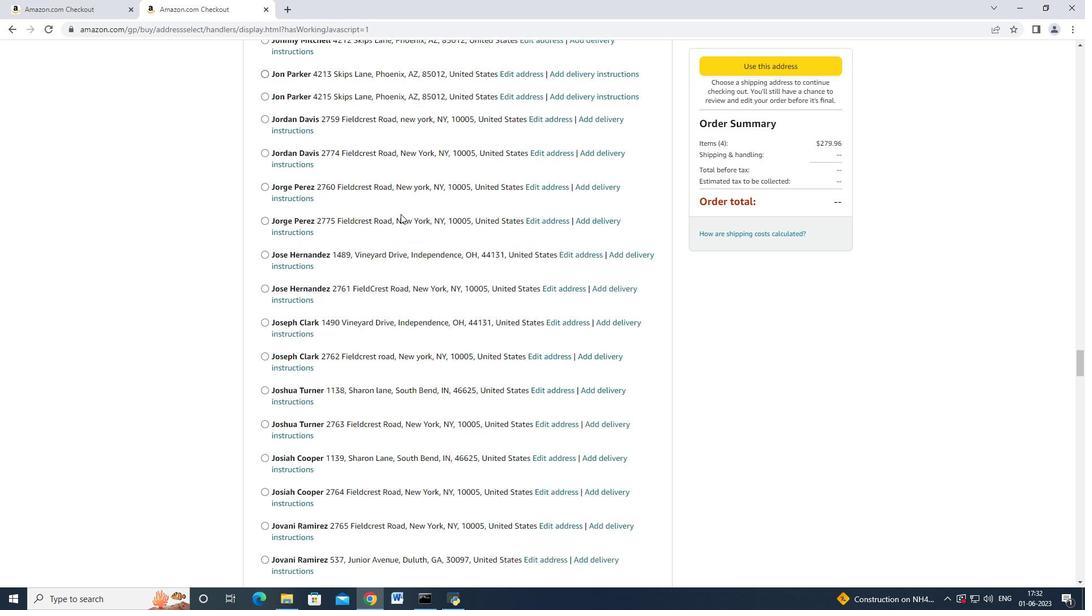
Action: Mouse scrolled (400, 211) with delta (0, 0)
Screenshot: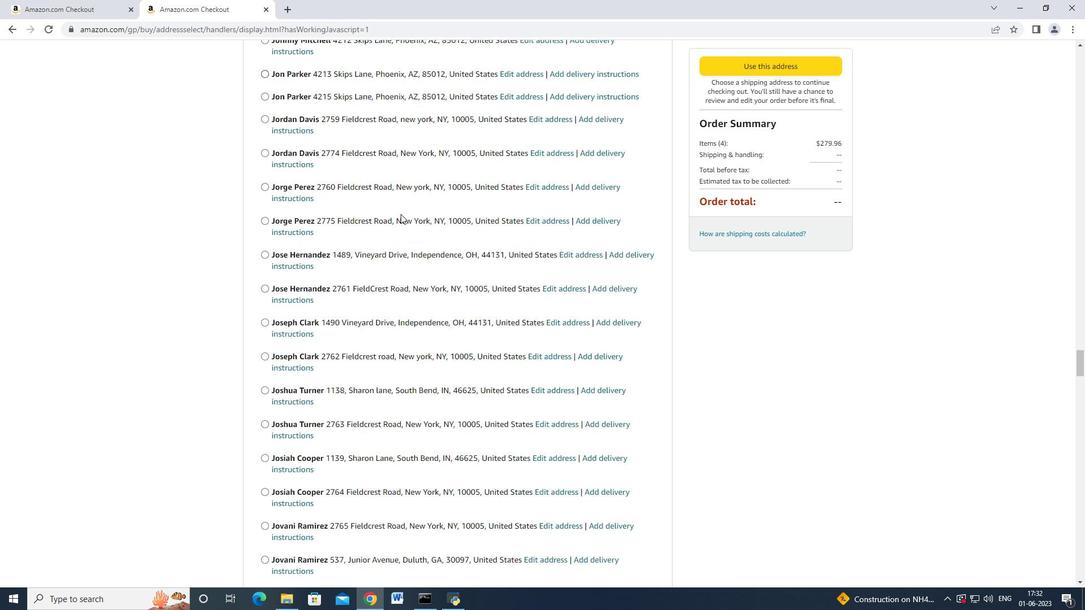 
Action: Mouse moved to (399, 211)
Screenshot: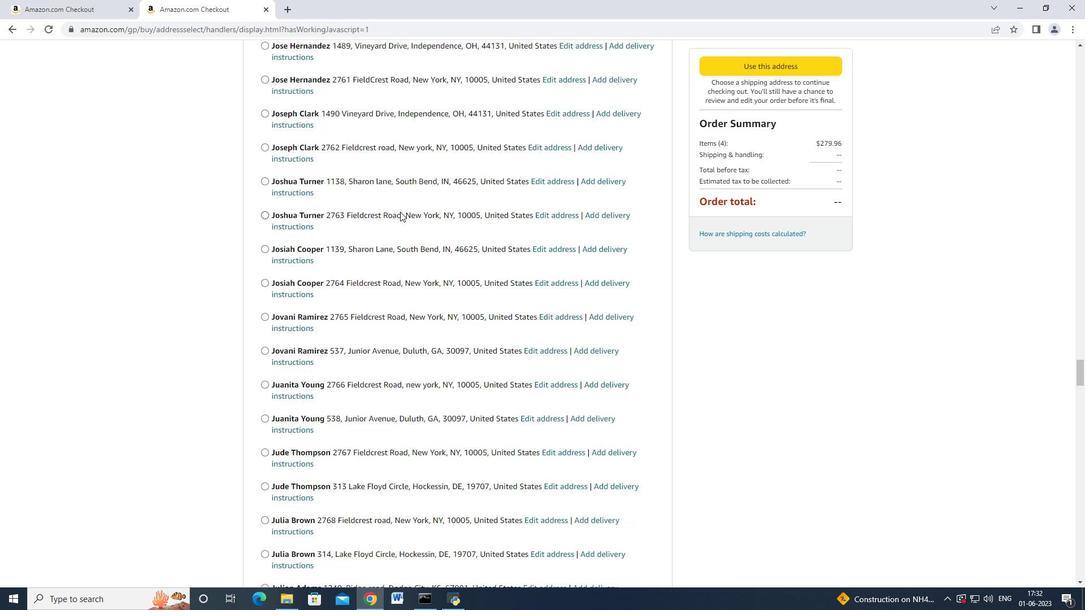 
Action: Mouse scrolled (400, 211) with delta (0, 0)
Screenshot: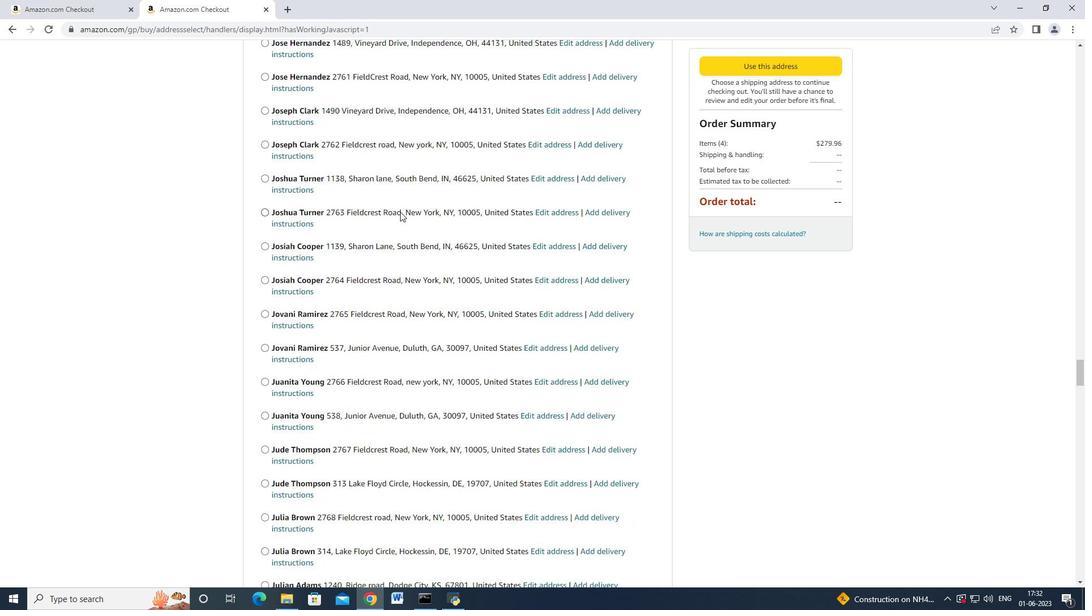
Action: Mouse moved to (398, 210)
Screenshot: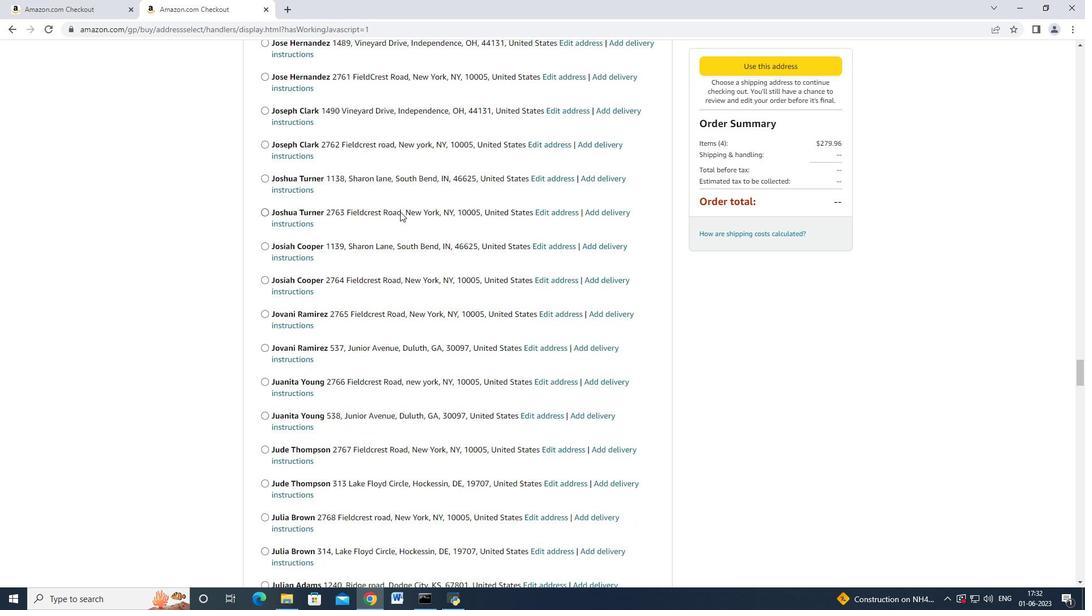 
Action: Mouse scrolled (400, 211) with delta (0, 0)
Screenshot: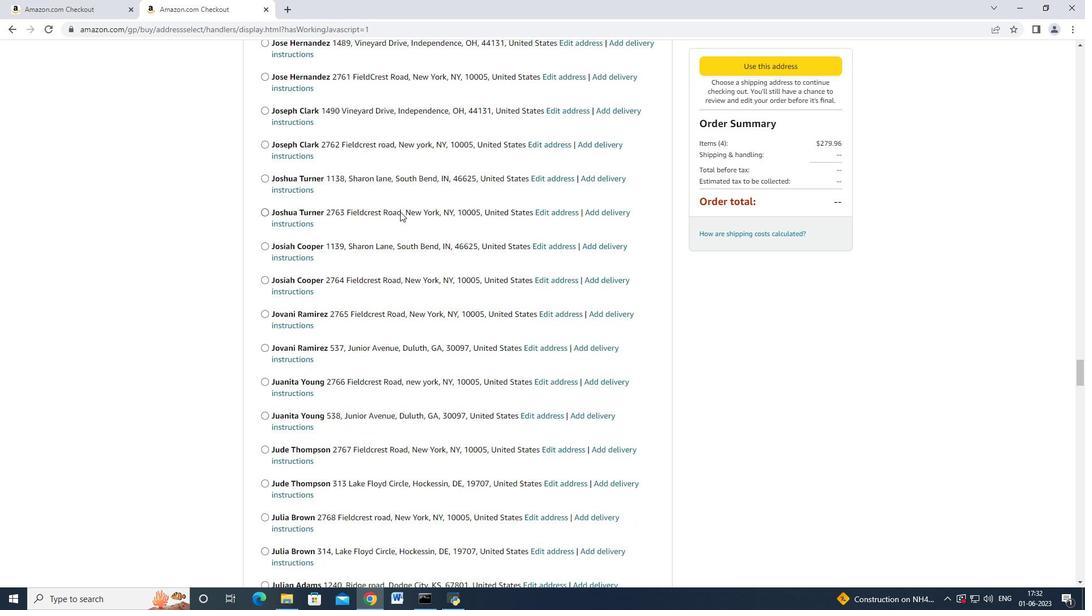 
Action: Mouse scrolled (400, 211) with delta (0, 0)
Screenshot: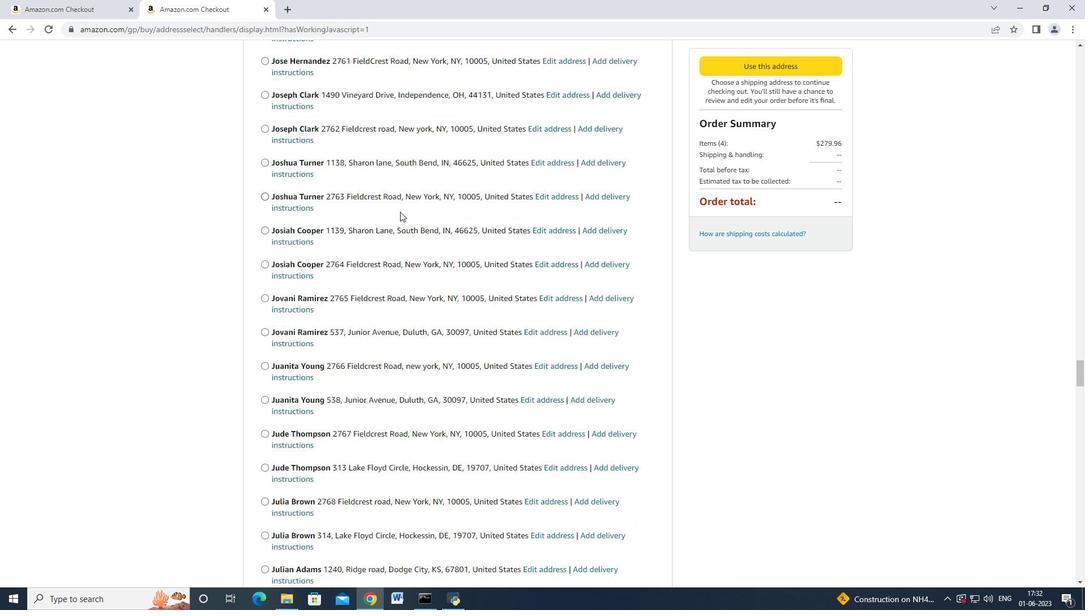 
Action: Mouse scrolled (400, 211) with delta (0, 0)
Screenshot: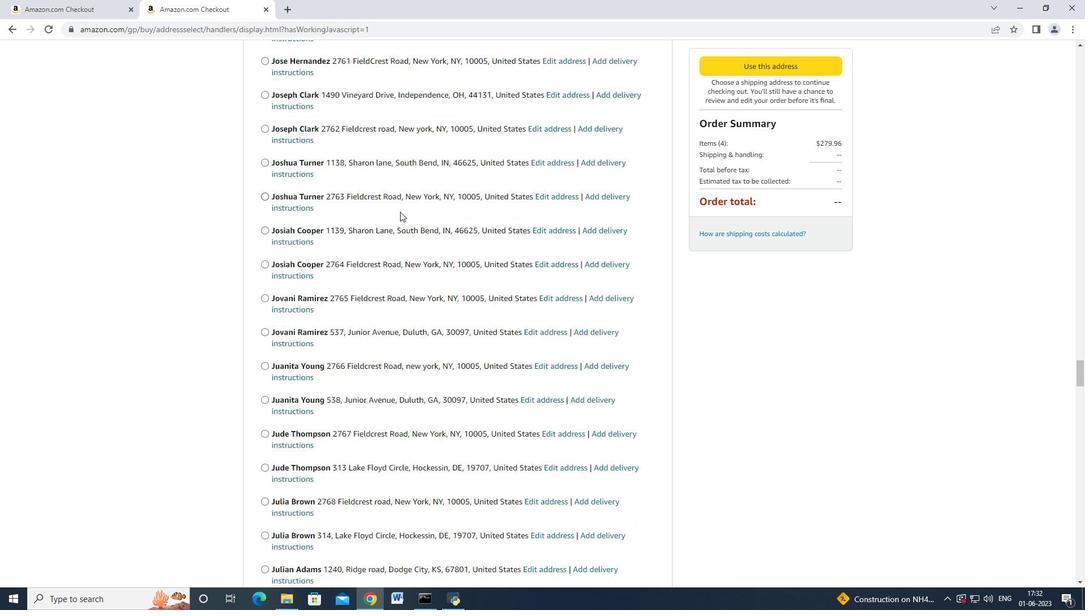 
Action: Mouse scrolled (400, 211) with delta (0, 0)
Screenshot: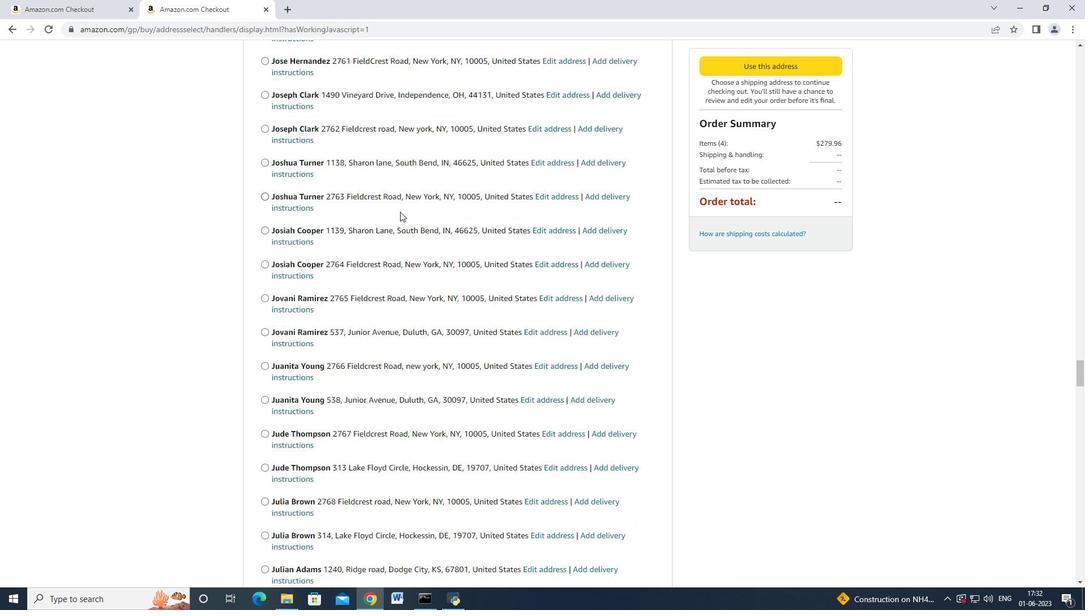 
Action: Mouse scrolled (399, 210) with delta (0, 0)
Screenshot: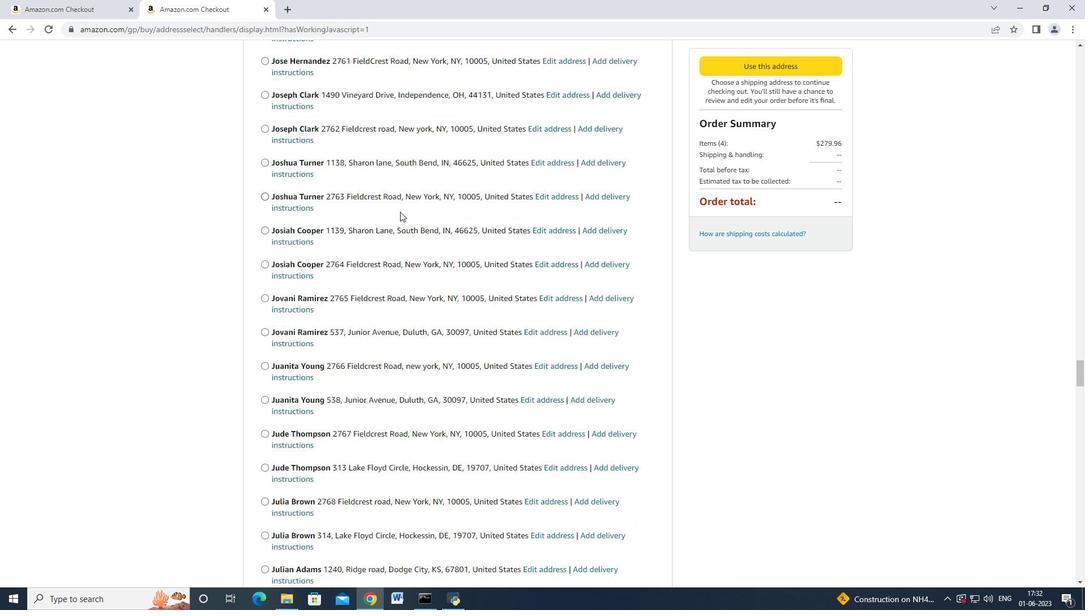 
Action: Mouse moved to (398, 210)
Screenshot: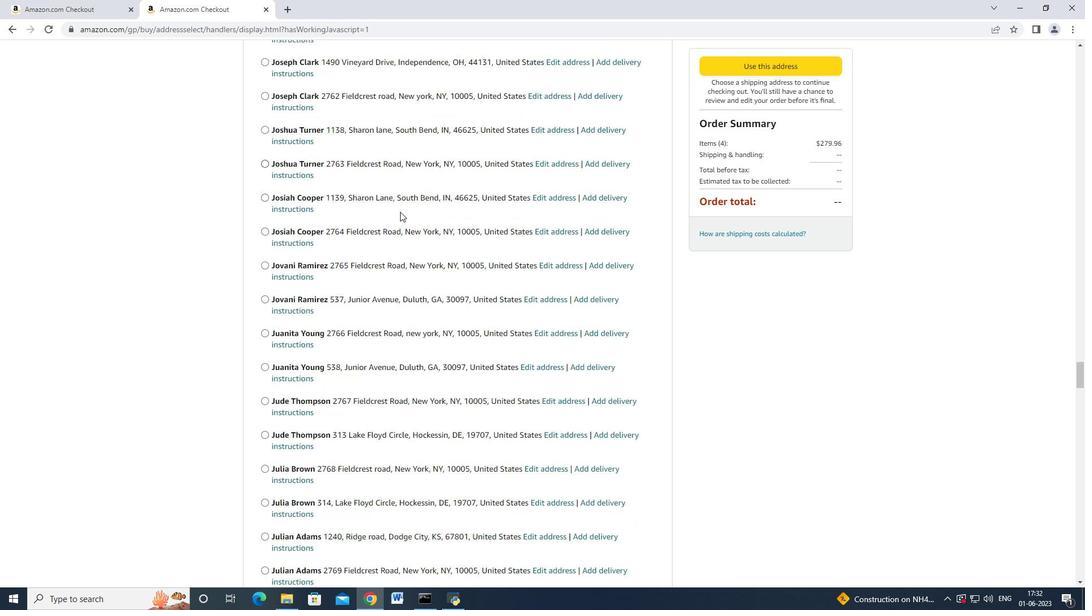
Action: Mouse scrolled (398, 209) with delta (0, 0)
Screenshot: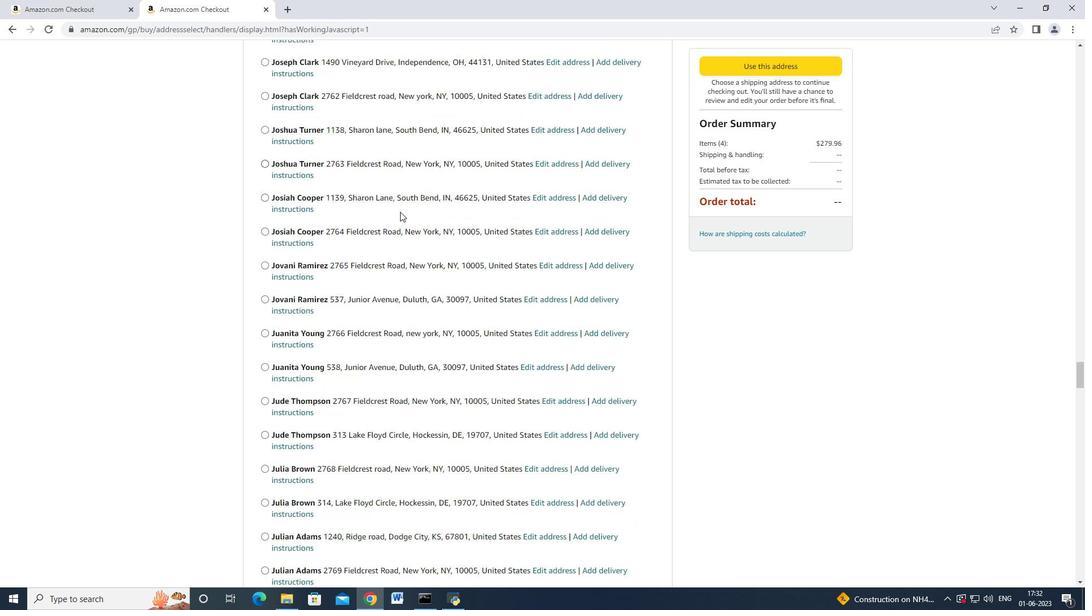 
Action: Mouse scrolled (398, 209) with delta (0, 0)
Screenshot: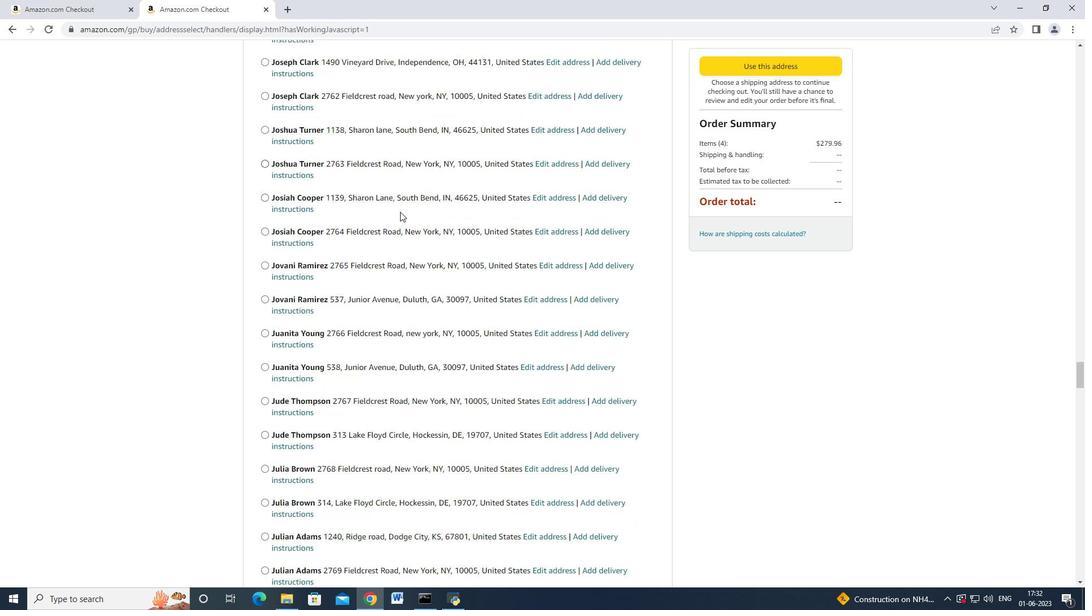 
Action: Mouse scrolled (398, 209) with delta (0, -1)
Screenshot: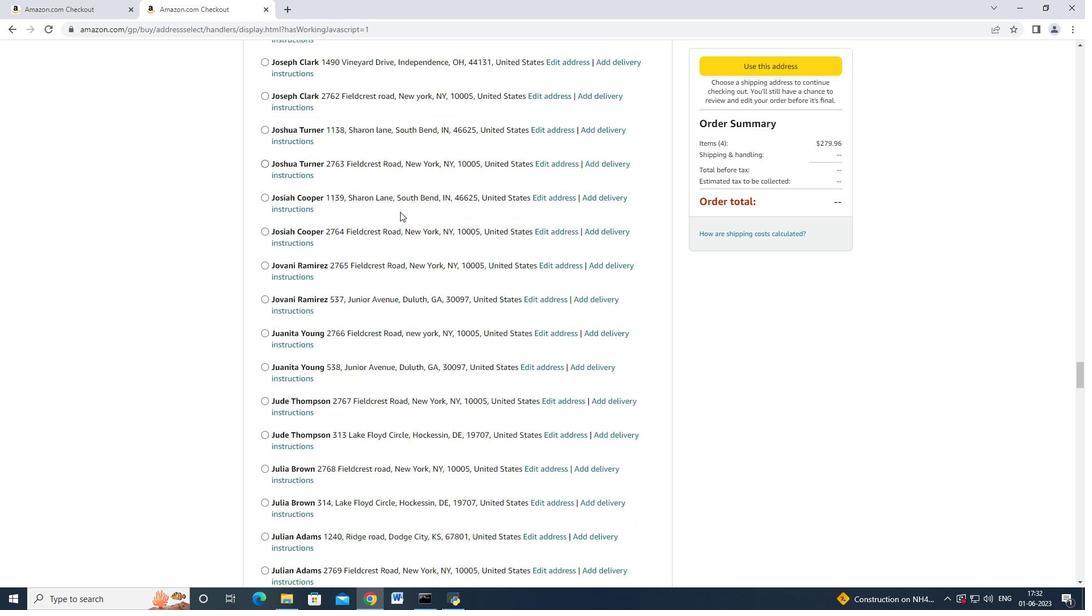 
Action: Mouse scrolled (398, 209) with delta (0, 0)
Screenshot: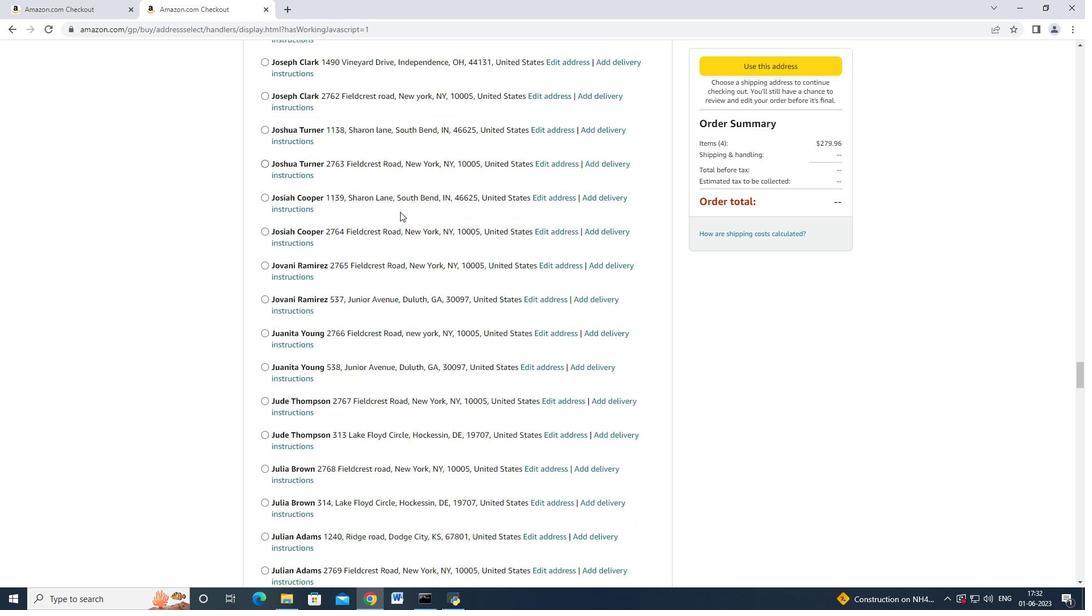 
Action: Mouse scrolled (398, 209) with delta (0, 0)
Screenshot: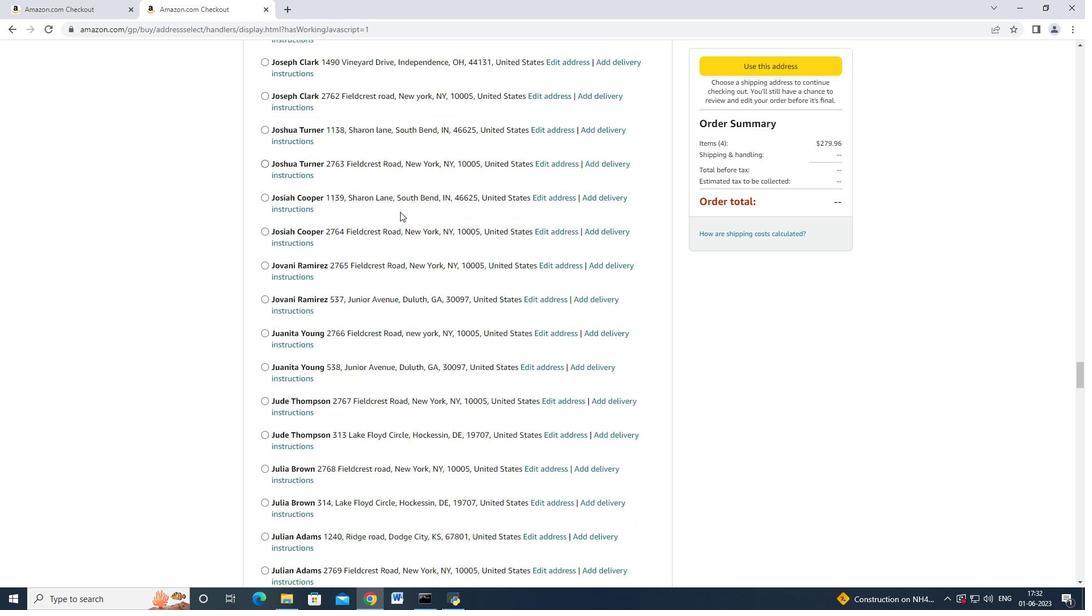 
Action: Mouse scrolled (398, 209) with delta (0, 0)
Screenshot: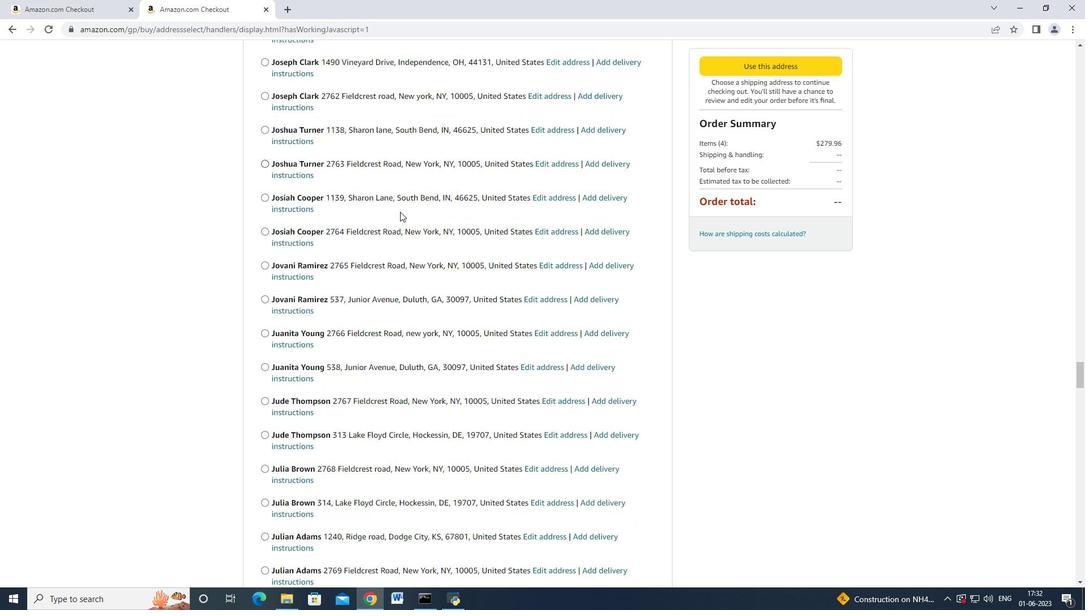 
Action: Mouse scrolled (398, 209) with delta (0, 0)
Screenshot: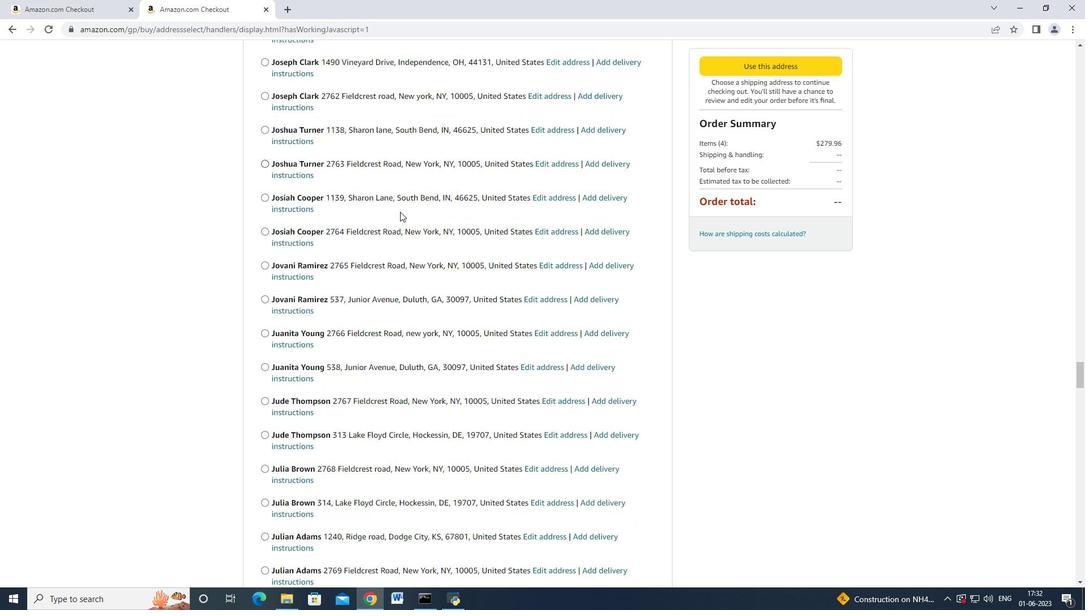 
Action: Mouse moved to (395, 205)
Screenshot: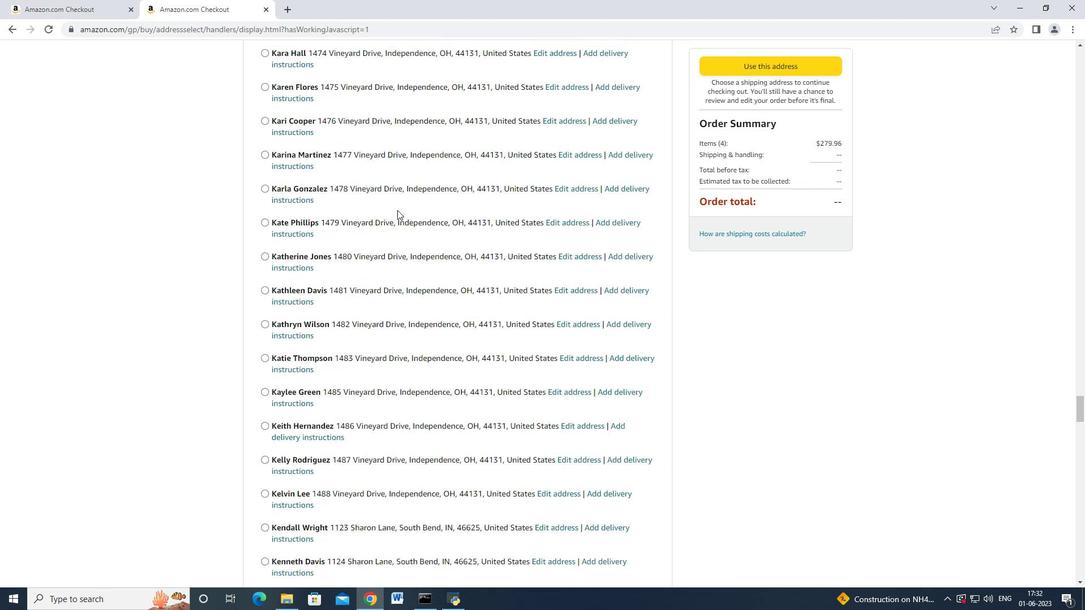 
Action: Mouse scrolled (395, 205) with delta (0, 0)
Screenshot: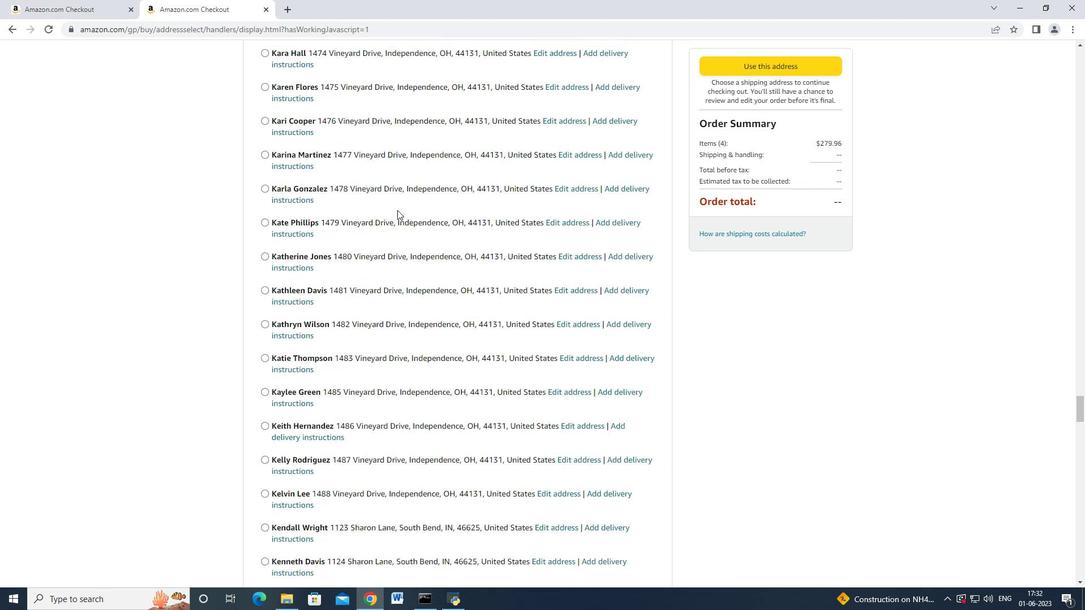 
Action: Mouse scrolled (395, 205) with delta (0, 0)
Screenshot: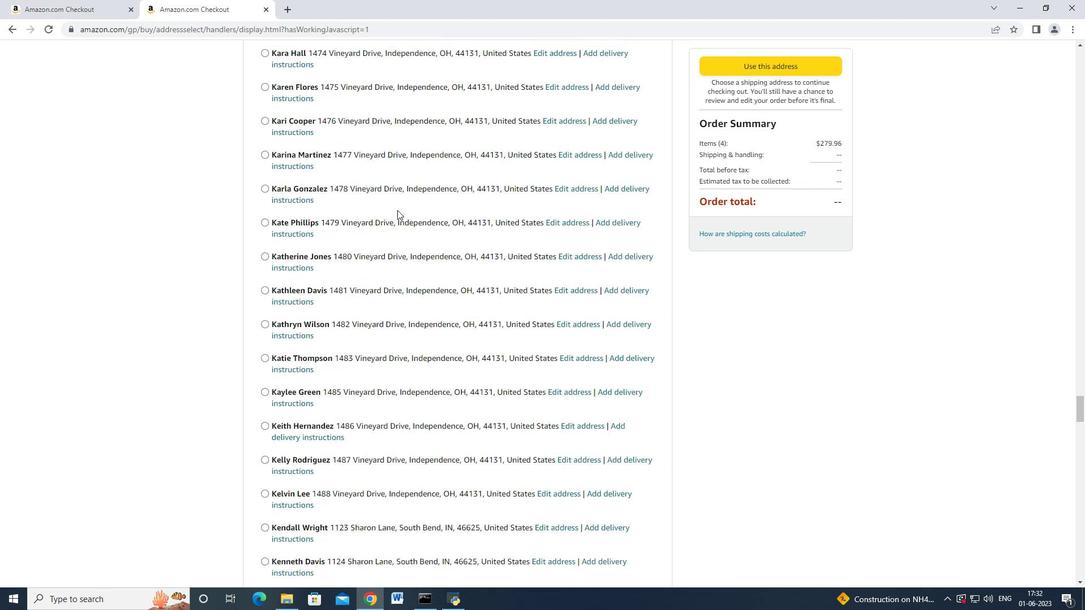 
Action: Mouse scrolled (395, 205) with delta (0, 0)
Screenshot: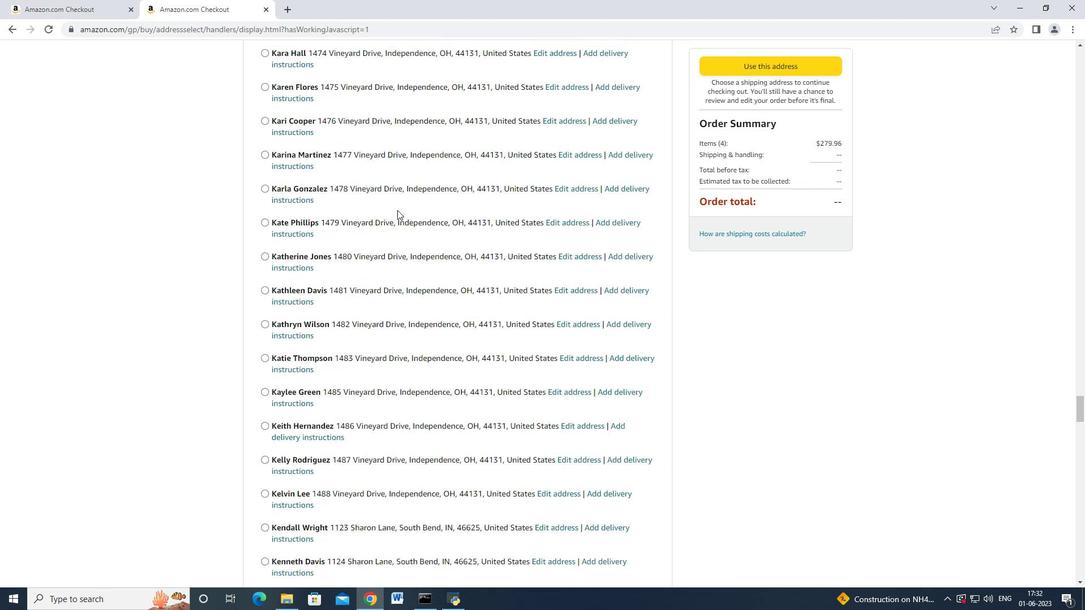 
Action: Mouse moved to (395, 205)
Screenshot: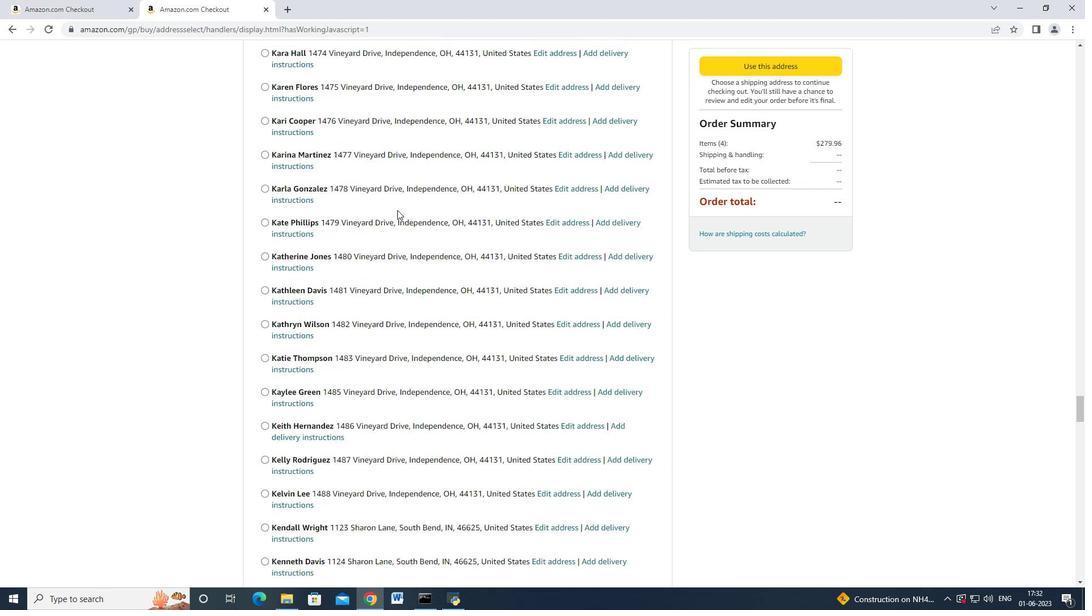 
Action: Mouse scrolled (395, 205) with delta (0, 0)
Screenshot: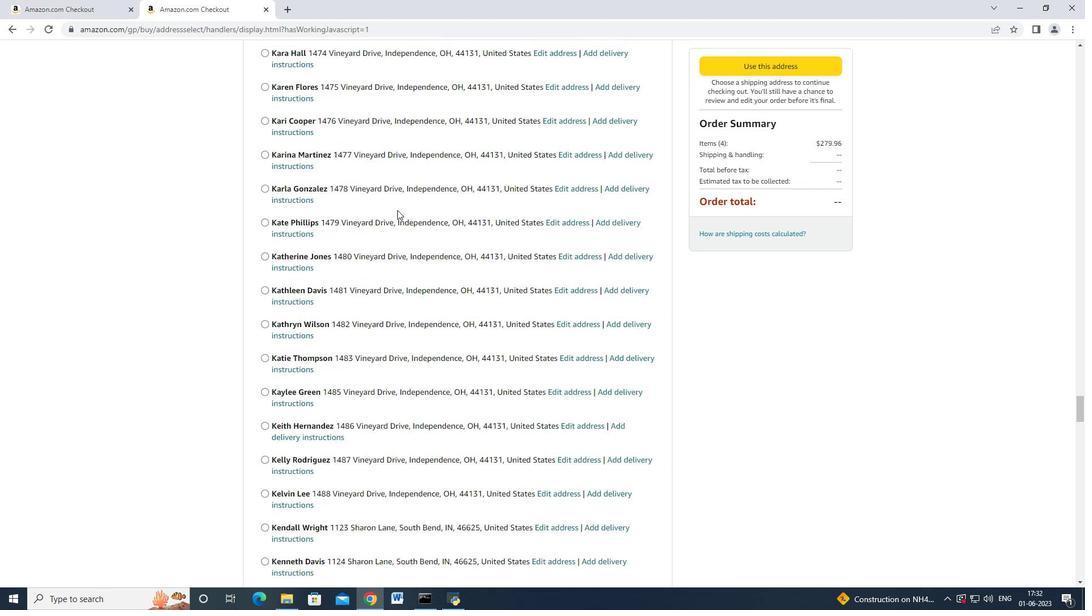 
Action: Mouse scrolled (395, 205) with delta (0, 0)
Screenshot: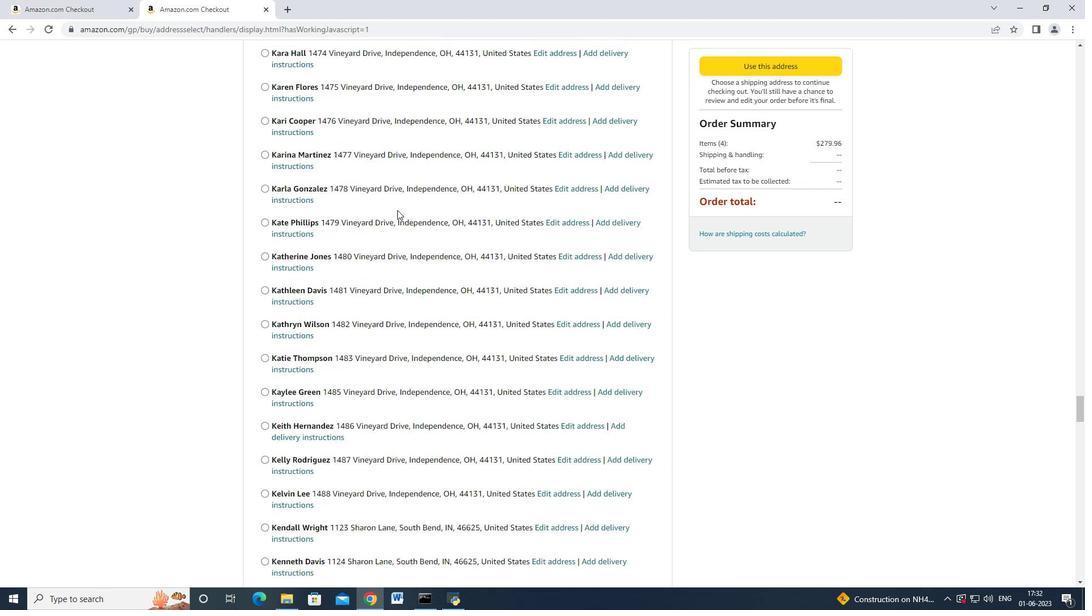 
Action: Mouse scrolled (395, 204) with delta (0, -1)
Screenshot: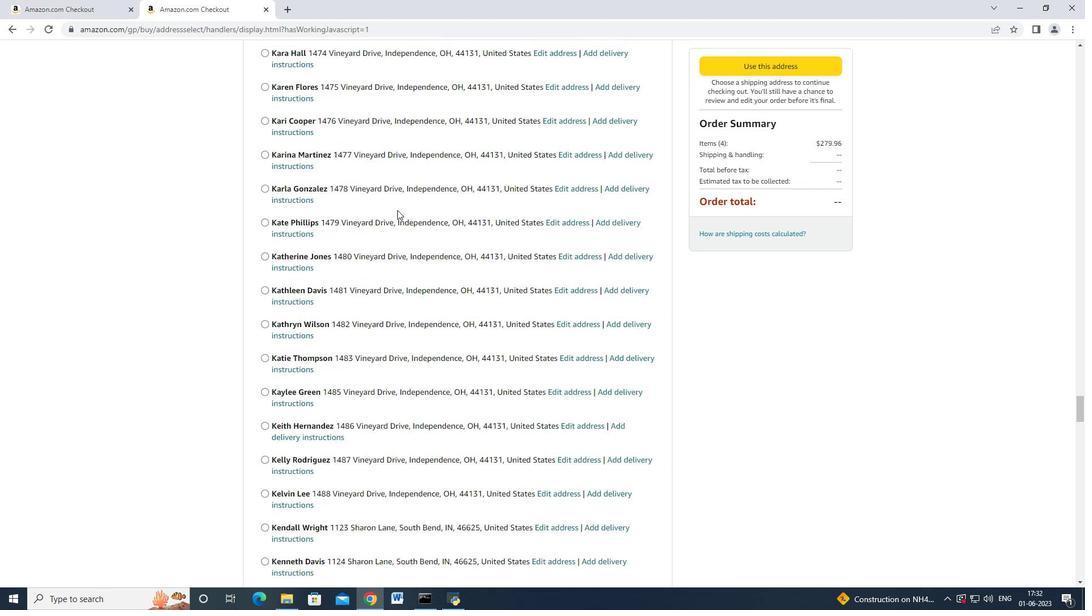 
Action: Mouse scrolled (395, 205) with delta (0, 0)
Screenshot: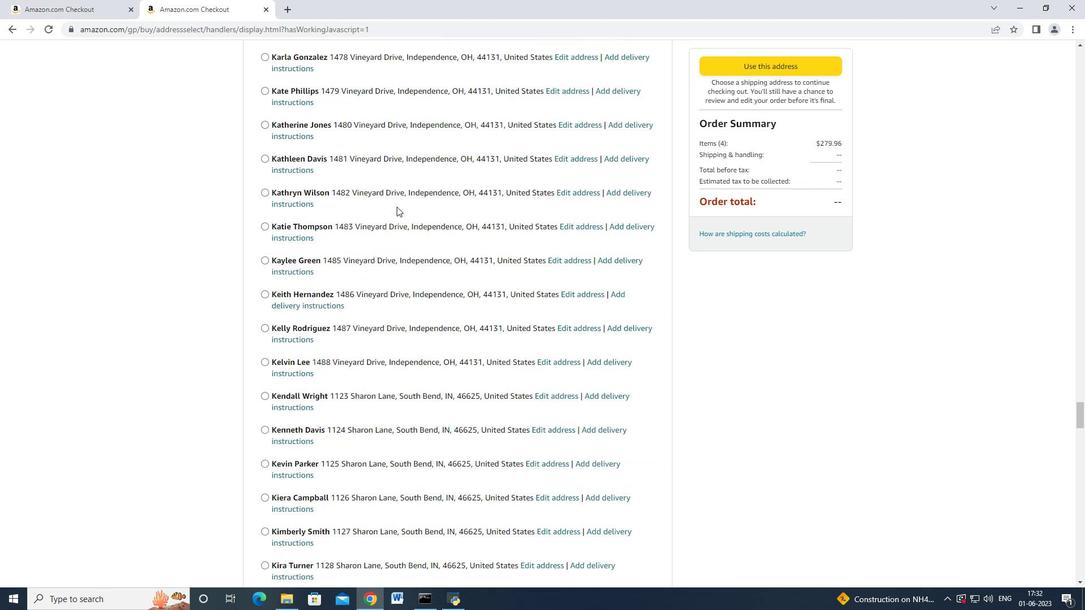 
Action: Mouse scrolled (395, 205) with delta (0, 0)
Screenshot: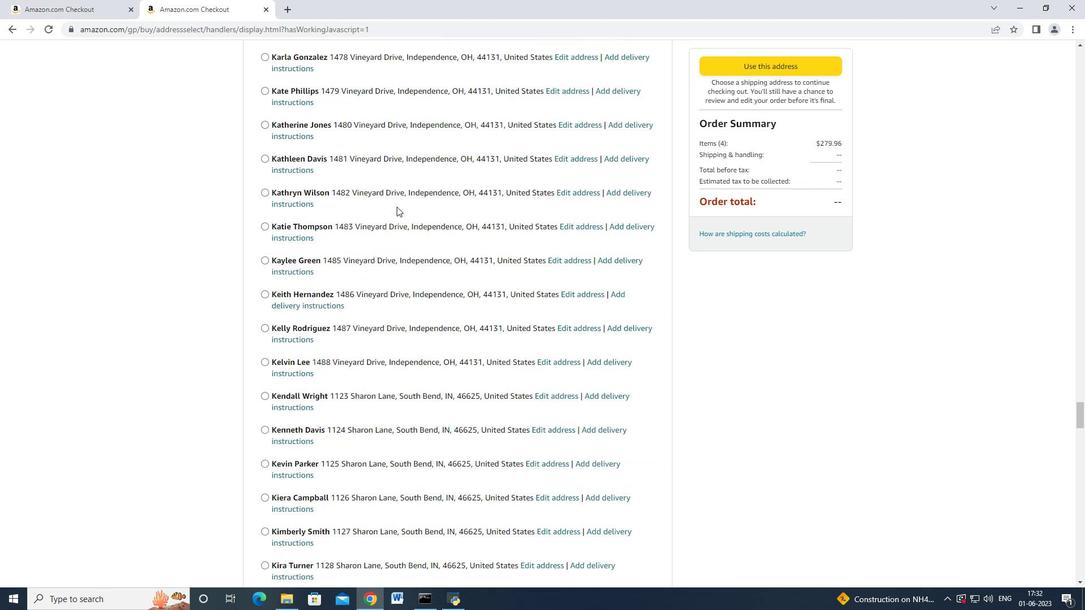 
Action: Mouse moved to (394, 203)
Screenshot: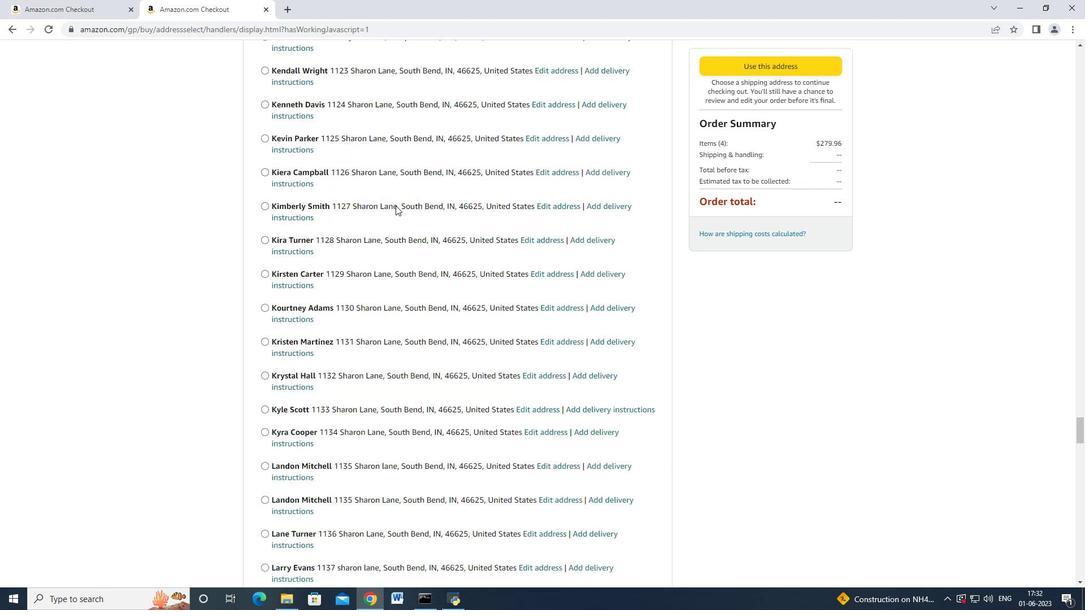 
Action: Mouse scrolled (394, 202) with delta (0, 0)
Screenshot: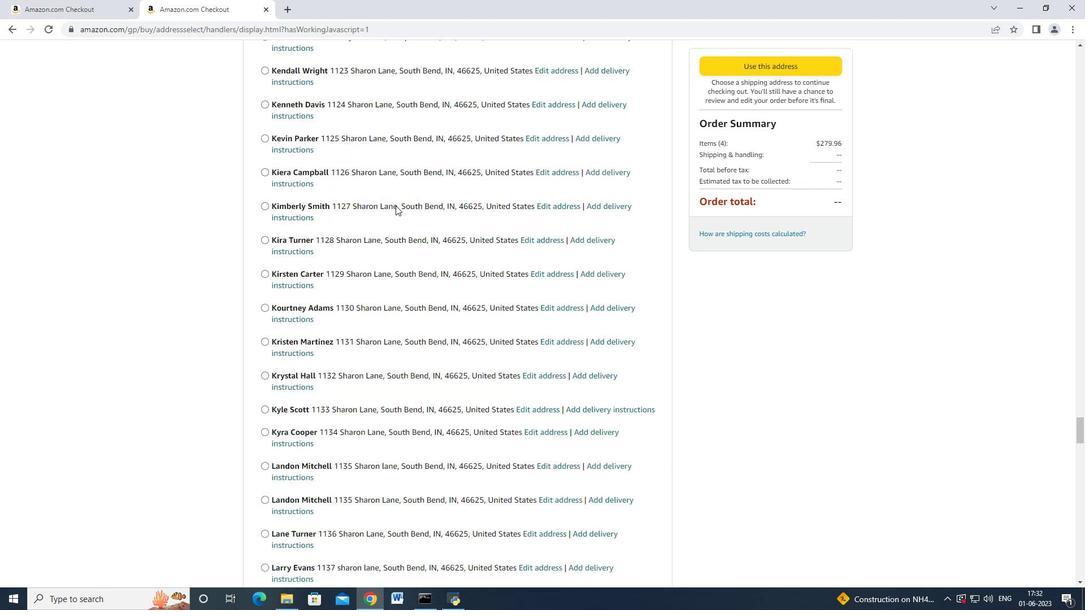 
Action: Mouse scrolled (394, 202) with delta (0, 0)
Screenshot: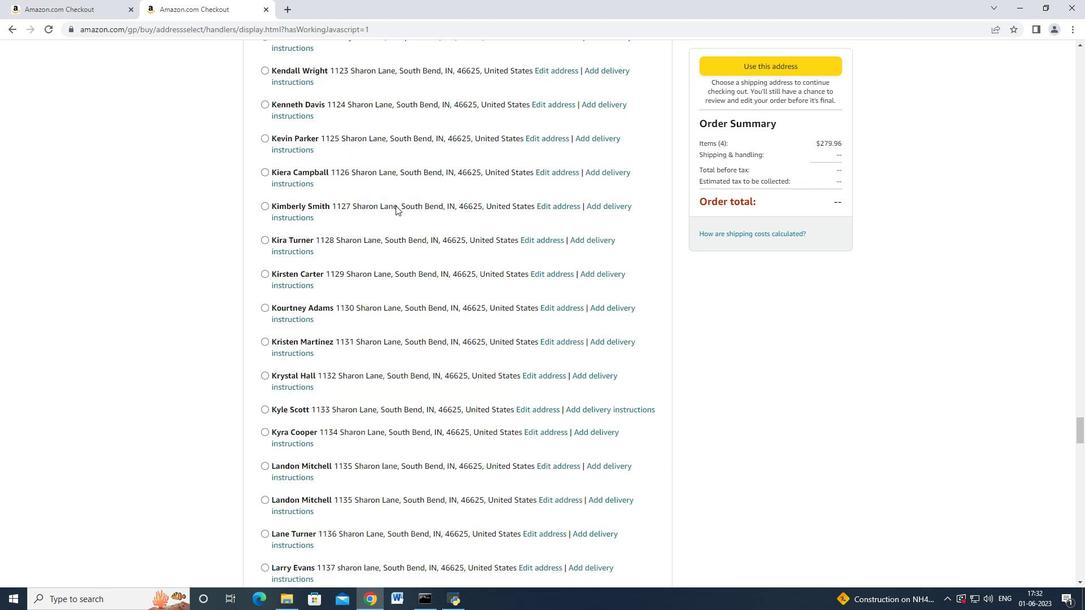 
Action: Mouse scrolled (394, 202) with delta (0, 0)
Screenshot: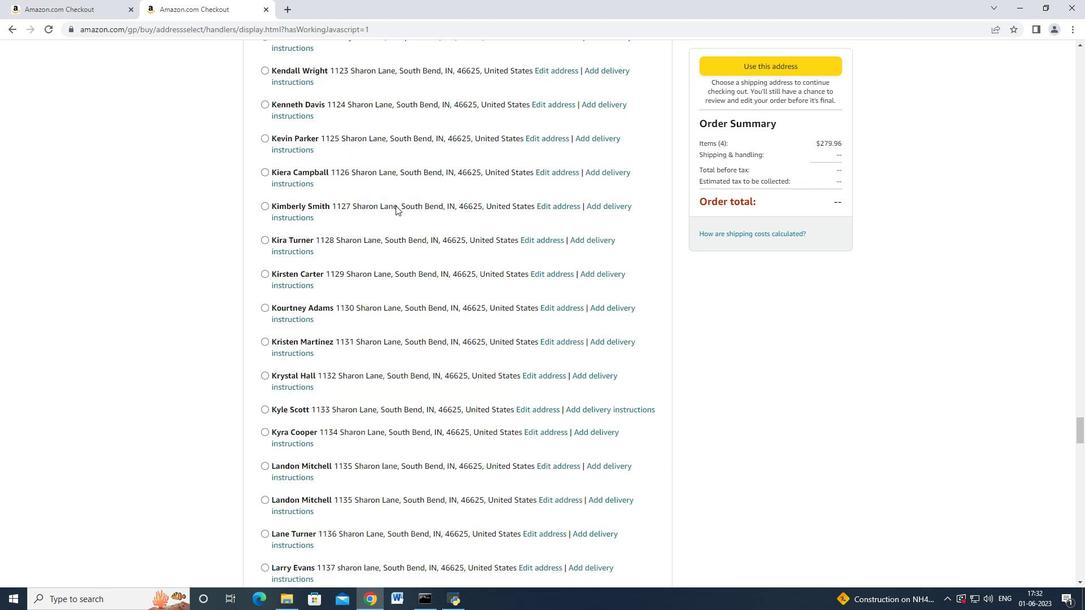 
Action: Mouse scrolled (394, 202) with delta (0, 0)
Screenshot: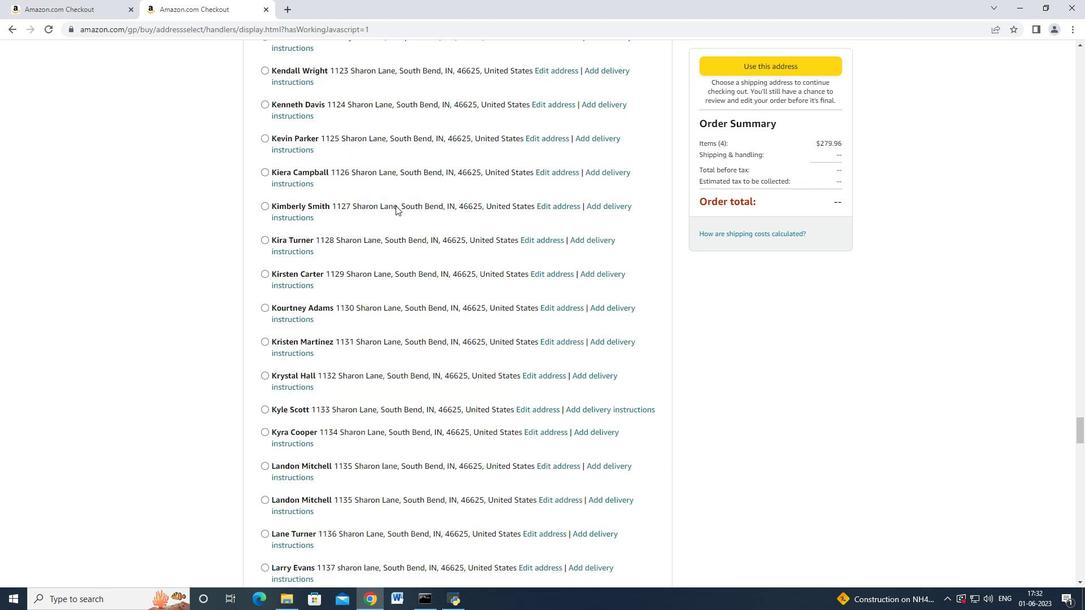 
Action: Mouse scrolled (394, 202) with delta (0, 0)
Screenshot: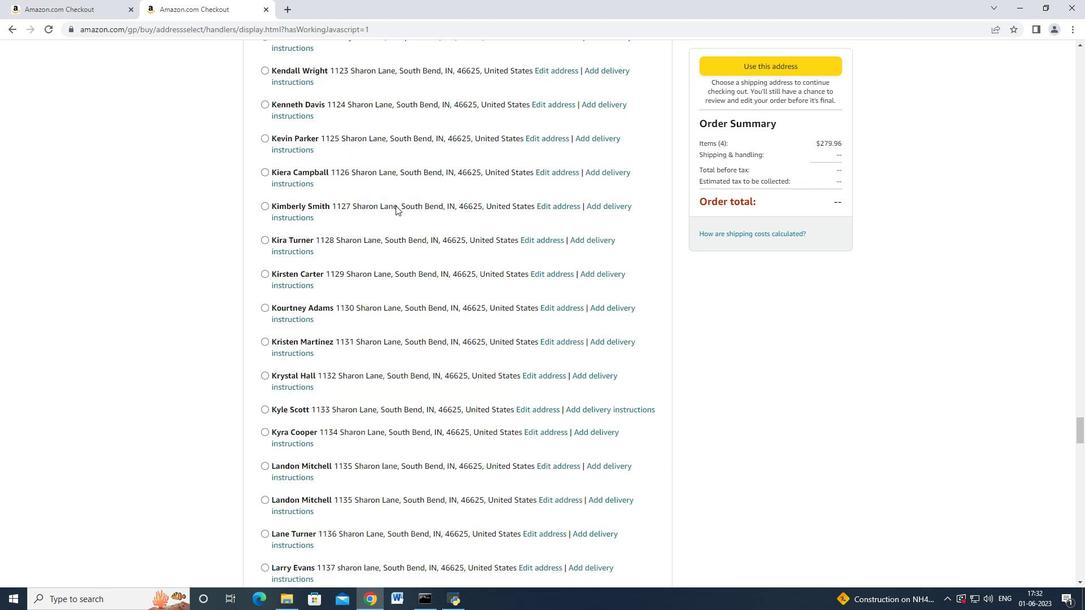 
Action: Mouse scrolled (394, 202) with delta (0, 0)
Screenshot: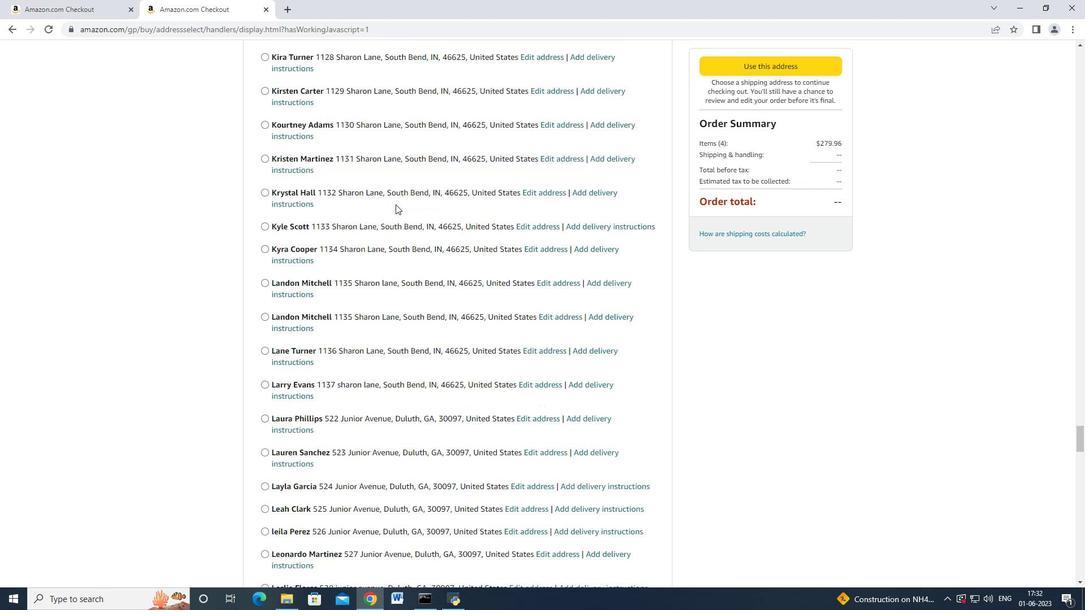 
Action: Mouse scrolled (394, 202) with delta (0, 0)
Screenshot: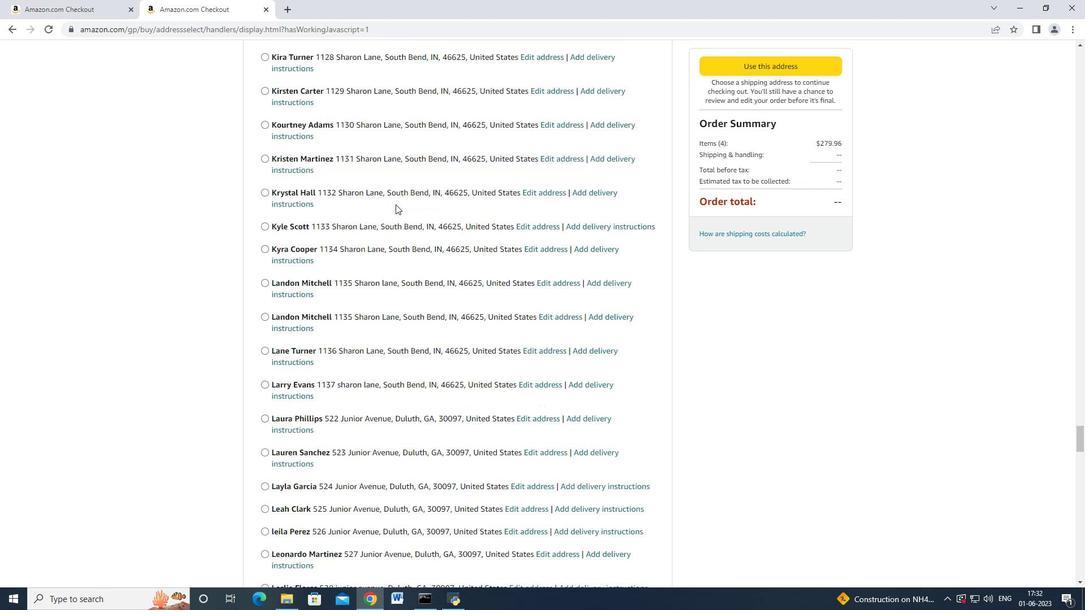 
Action: Mouse scrolled (394, 202) with delta (0, 0)
Screenshot: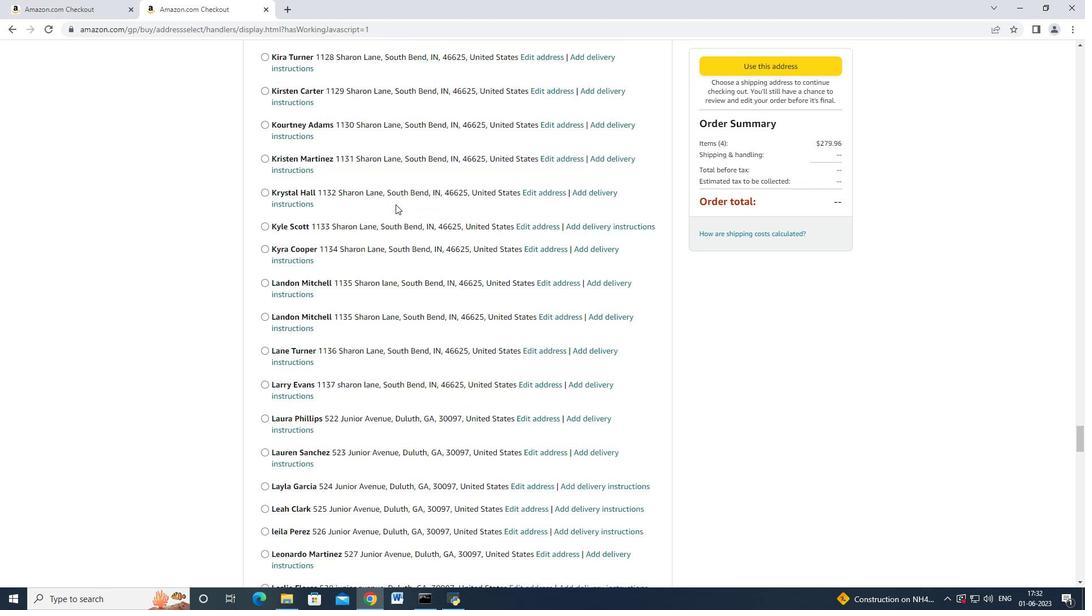 
Action: Mouse moved to (393, 202)
Screenshot: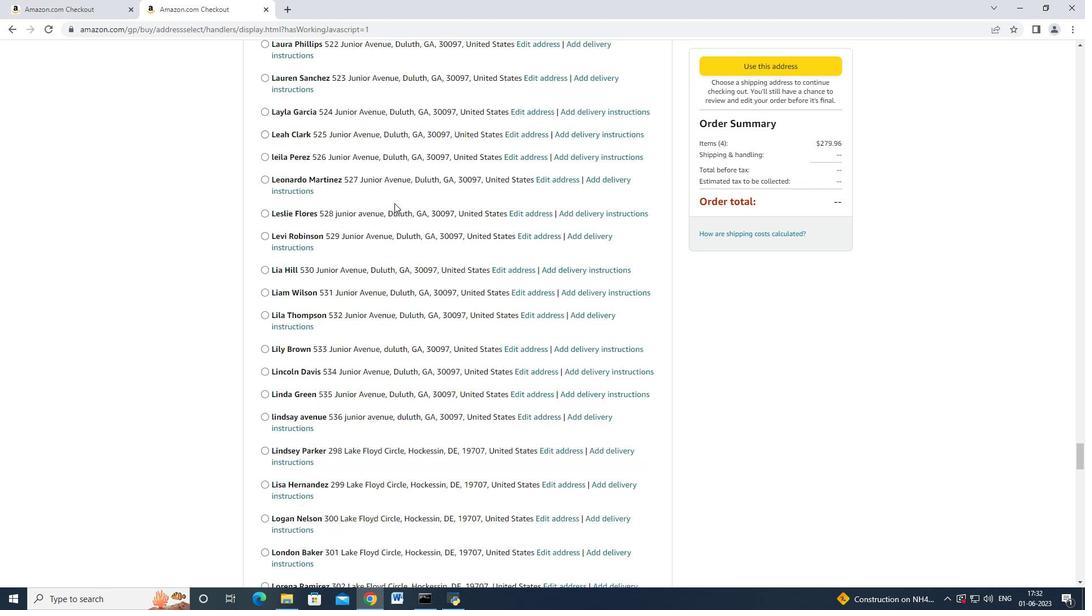 
Action: Mouse scrolled (393, 201) with delta (0, 0)
Screenshot: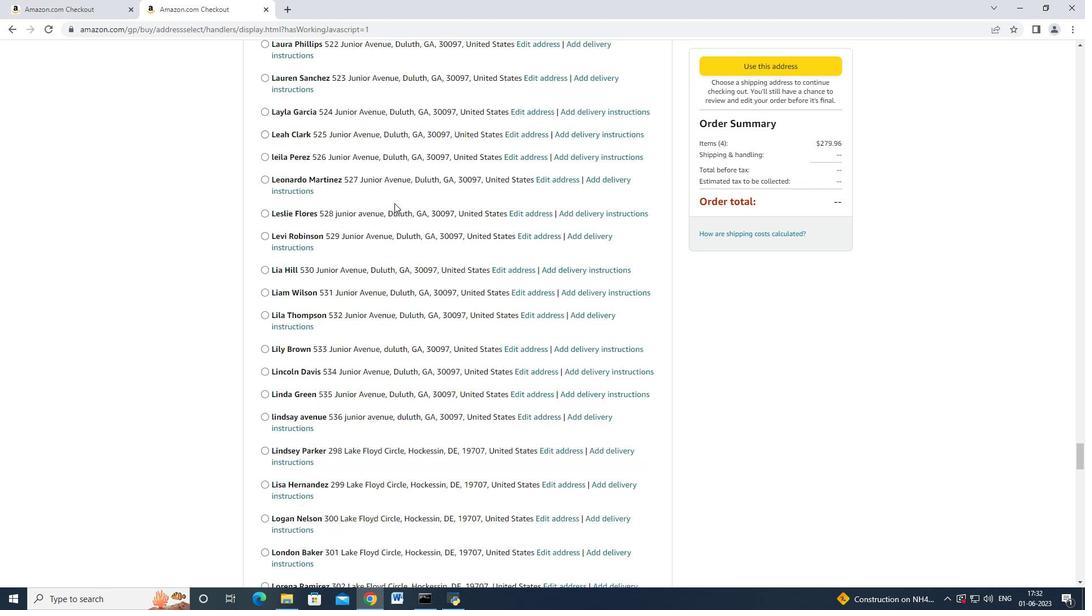 
Action: Mouse moved to (392, 202)
Screenshot: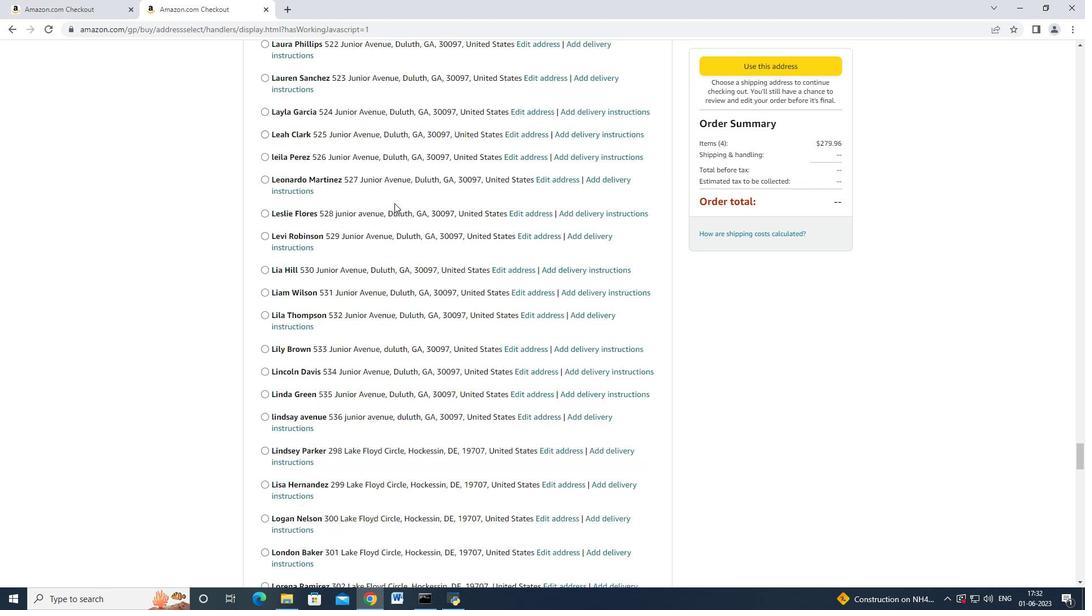 
Action: Mouse scrolled (392, 201) with delta (0, 0)
Screenshot: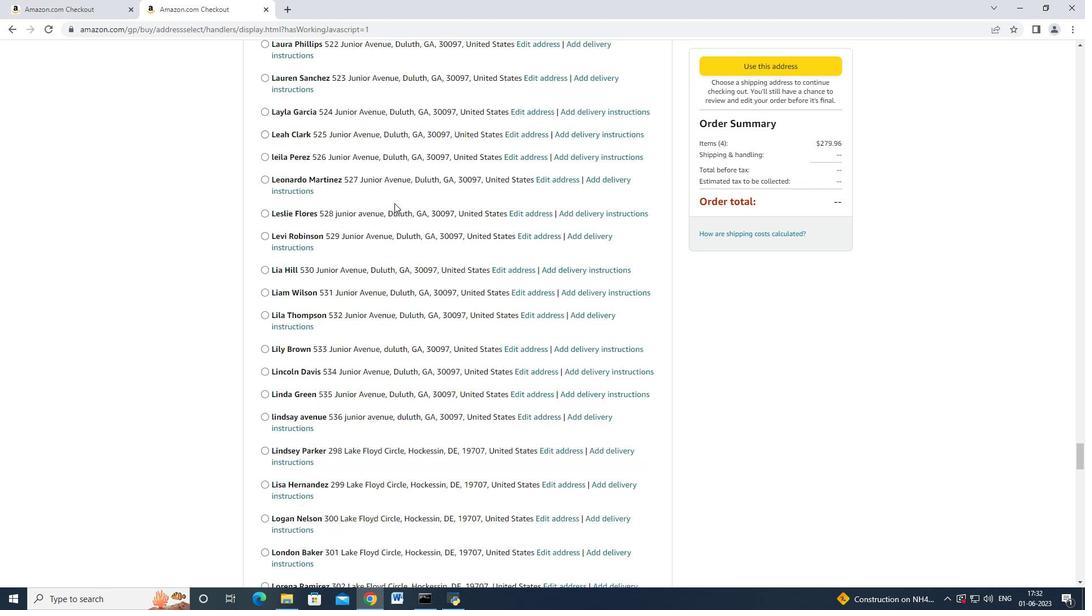 
Action: Mouse scrolled (392, 201) with delta (0, 0)
Screenshot: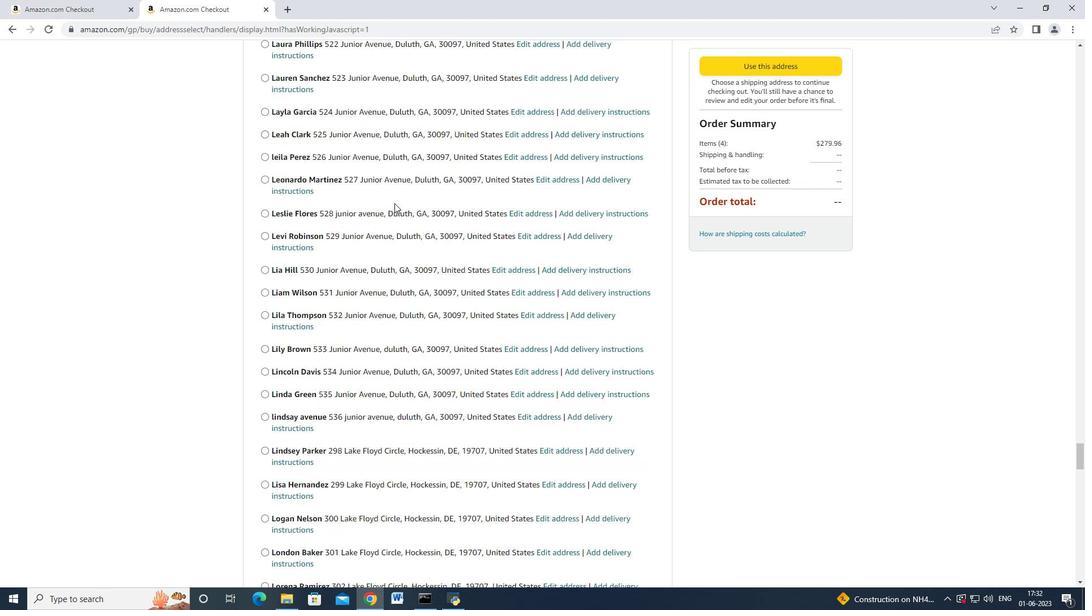 
Action: Mouse scrolled (392, 201) with delta (0, 0)
Screenshot: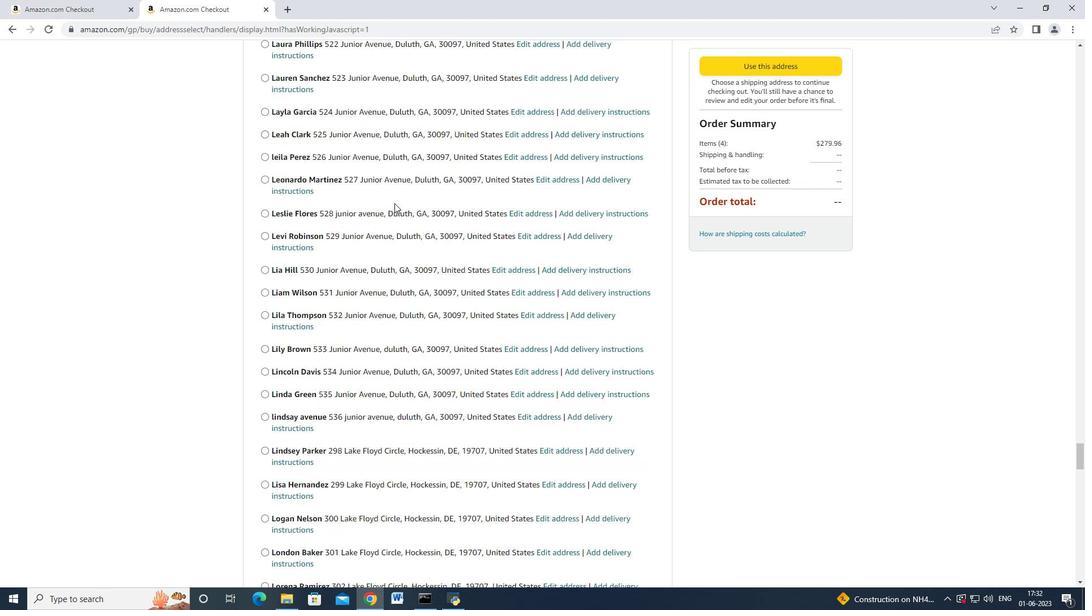 
Action: Mouse scrolled (392, 201) with delta (0, 0)
Screenshot: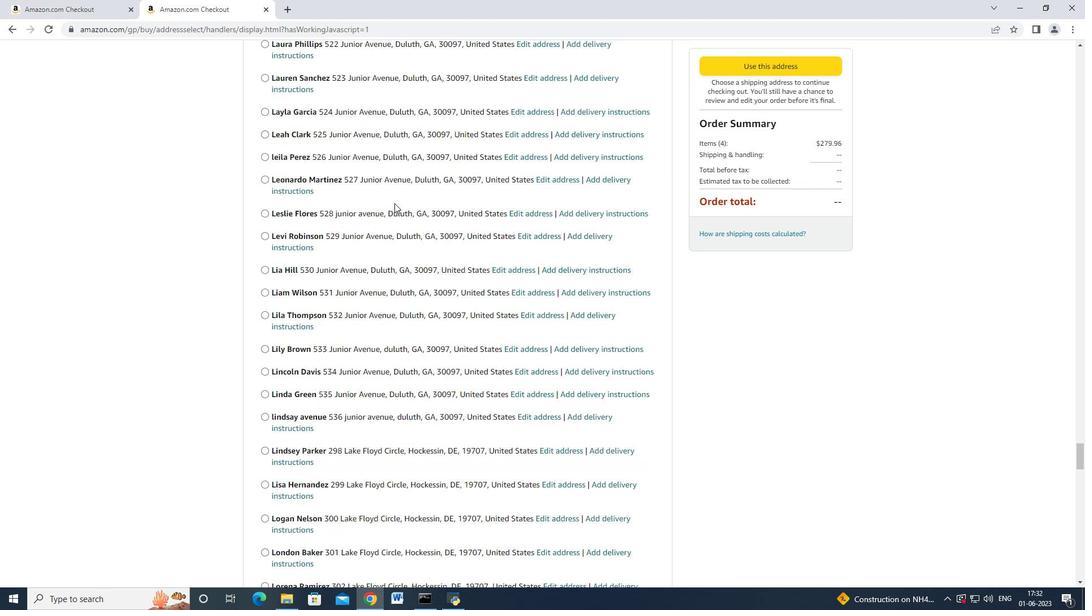 
Action: Mouse scrolled (392, 201) with delta (0, 0)
Screenshot: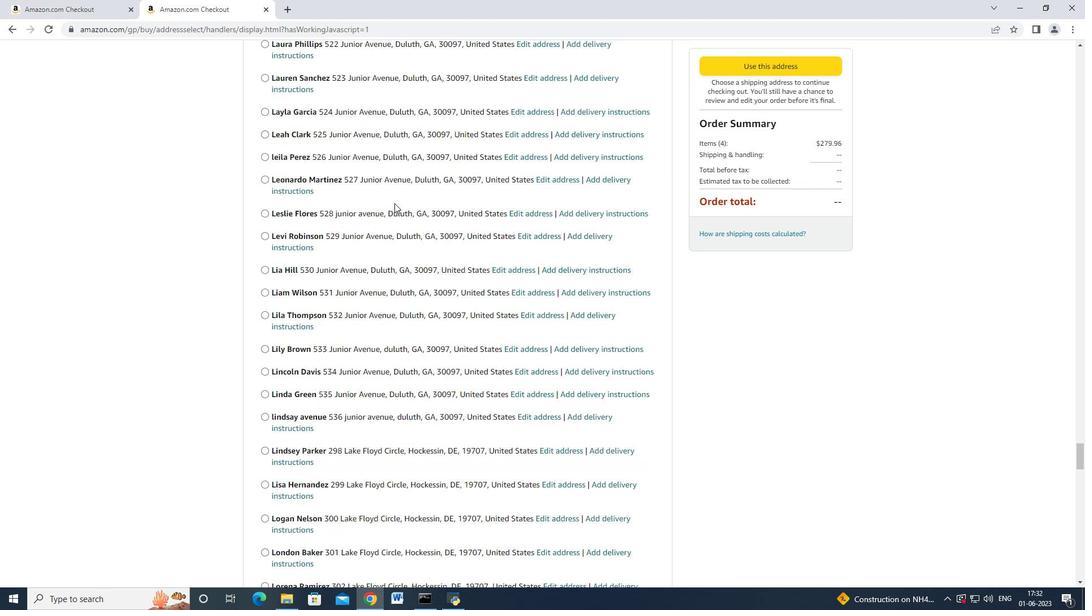 
Action: Mouse scrolled (392, 201) with delta (0, 0)
Screenshot: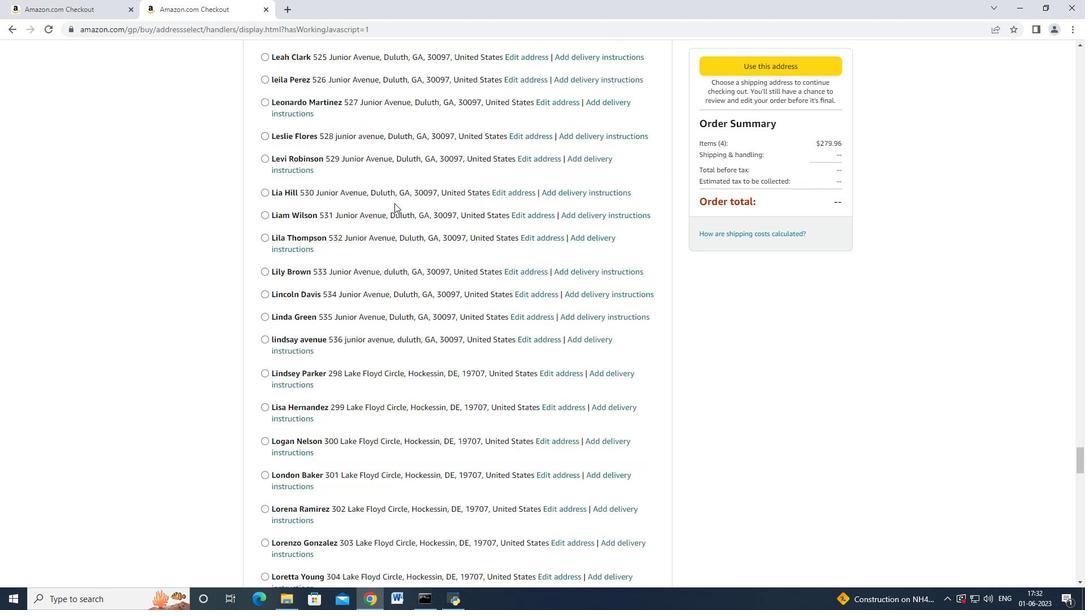 
Action: Mouse moved to (392, 202)
